 Task: Research Airbnb options in Anyang-si, South Korea from 22th December, 2023 to 26th December, 2023 for 8 adults. Place can be private room with 8 bedrooms having 8 beds and 8 bathrooms. Property type can be house. Amenities needed are: wifi, TV, free parkinig on premises, gym, breakfast.
Action: Mouse moved to (610, 166)
Screenshot: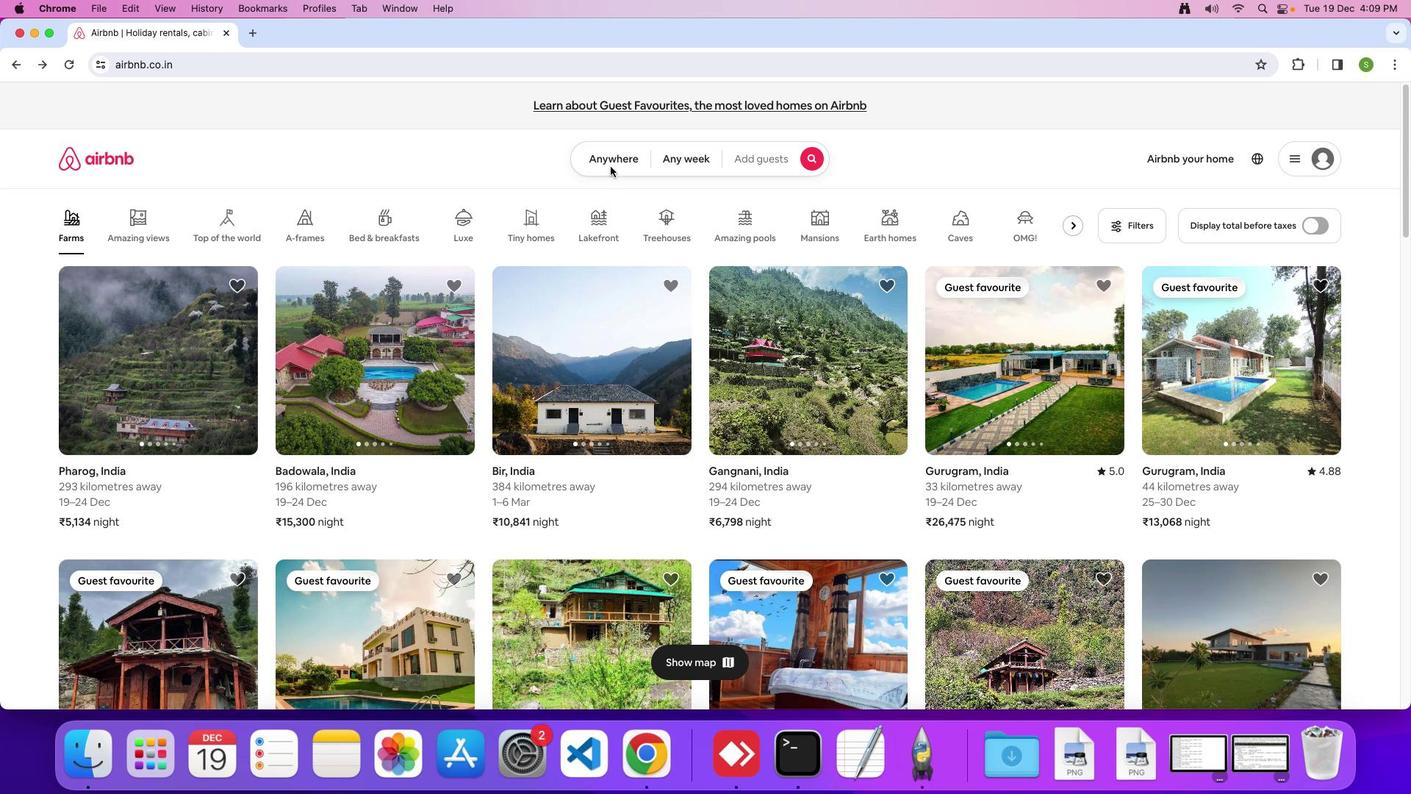 
Action: Mouse pressed left at (610, 166)
Screenshot: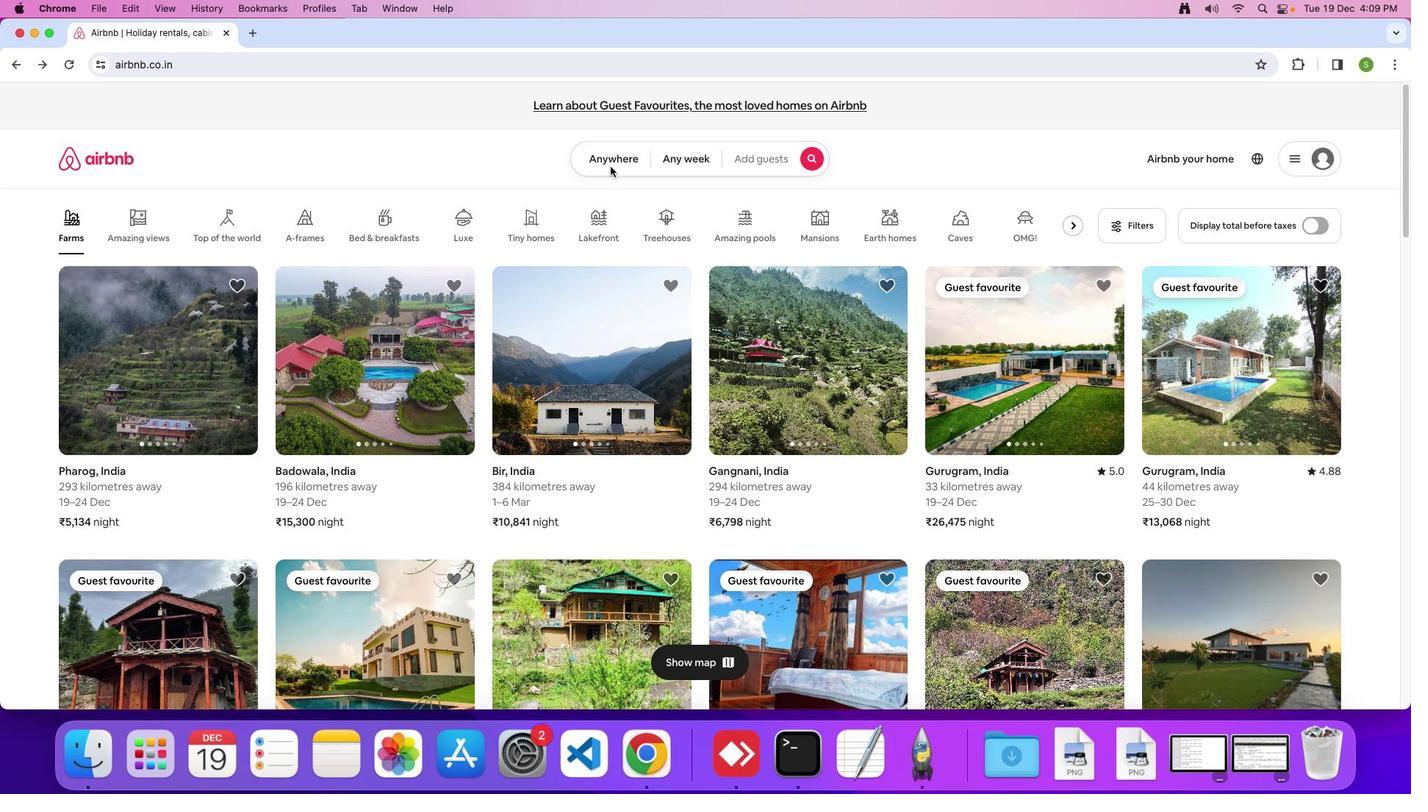 
Action: Mouse moved to (610, 159)
Screenshot: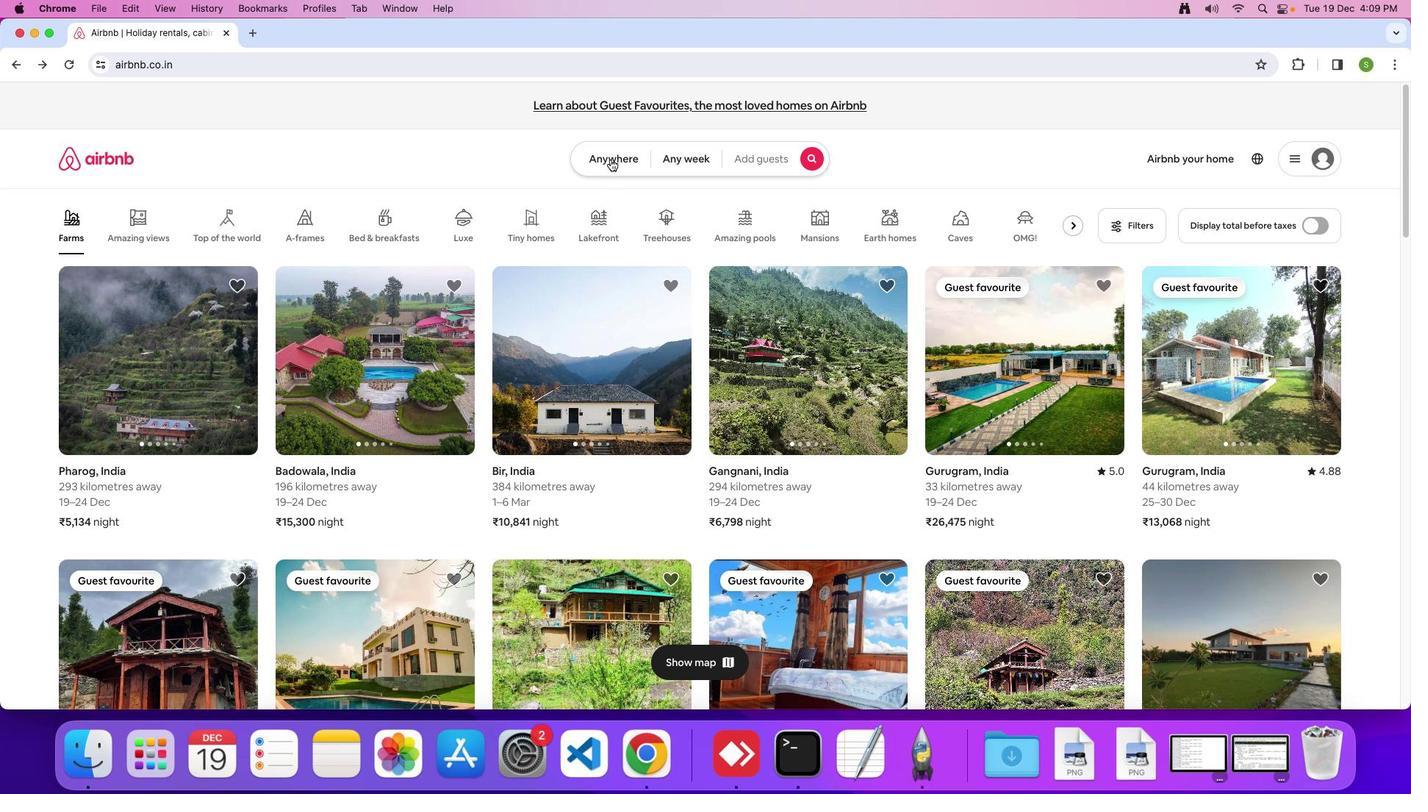 
Action: Mouse pressed left at (610, 159)
Screenshot: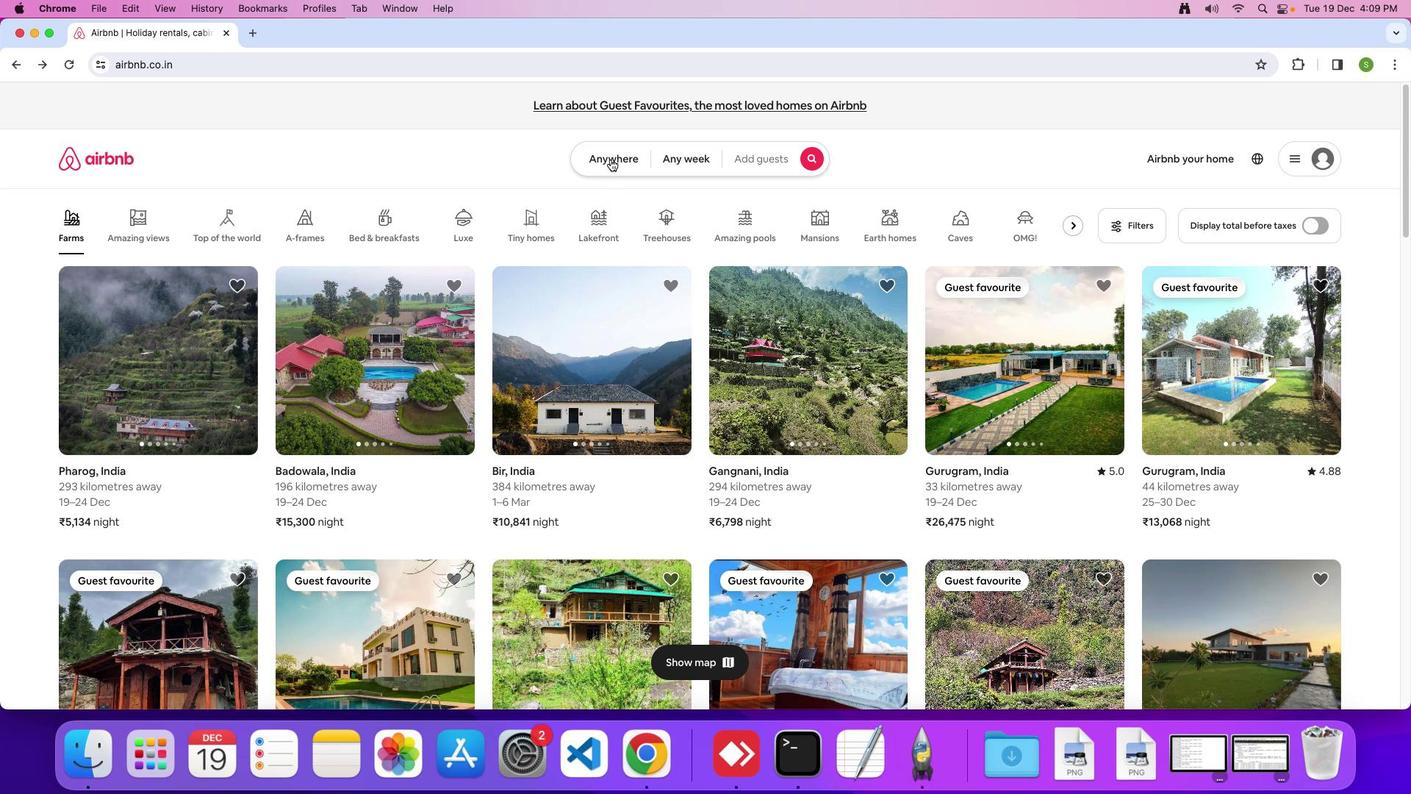 
Action: Mouse moved to (523, 211)
Screenshot: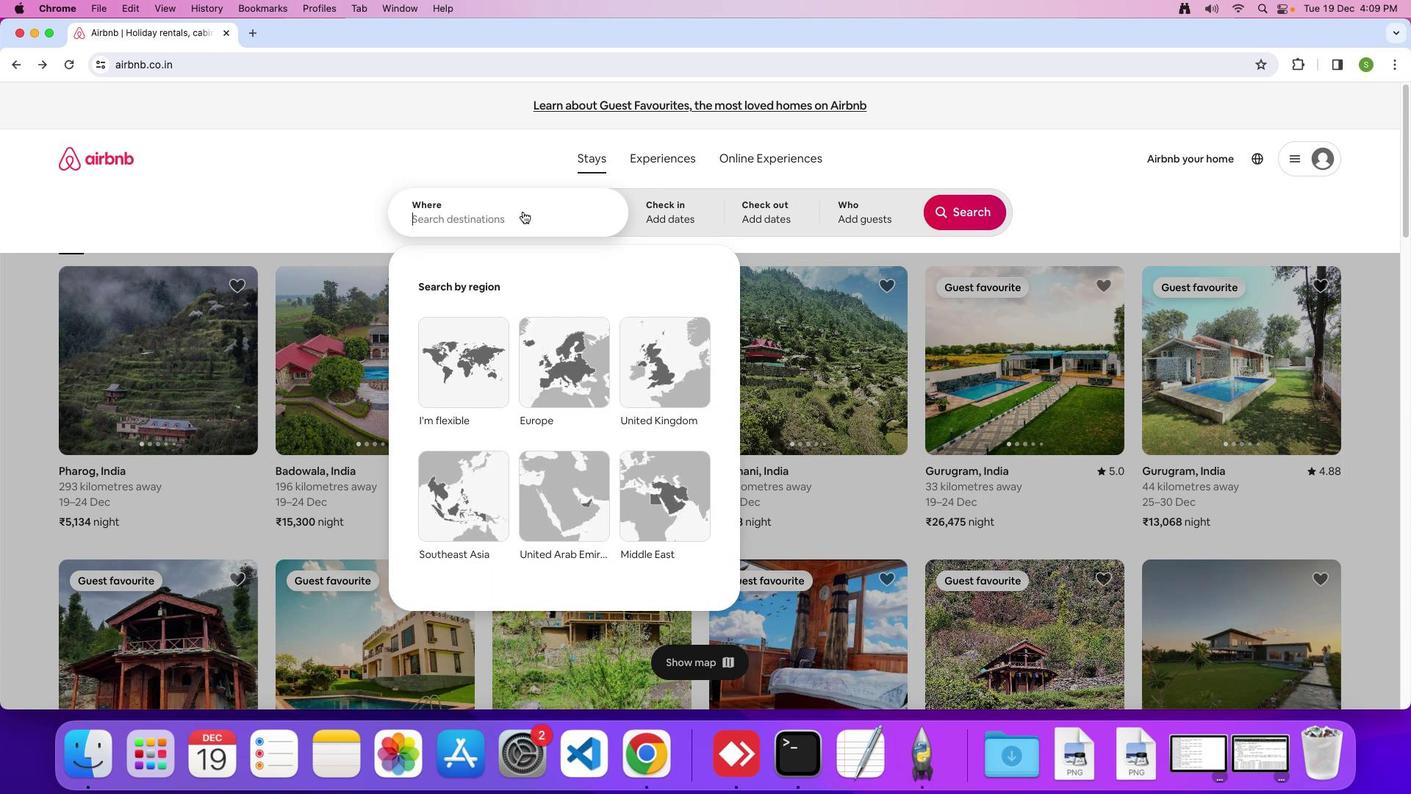 
Action: Mouse pressed left at (523, 211)
Screenshot: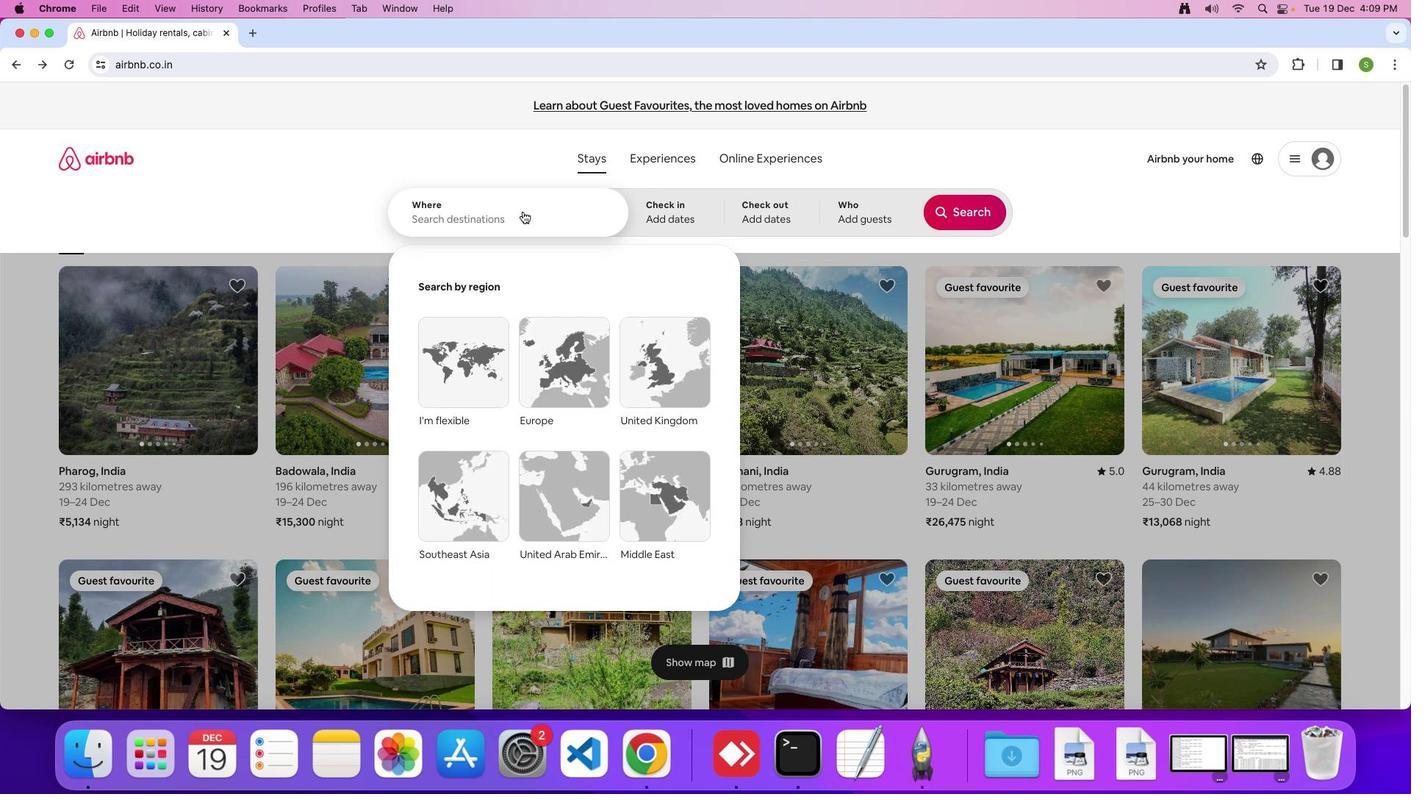 
Action: Key pressed 'A'Key.caps_lock'n''y''a''n''g''-''s''i'Key.spaceKey.shift'S''o''u''t''h'Key.spaceKey.shift'K''o''r''e''a'Key.enter
Screenshot: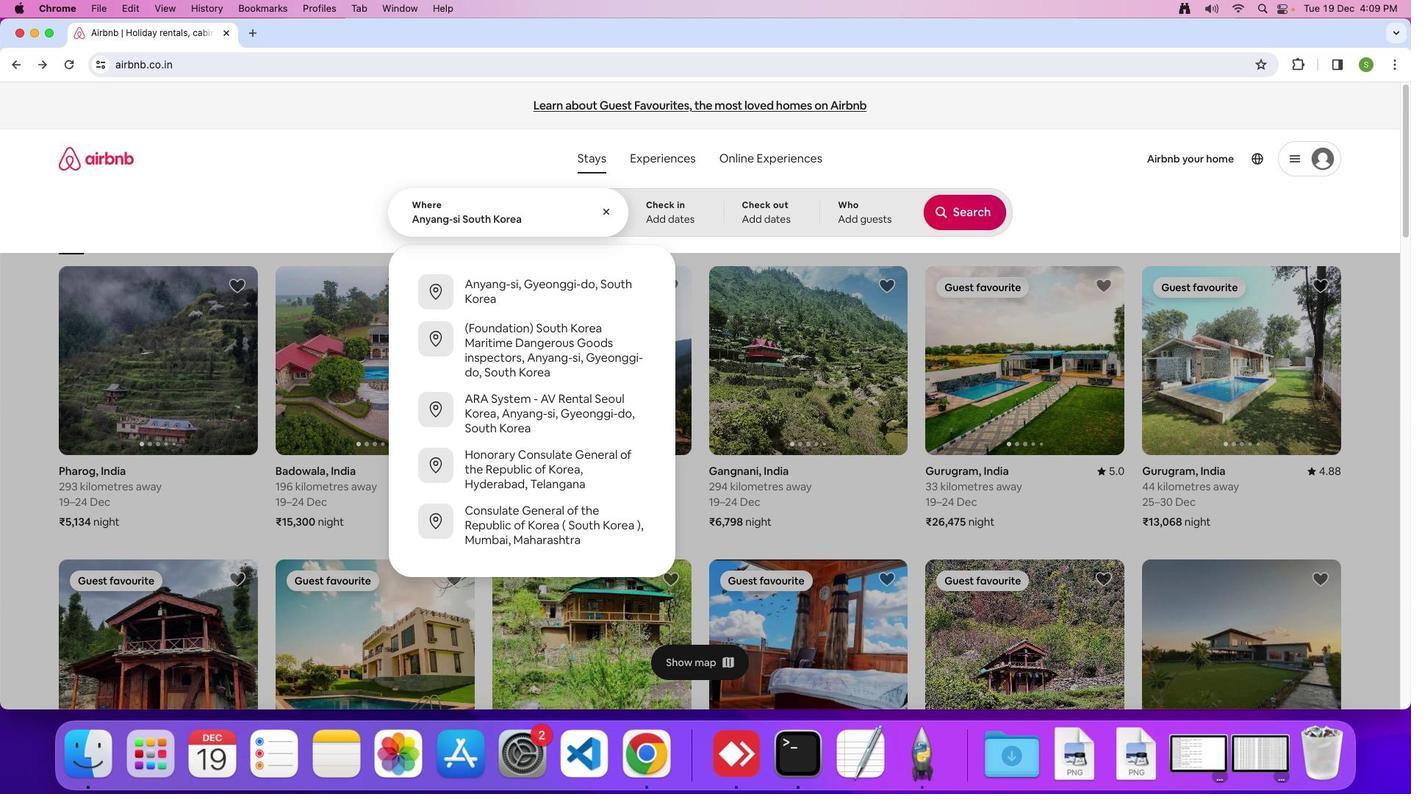 
Action: Mouse moved to (619, 513)
Screenshot: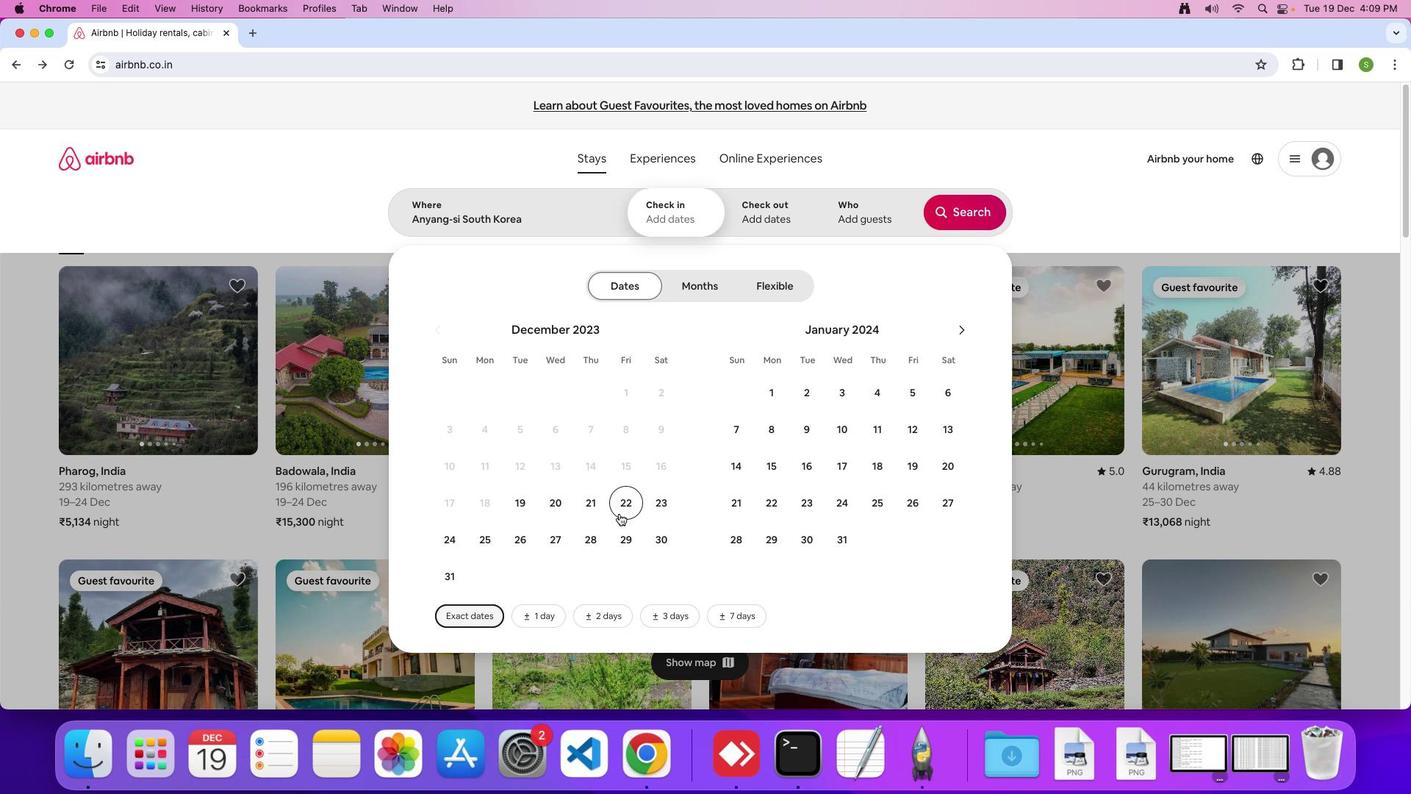 
Action: Mouse pressed left at (619, 513)
Screenshot: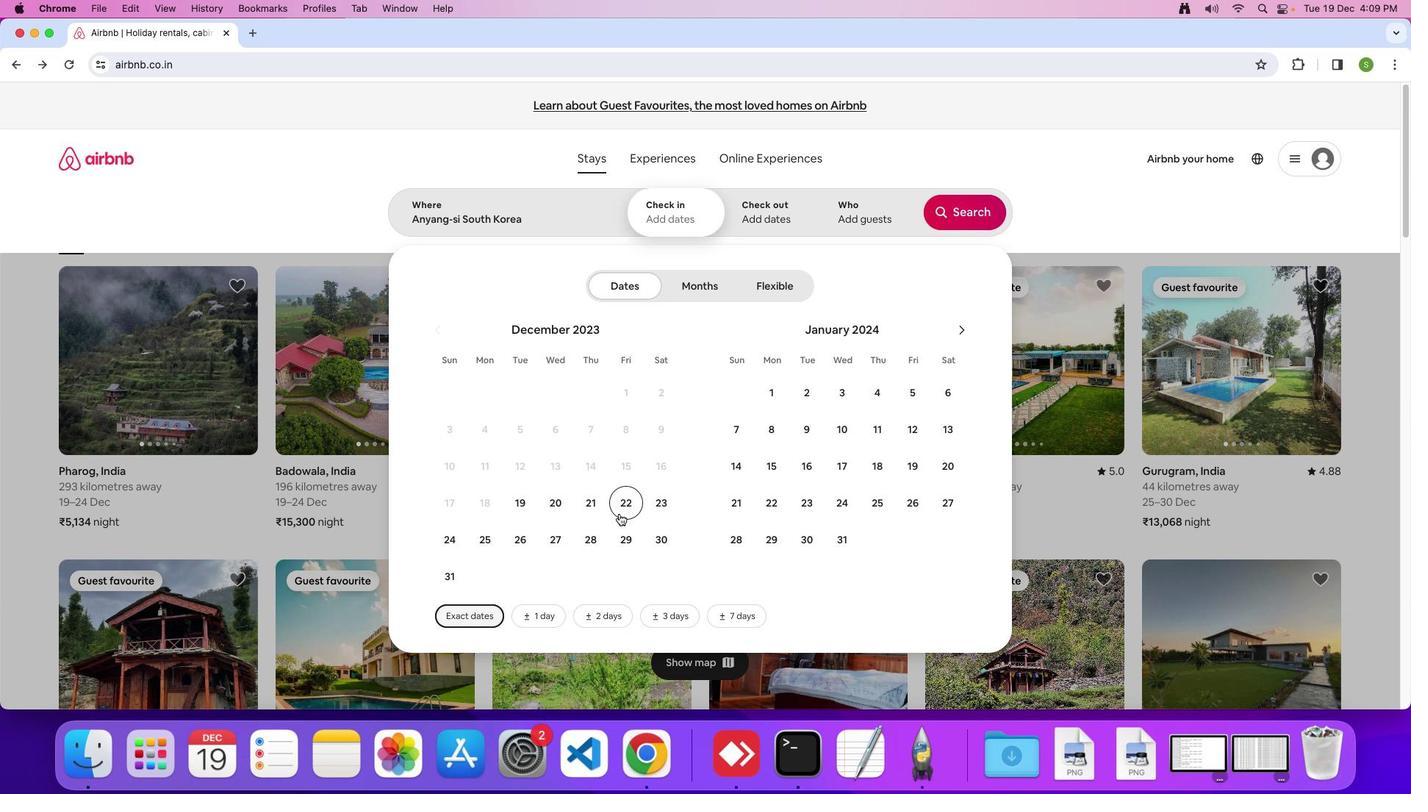 
Action: Mouse moved to (521, 538)
Screenshot: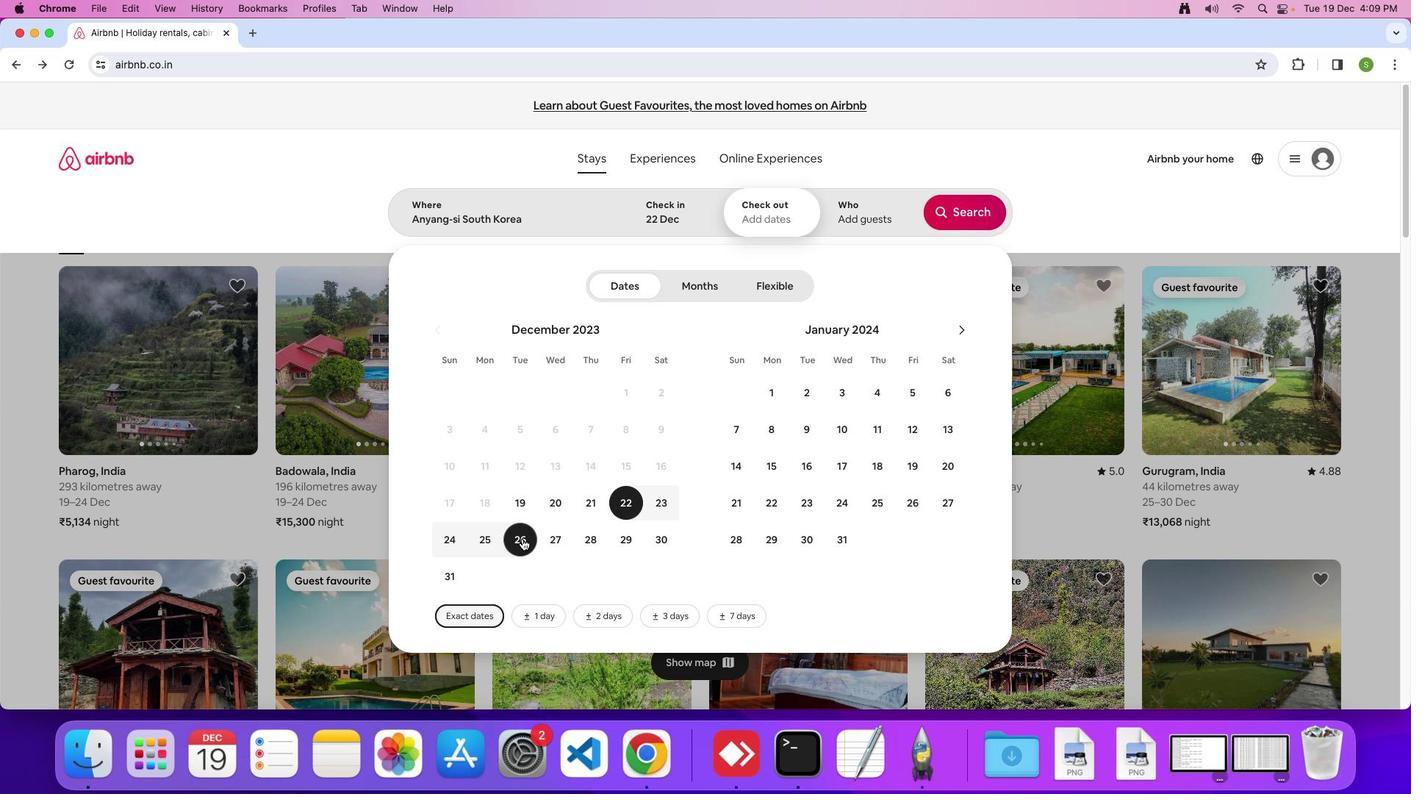 
Action: Mouse pressed left at (521, 538)
Screenshot: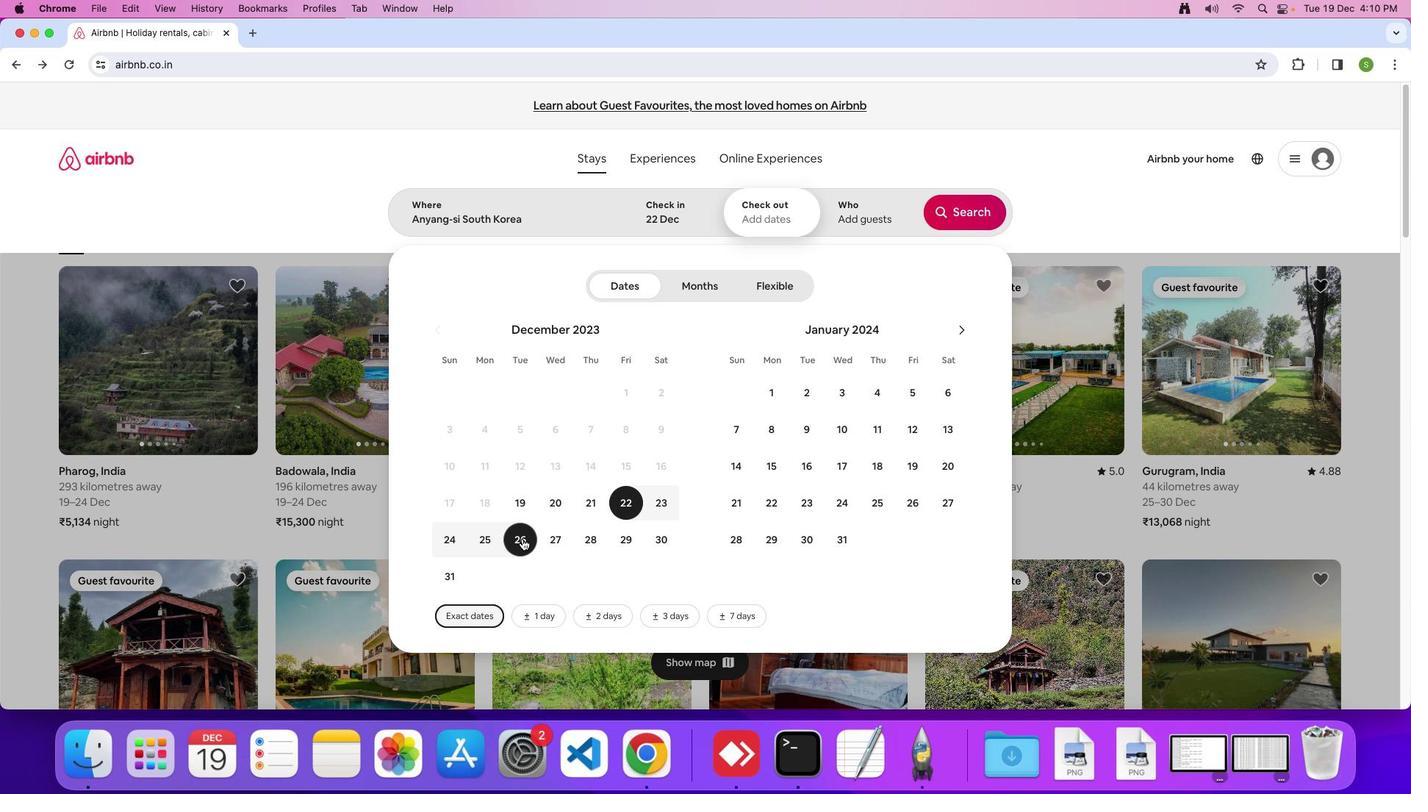 
Action: Mouse moved to (841, 225)
Screenshot: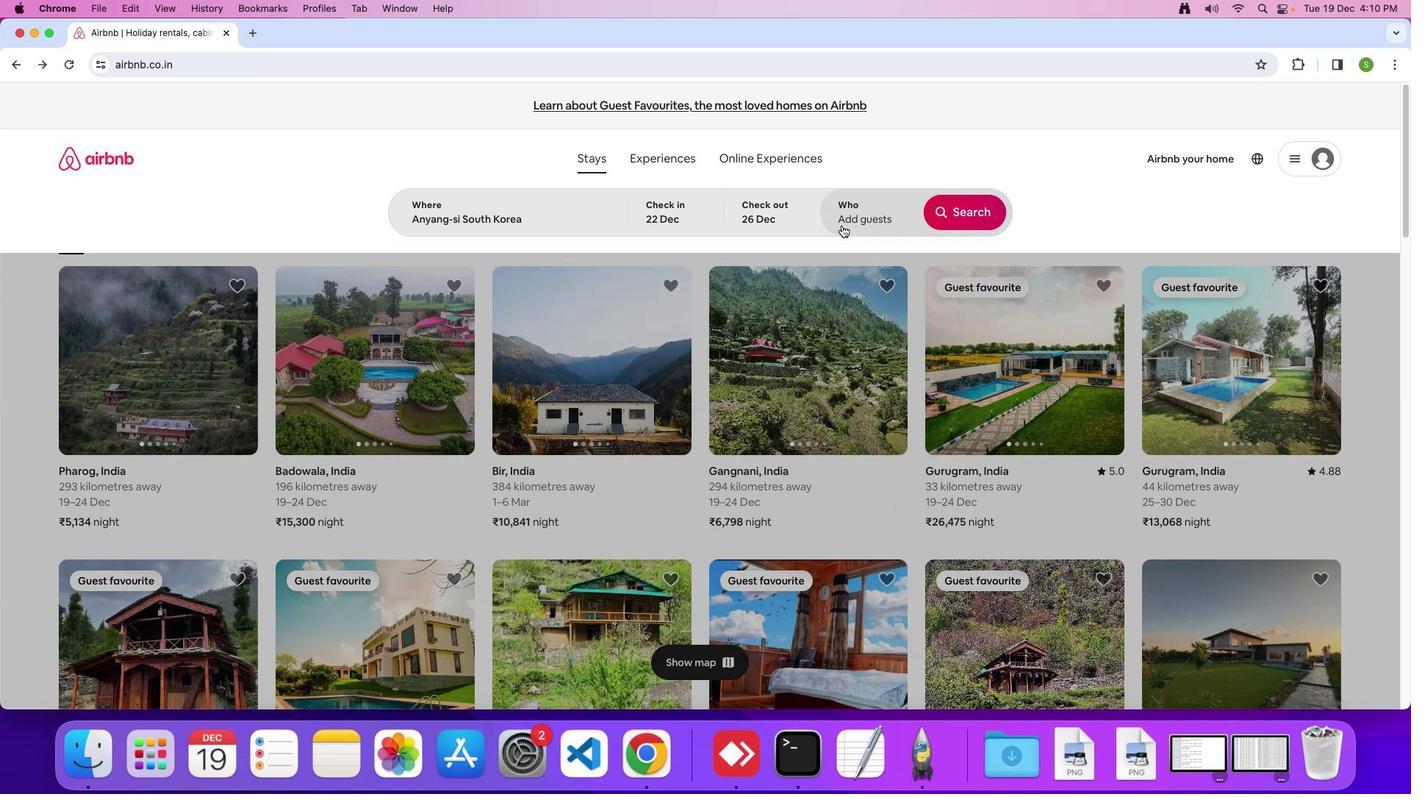 
Action: Mouse pressed left at (841, 225)
Screenshot: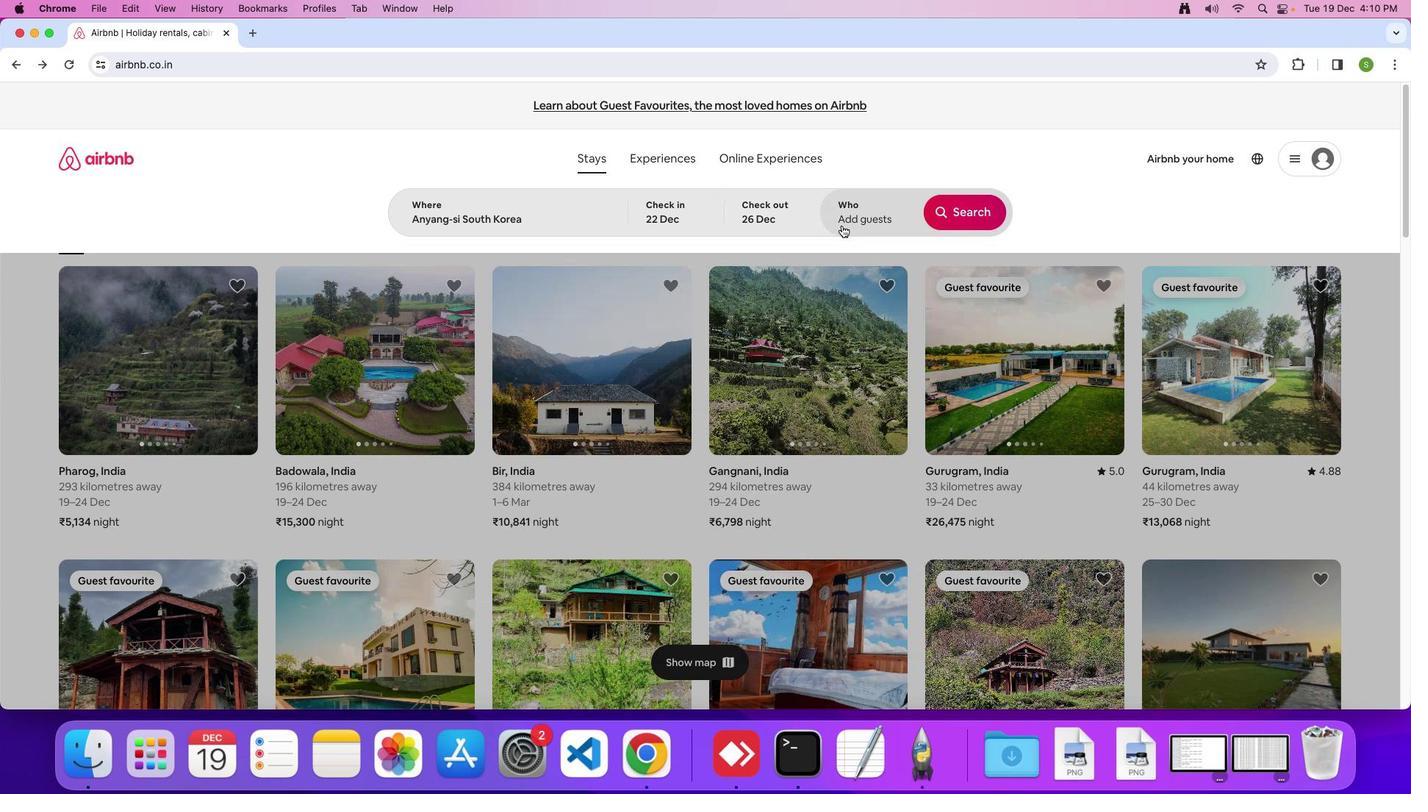 
Action: Mouse moved to (968, 291)
Screenshot: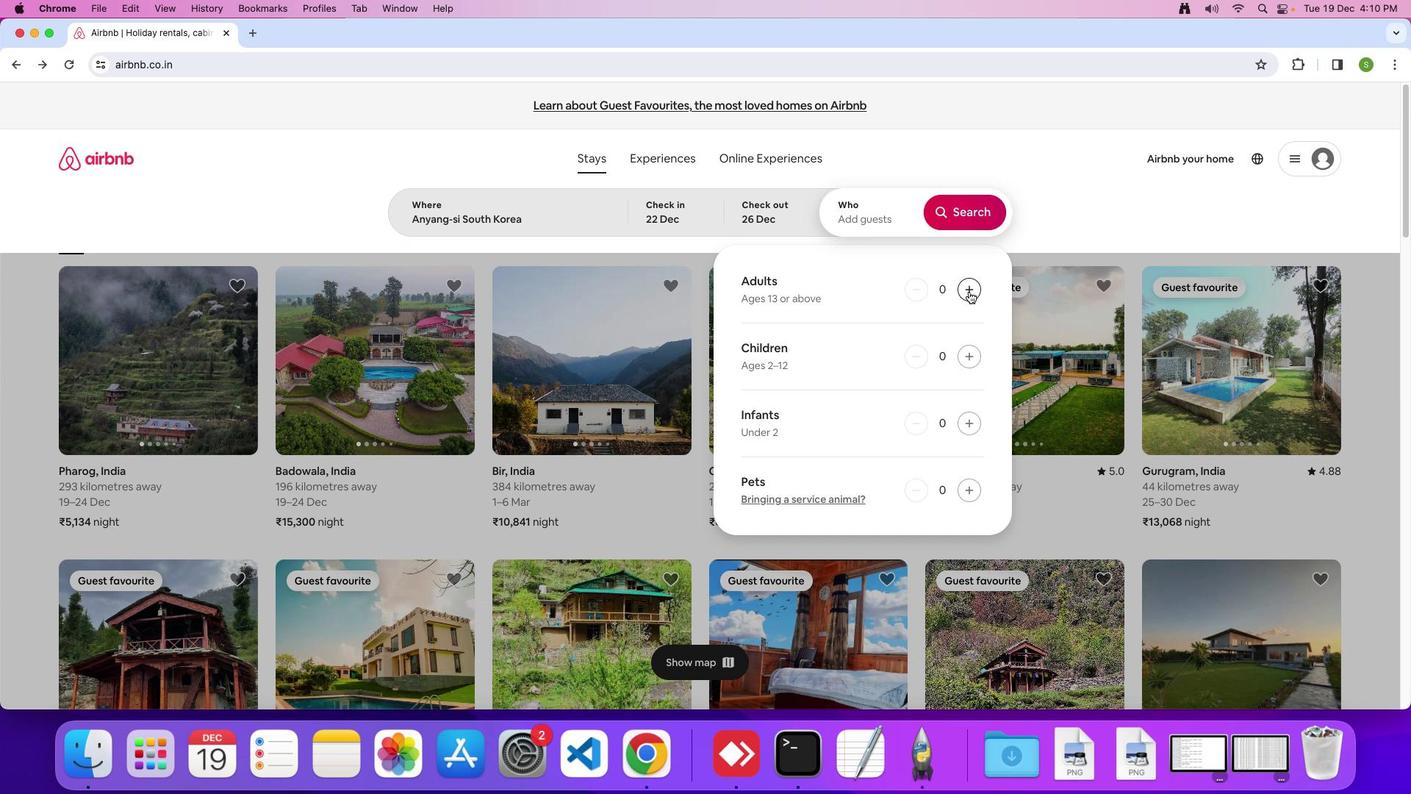 
Action: Mouse pressed left at (968, 291)
Screenshot: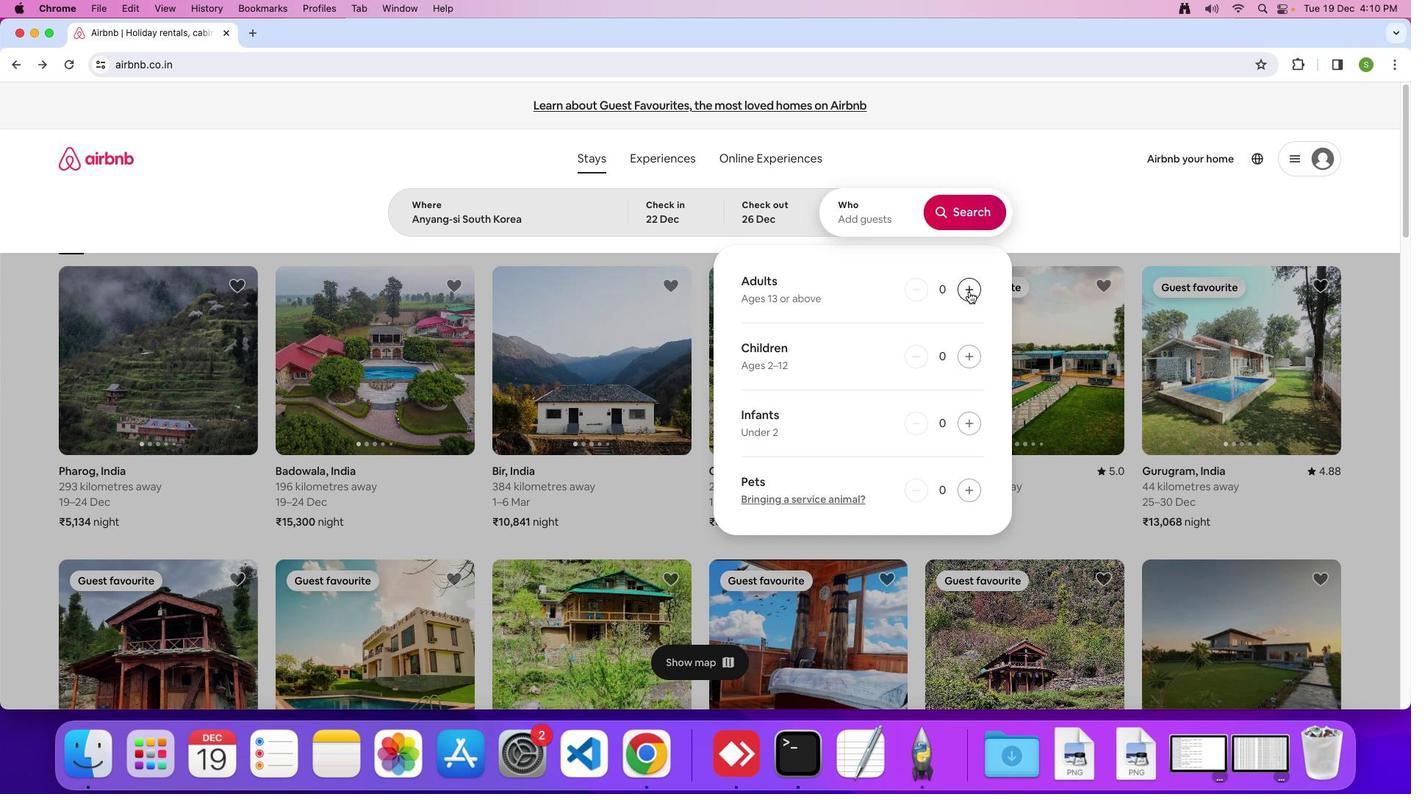 
Action: Mouse pressed left at (968, 291)
Screenshot: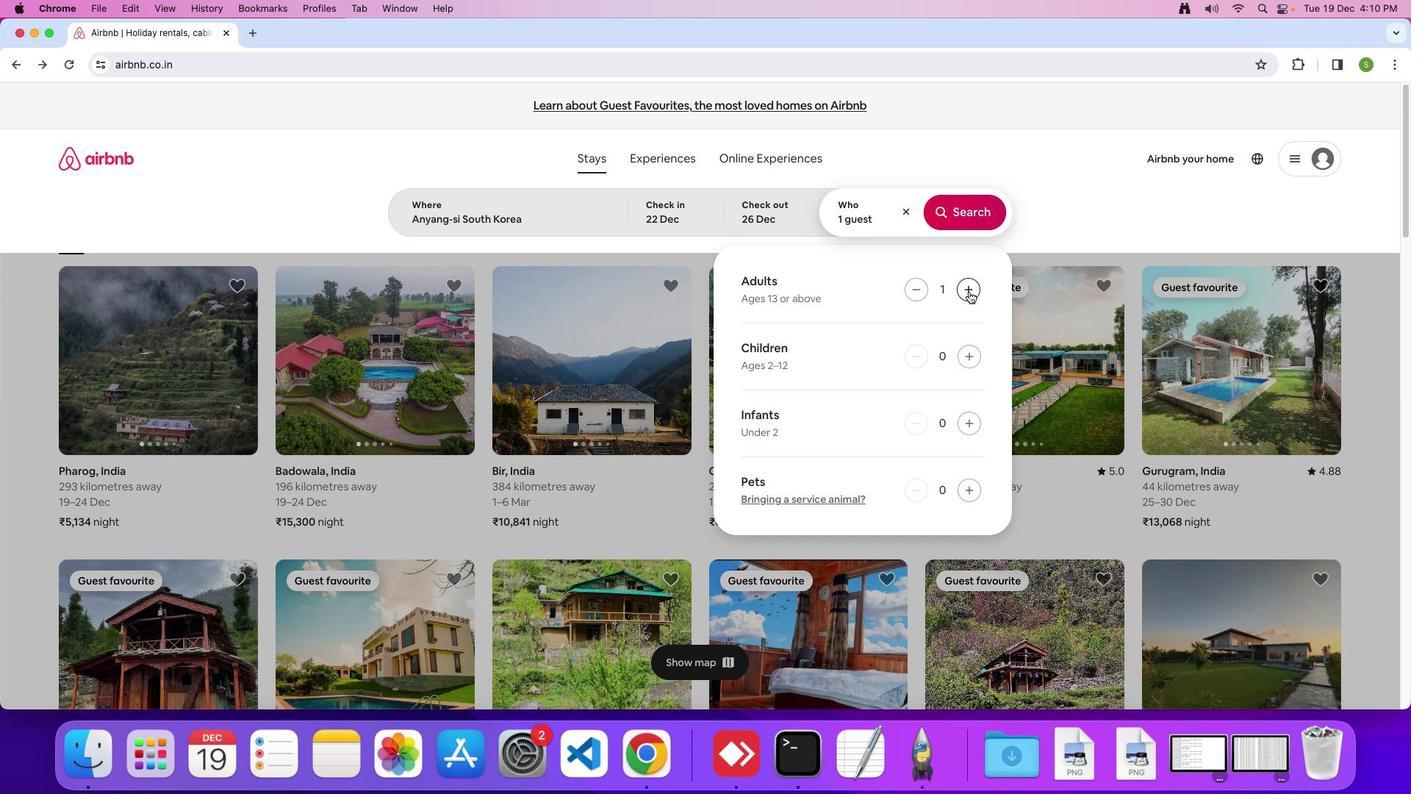 
Action: Mouse pressed left at (968, 291)
Screenshot: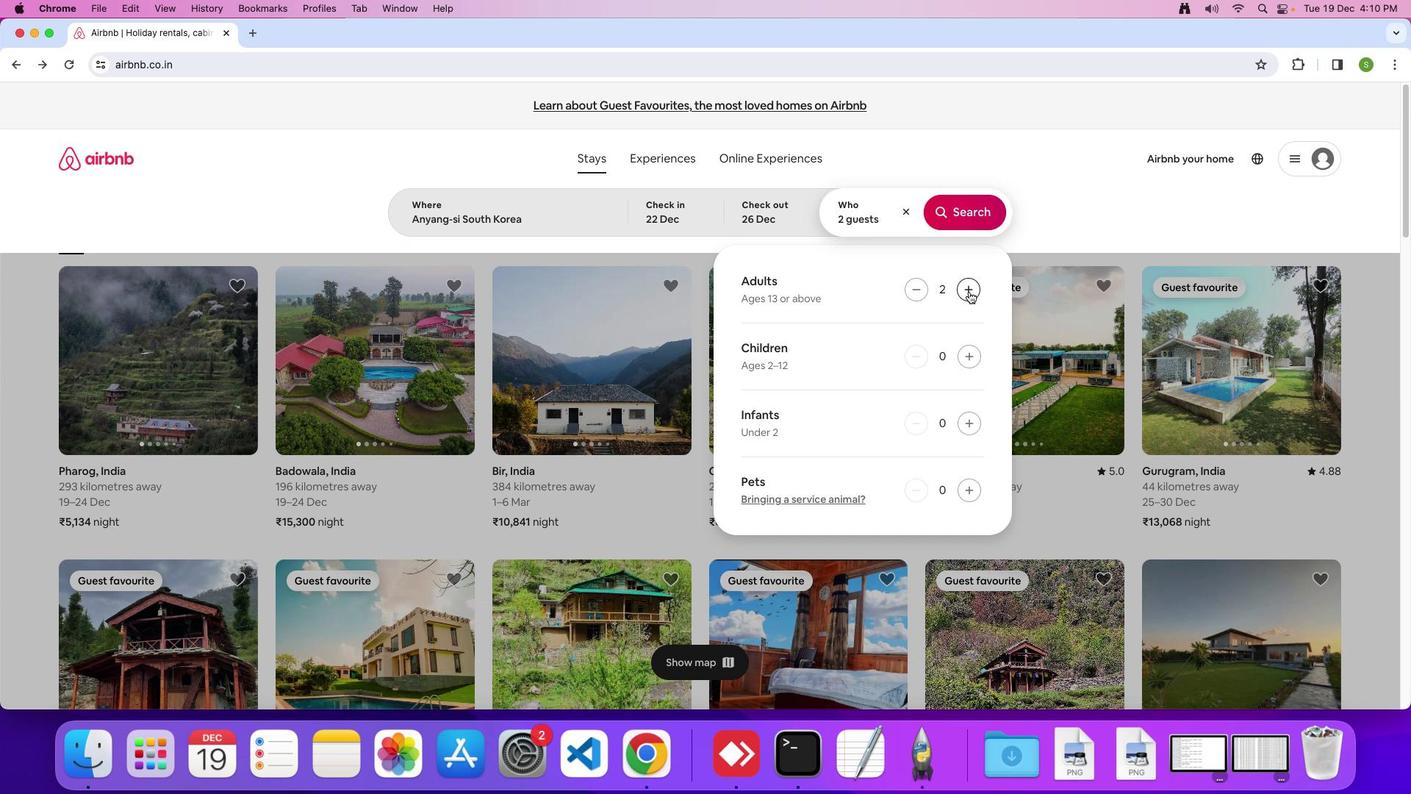 
Action: Mouse pressed left at (968, 291)
Screenshot: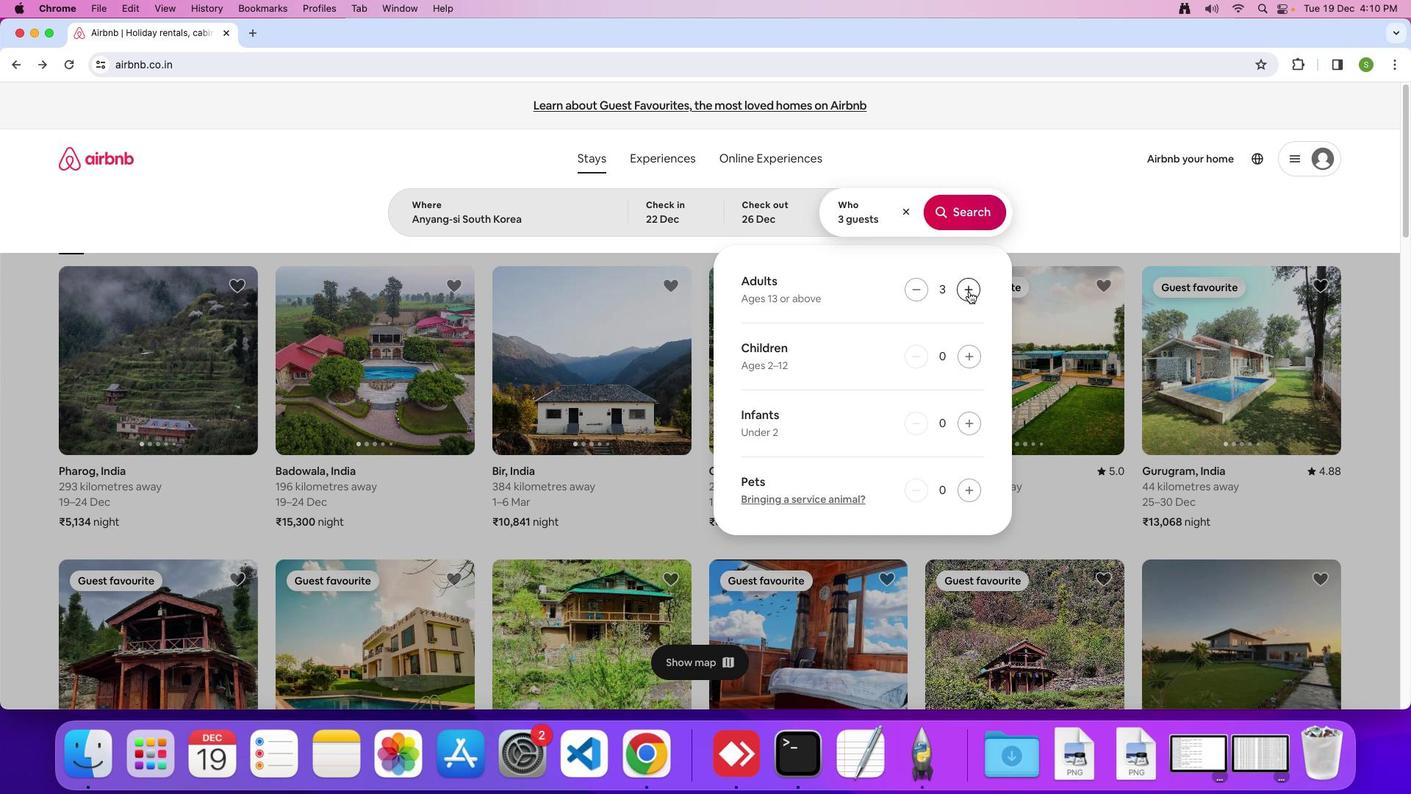 
Action: Mouse pressed left at (968, 291)
Screenshot: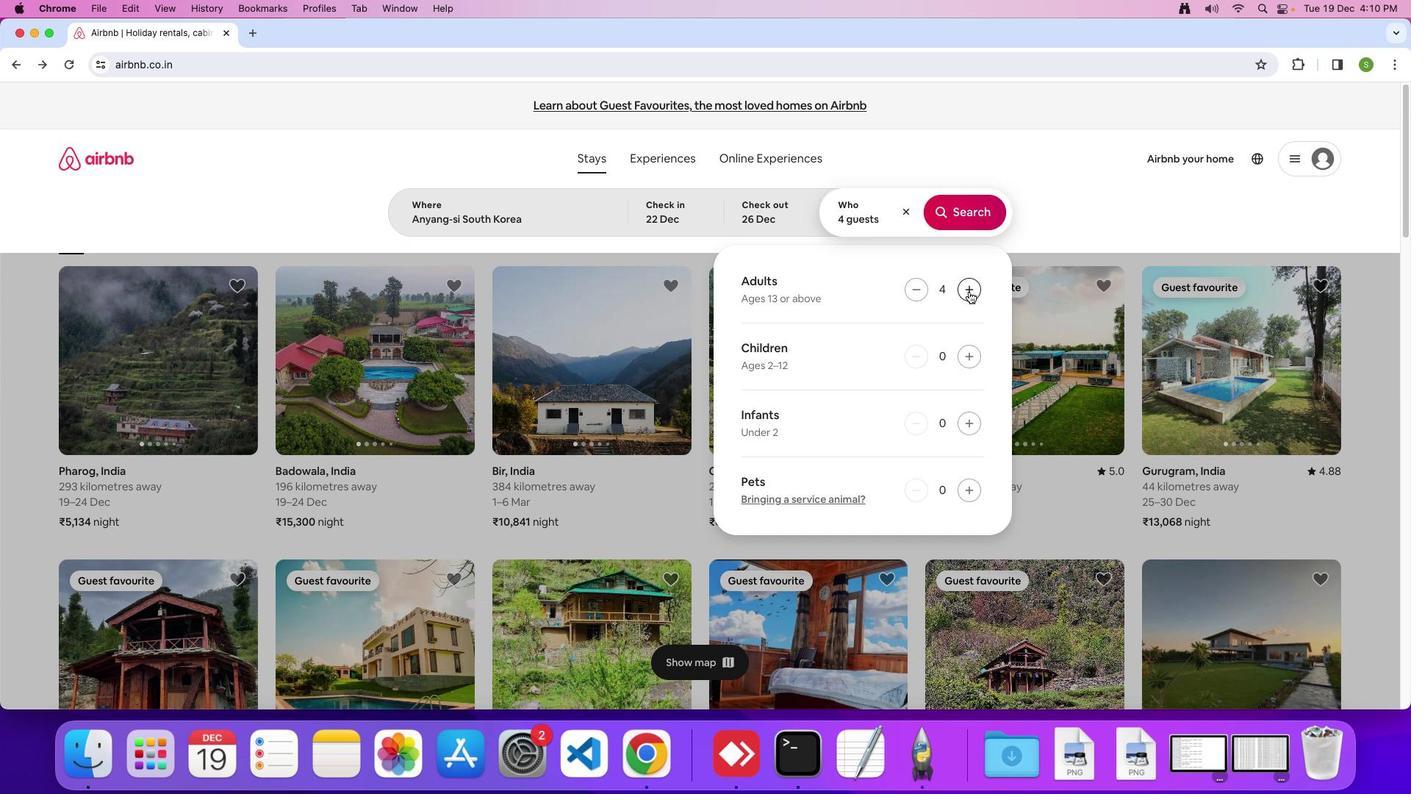 
Action: Mouse pressed left at (968, 291)
Screenshot: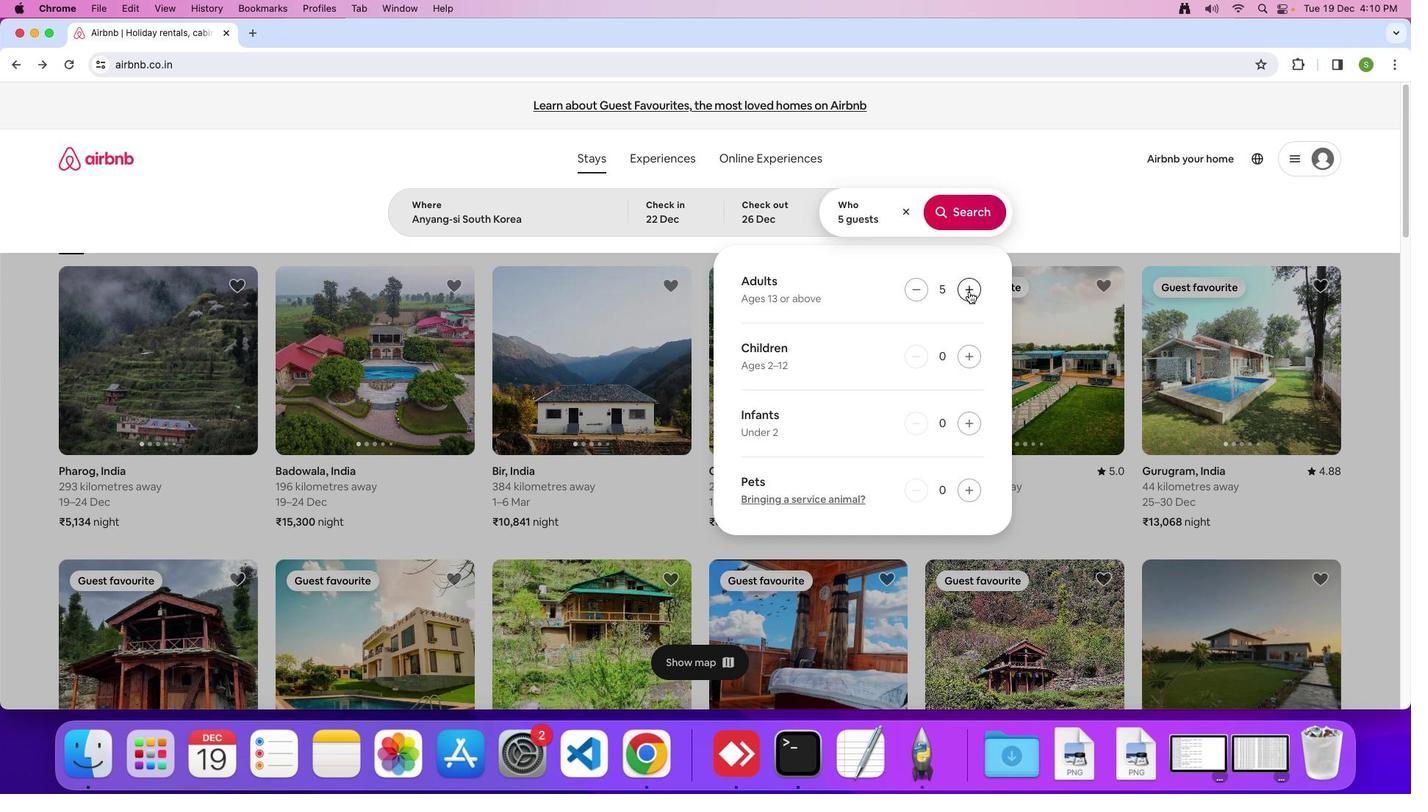 
Action: Mouse pressed left at (968, 291)
Screenshot: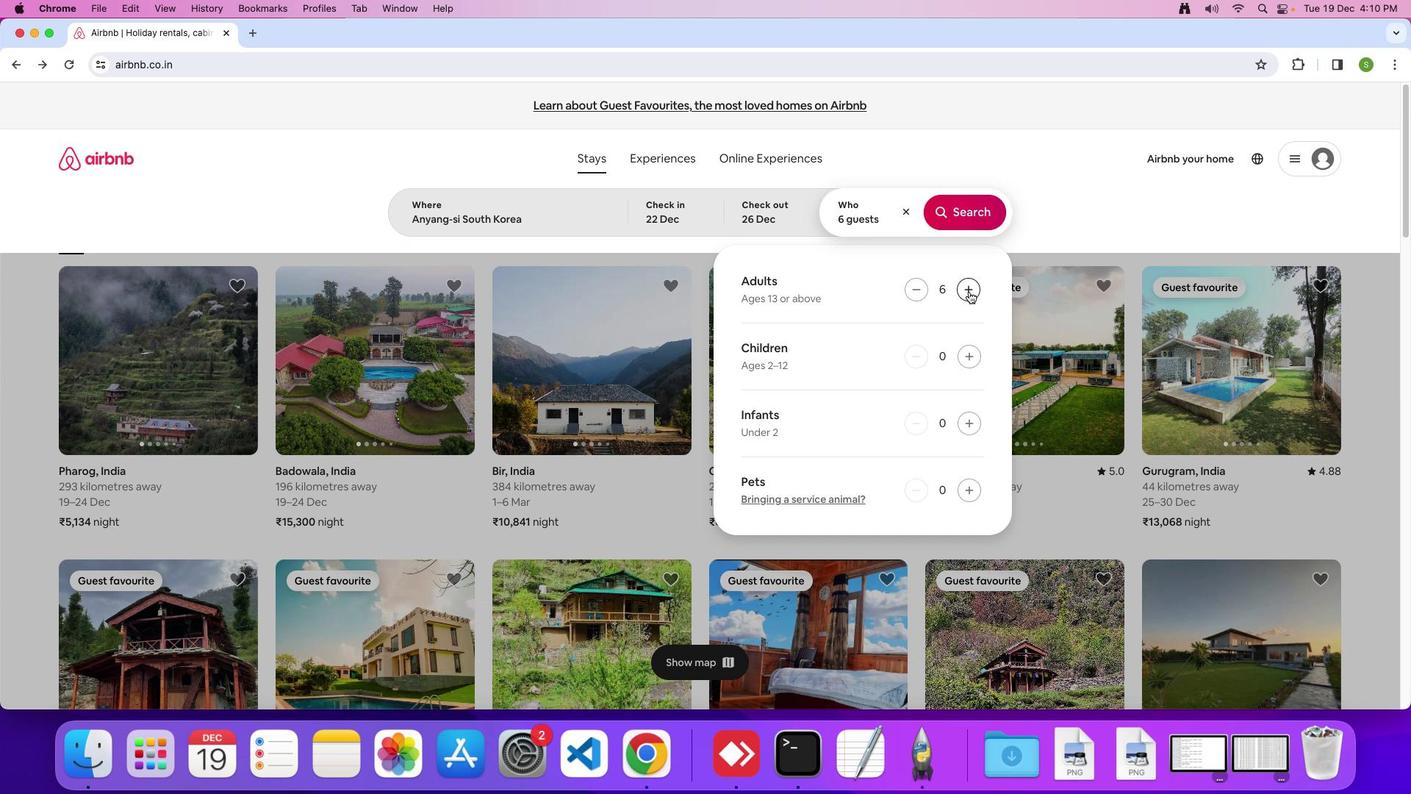 
Action: Mouse pressed left at (968, 291)
Screenshot: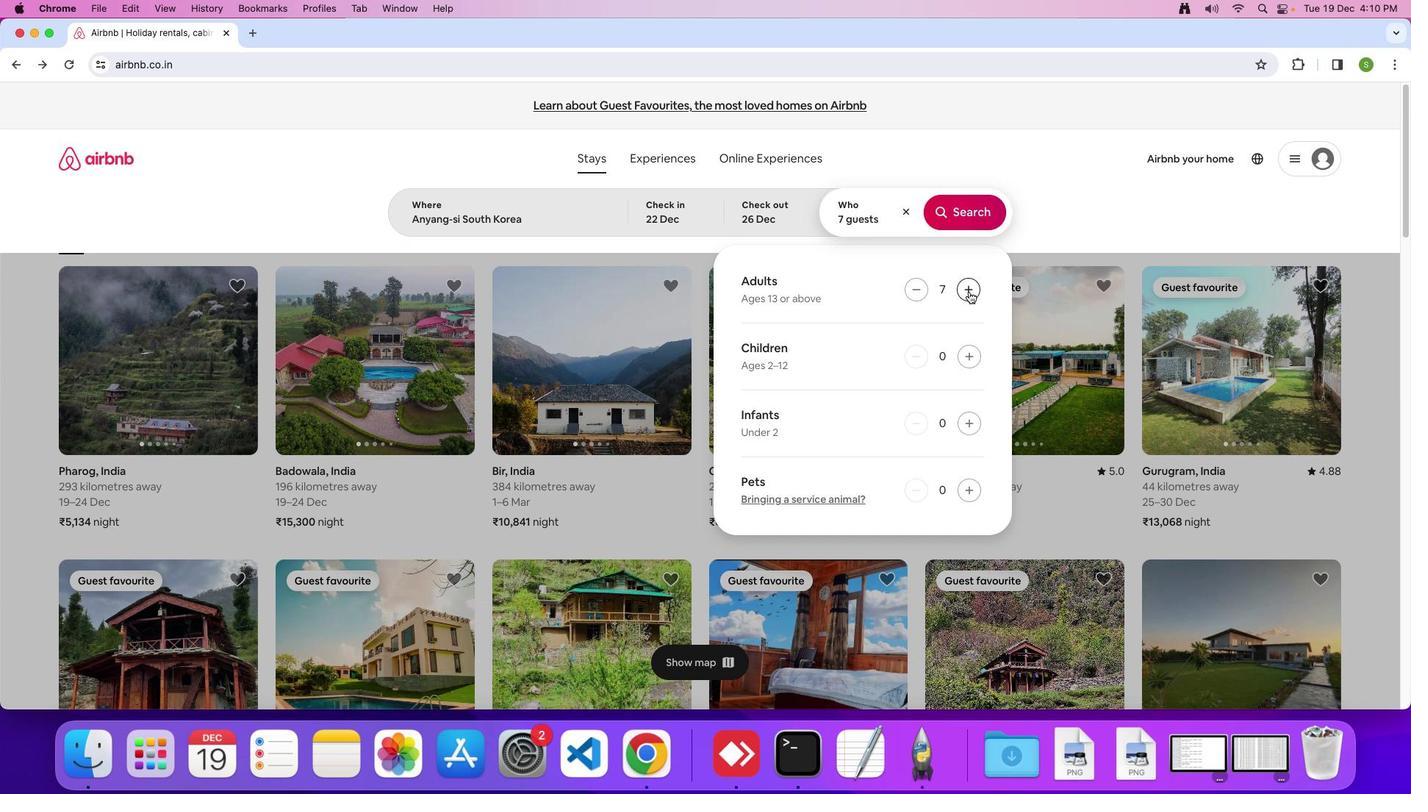 
Action: Mouse moved to (967, 222)
Screenshot: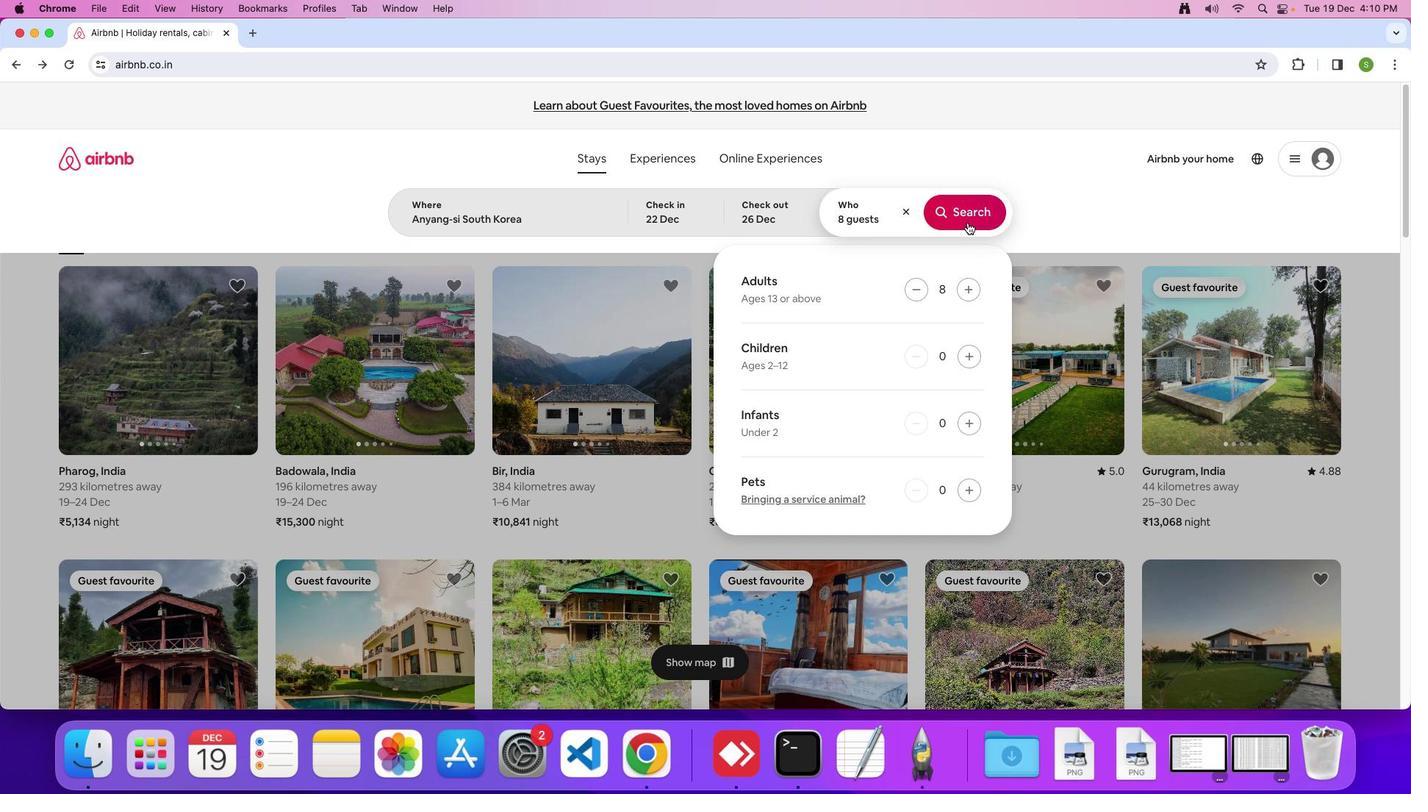 
Action: Mouse pressed left at (967, 222)
Screenshot: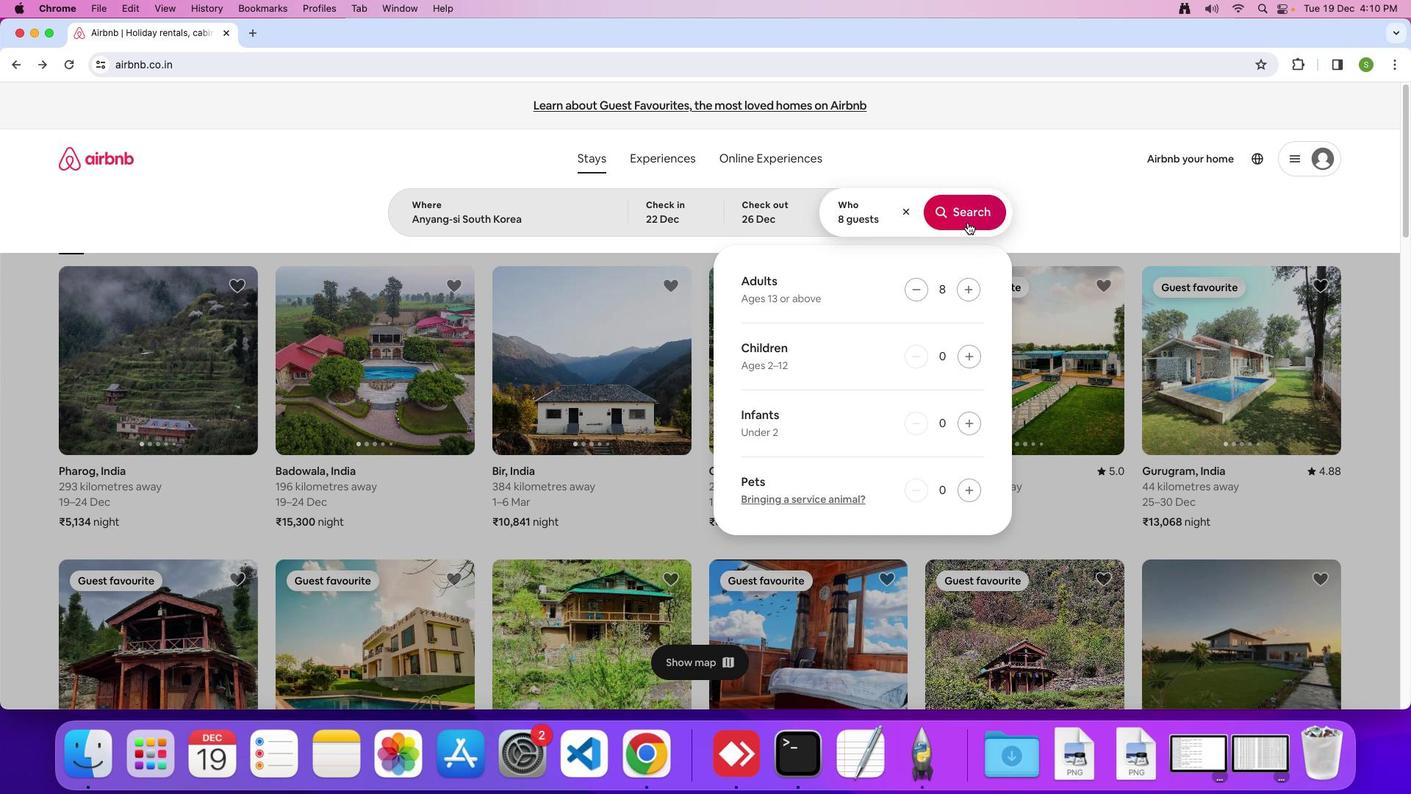 
Action: Mouse moved to (1169, 170)
Screenshot: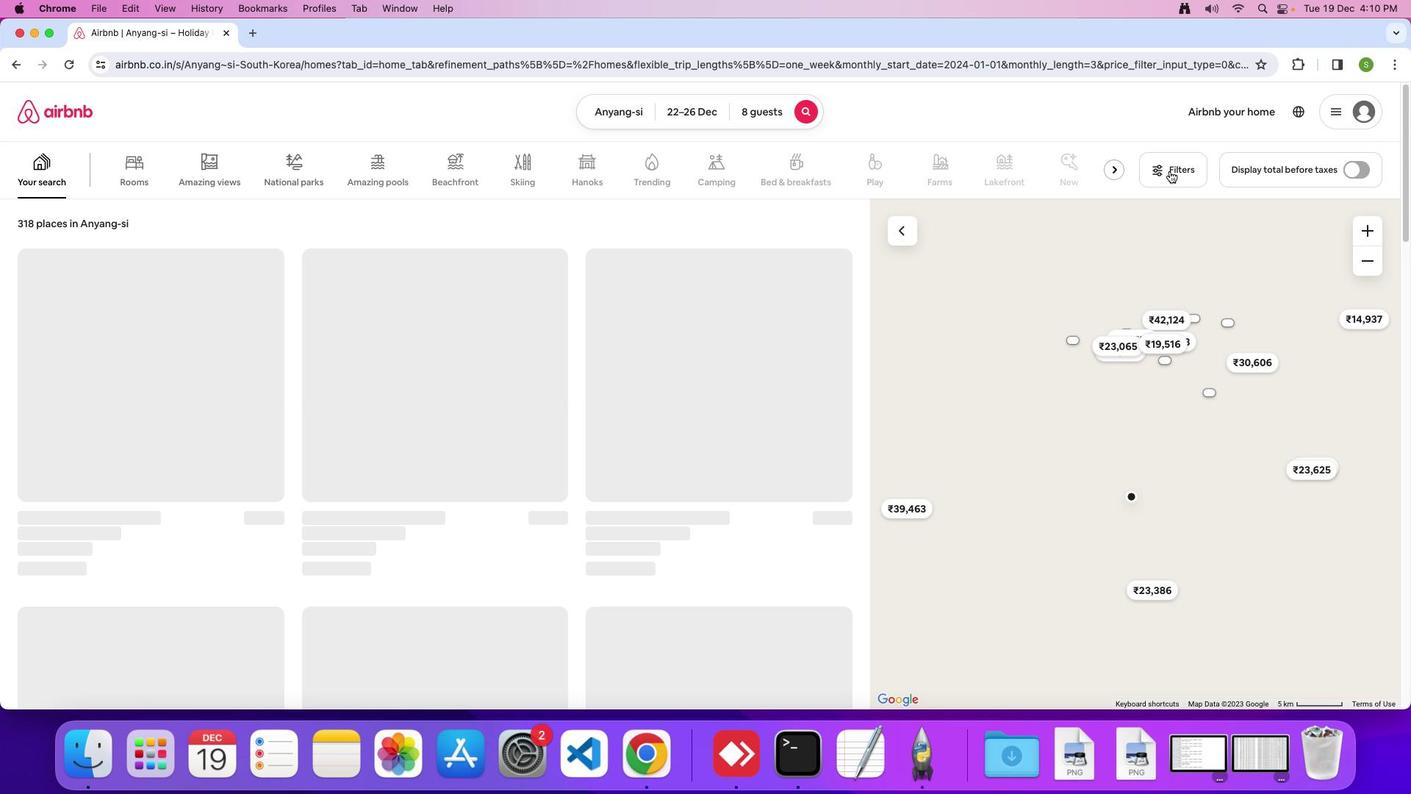 
Action: Mouse pressed left at (1169, 170)
Screenshot: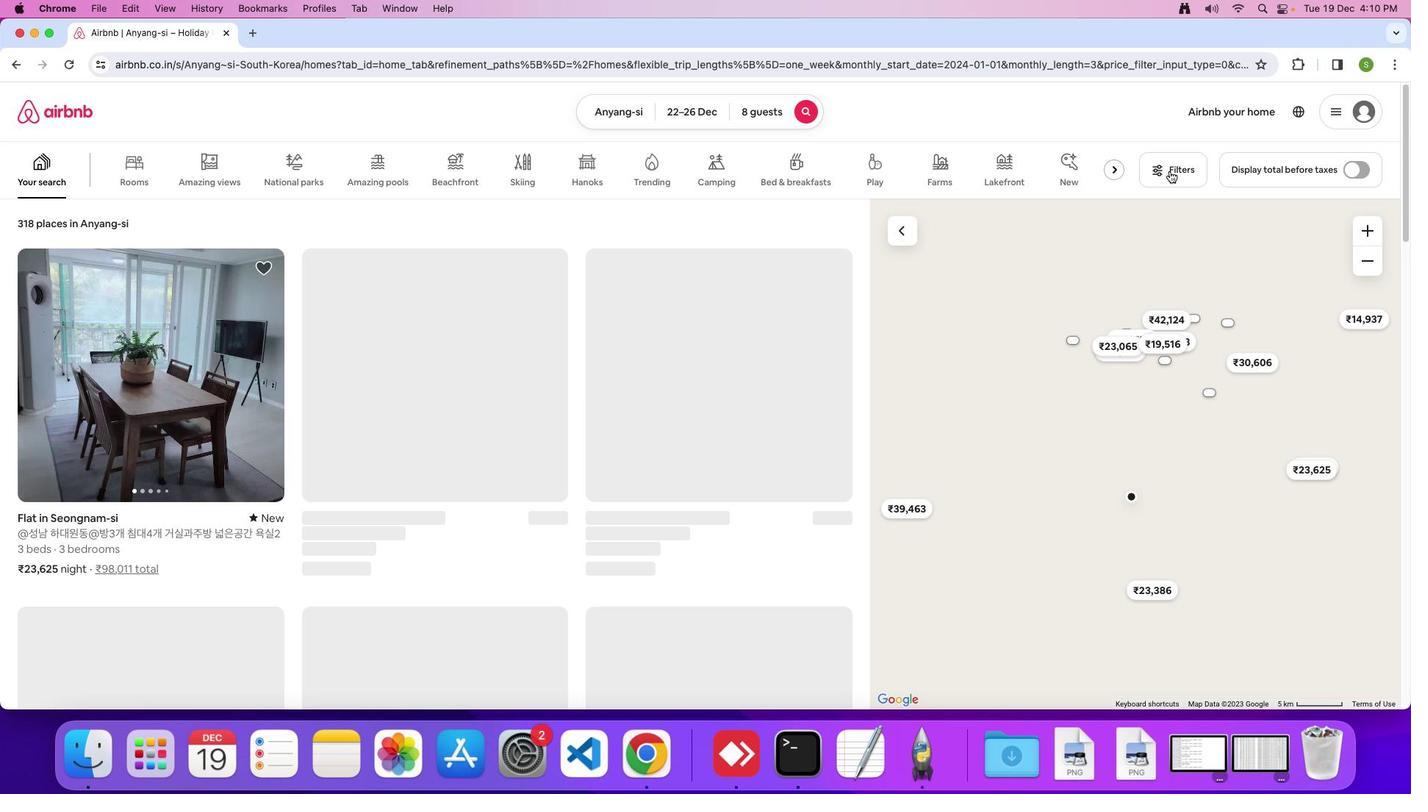 
Action: Mouse moved to (744, 395)
Screenshot: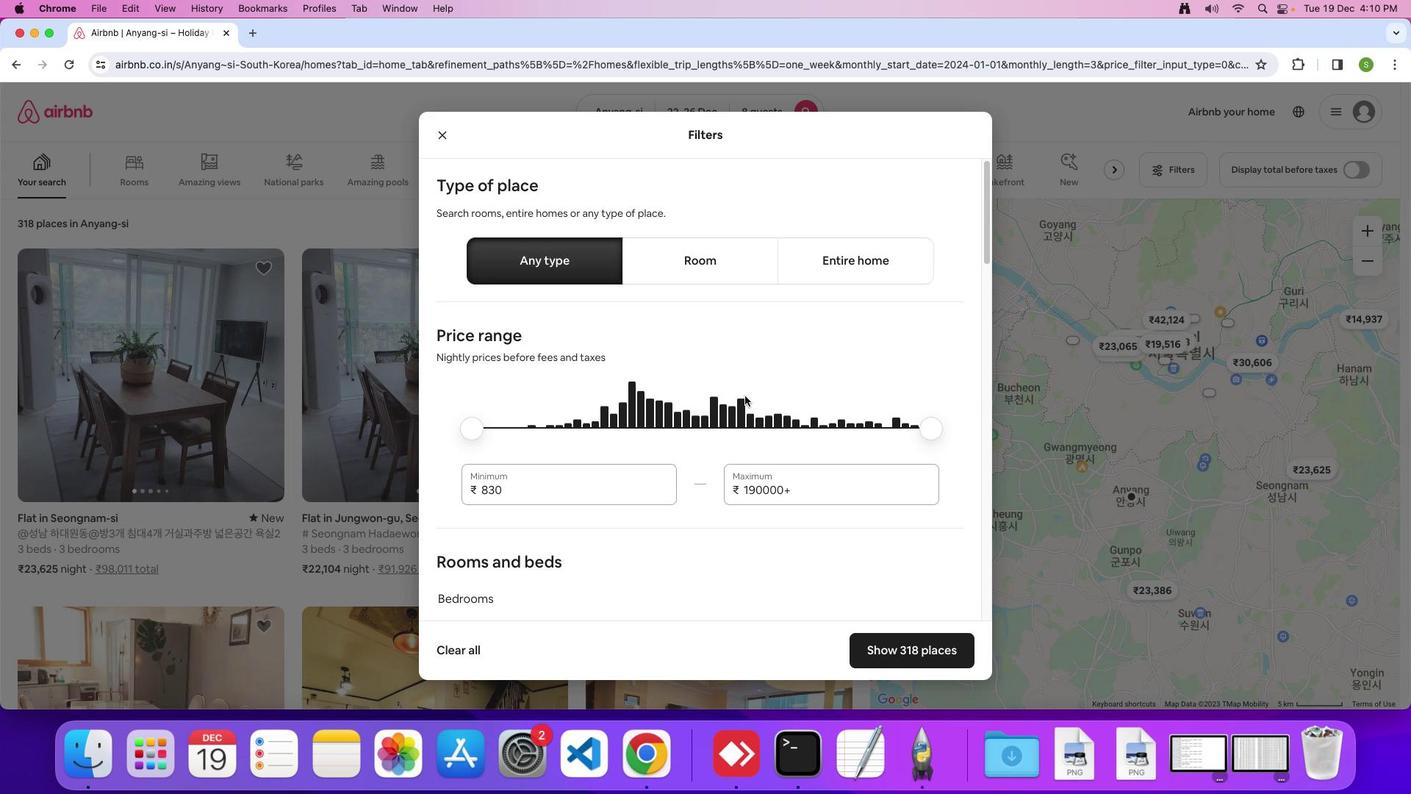 
Action: Mouse scrolled (744, 395) with delta (0, 0)
Screenshot: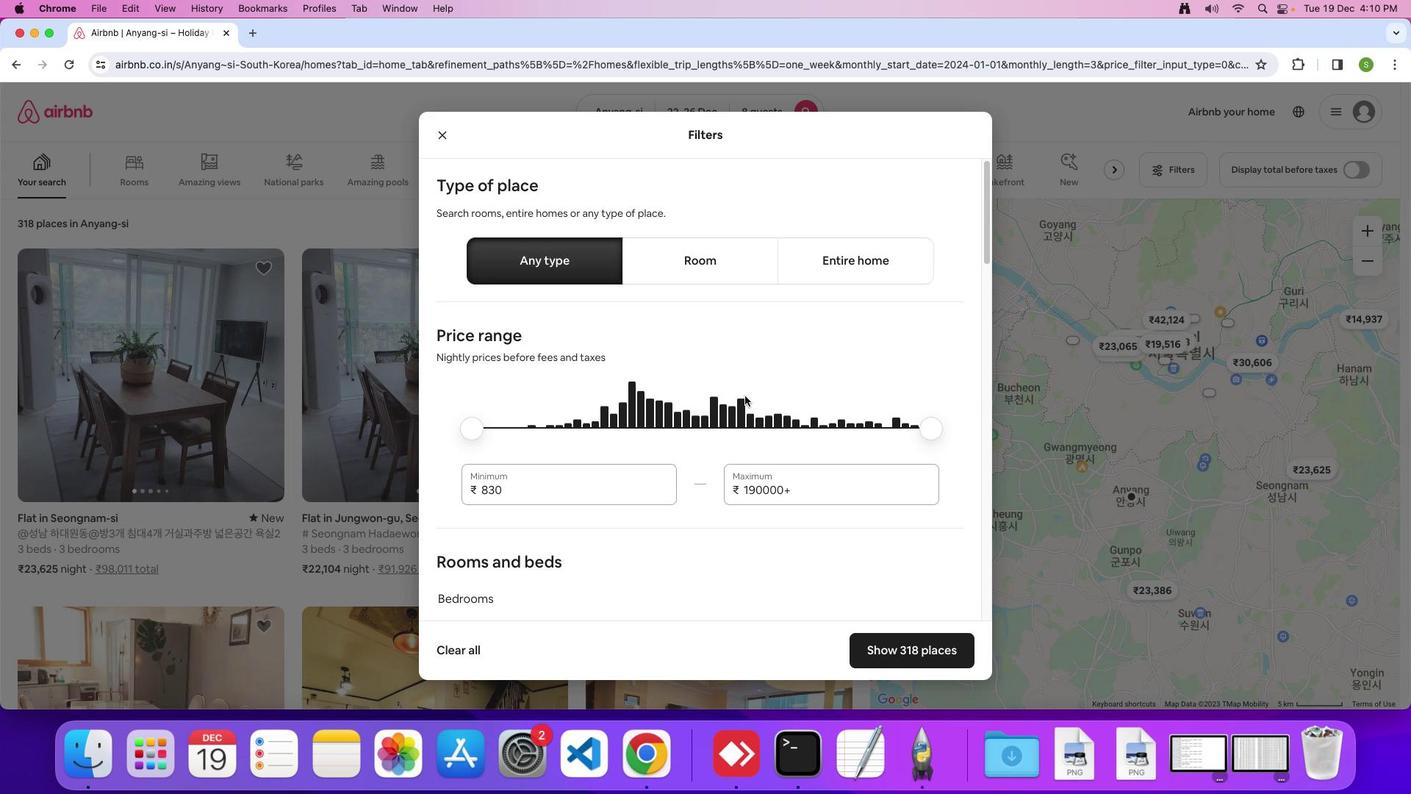 
Action: Mouse moved to (744, 395)
Screenshot: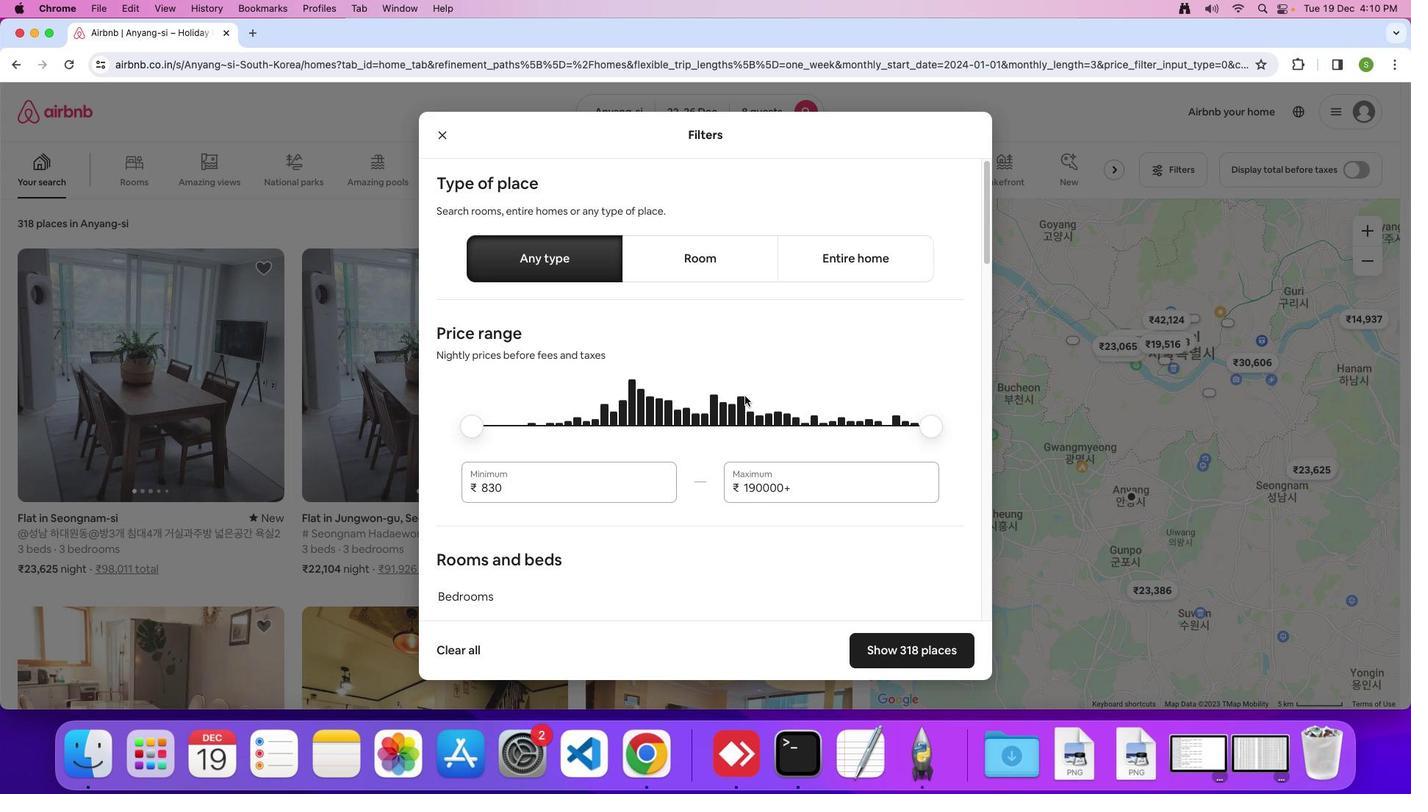
Action: Mouse scrolled (744, 395) with delta (0, 0)
Screenshot: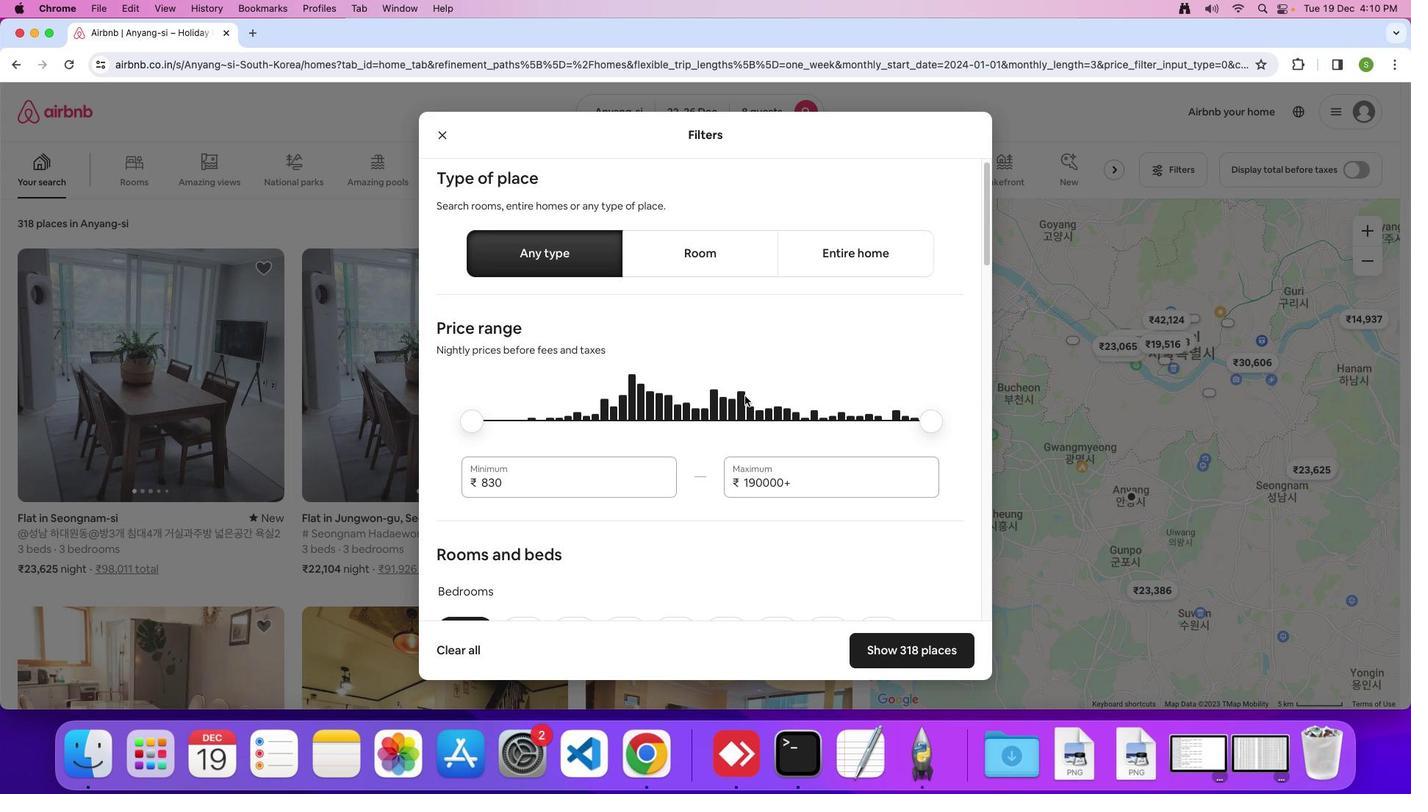 
Action: Mouse scrolled (744, 395) with delta (0, 0)
Screenshot: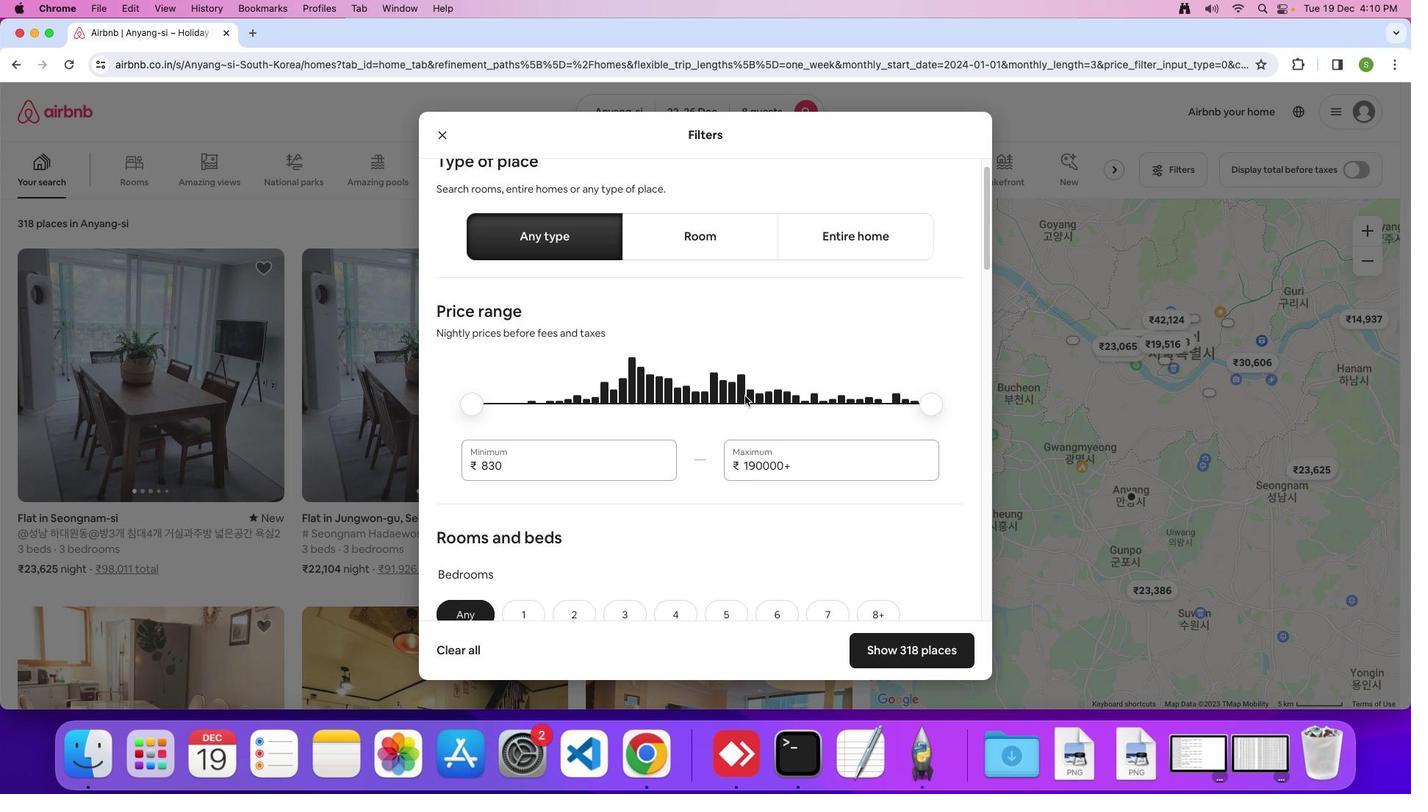 
Action: Mouse scrolled (744, 395) with delta (0, 0)
Screenshot: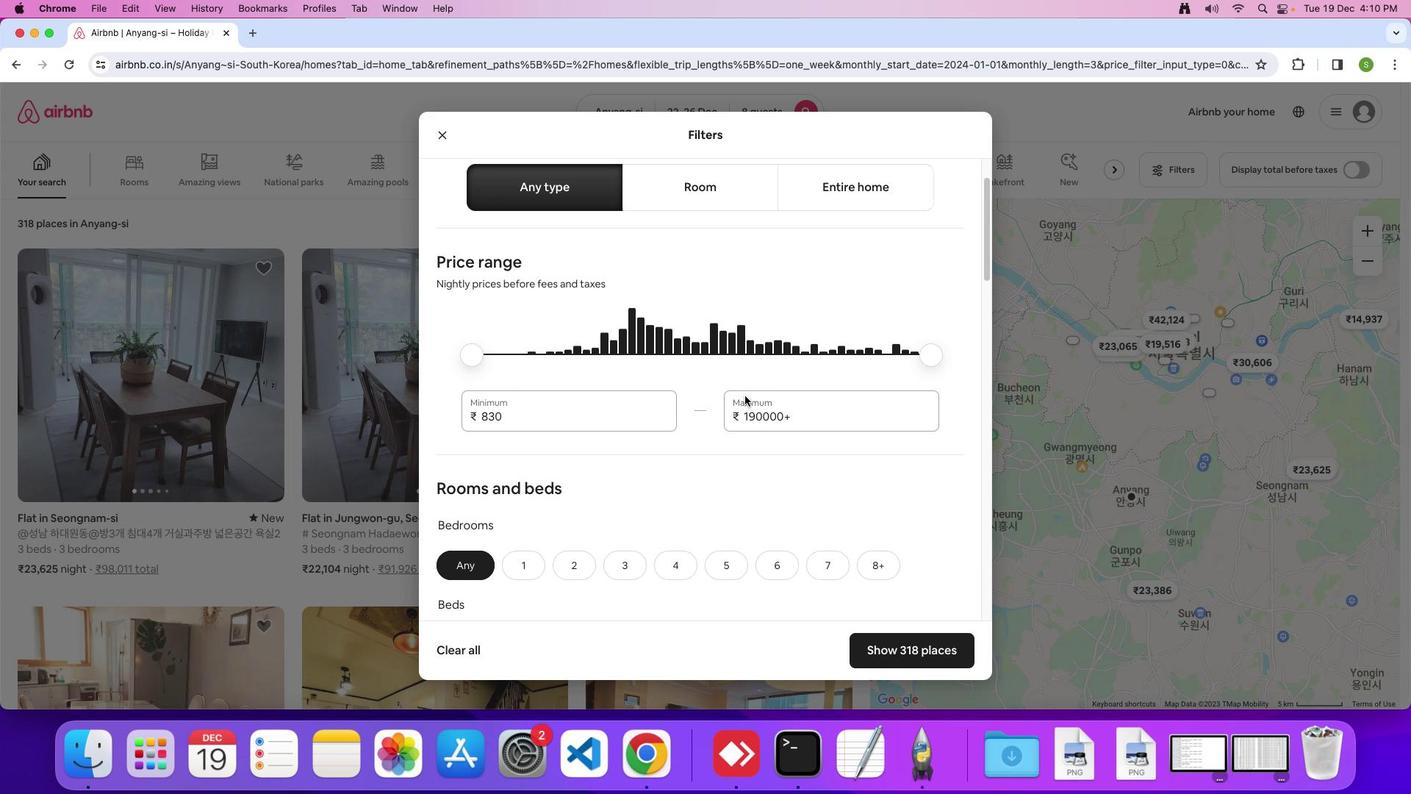 
Action: Mouse scrolled (744, 395) with delta (0, 0)
Screenshot: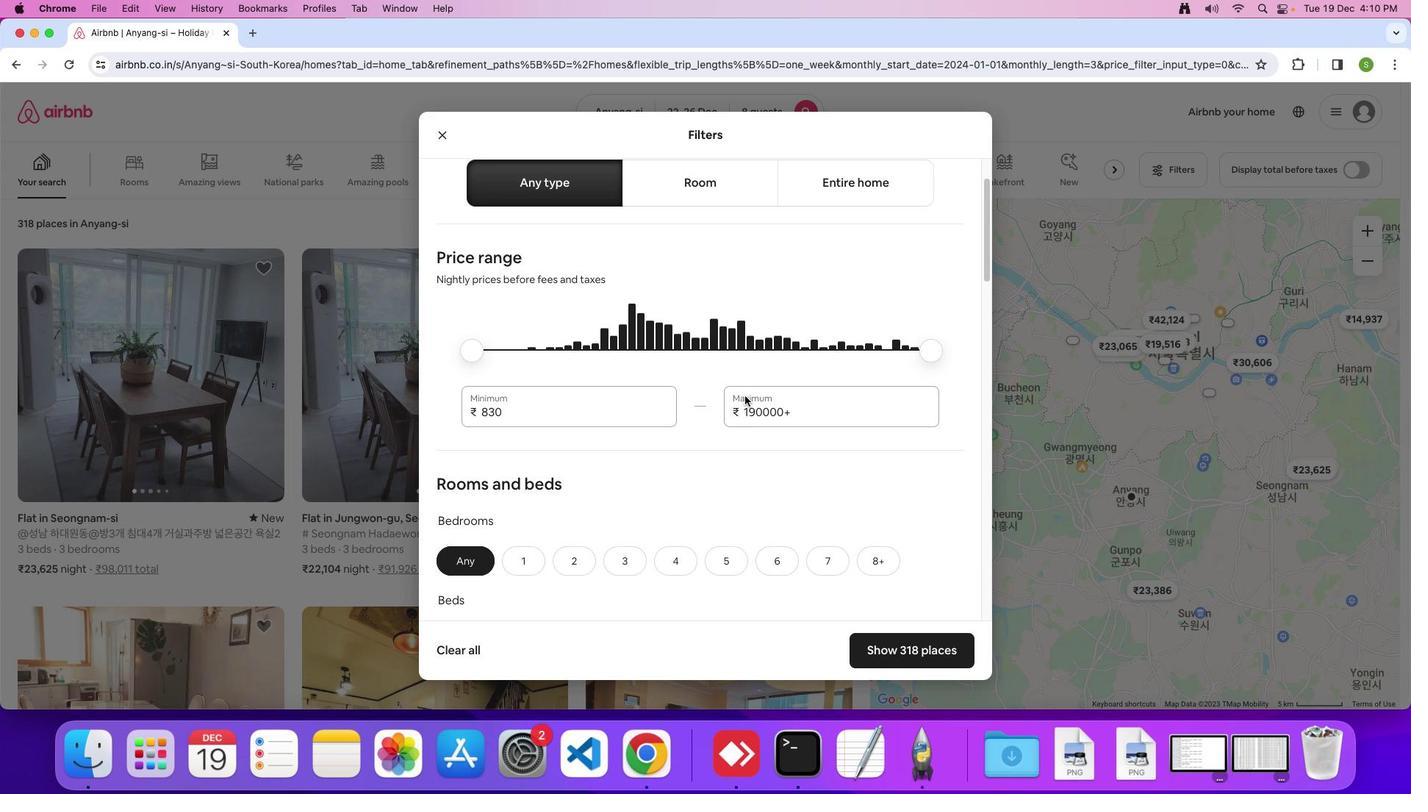 
Action: Mouse scrolled (744, 395) with delta (0, 0)
Screenshot: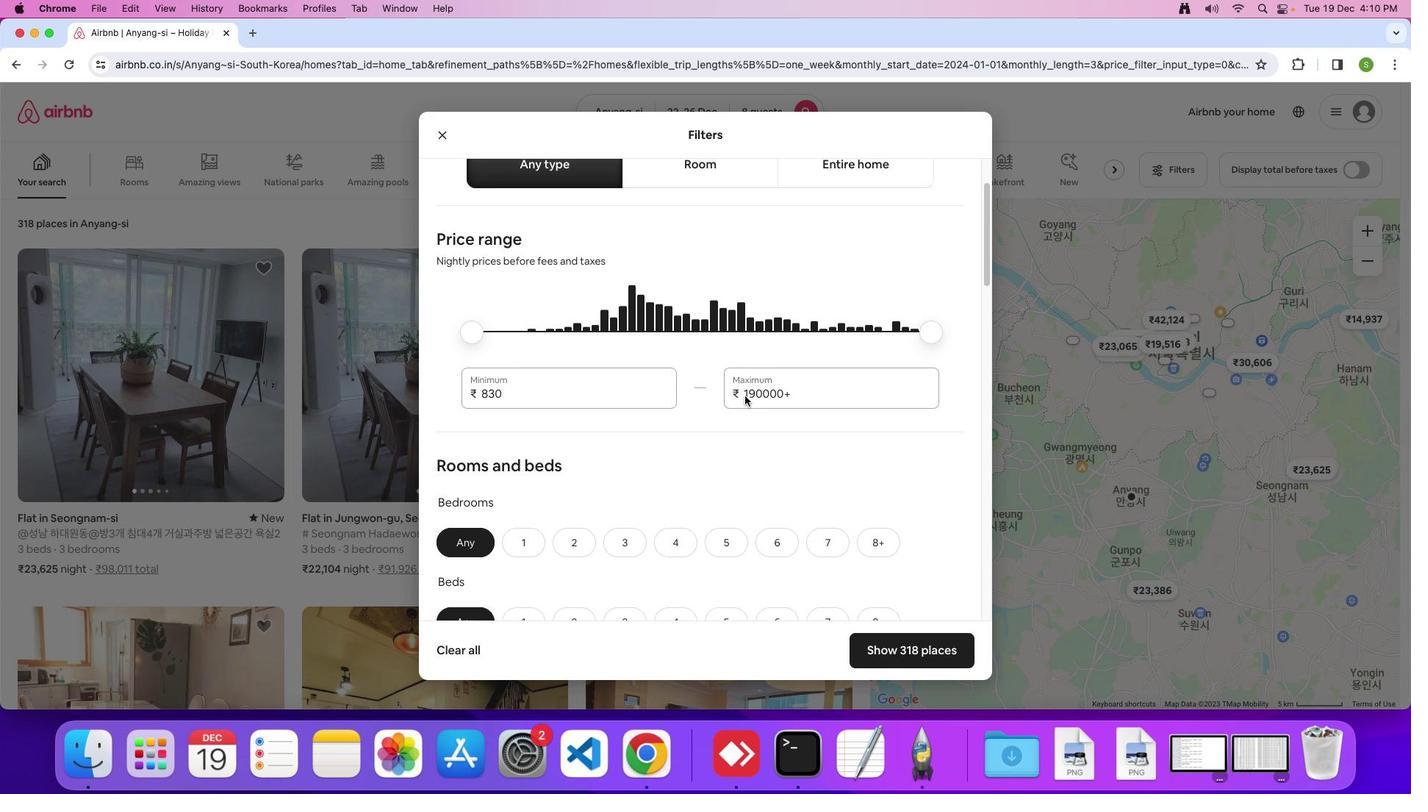 
Action: Mouse scrolled (744, 395) with delta (0, 0)
Screenshot: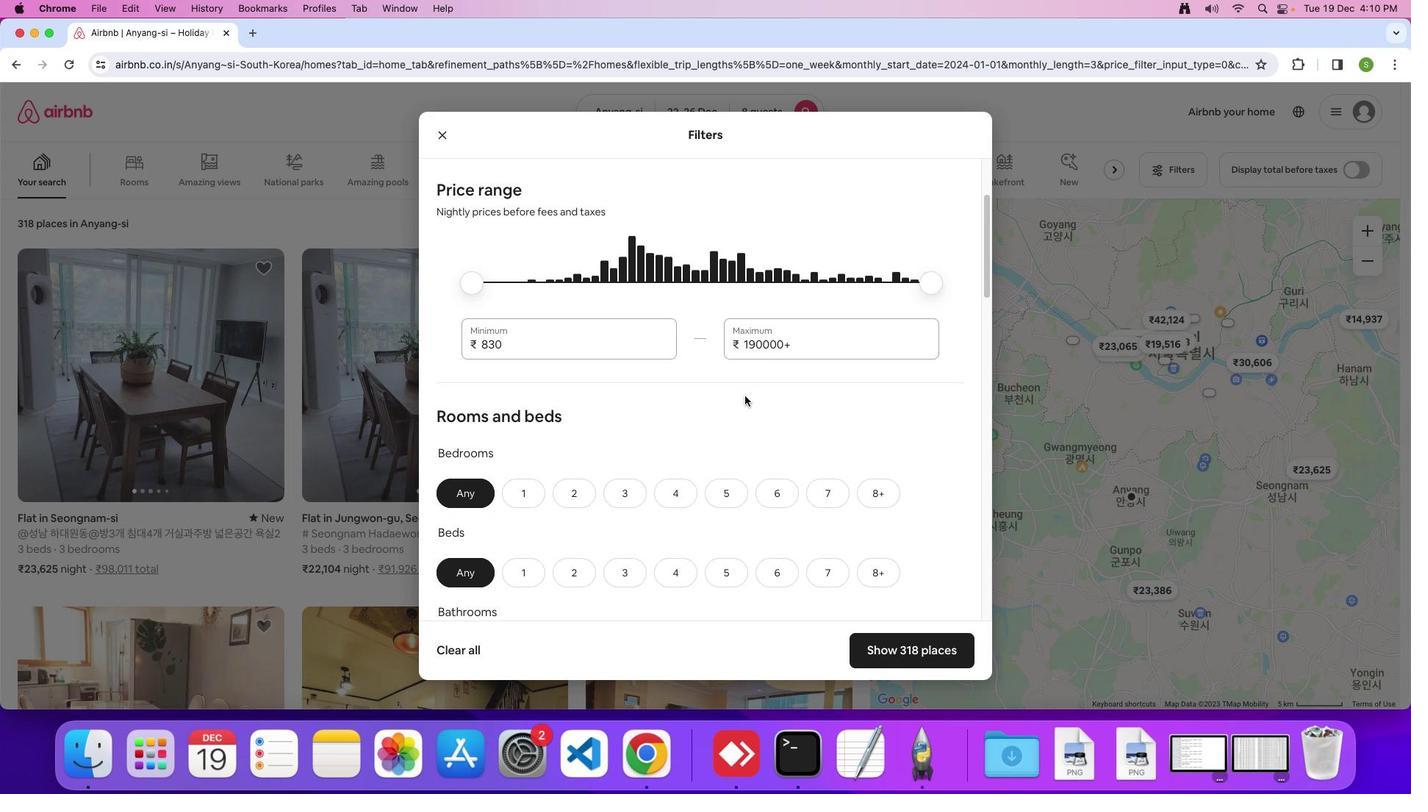 
Action: Mouse scrolled (744, 395) with delta (0, 0)
Screenshot: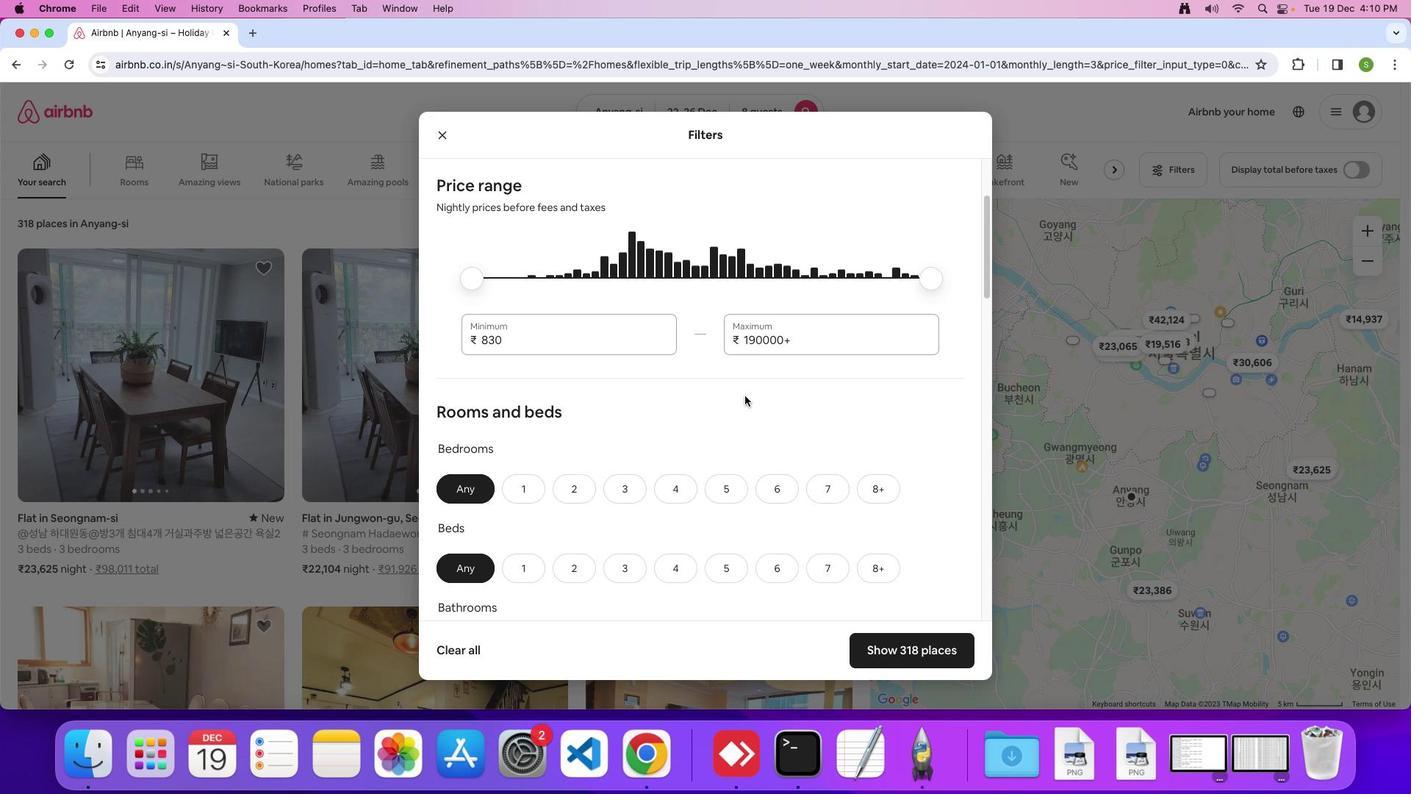 
Action: Mouse moved to (744, 395)
Screenshot: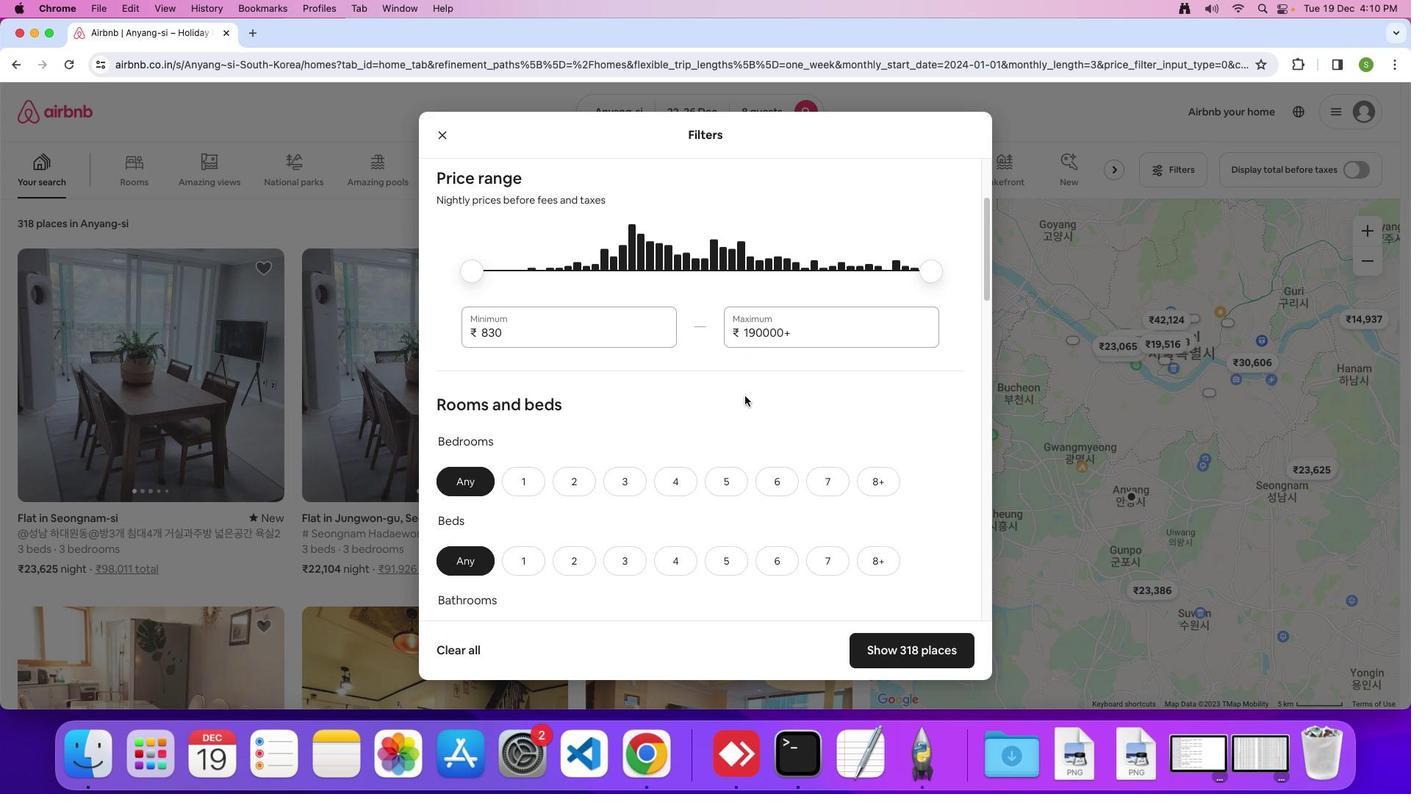 
Action: Mouse scrolled (744, 395) with delta (0, -1)
Screenshot: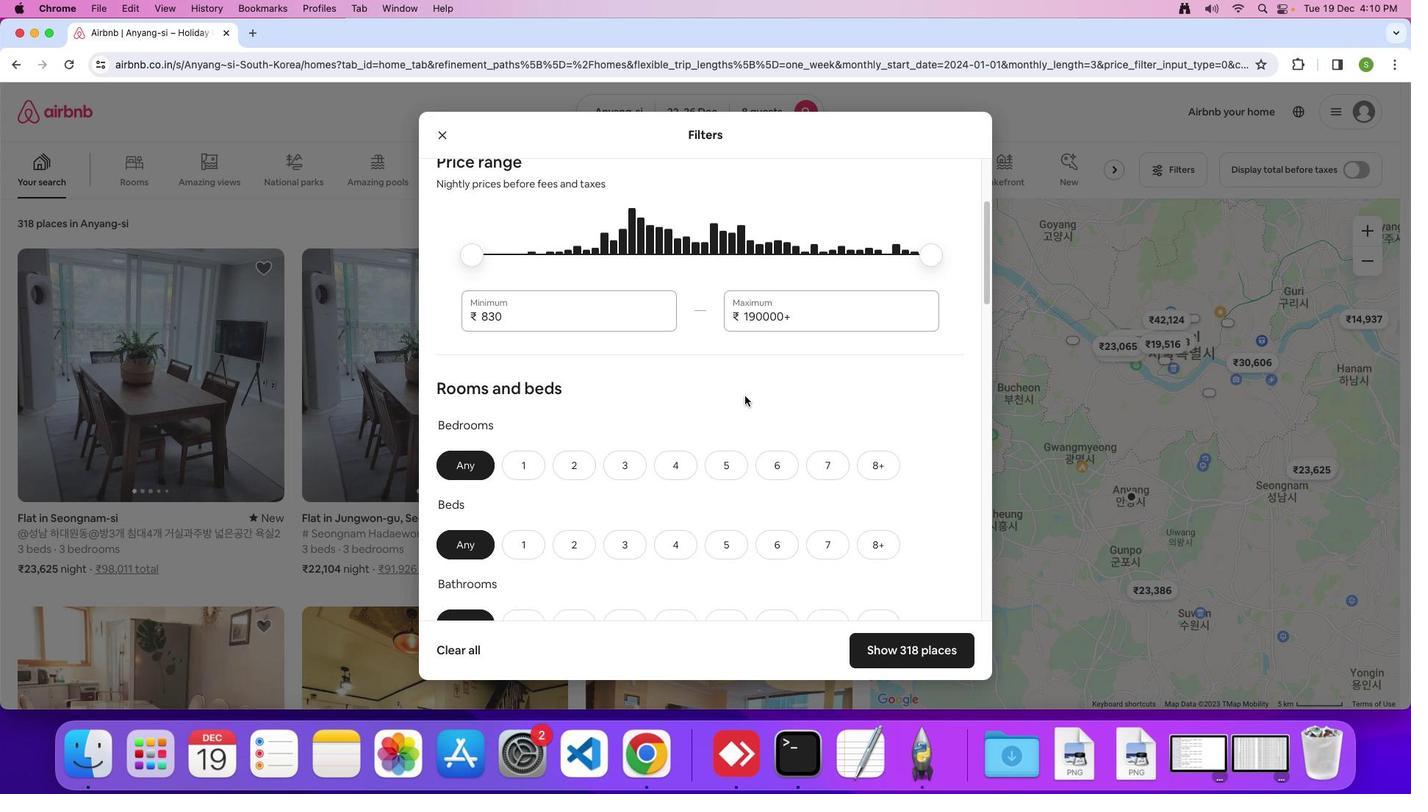 
Action: Mouse scrolled (744, 395) with delta (0, 0)
Screenshot: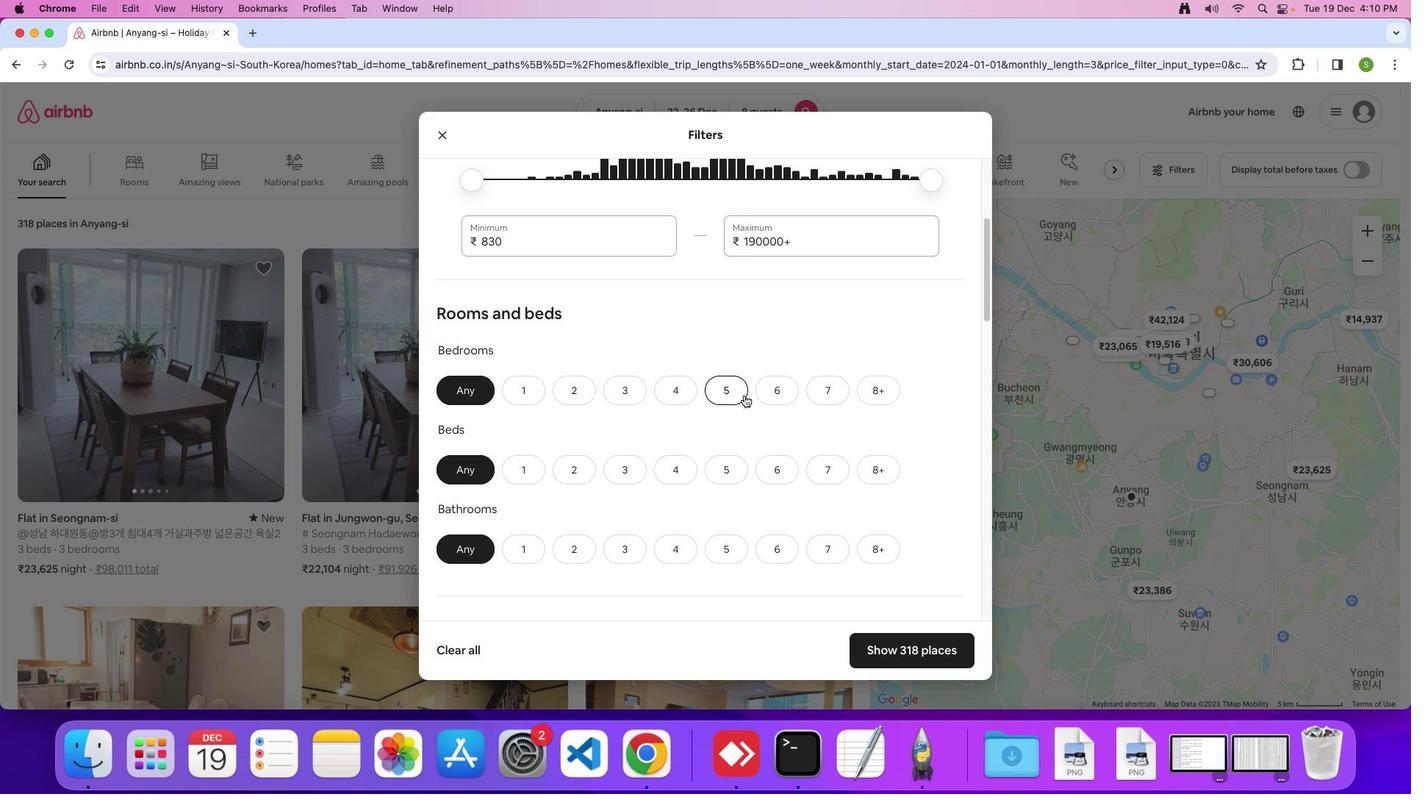 
Action: Mouse scrolled (744, 395) with delta (0, 0)
Screenshot: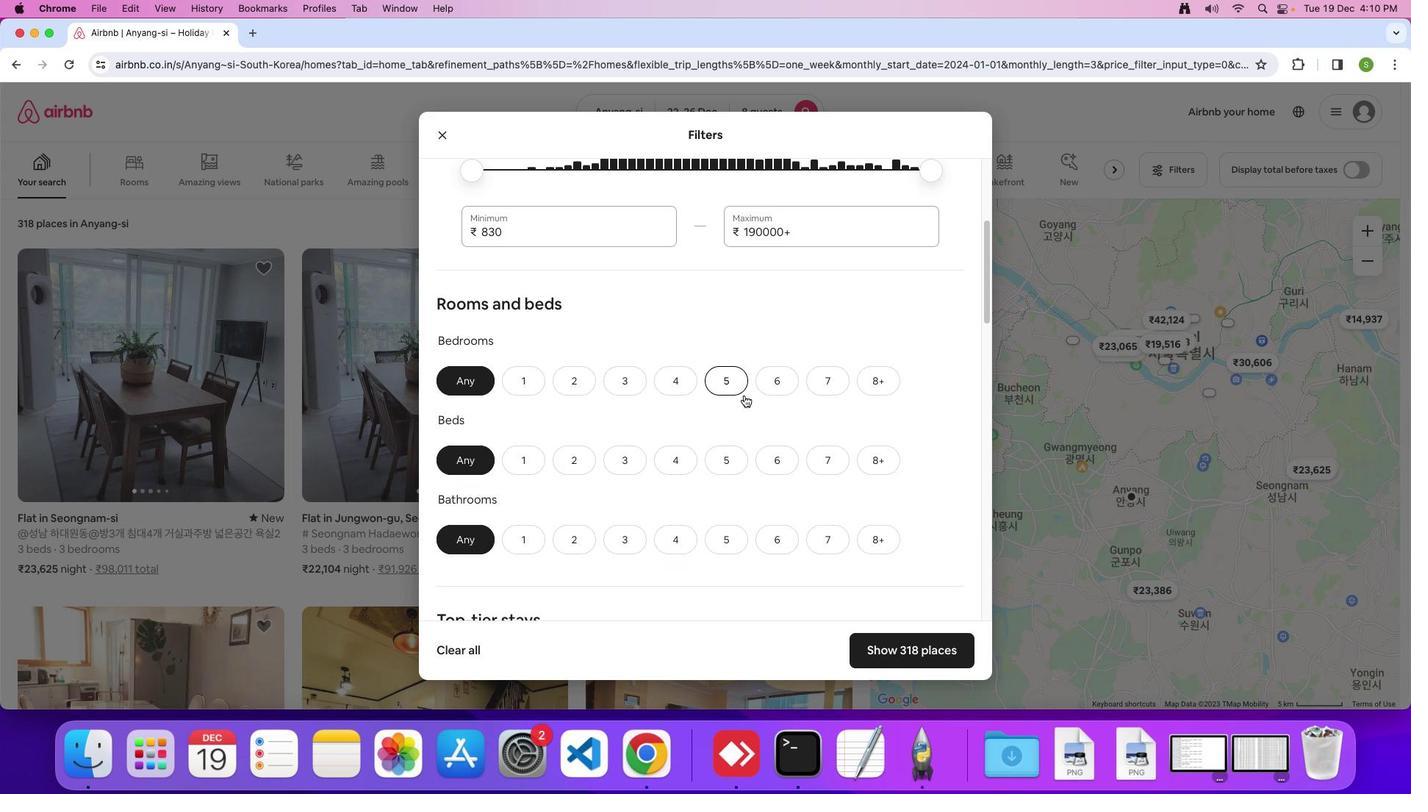 
Action: Mouse moved to (744, 395)
Screenshot: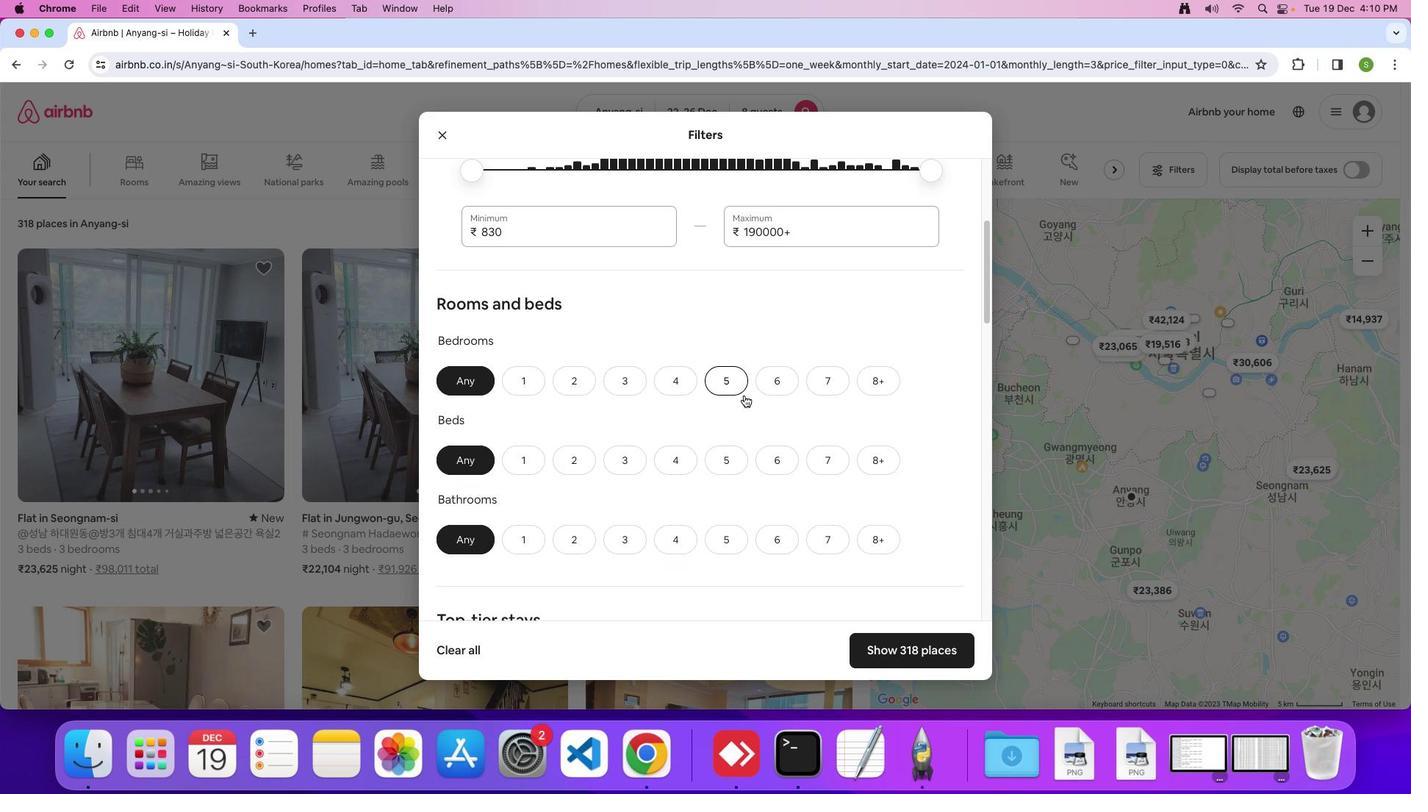 
Action: Mouse scrolled (744, 395) with delta (0, -2)
Screenshot: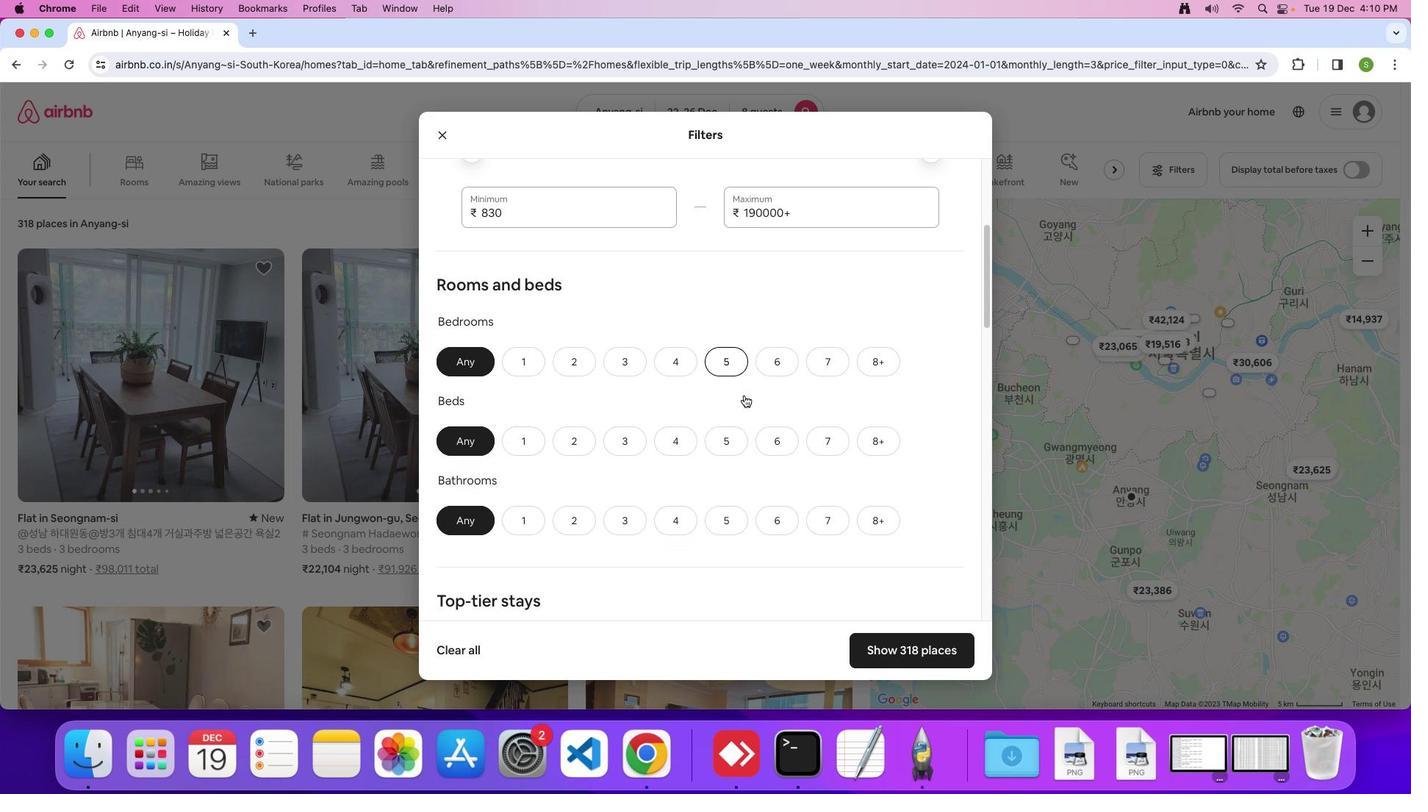 
Action: Mouse moved to (871, 274)
Screenshot: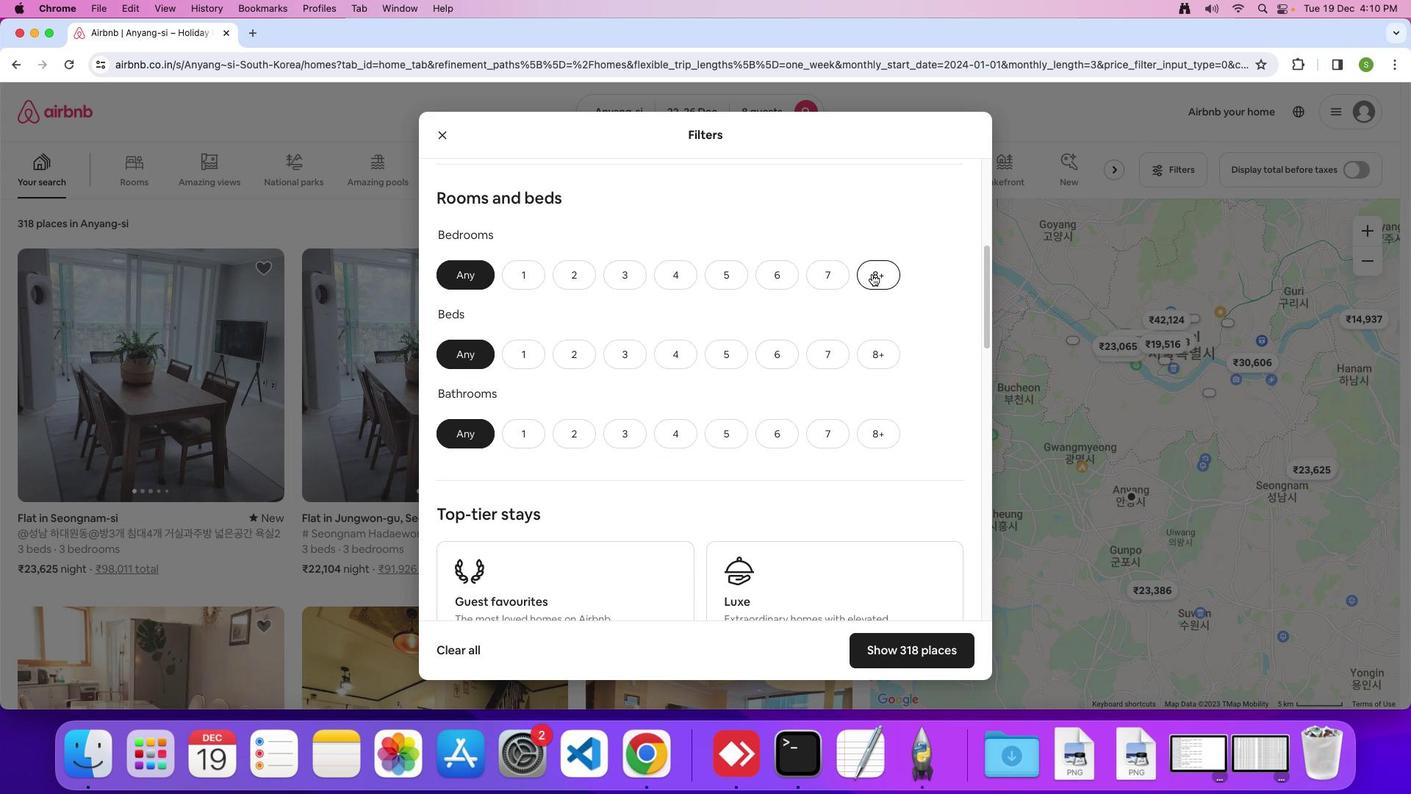 
Action: Mouse pressed left at (871, 274)
Screenshot: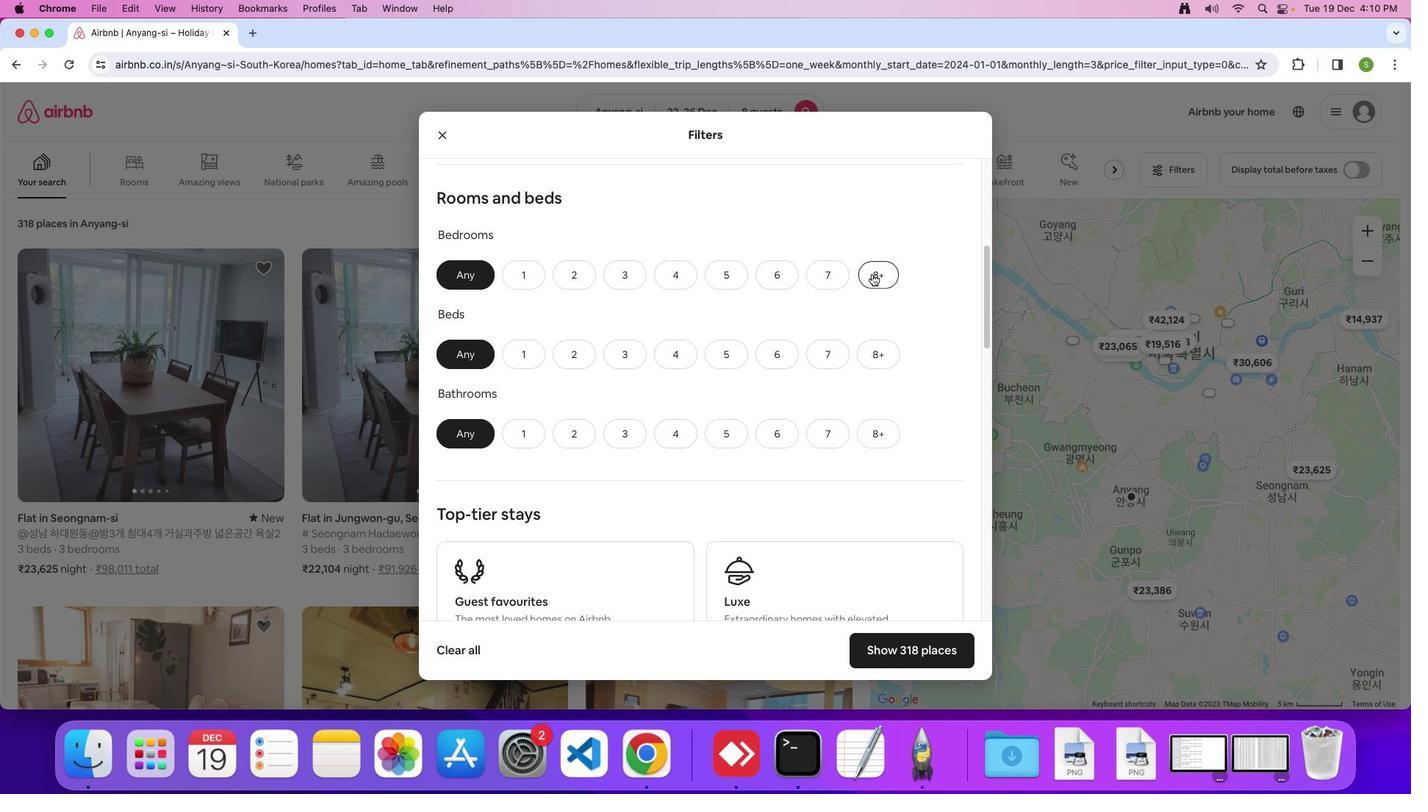 
Action: Mouse moved to (878, 358)
Screenshot: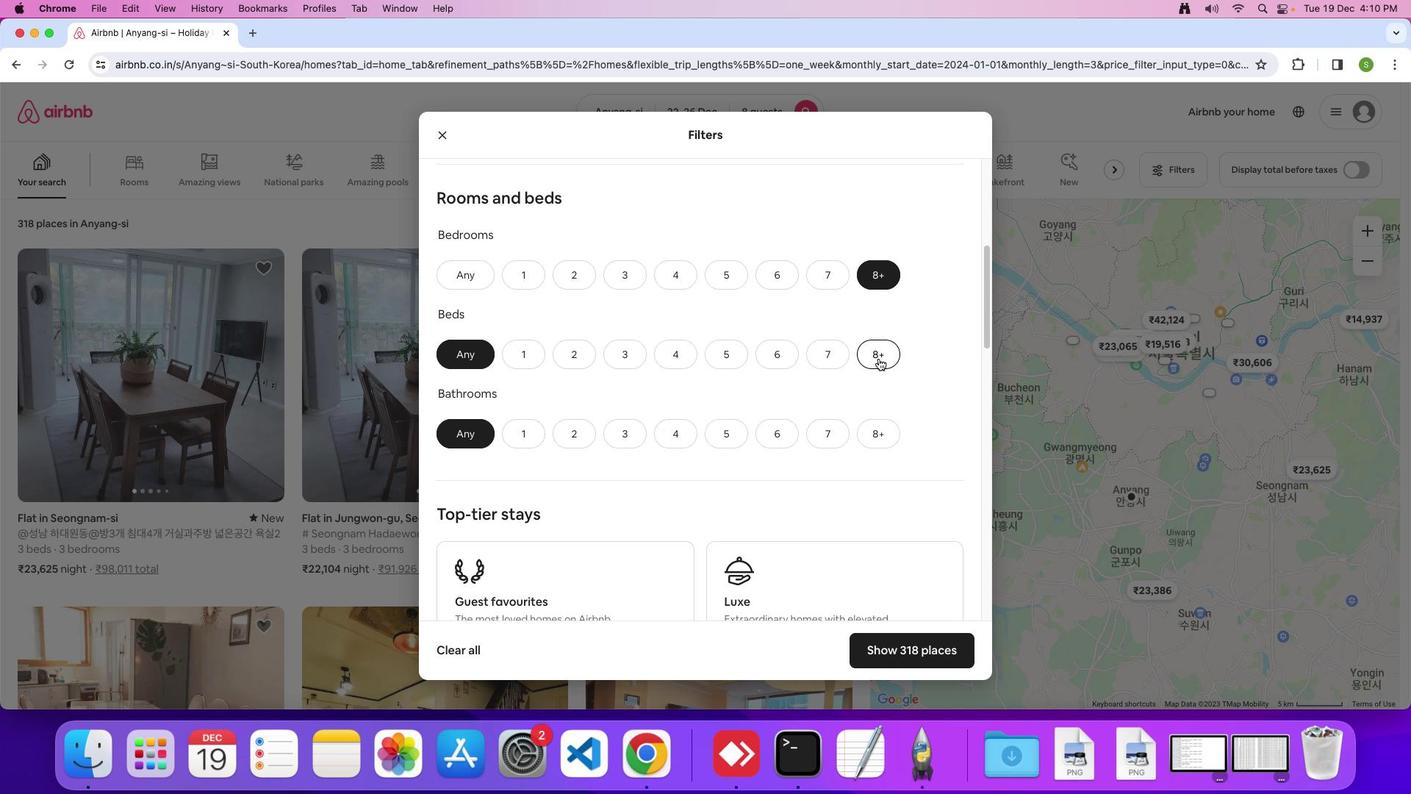 
Action: Mouse pressed left at (878, 358)
Screenshot: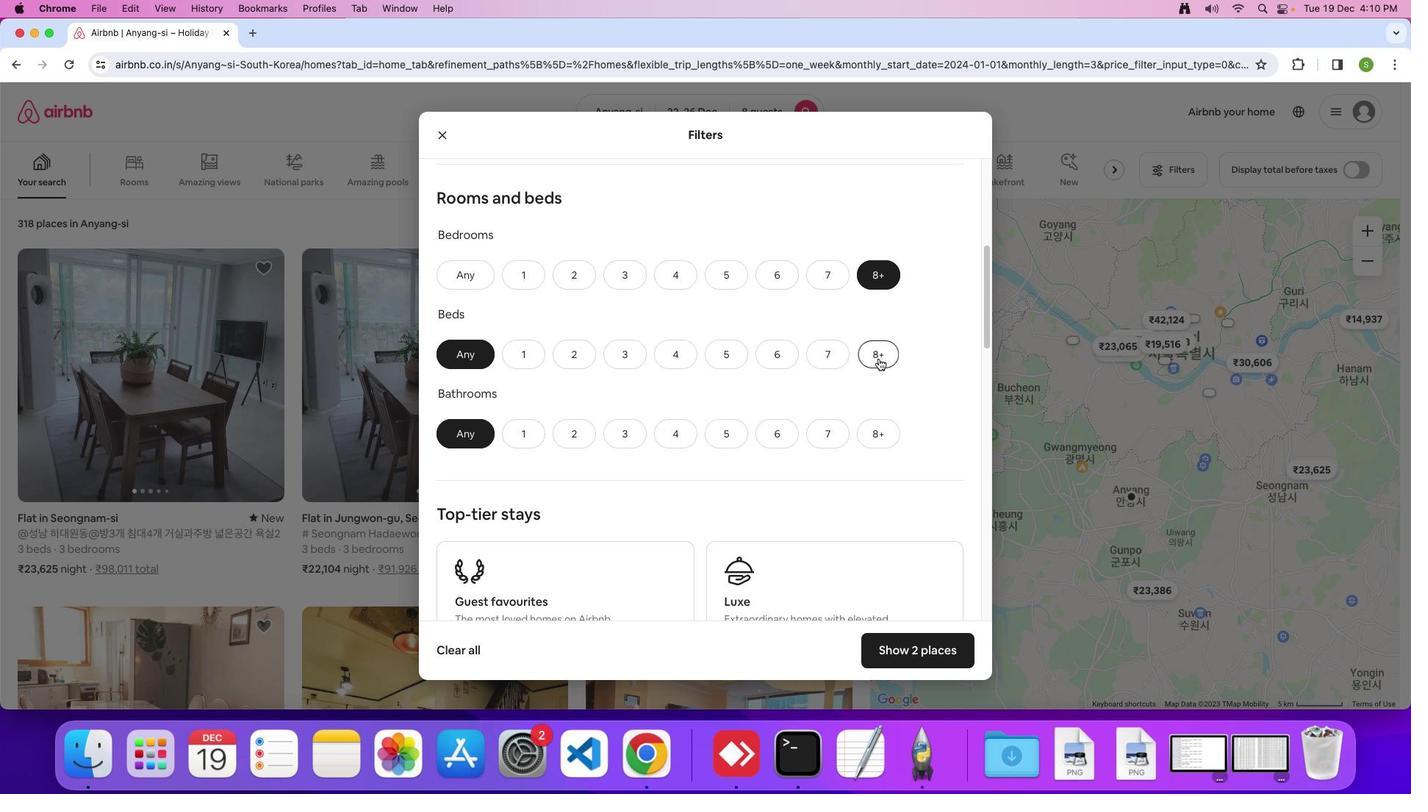 
Action: Mouse moved to (884, 437)
Screenshot: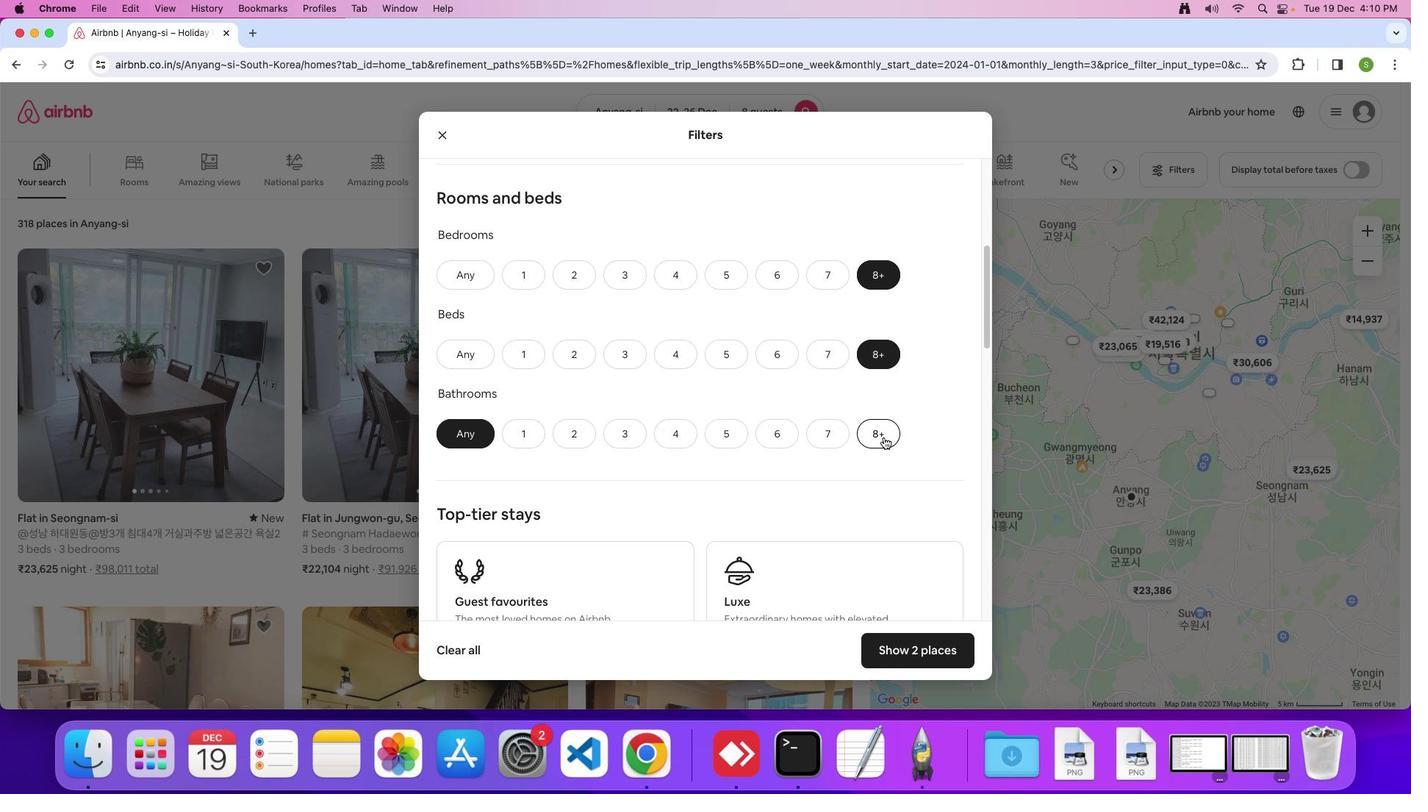 
Action: Mouse pressed left at (884, 437)
Screenshot: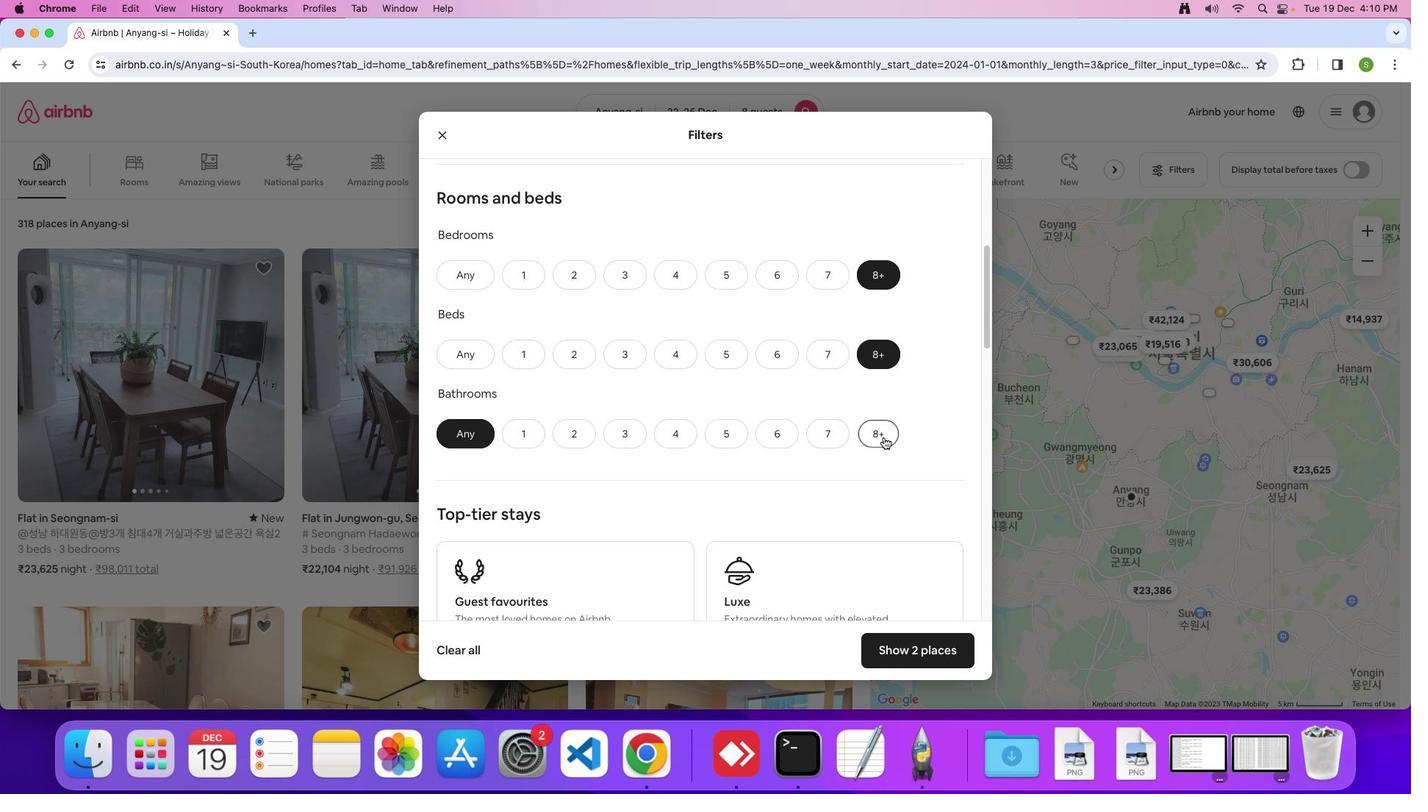 
Action: Mouse moved to (708, 493)
Screenshot: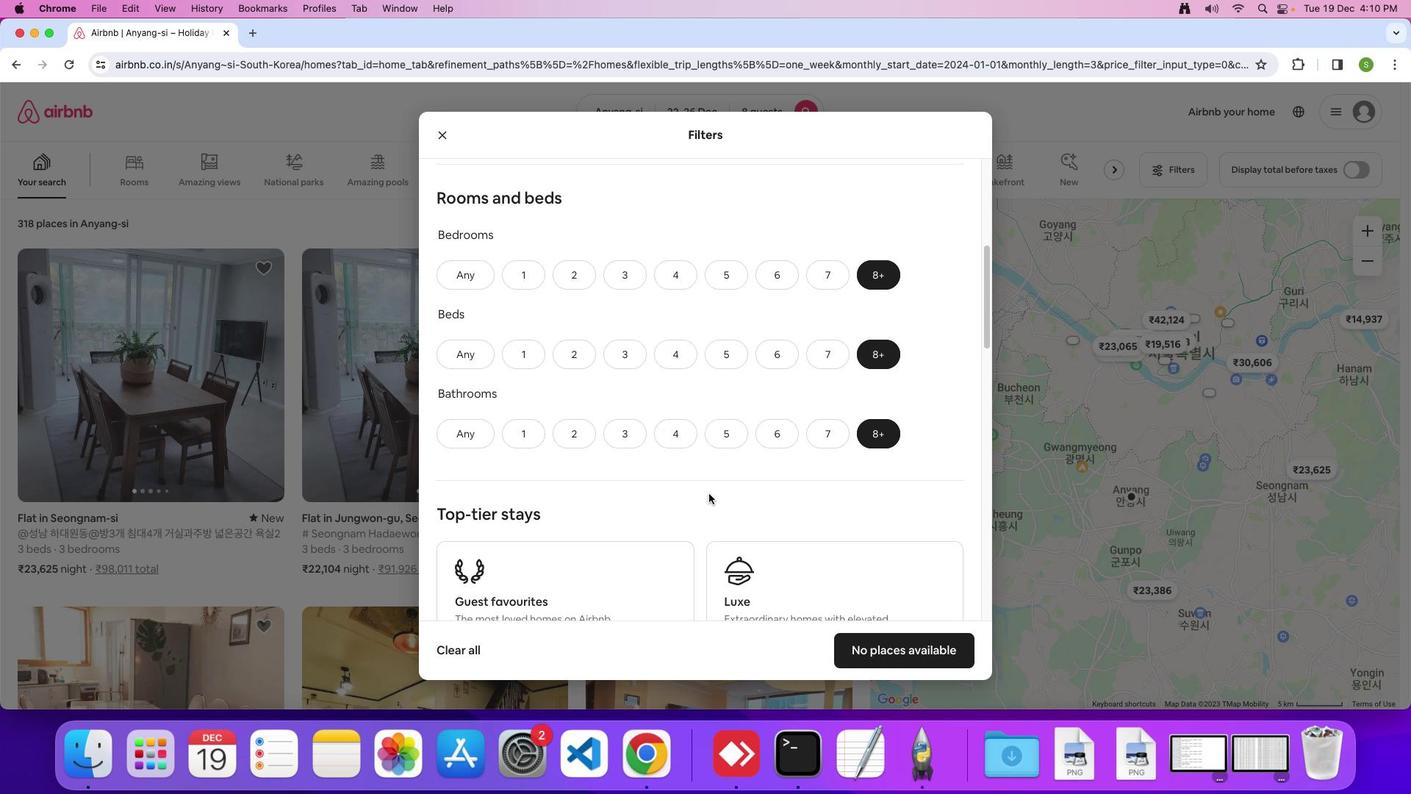 
Action: Mouse scrolled (708, 493) with delta (0, 0)
Screenshot: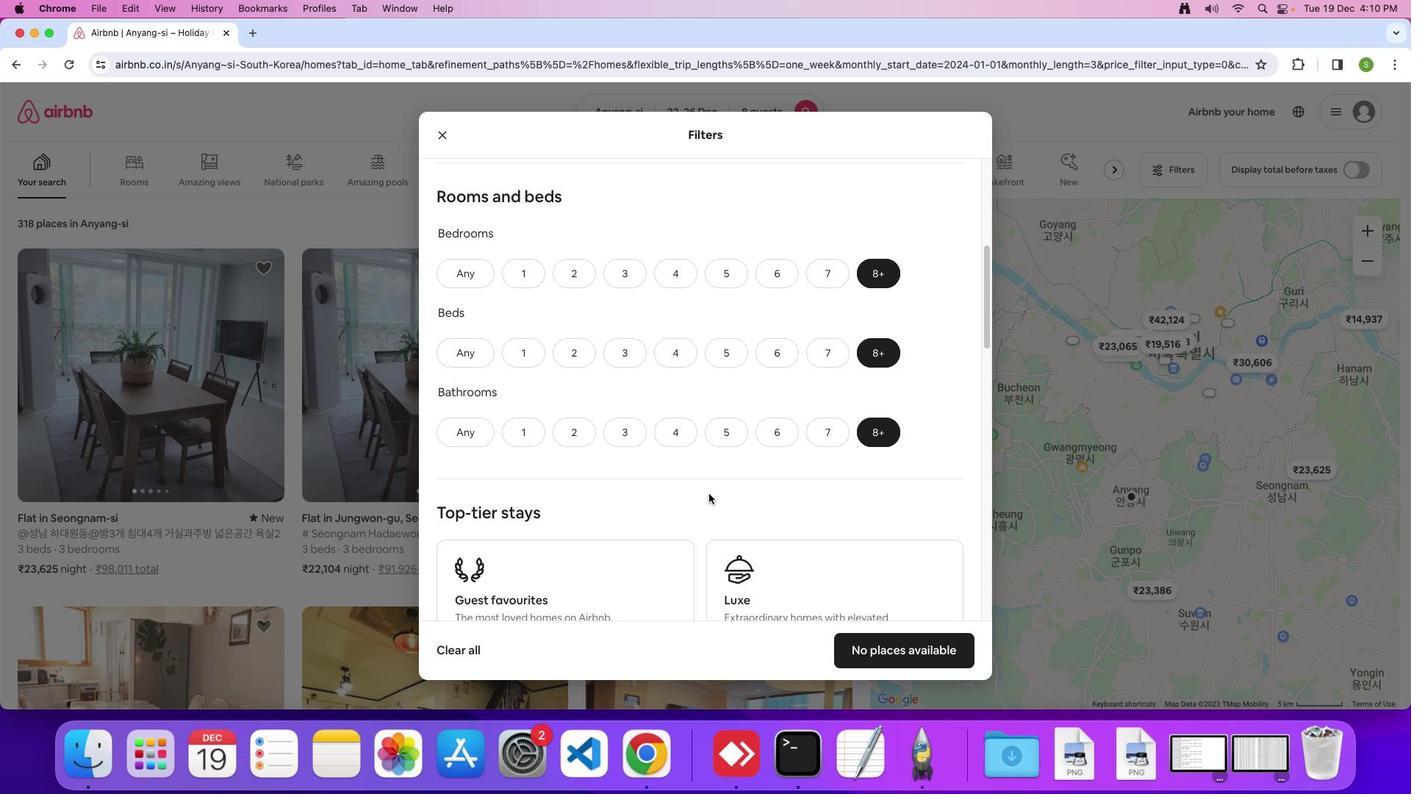 
Action: Mouse scrolled (708, 493) with delta (0, 0)
Screenshot: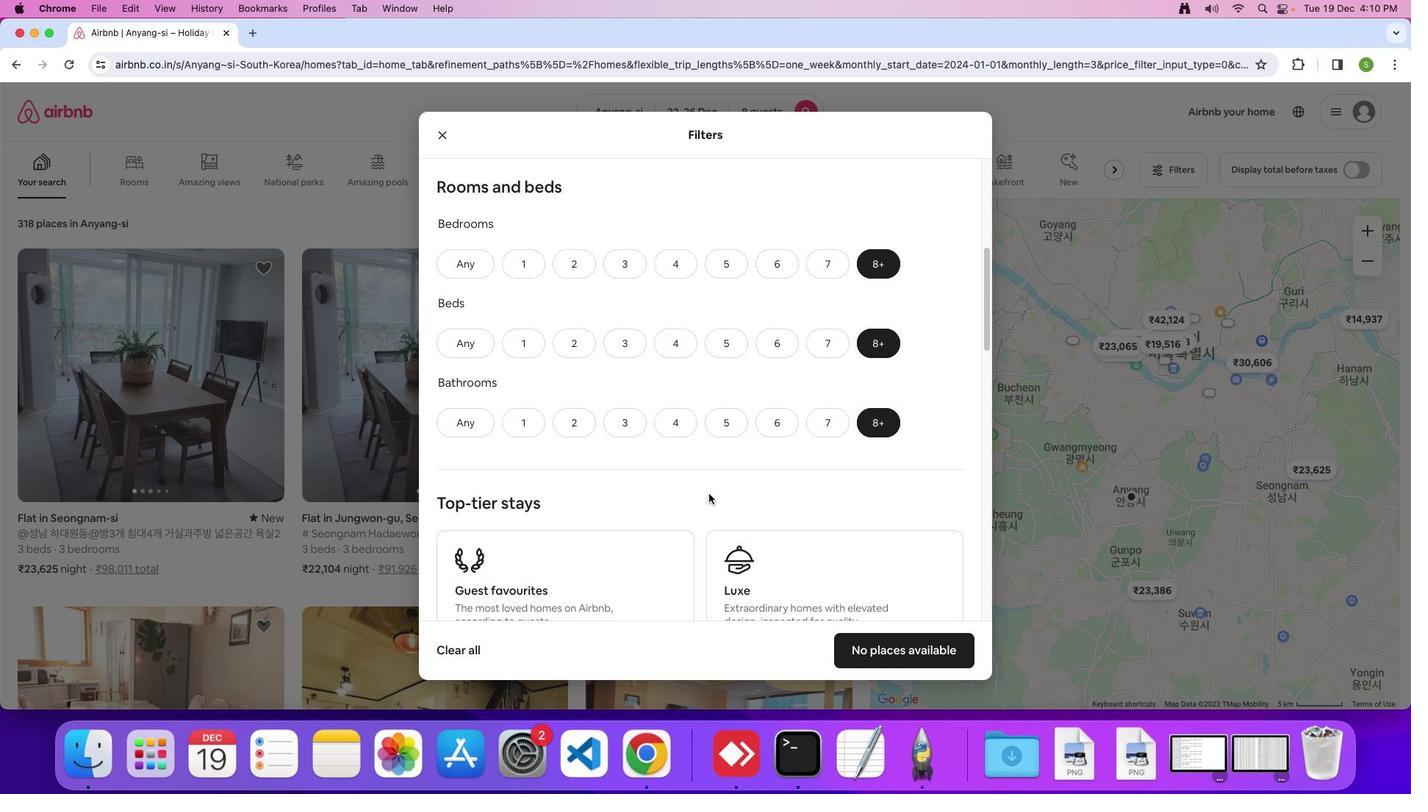 
Action: Mouse scrolled (708, 493) with delta (0, -1)
Screenshot: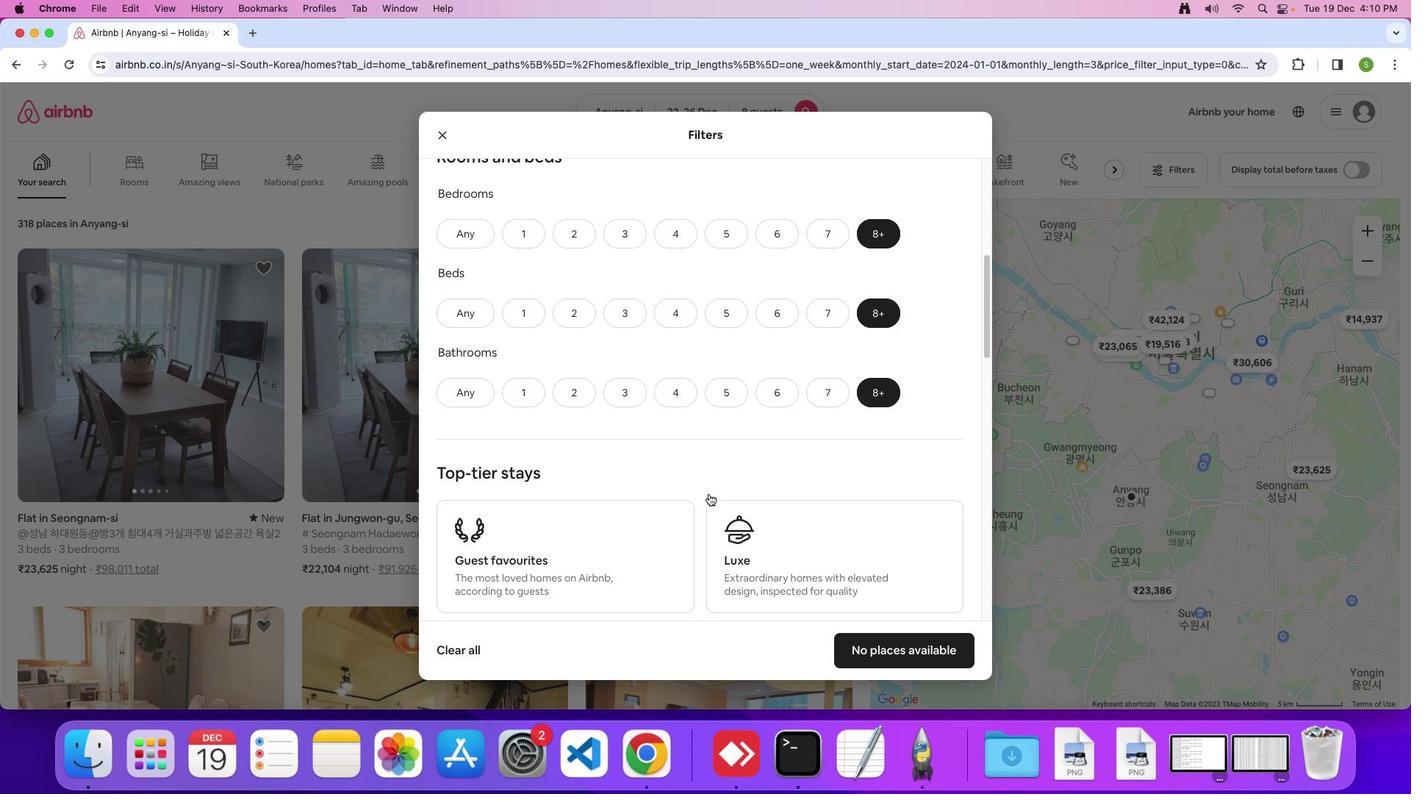 
Action: Mouse scrolled (708, 493) with delta (0, 0)
Screenshot: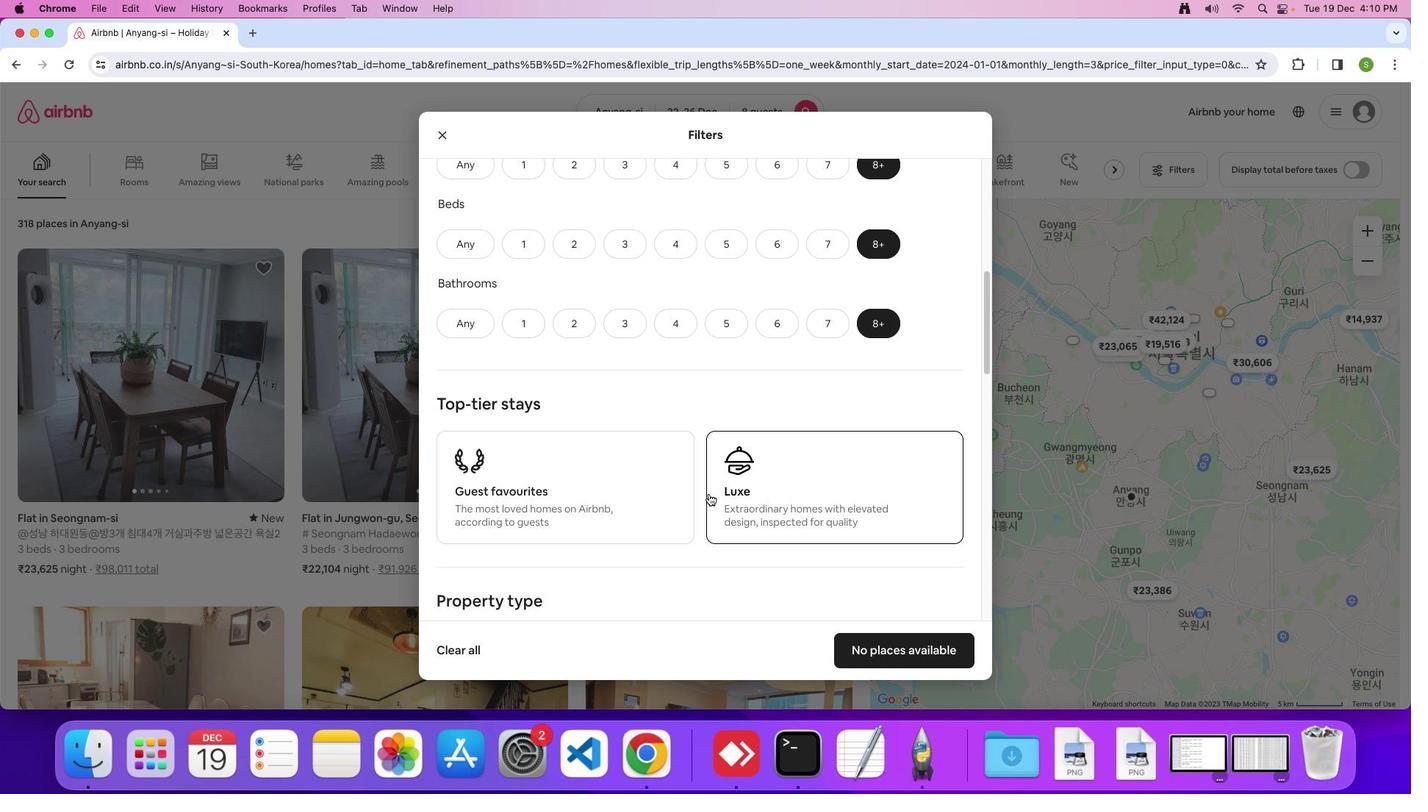 
Action: Mouse scrolled (708, 493) with delta (0, 0)
Screenshot: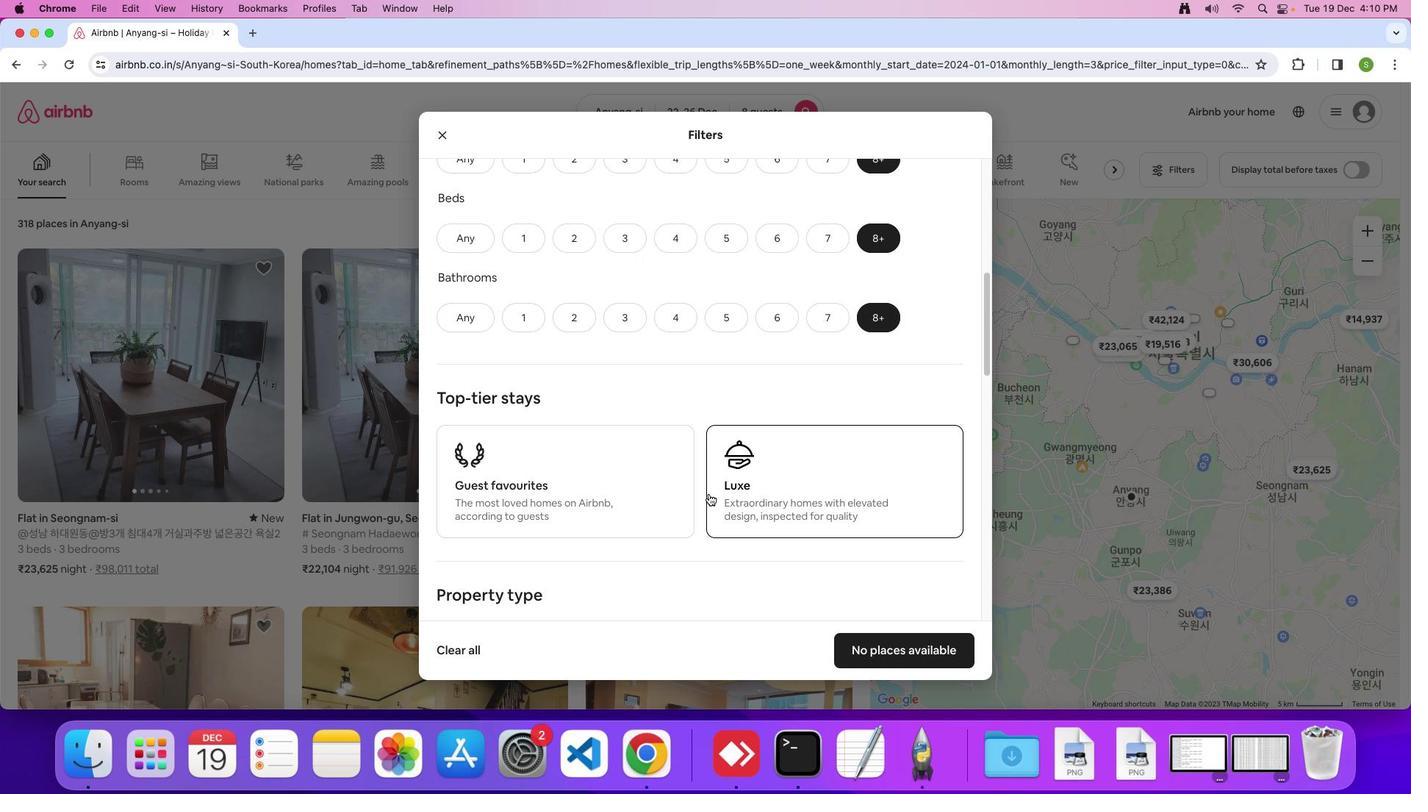 
Action: Mouse scrolled (708, 493) with delta (0, 0)
Screenshot: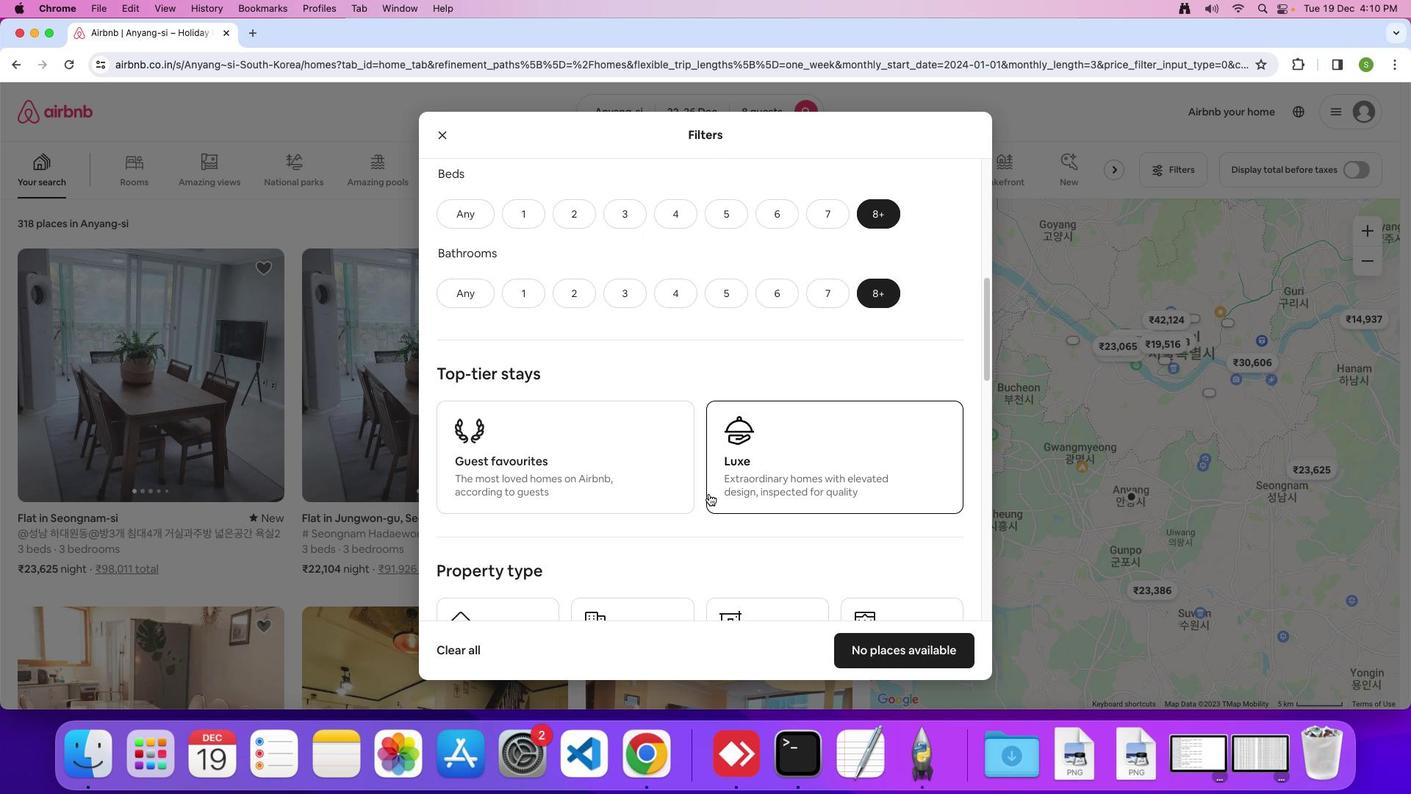 
Action: Mouse scrolled (708, 493) with delta (0, 0)
Screenshot: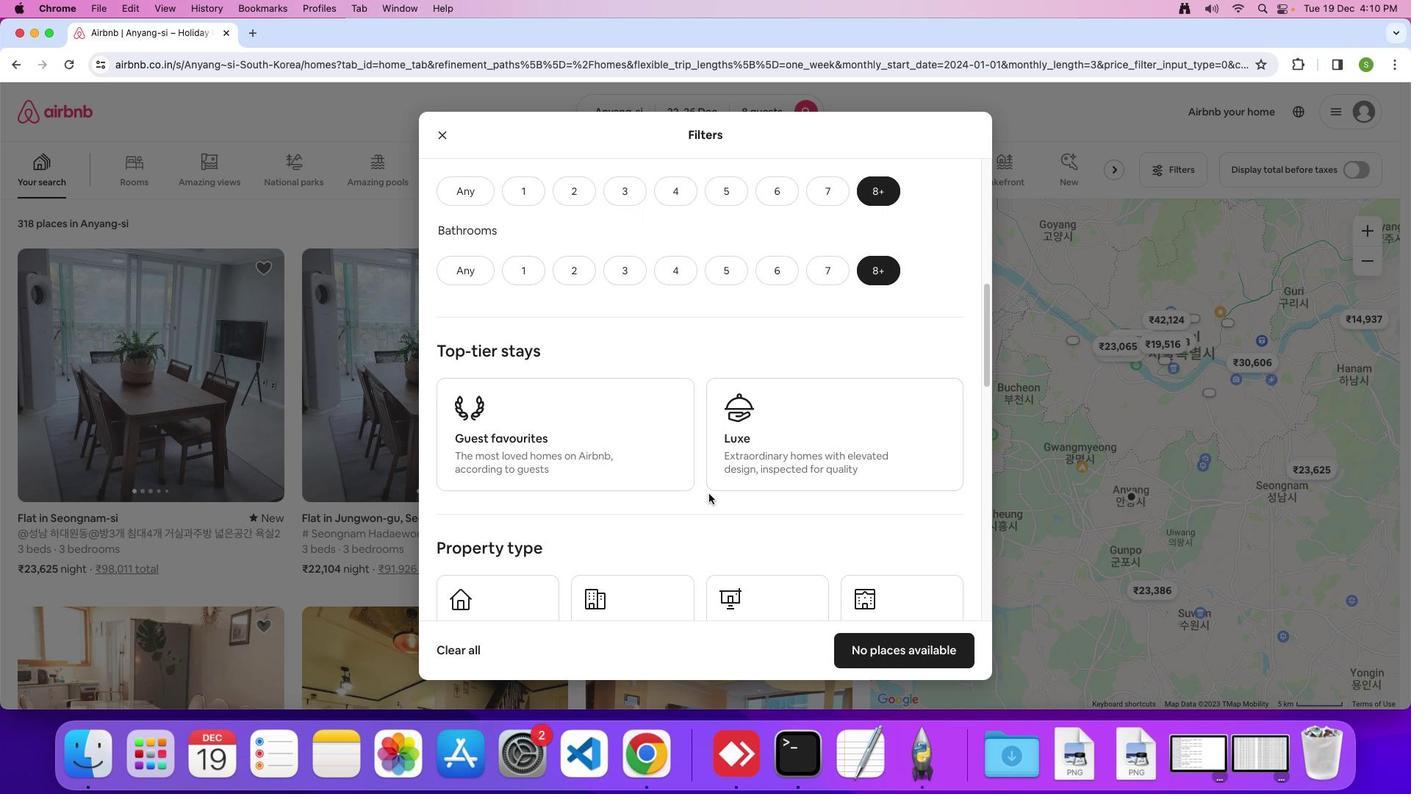 
Action: Mouse scrolled (708, 493) with delta (0, 0)
Screenshot: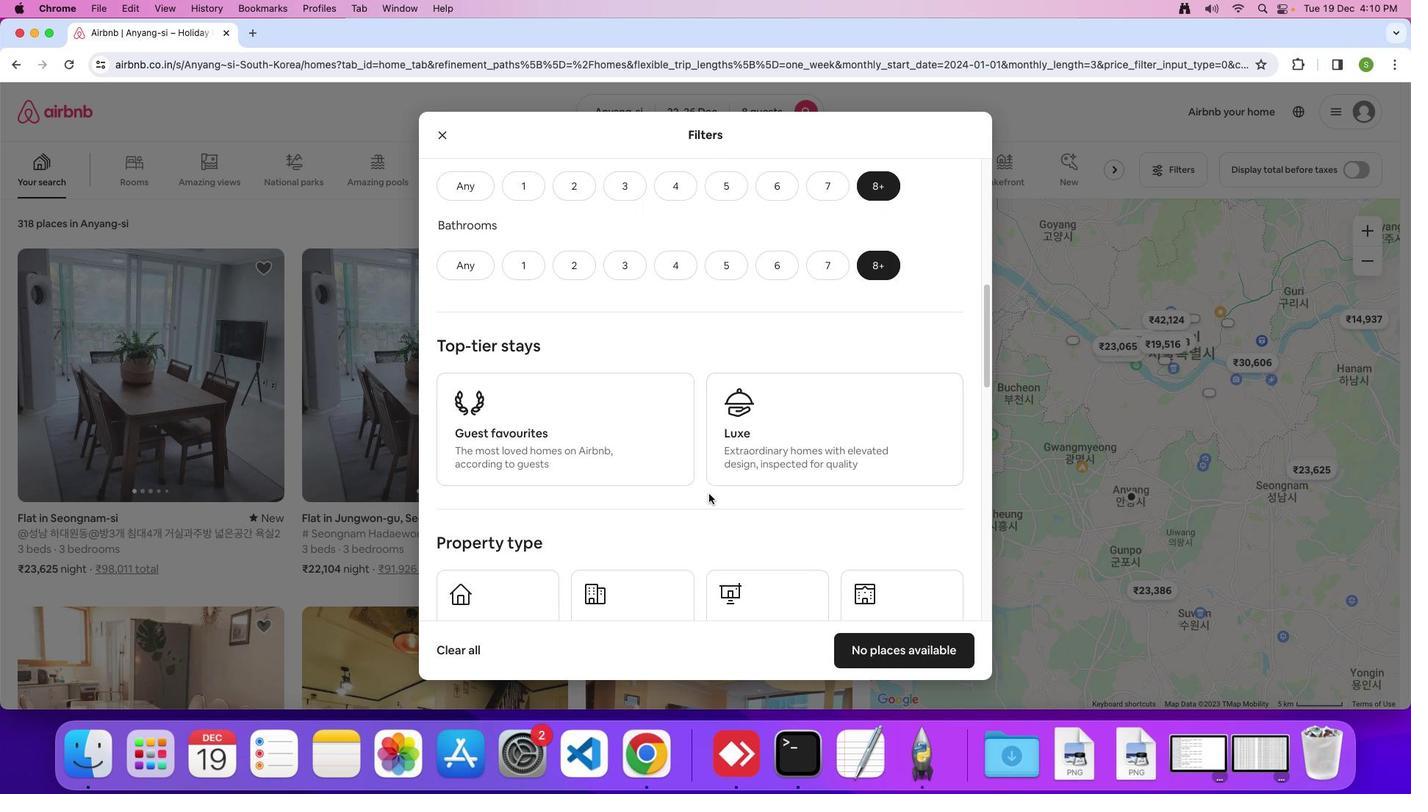 
Action: Mouse scrolled (708, 493) with delta (0, 0)
Screenshot: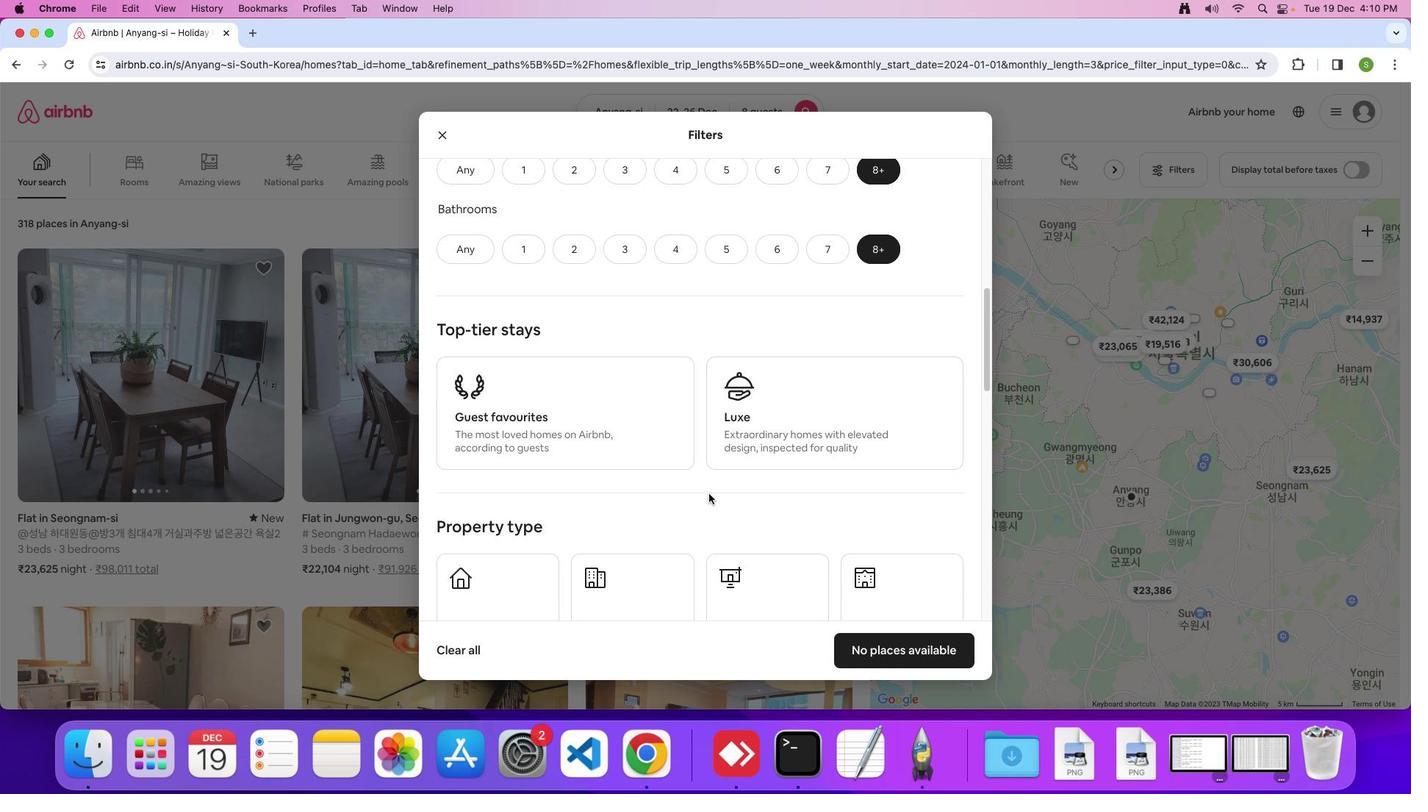 
Action: Mouse scrolled (708, 493) with delta (0, 0)
Screenshot: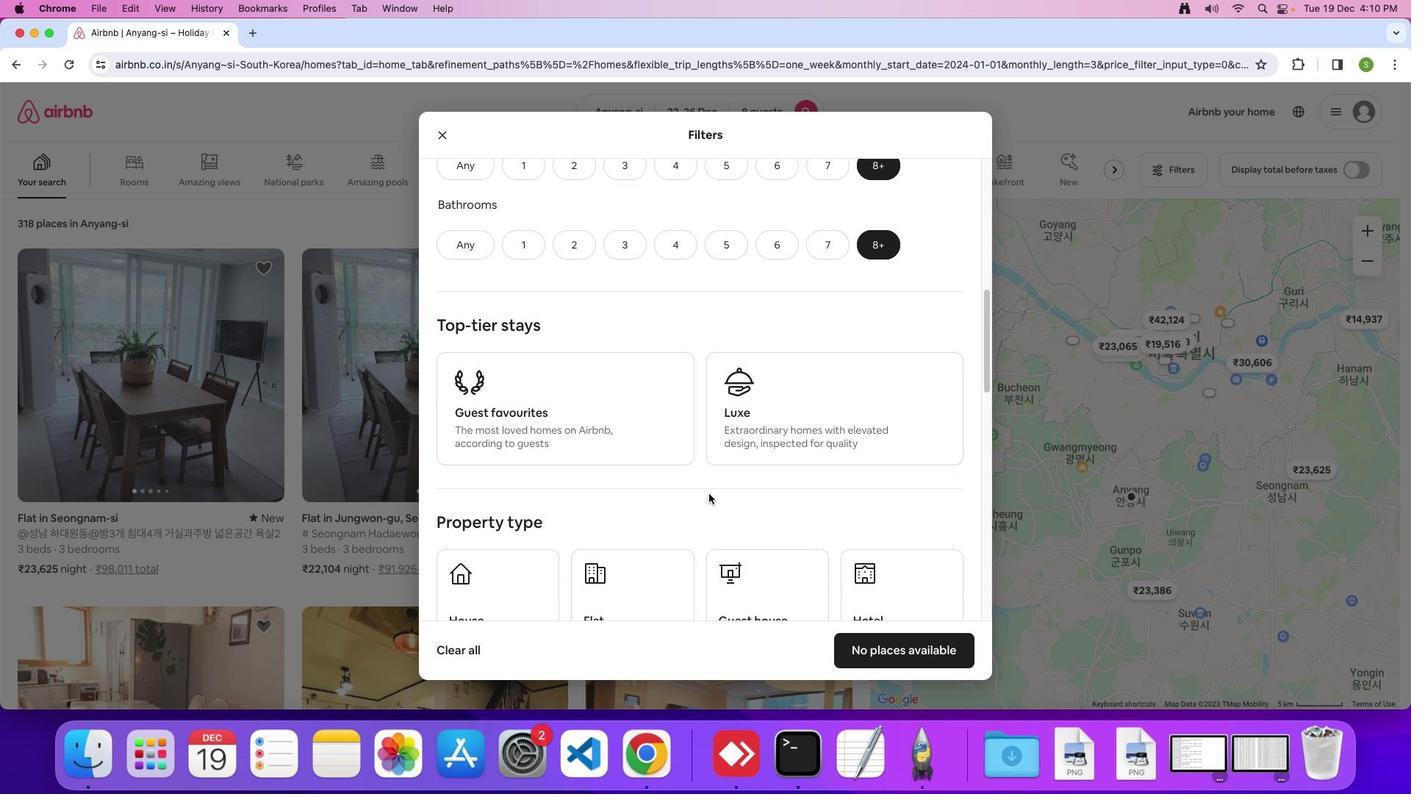 
Action: Mouse scrolled (708, 493) with delta (0, 0)
Screenshot: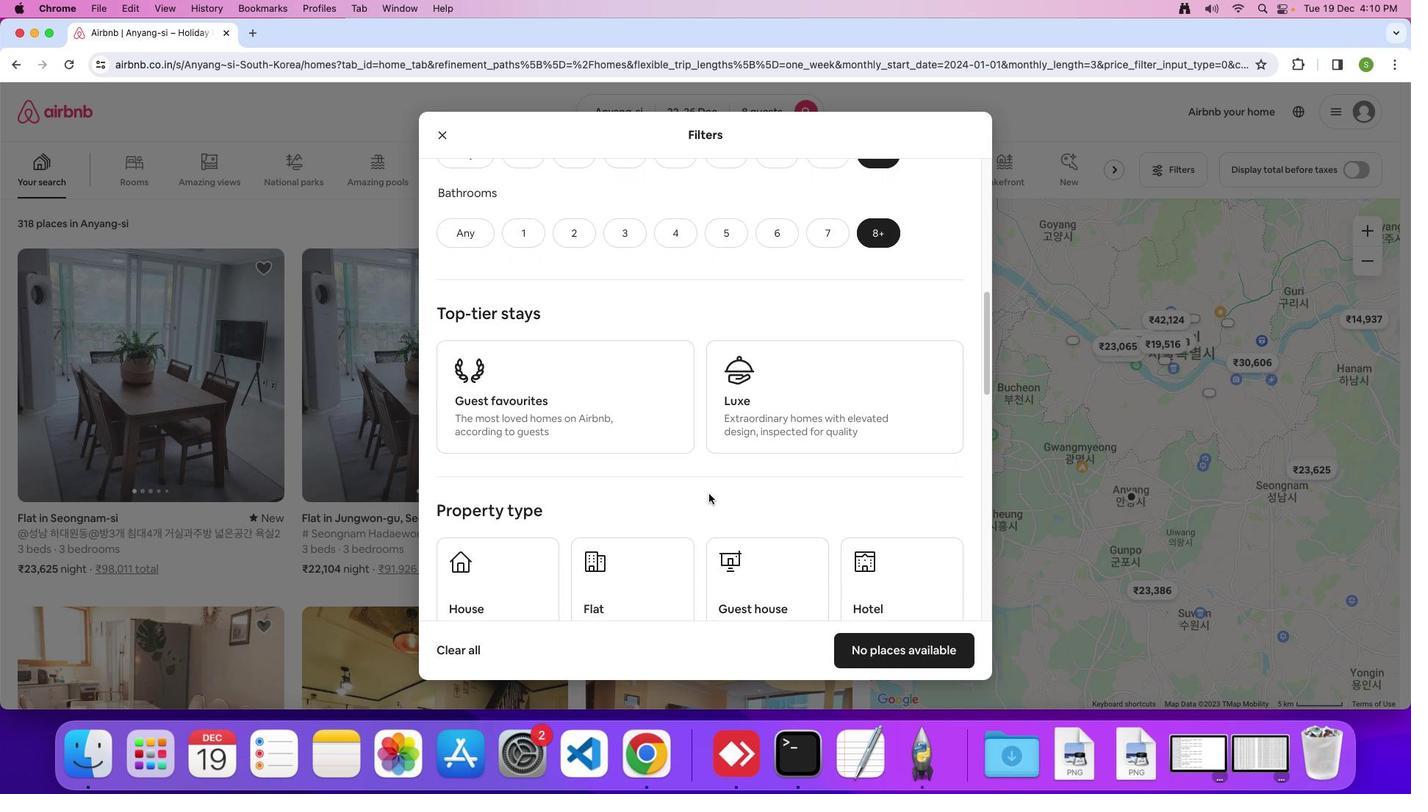 
Action: Mouse scrolled (708, 493) with delta (0, 0)
Screenshot: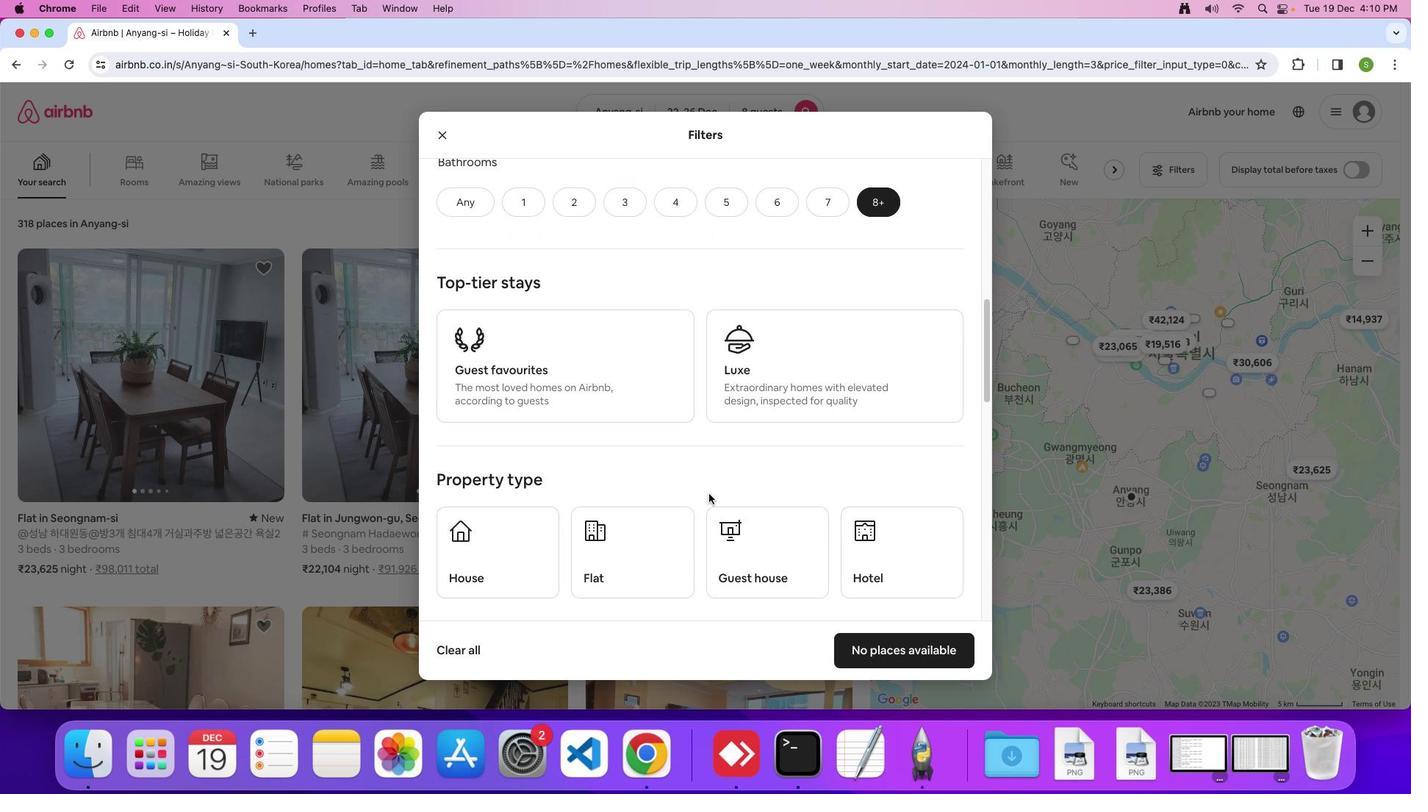 
Action: Mouse scrolled (708, 493) with delta (0, 0)
Screenshot: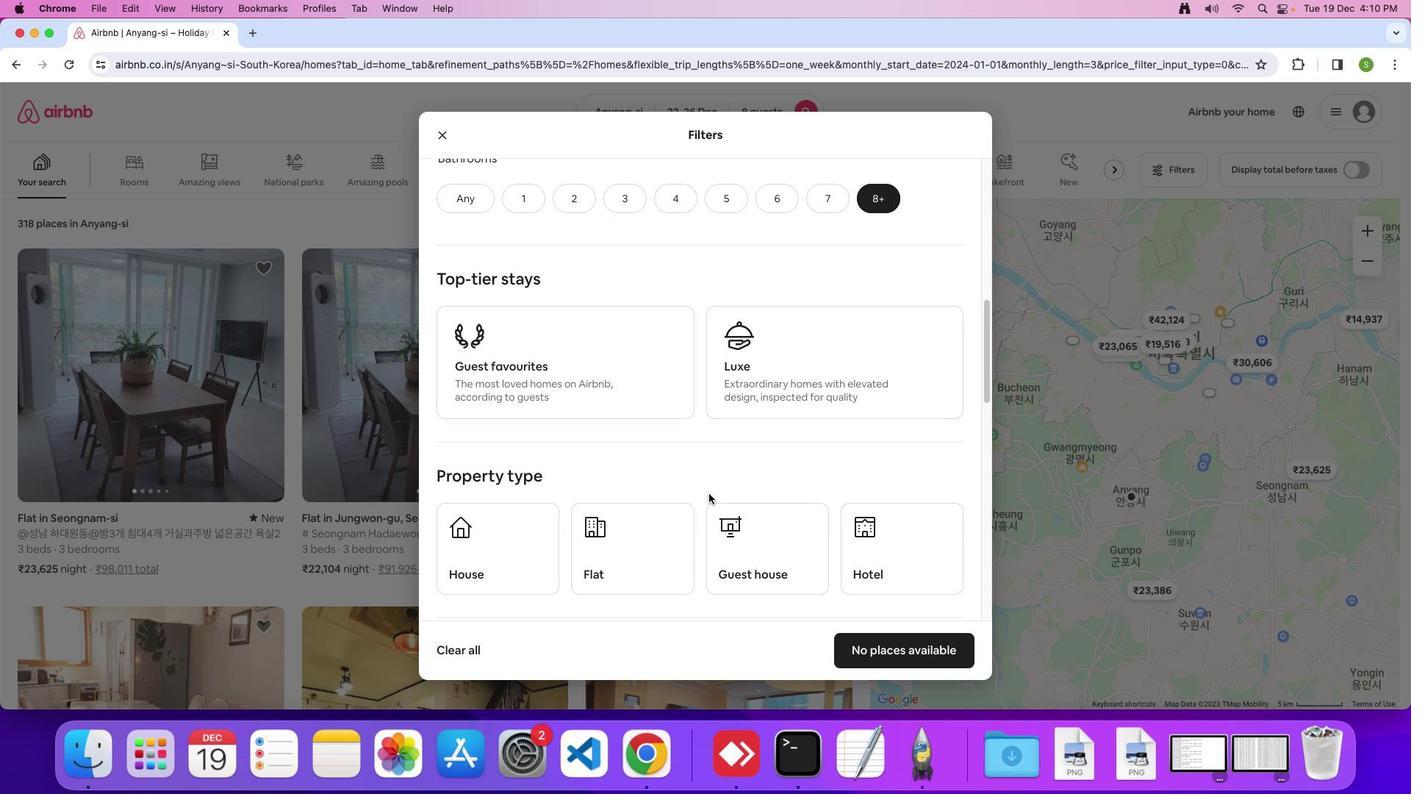 
Action: Mouse scrolled (708, 493) with delta (0, 0)
Screenshot: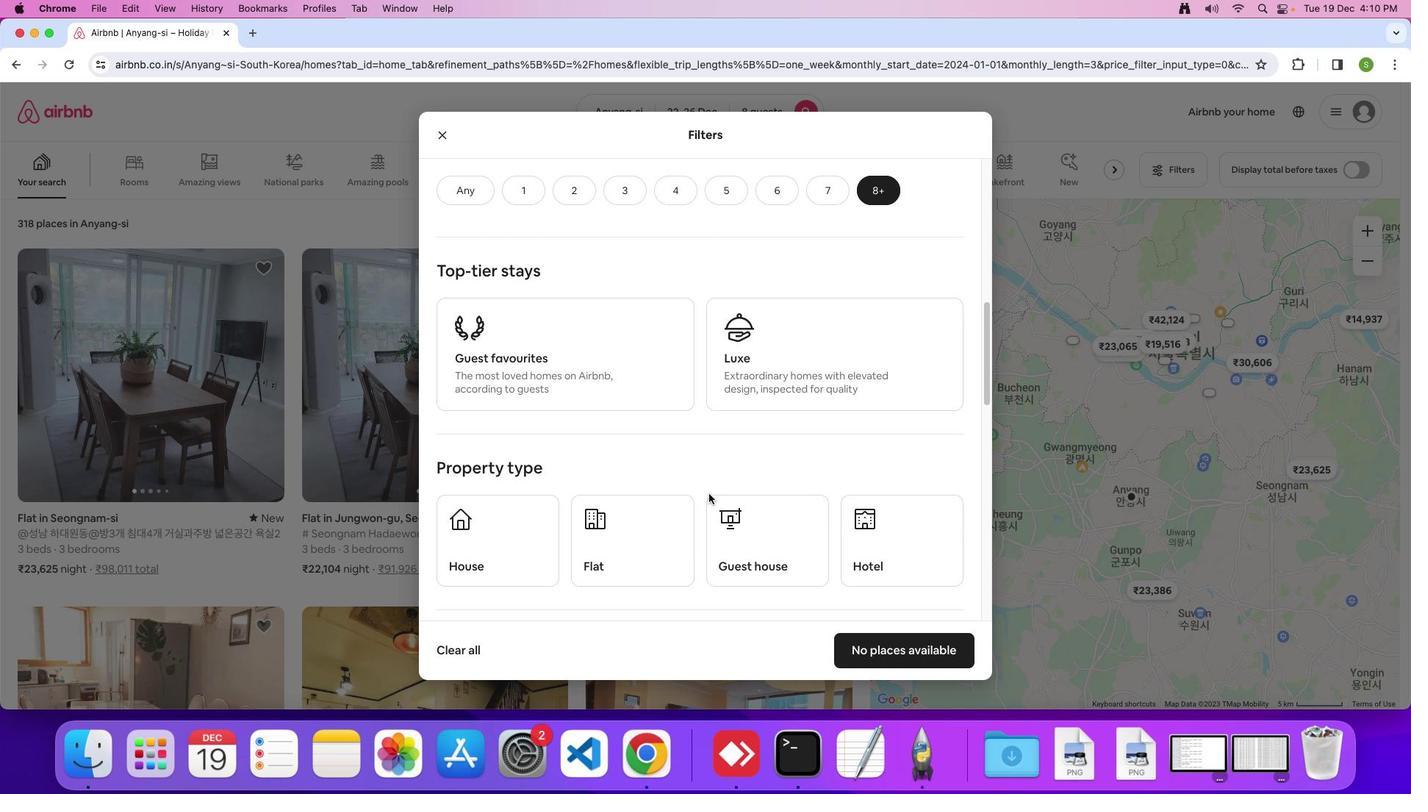 
Action: Mouse moved to (710, 491)
Screenshot: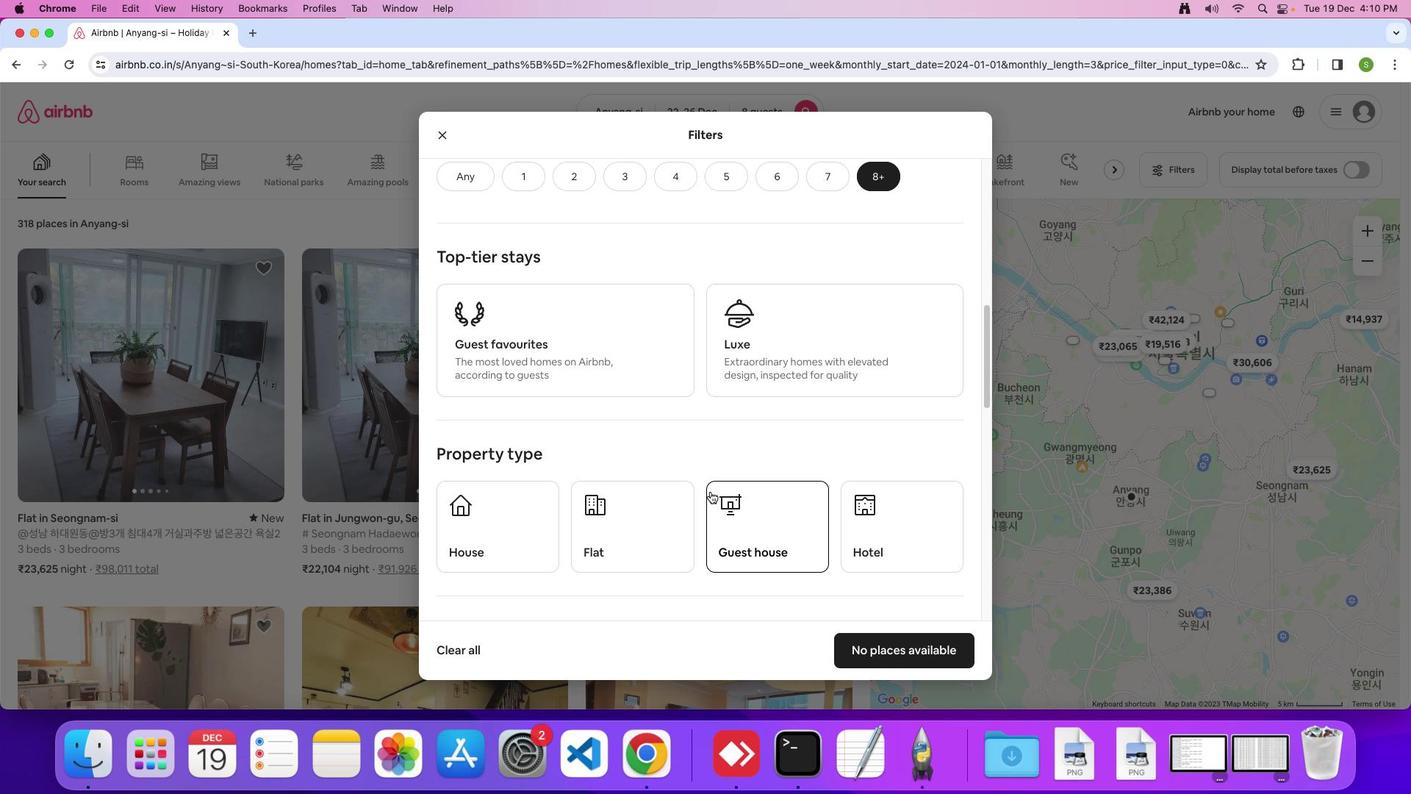 
Action: Mouse scrolled (710, 491) with delta (0, 0)
Screenshot: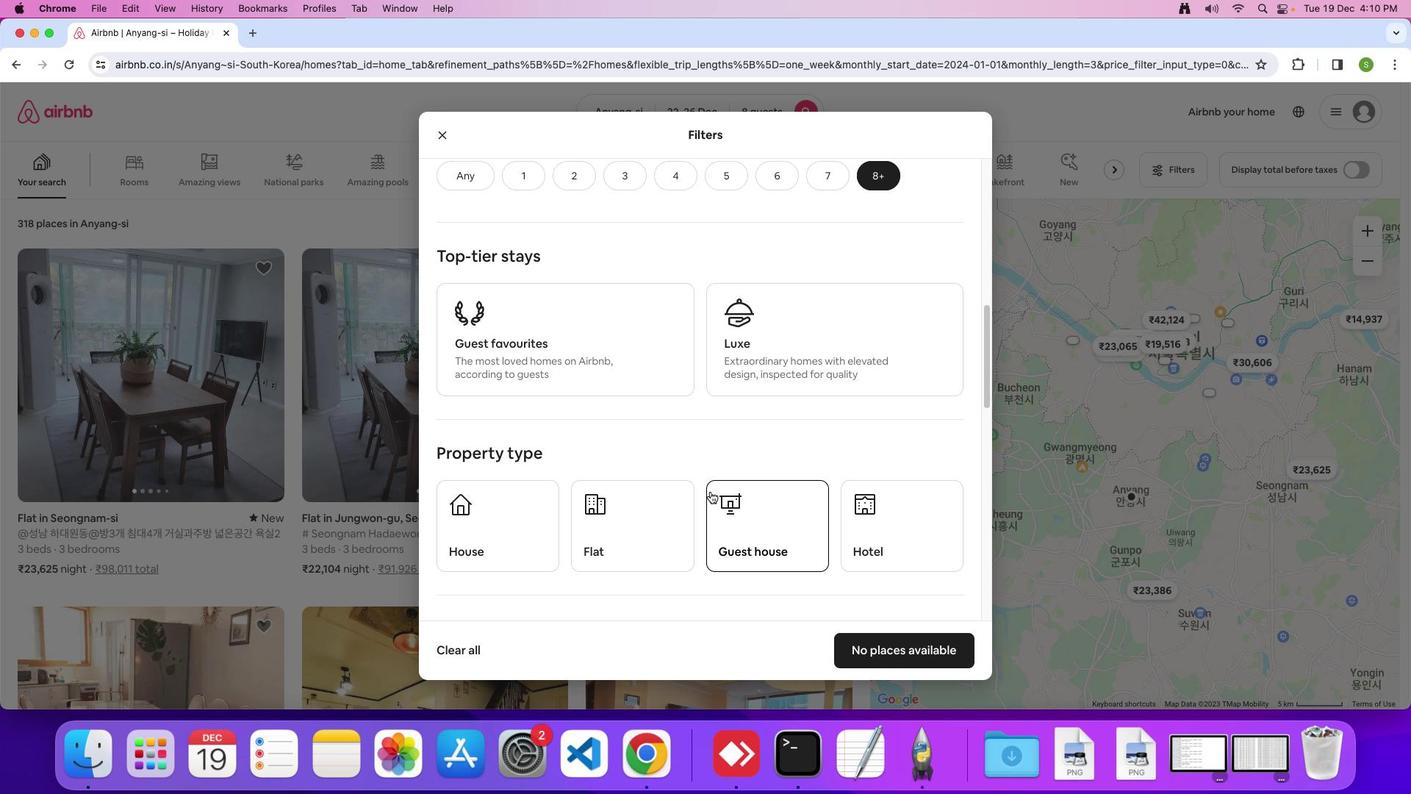 
Action: Mouse scrolled (710, 491) with delta (0, 0)
Screenshot: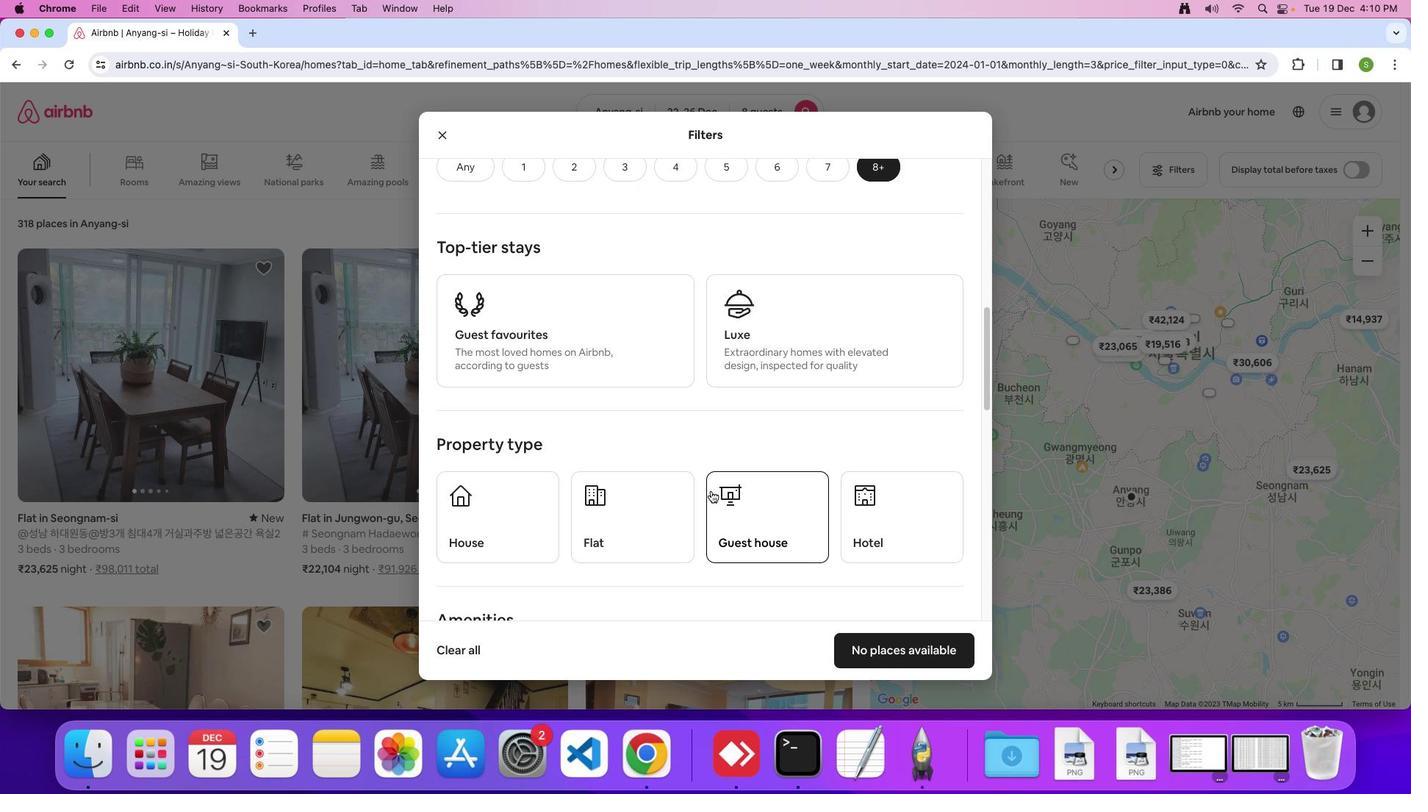 
Action: Mouse moved to (710, 490)
Screenshot: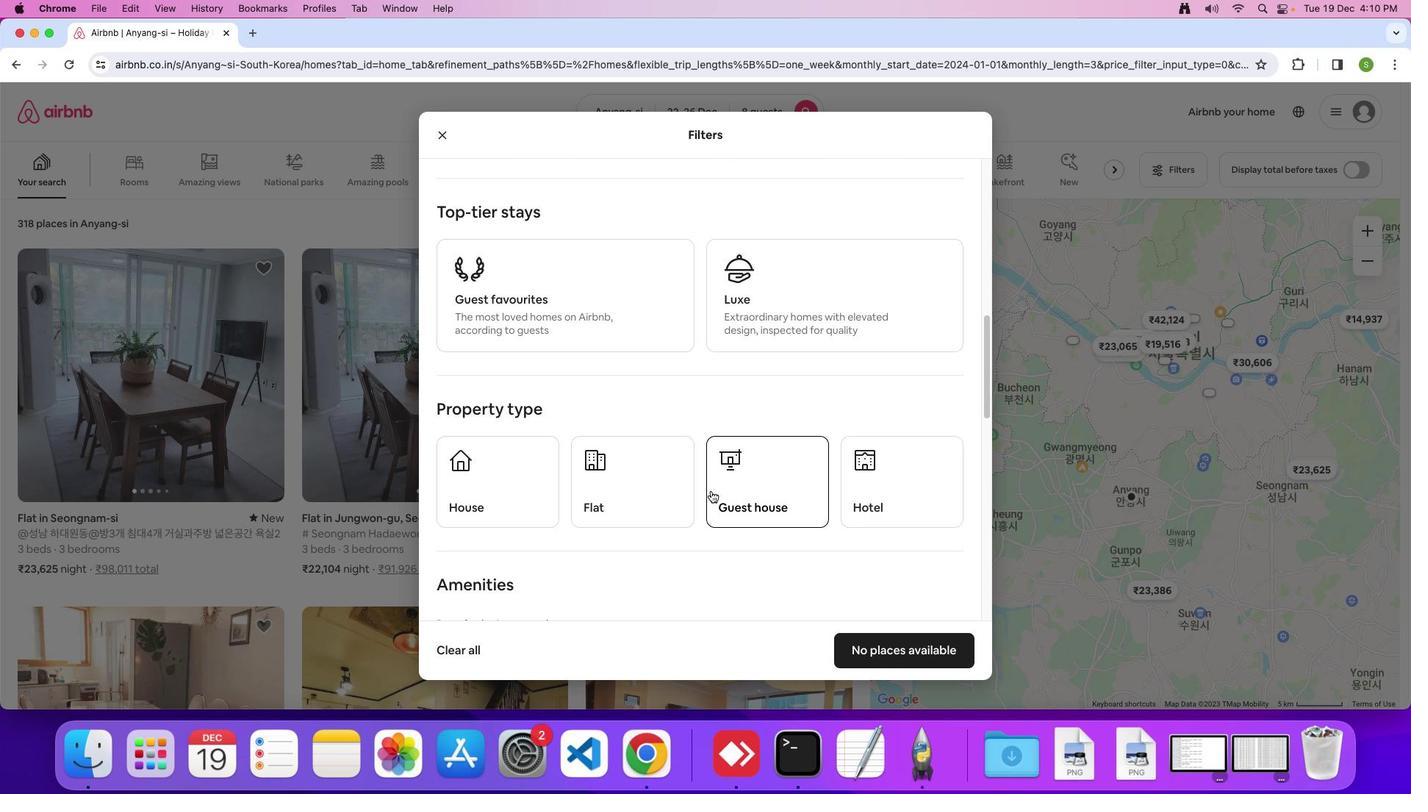 
Action: Mouse scrolled (710, 490) with delta (0, -1)
Screenshot: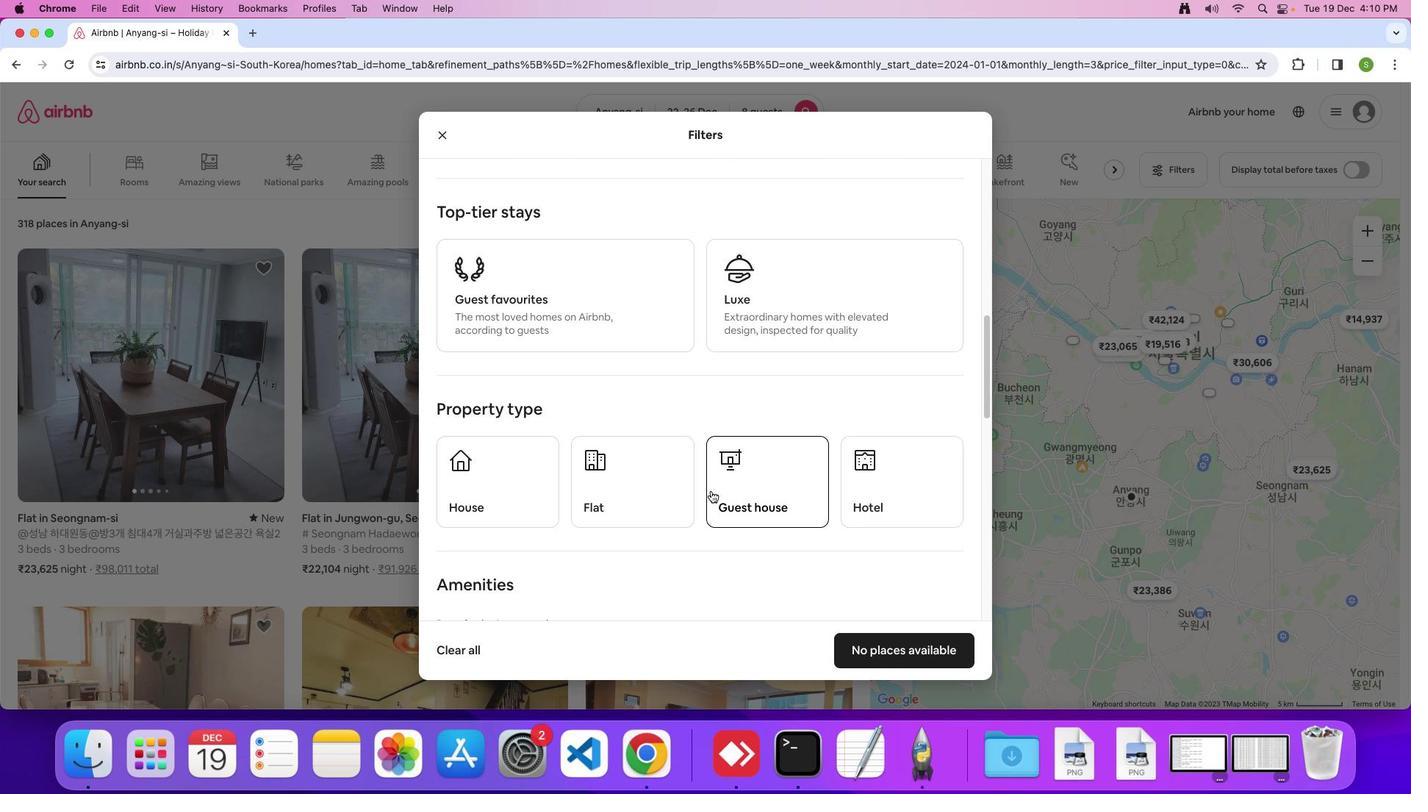 
Action: Mouse moved to (504, 452)
Screenshot: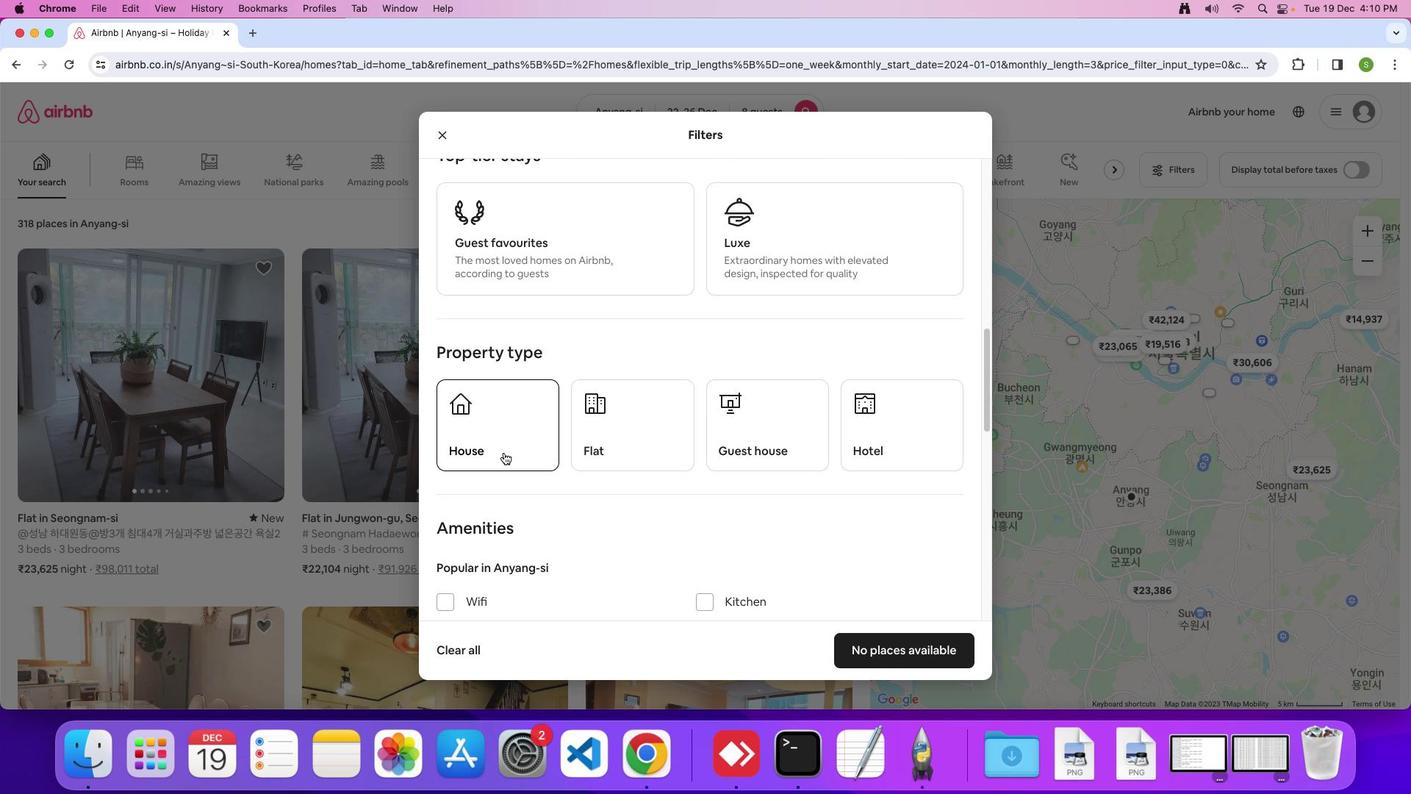 
Action: Mouse pressed left at (504, 452)
Screenshot: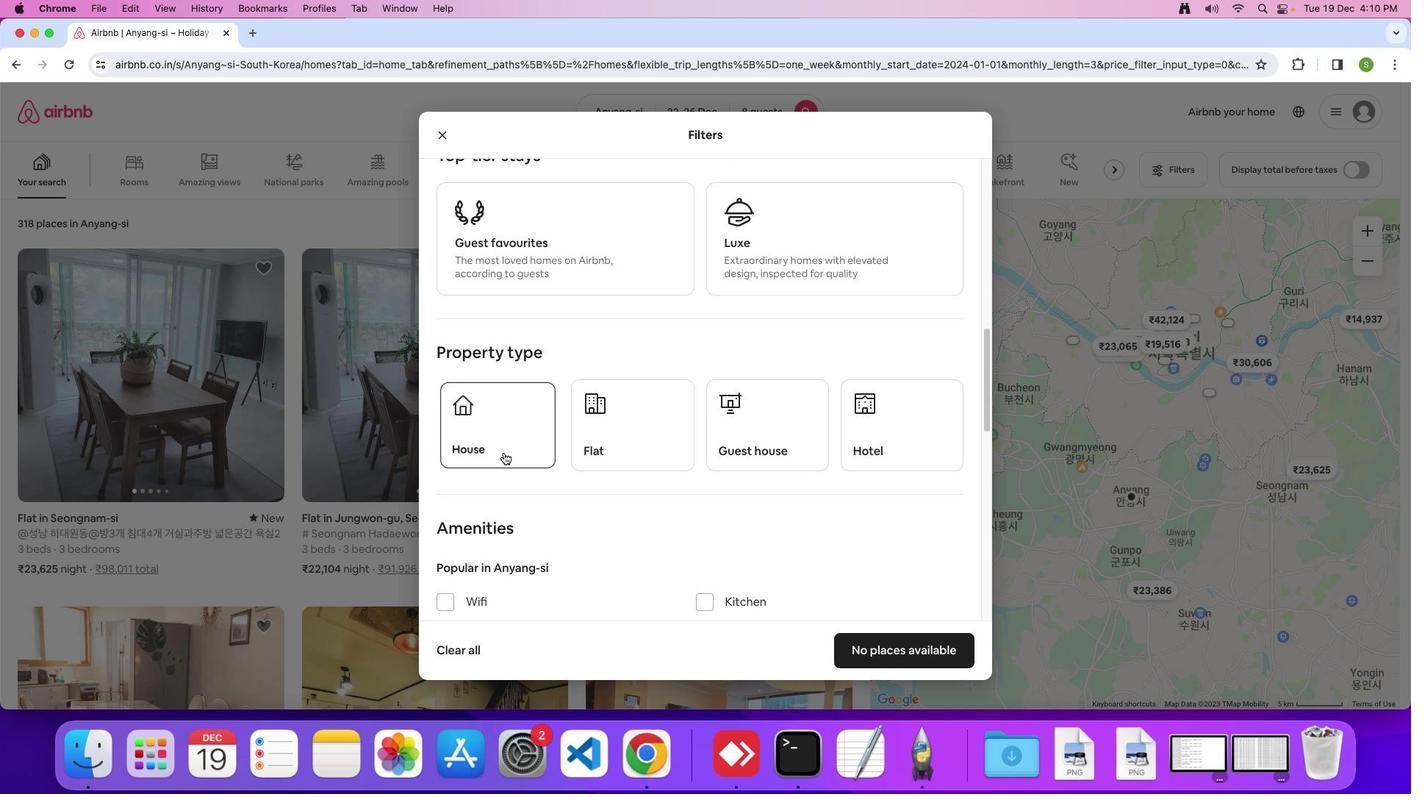 
Action: Mouse moved to (734, 483)
Screenshot: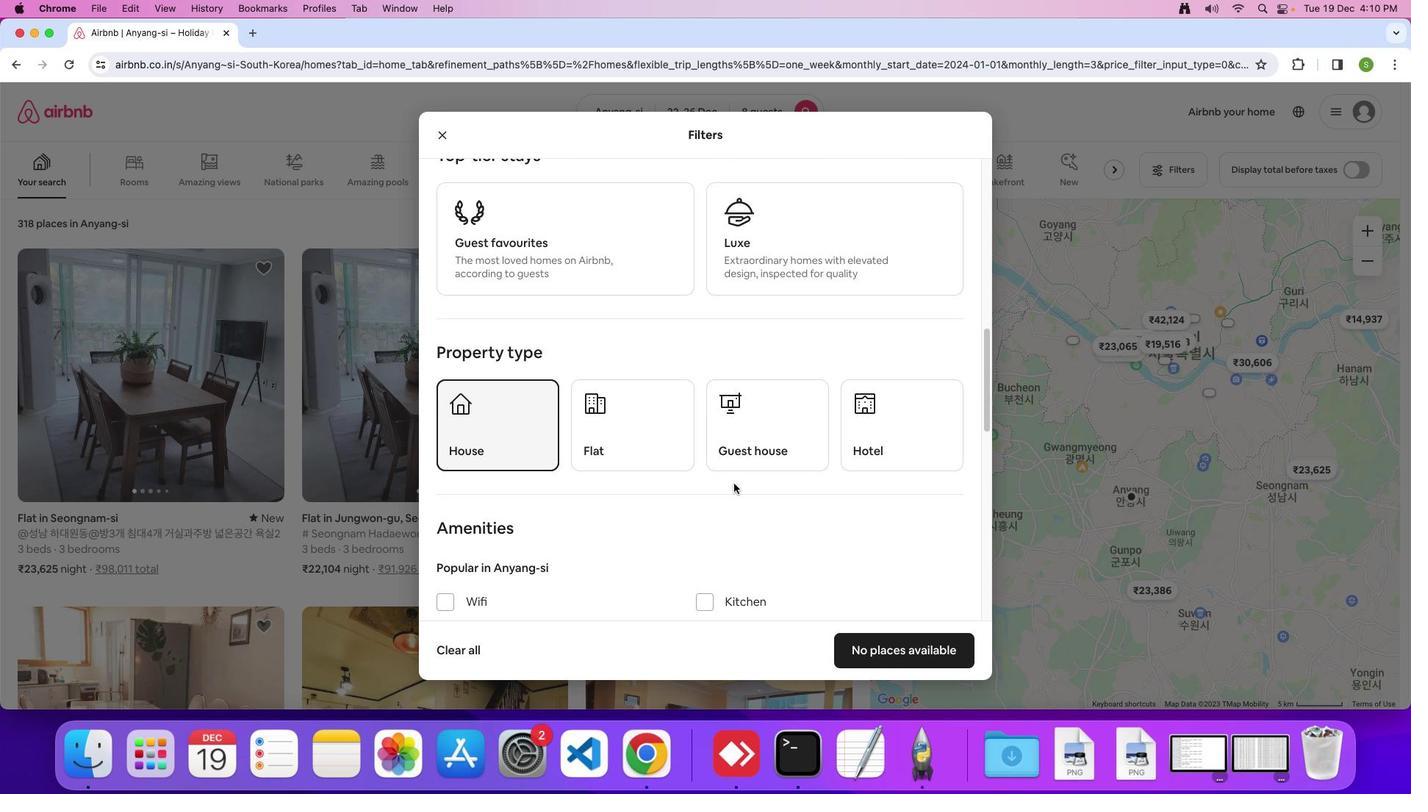 
Action: Mouse scrolled (734, 483) with delta (0, 0)
Screenshot: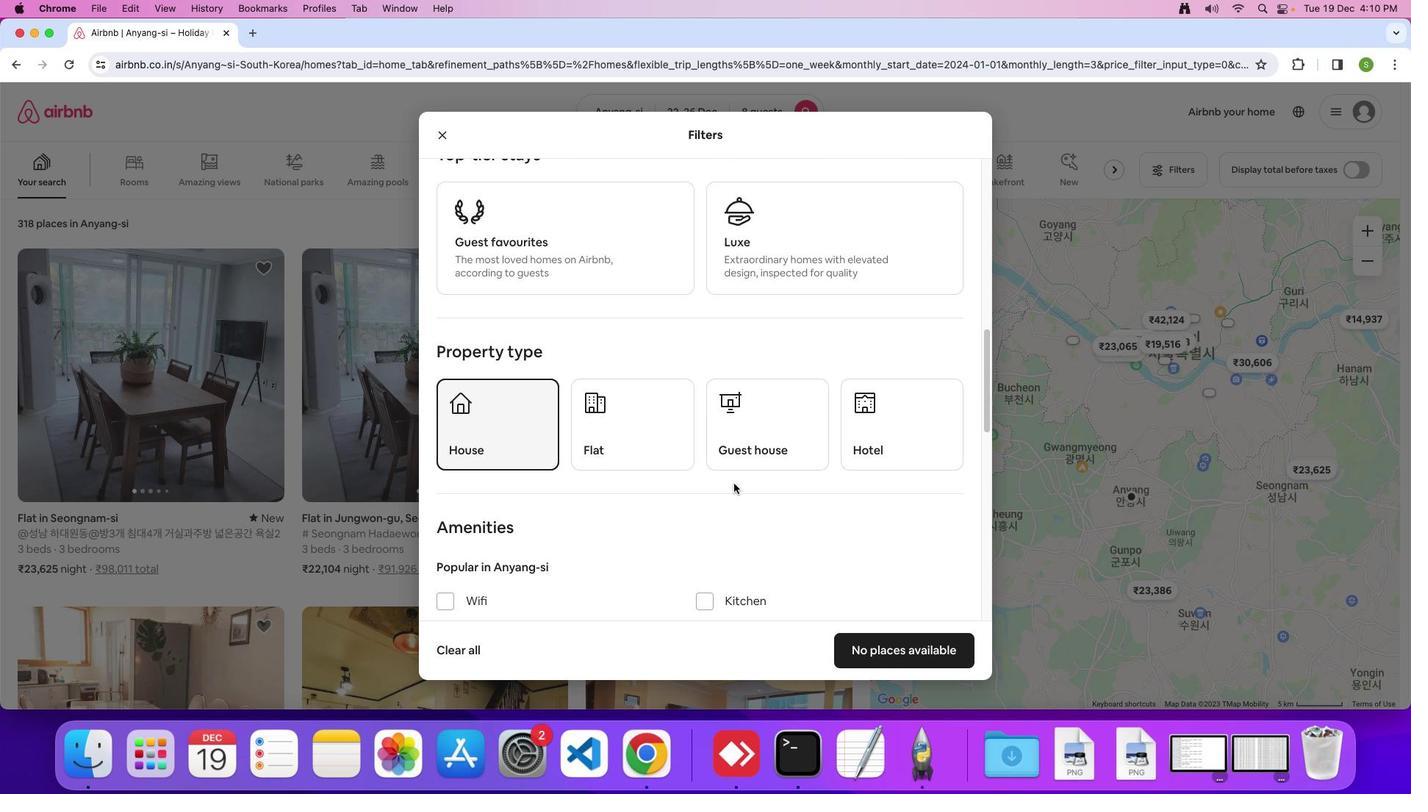 
Action: Mouse scrolled (734, 483) with delta (0, 0)
Screenshot: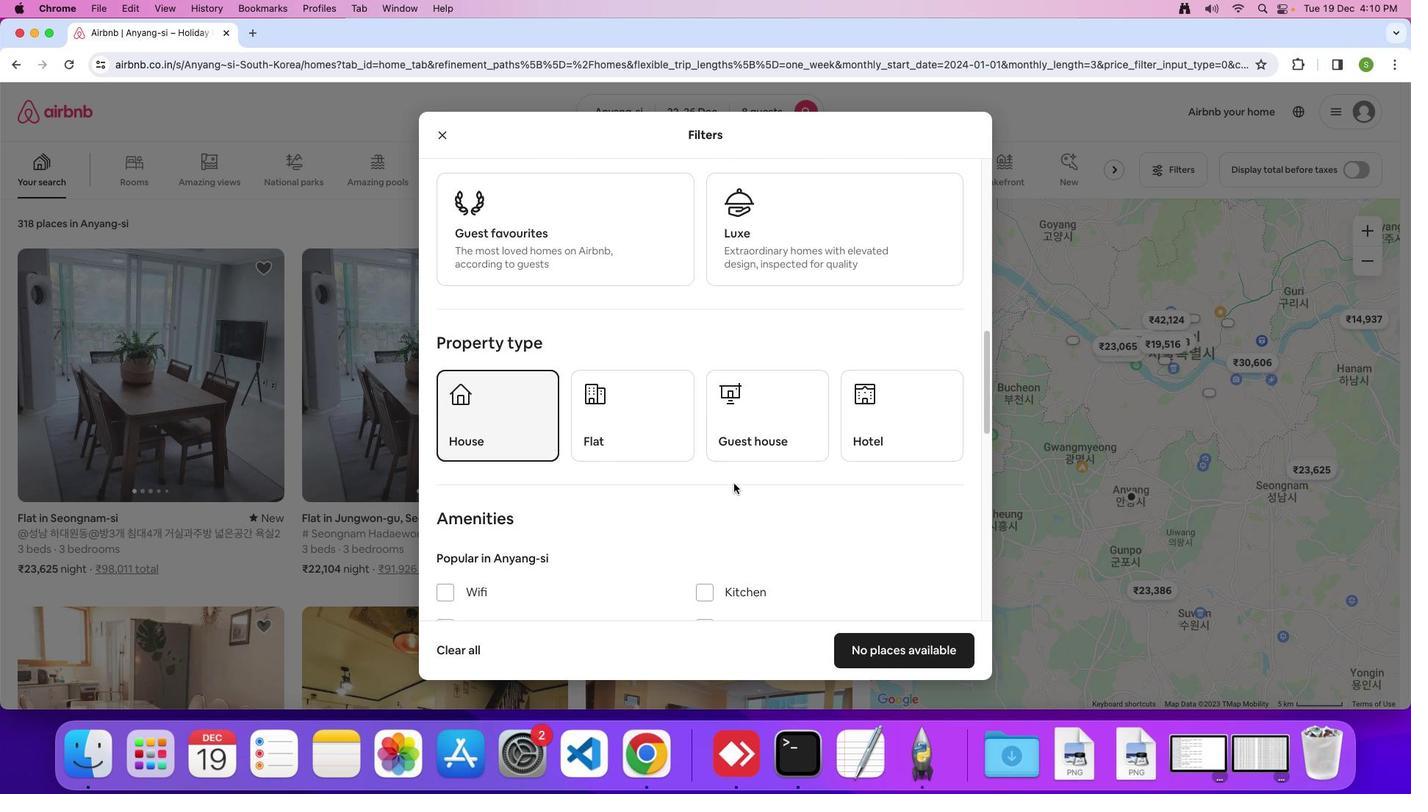 
Action: Mouse moved to (733, 483)
Screenshot: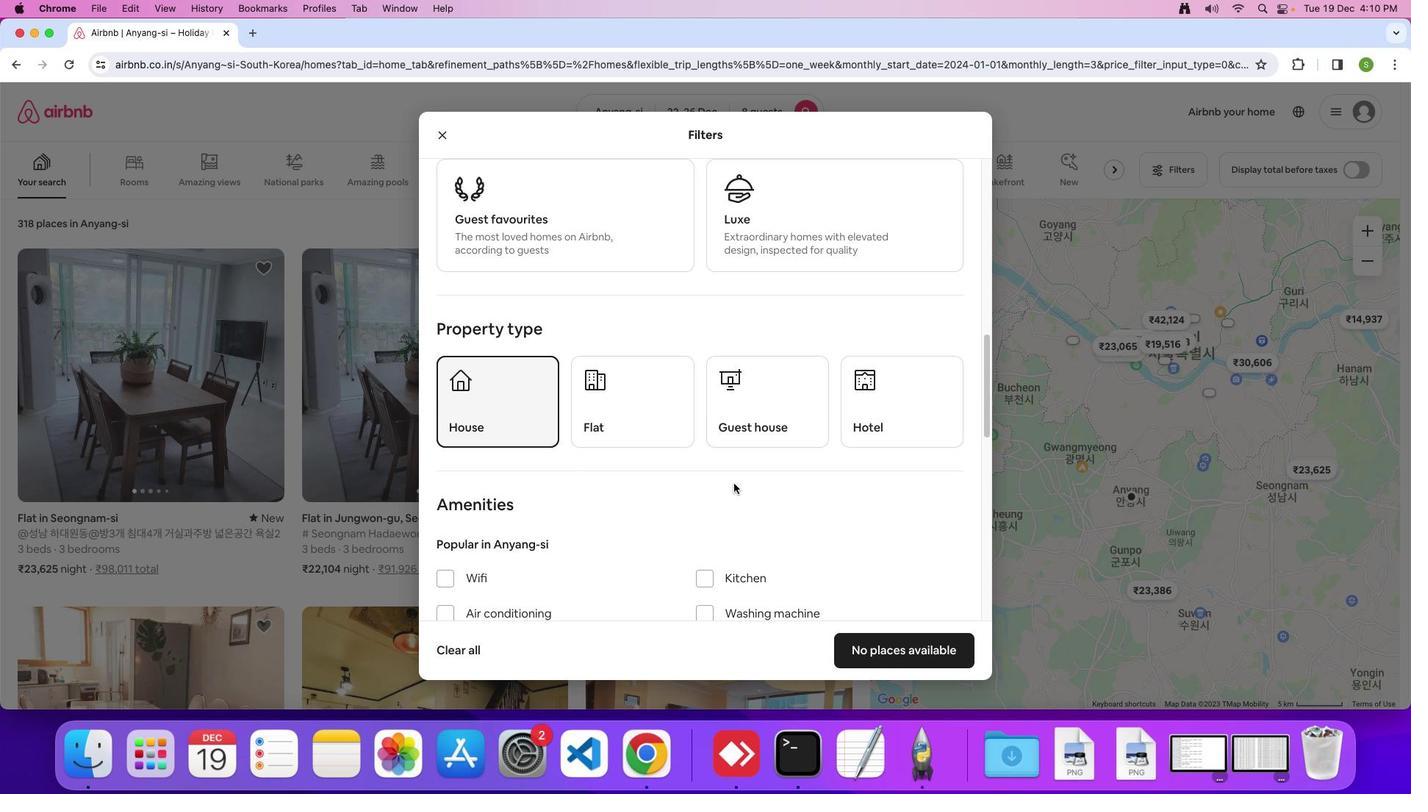
Action: Mouse scrolled (733, 483) with delta (0, 0)
Screenshot: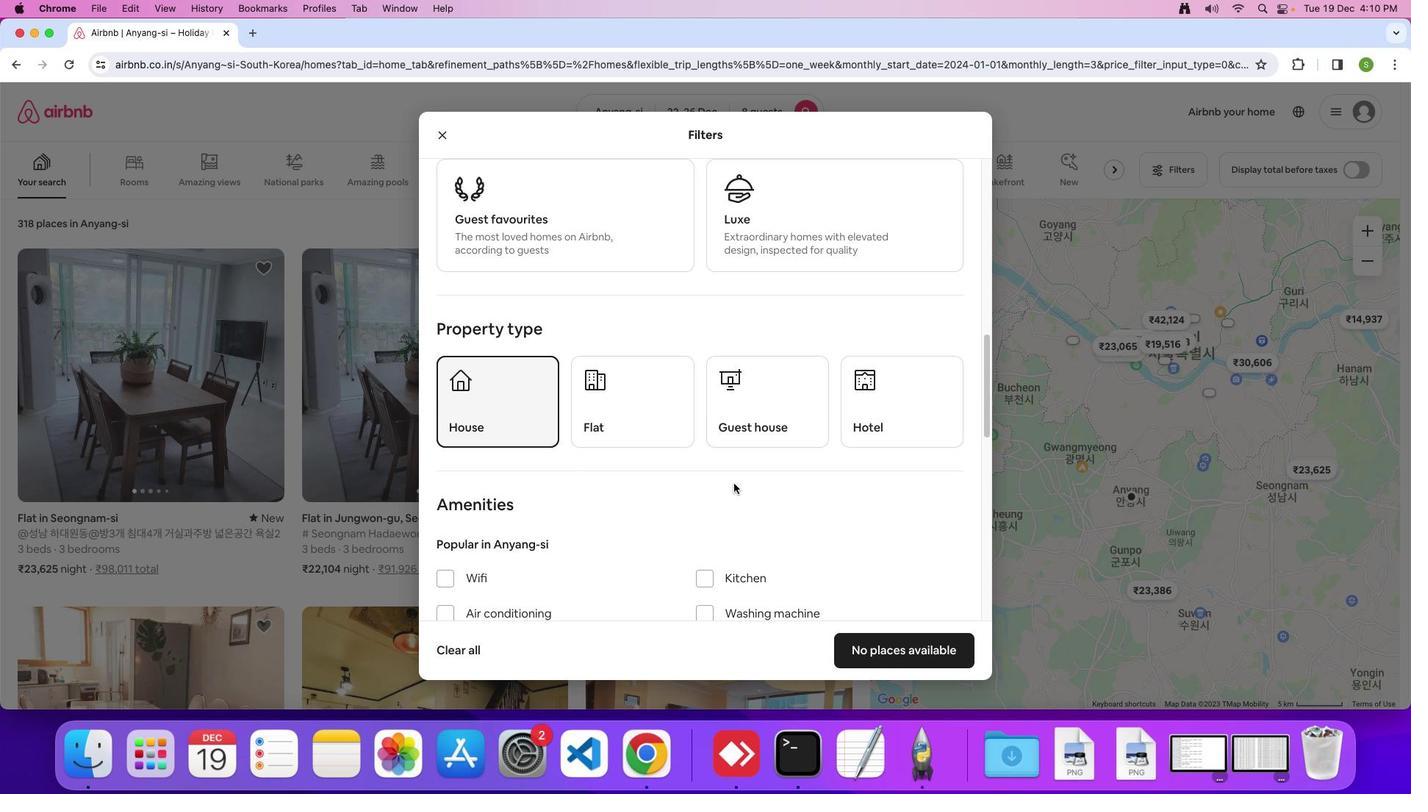 
Action: Mouse moved to (733, 483)
Screenshot: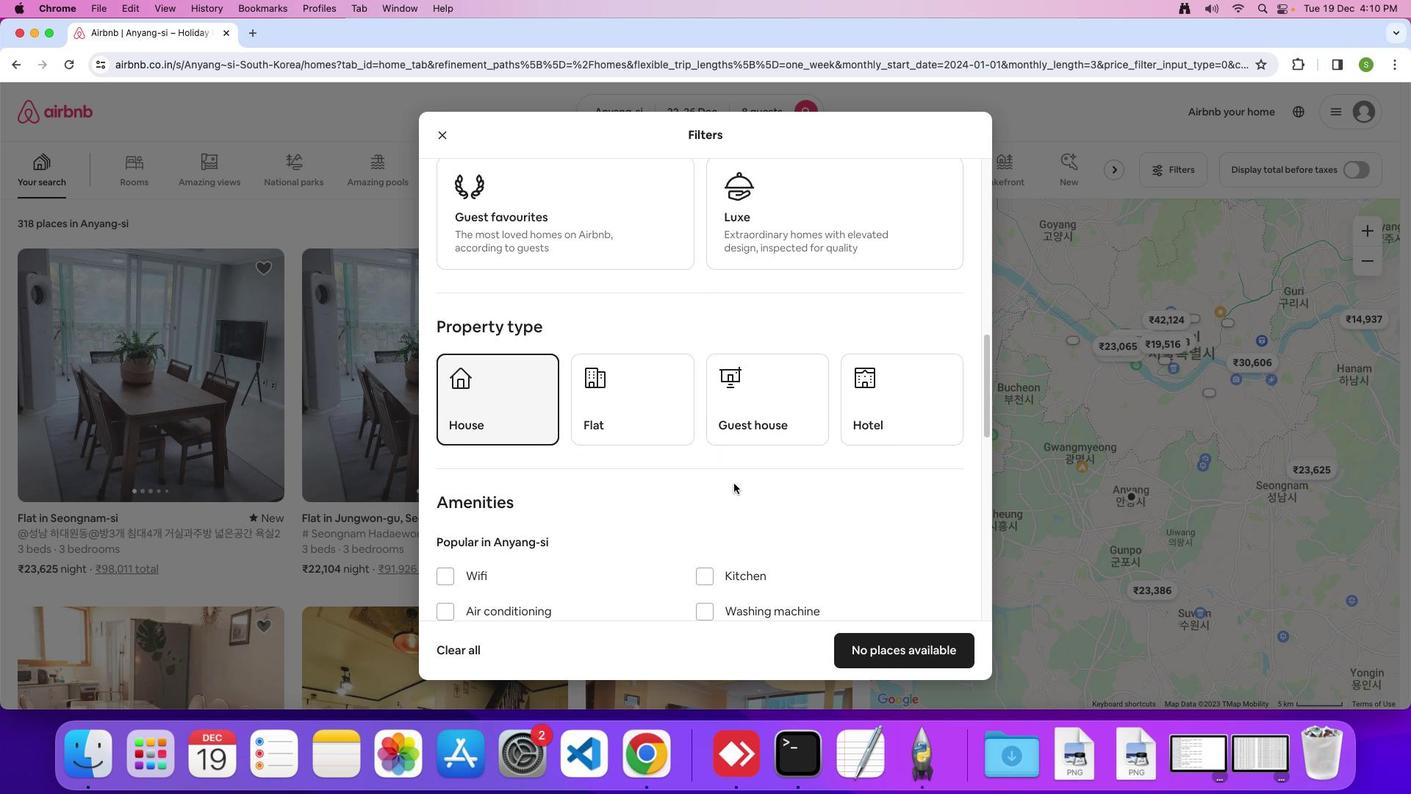 
Action: Mouse scrolled (733, 483) with delta (0, 0)
Screenshot: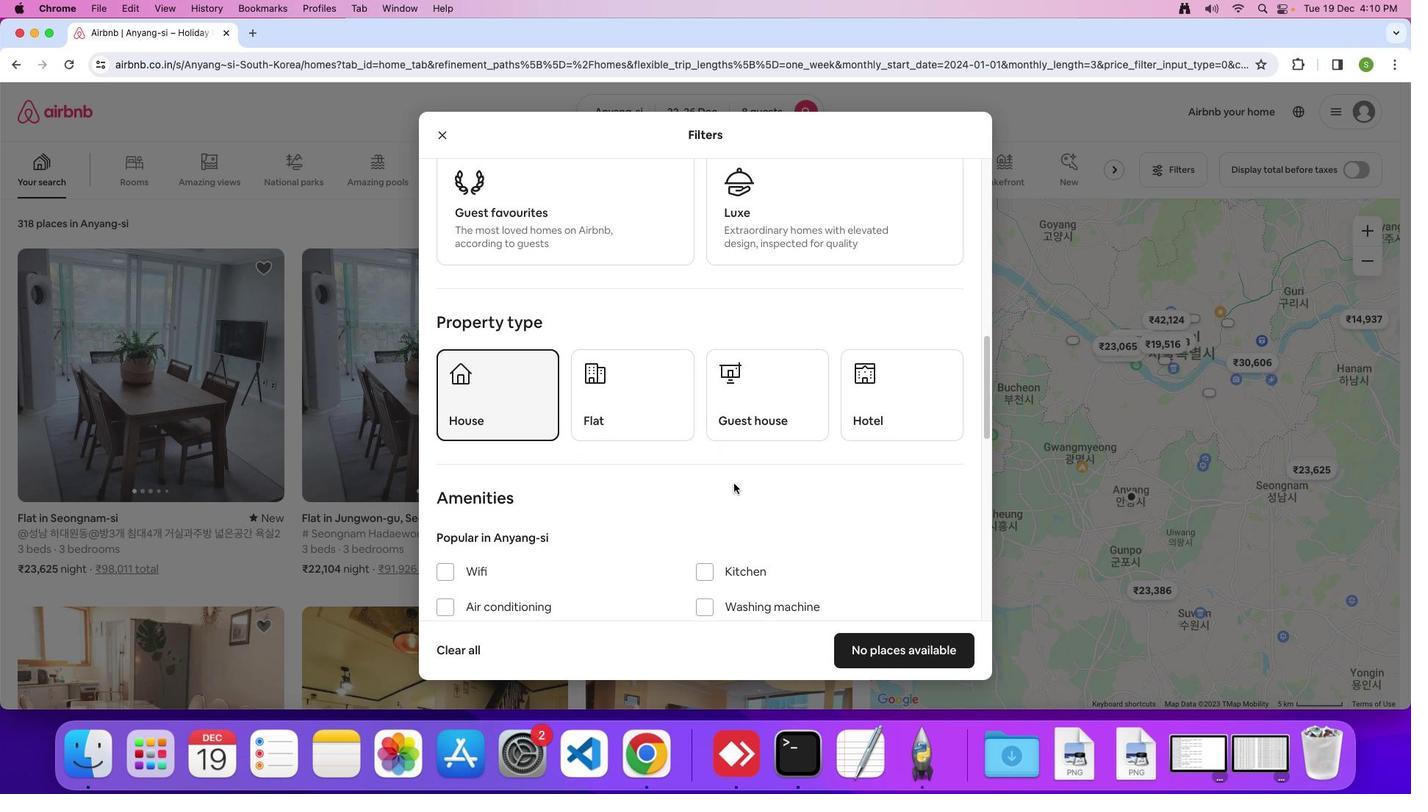 
Action: Mouse moved to (733, 483)
Screenshot: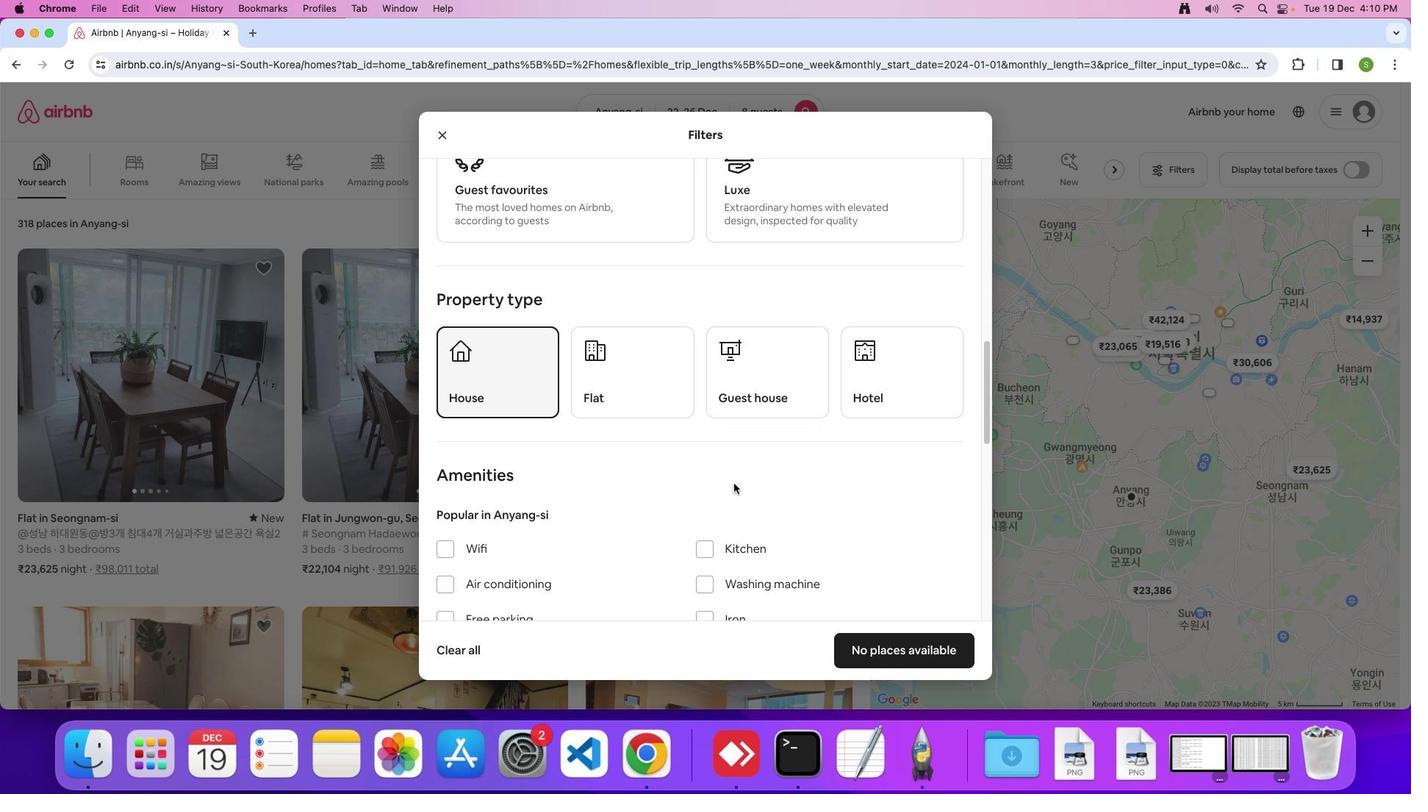 
Action: Mouse scrolled (733, 483) with delta (0, 0)
Screenshot: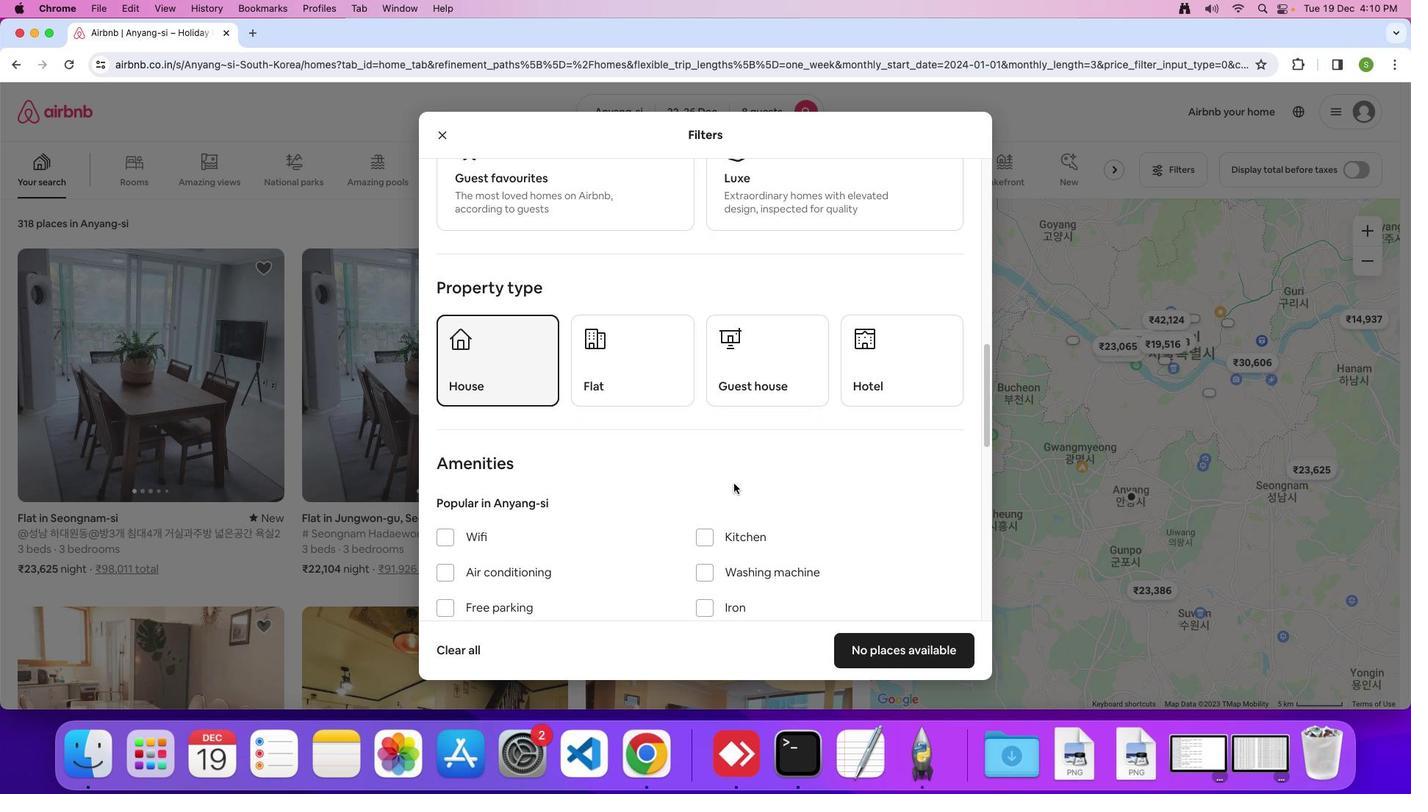 
Action: Mouse moved to (732, 483)
Screenshot: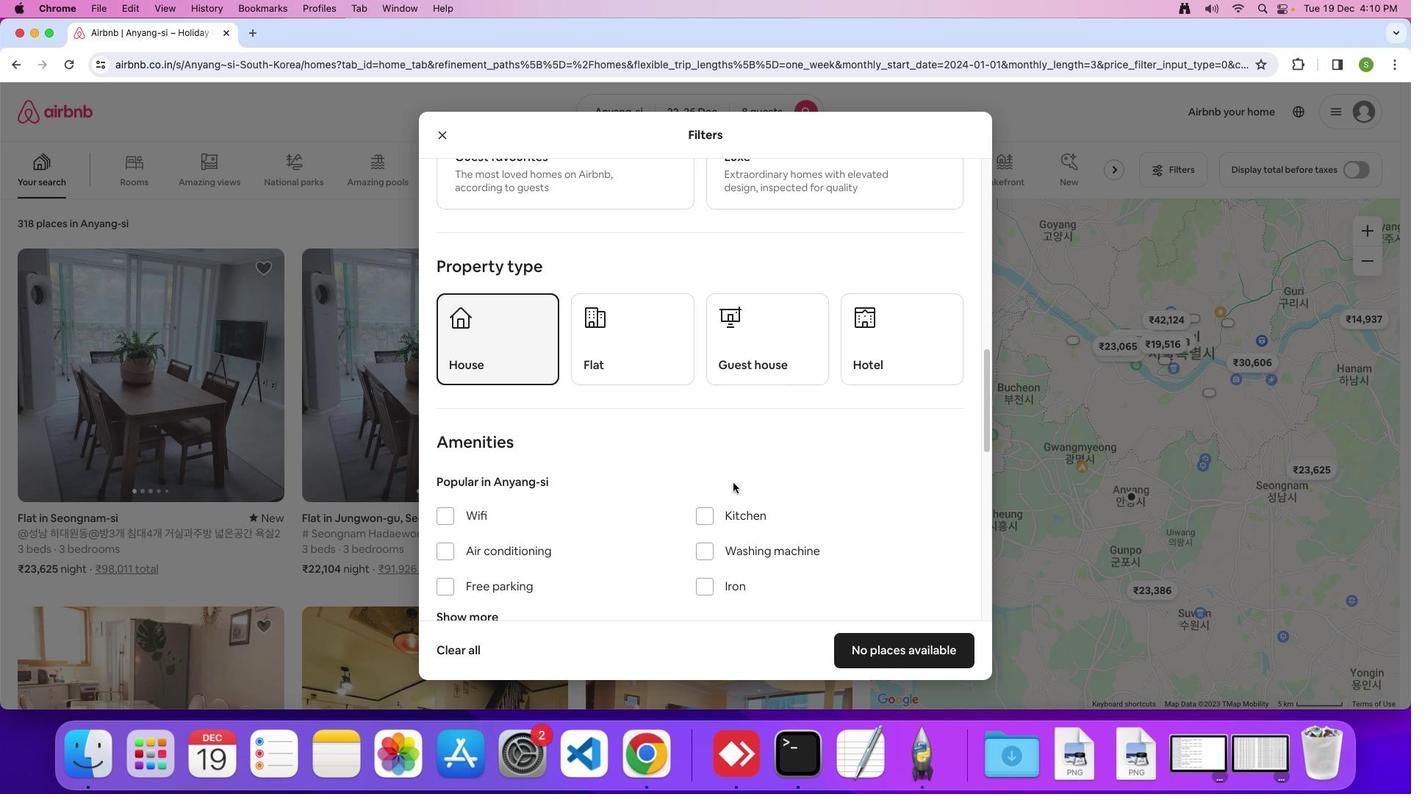 
Action: Mouse scrolled (732, 483) with delta (0, 0)
Screenshot: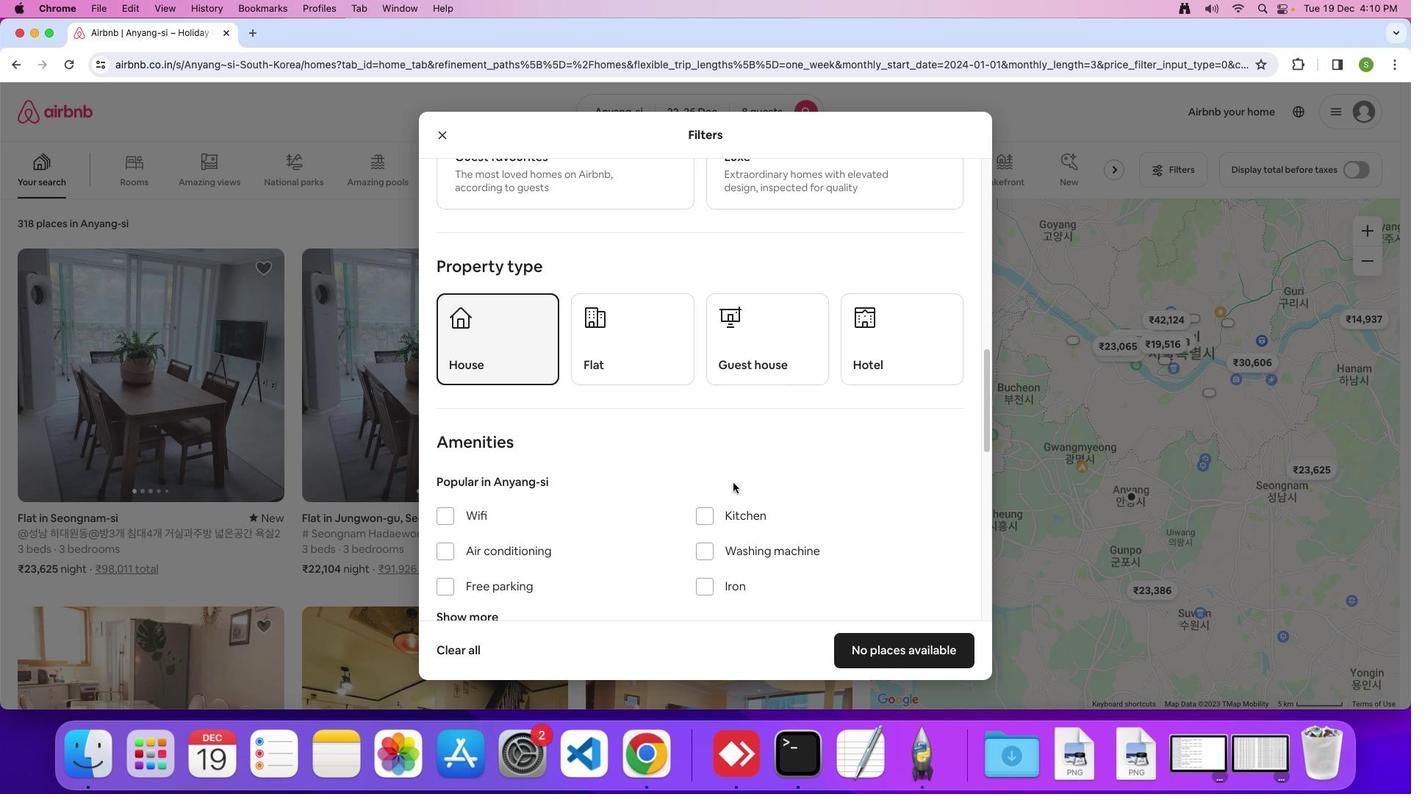 
Action: Mouse scrolled (732, 483) with delta (0, 0)
Screenshot: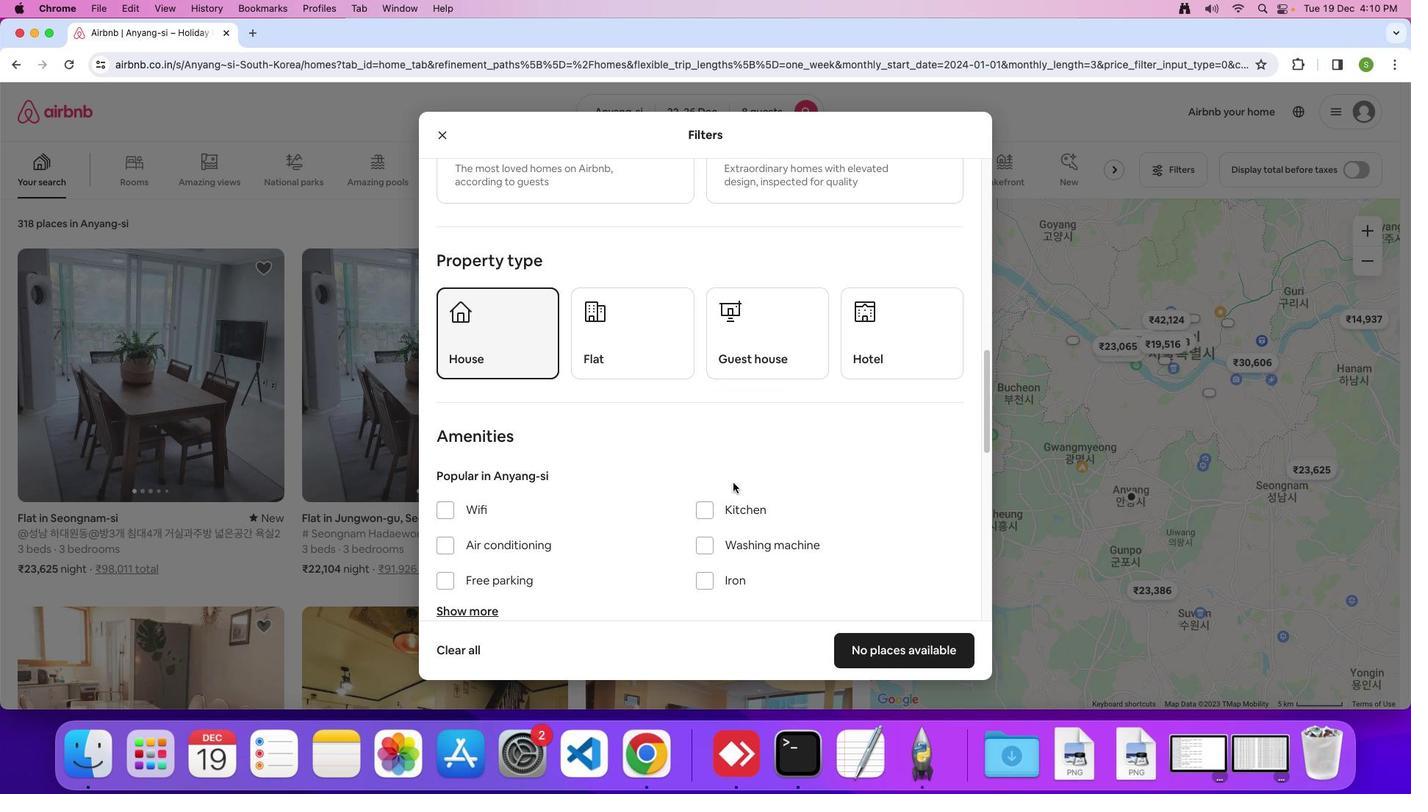 
Action: Mouse moved to (732, 483)
Screenshot: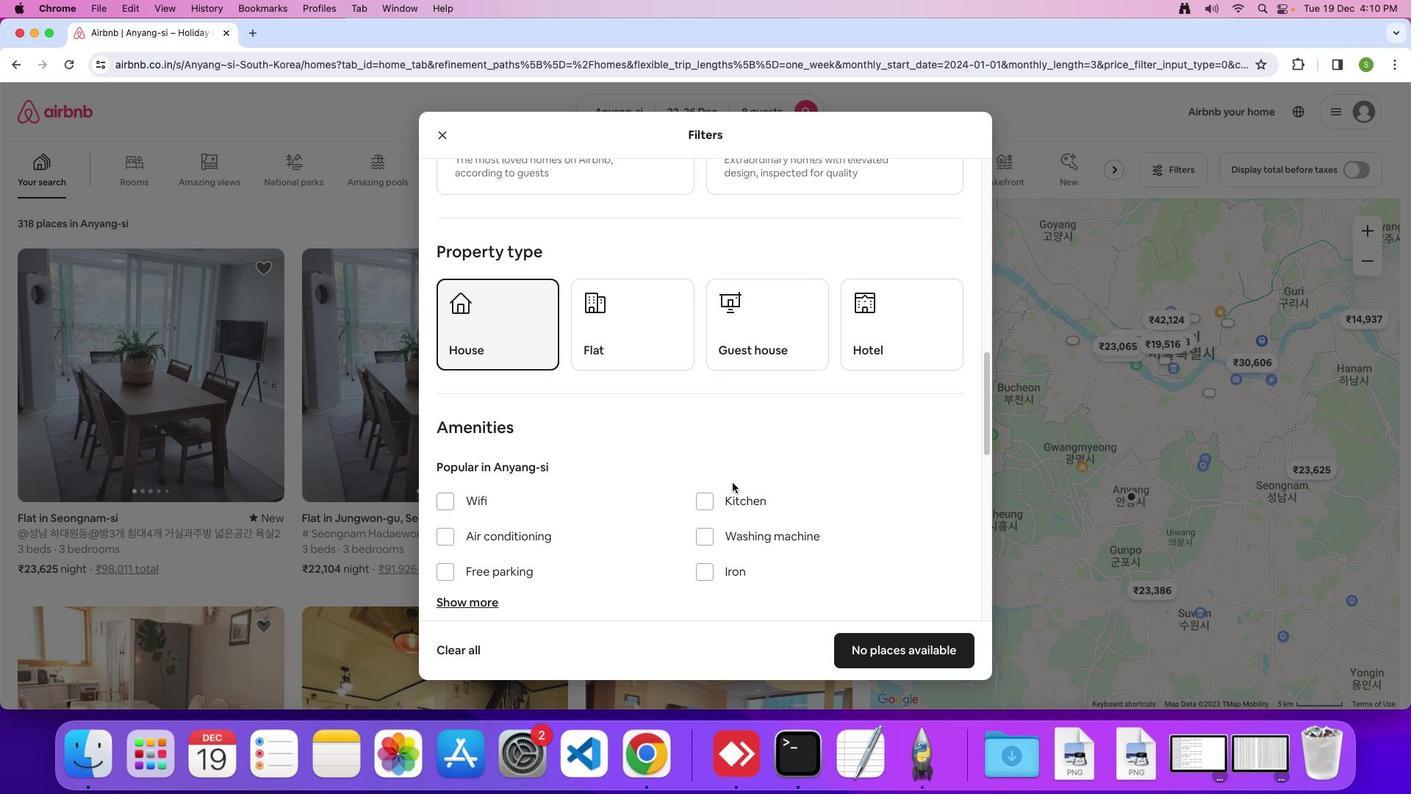 
Action: Mouse scrolled (732, 483) with delta (0, 0)
Screenshot: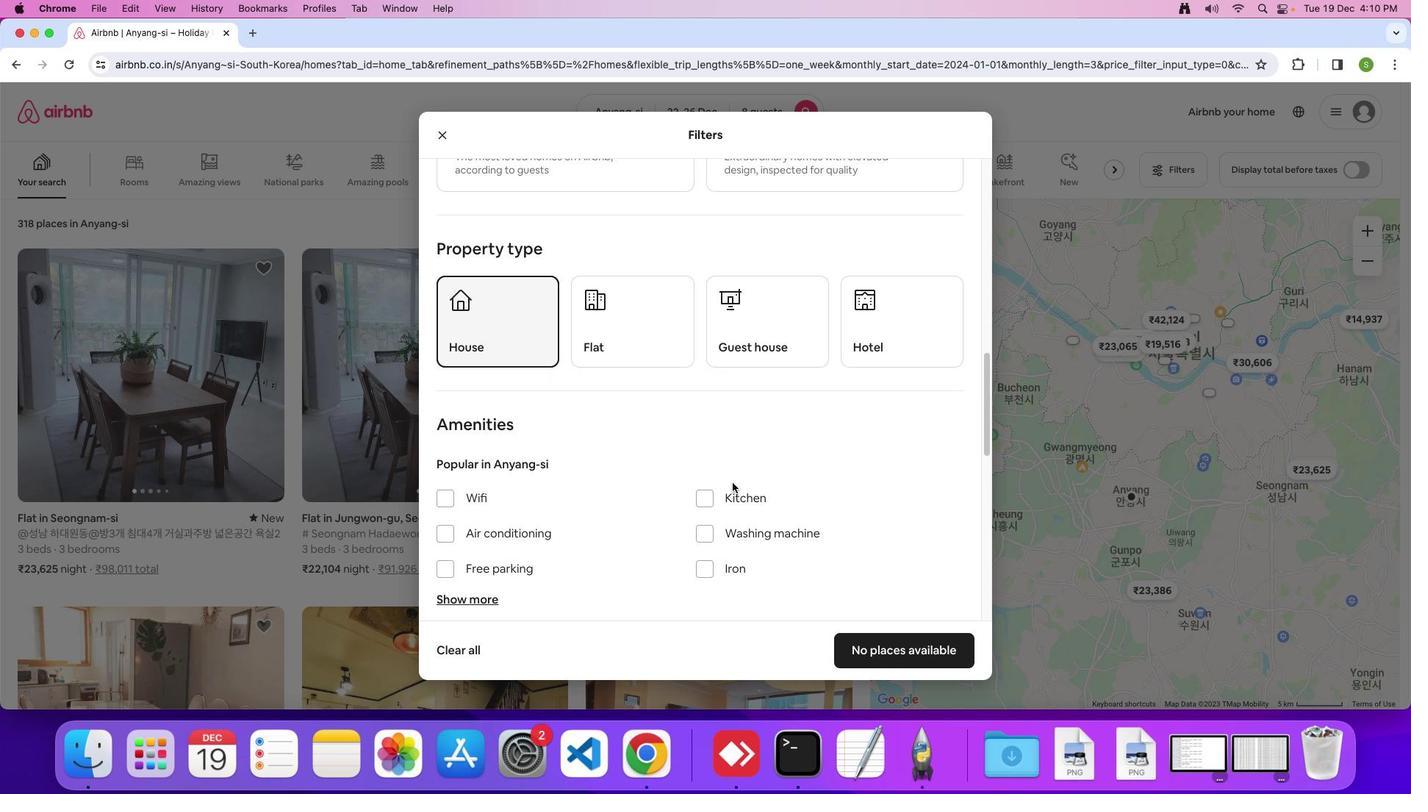 
Action: Mouse scrolled (732, 483) with delta (0, 0)
Screenshot: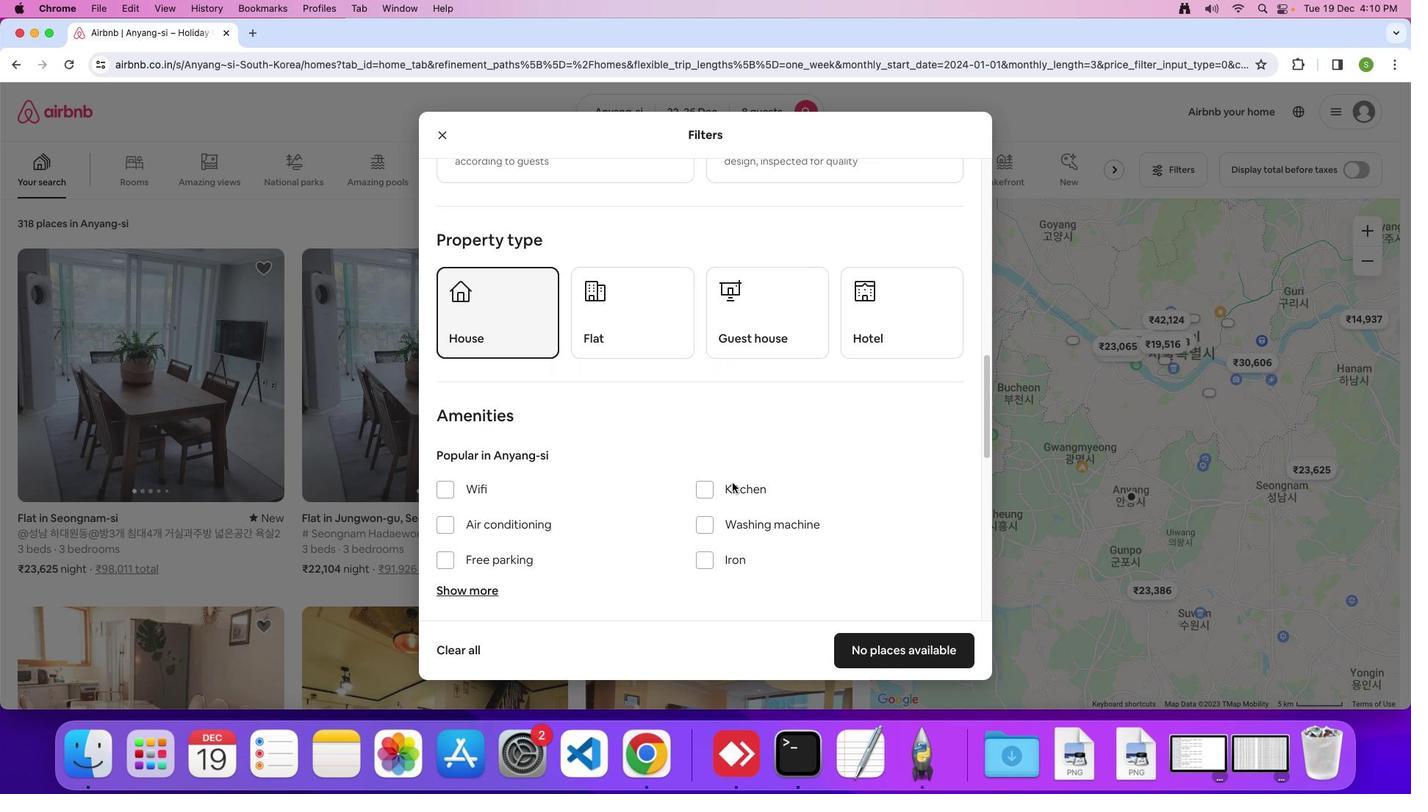 
Action: Mouse scrolled (732, 483) with delta (0, 0)
Screenshot: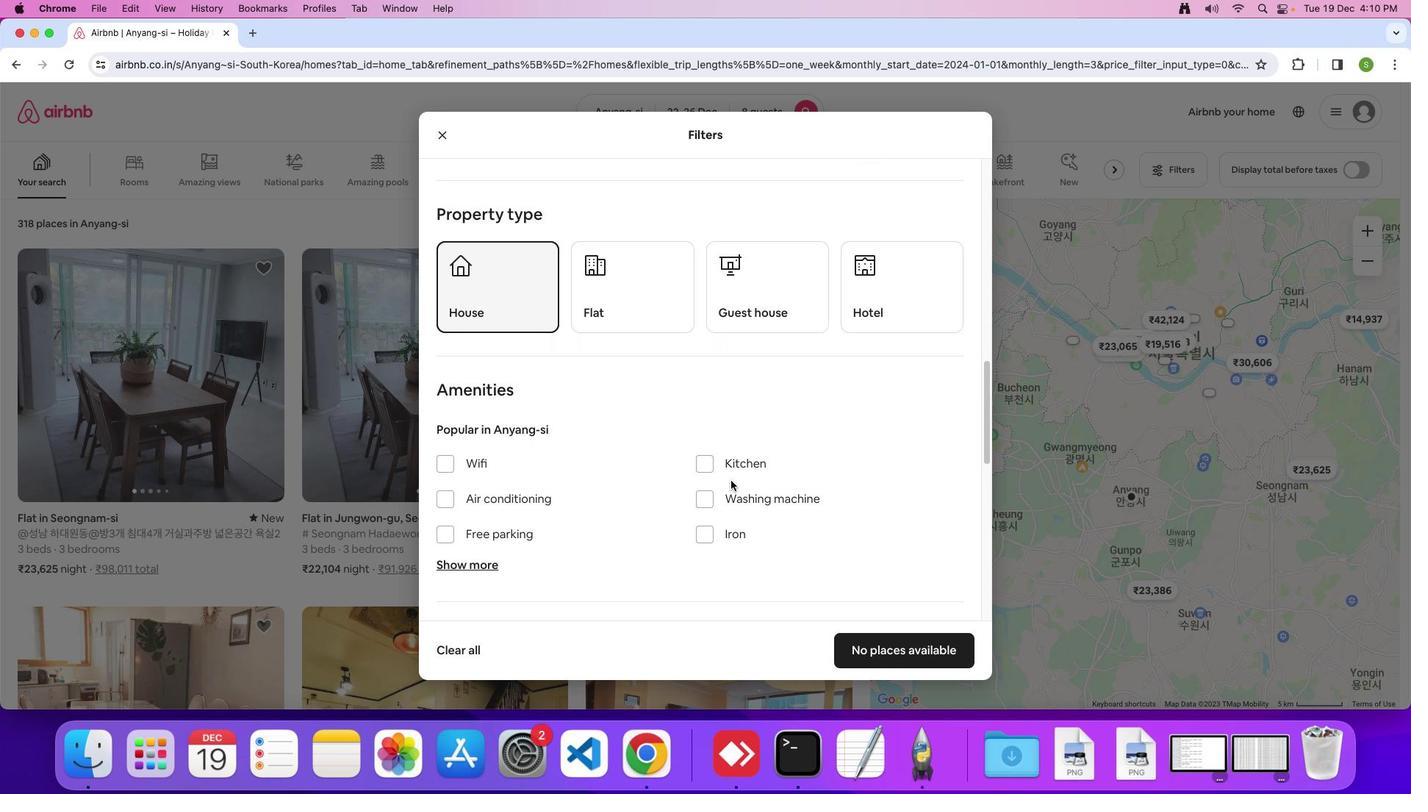 
Action: Mouse moved to (449, 453)
Screenshot: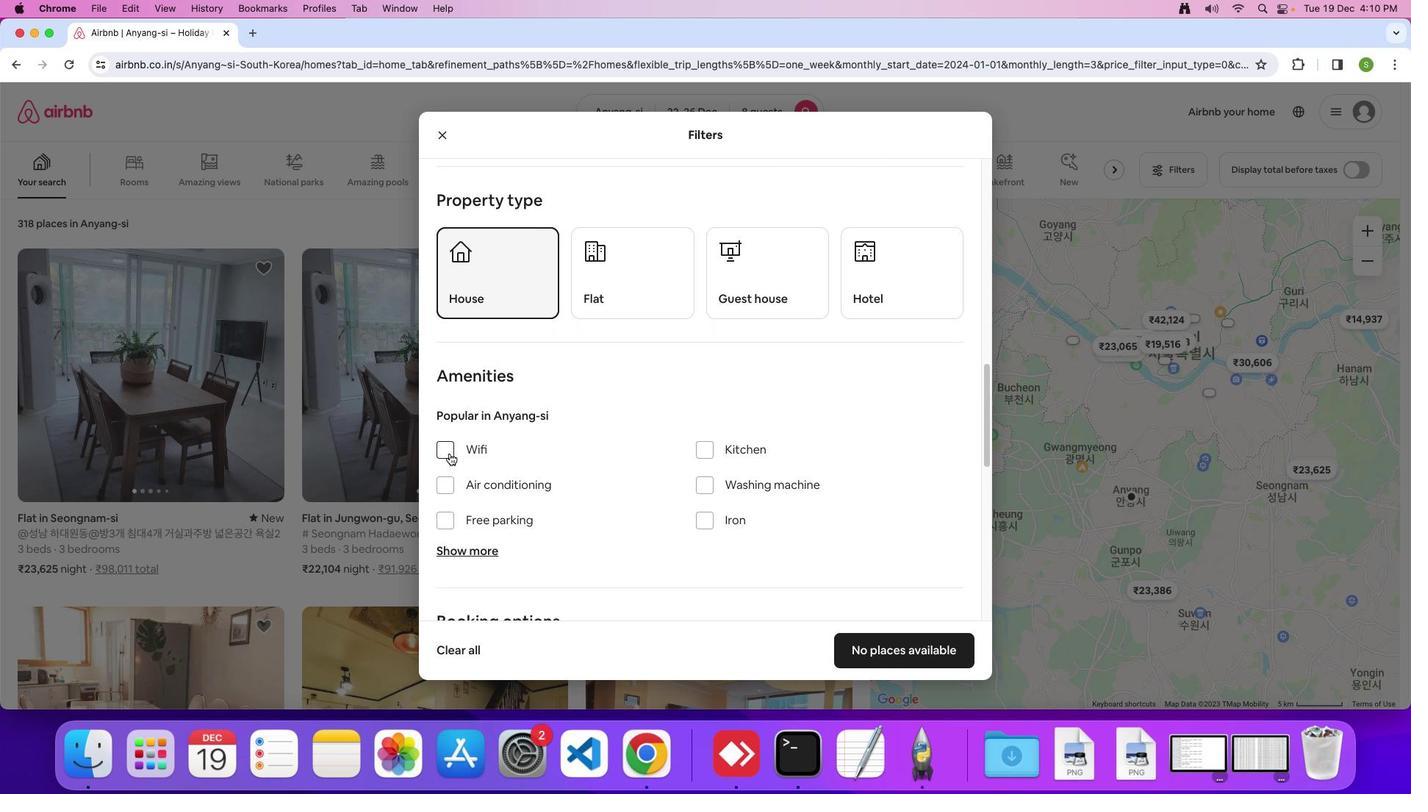 
Action: Mouse pressed left at (449, 453)
Screenshot: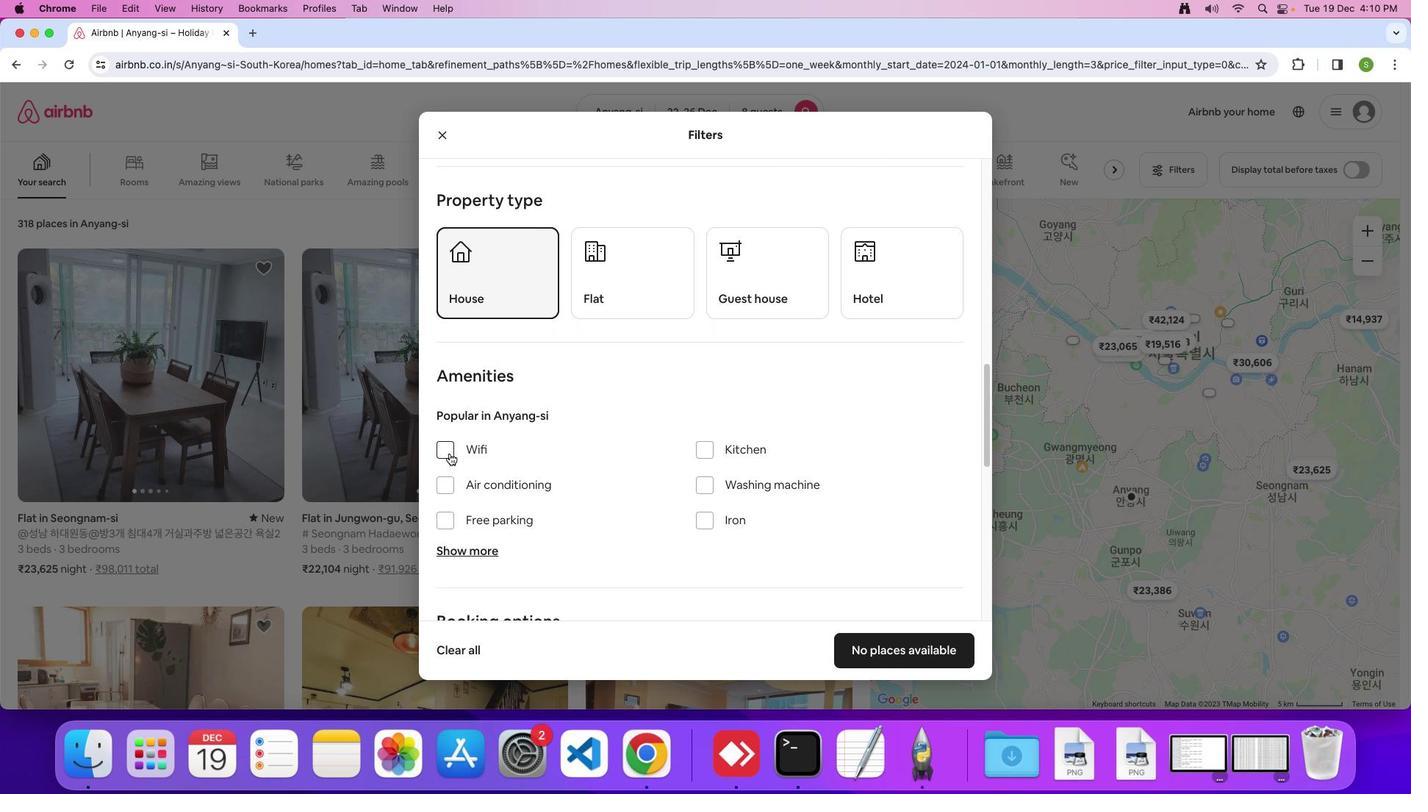 
Action: Mouse moved to (474, 551)
Screenshot: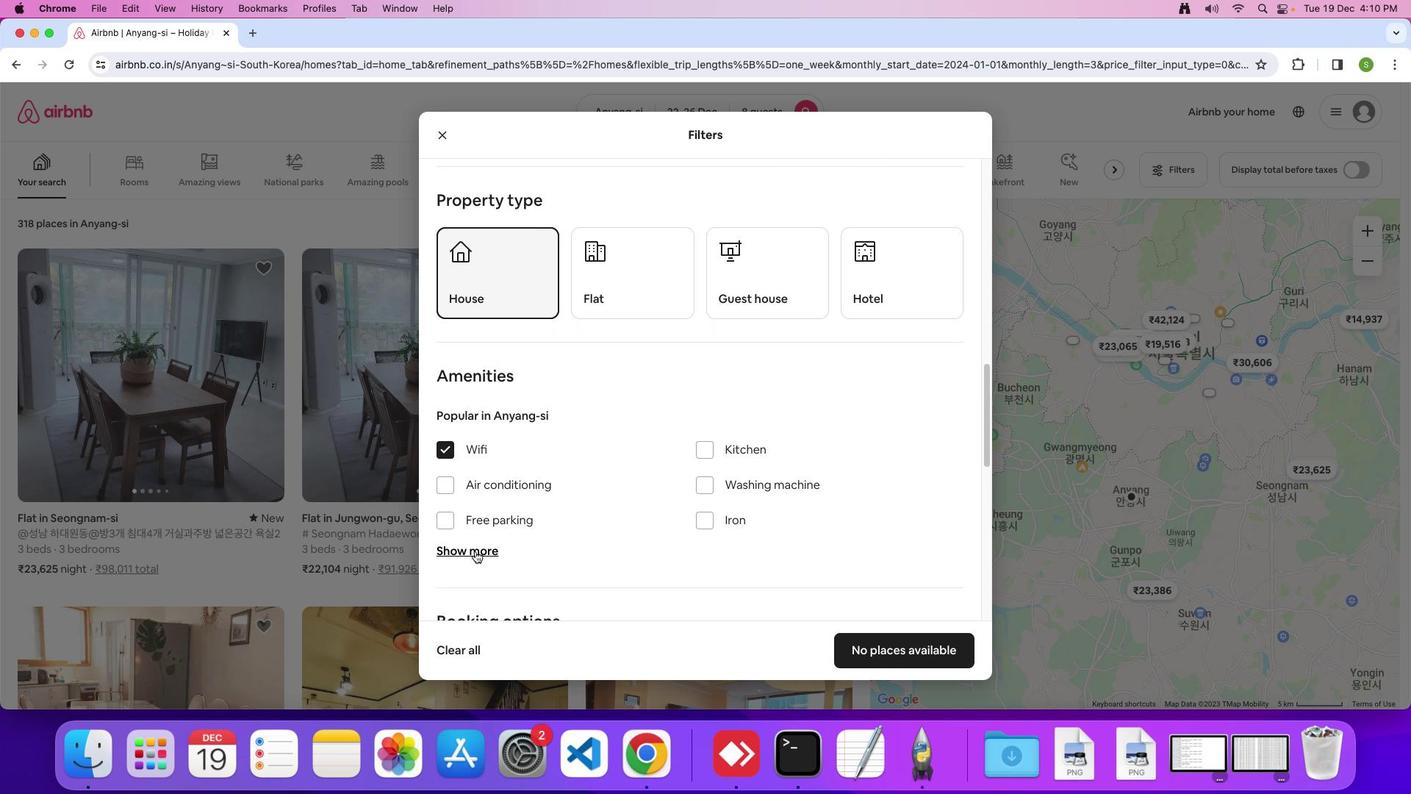 
Action: Mouse pressed left at (474, 551)
Screenshot: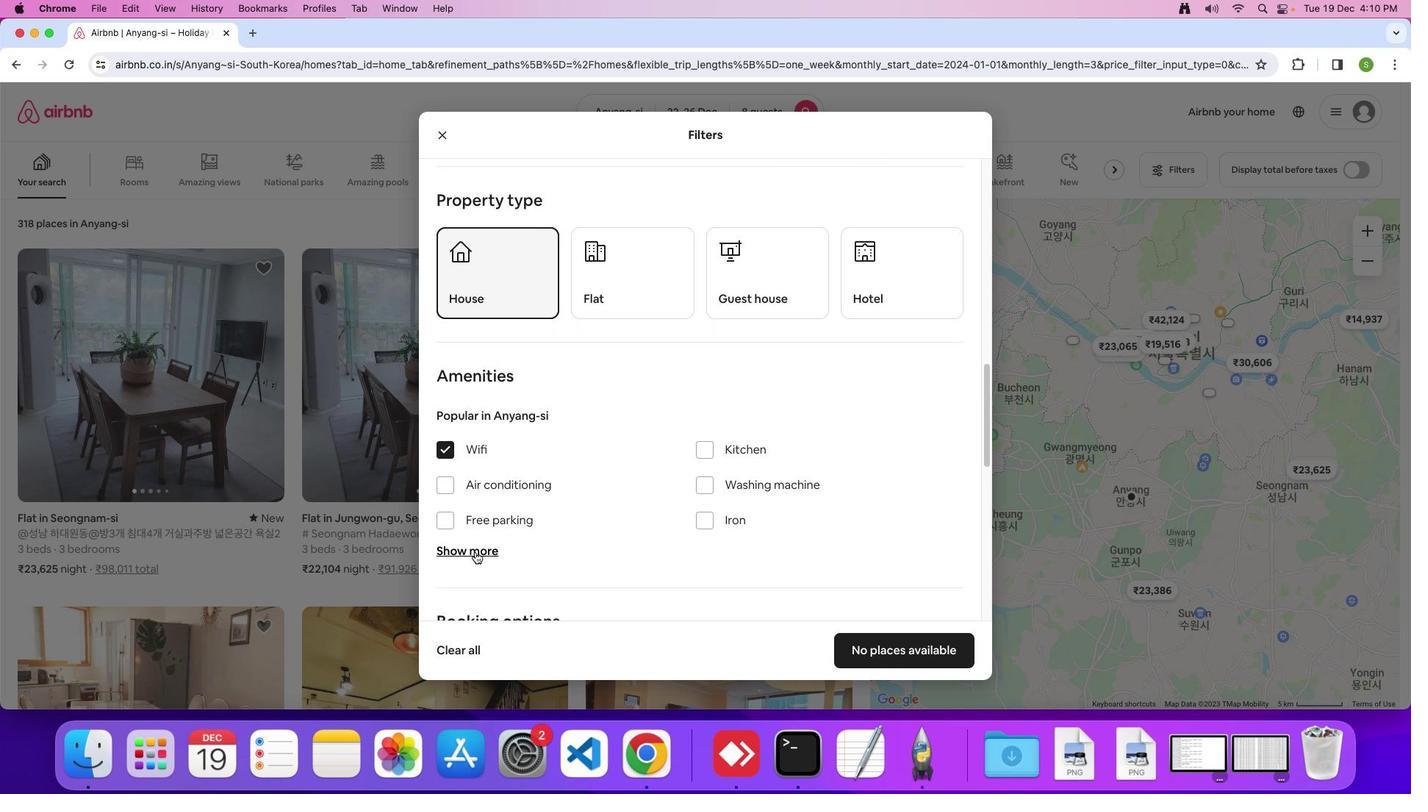
Action: Mouse moved to (631, 476)
Screenshot: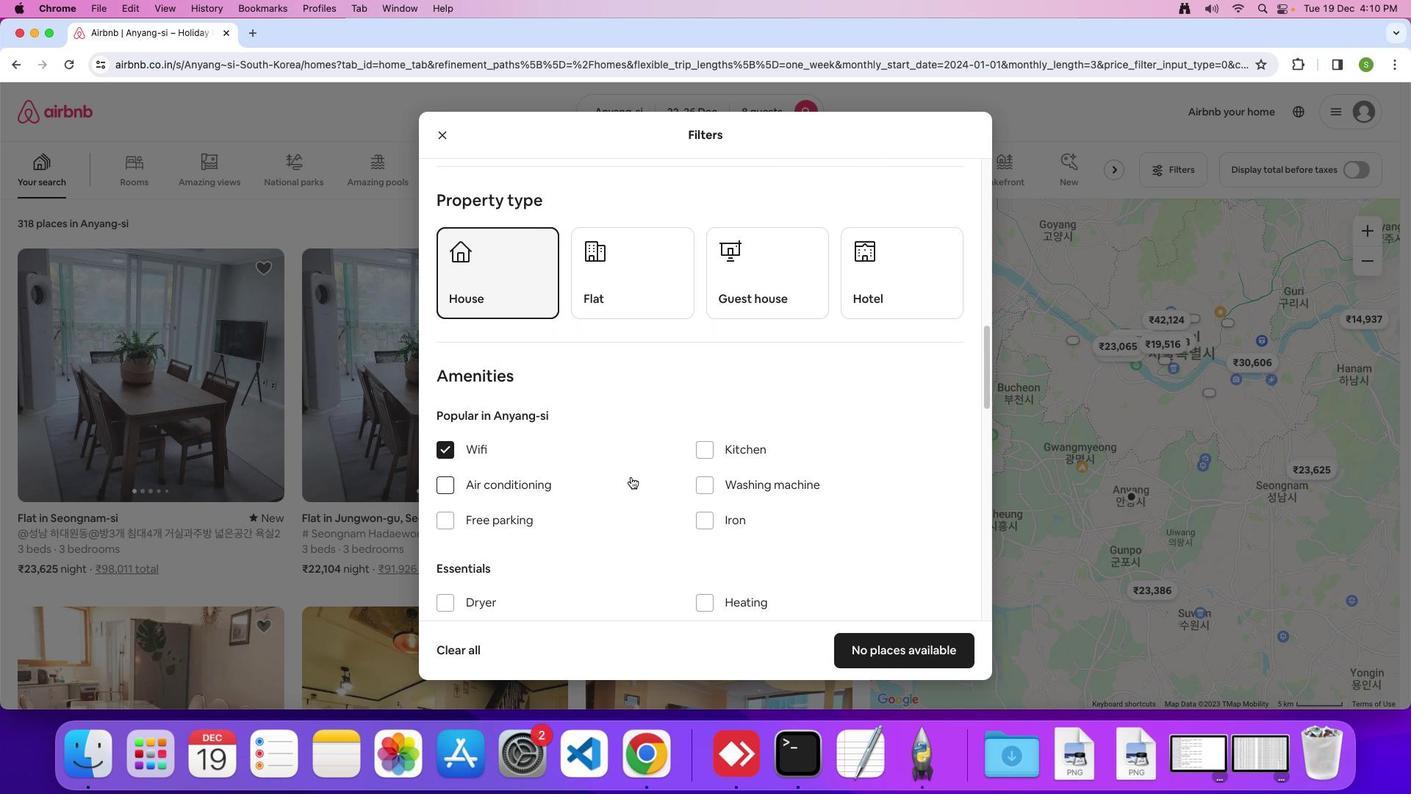 
Action: Mouse scrolled (631, 476) with delta (0, 0)
Screenshot: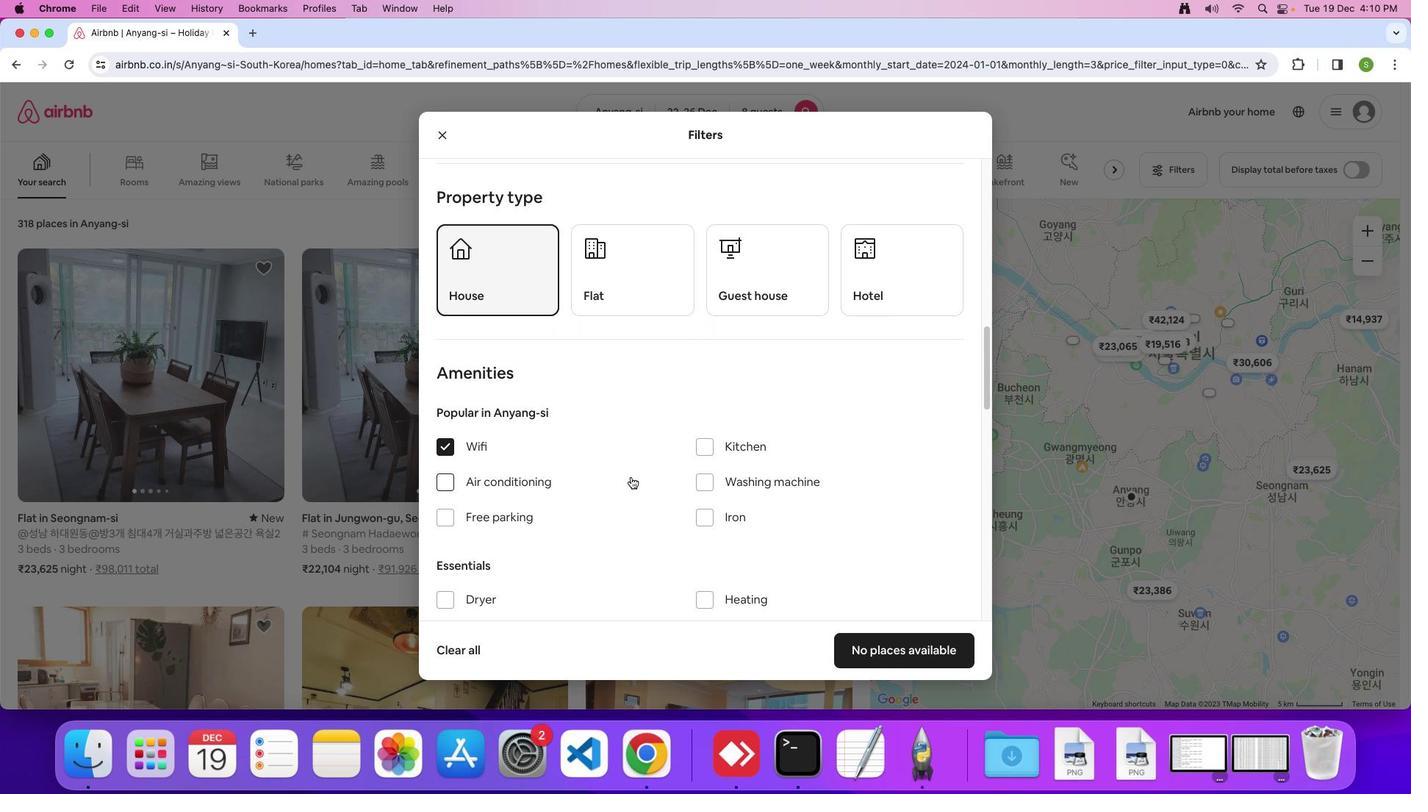 
Action: Mouse scrolled (631, 476) with delta (0, 0)
Screenshot: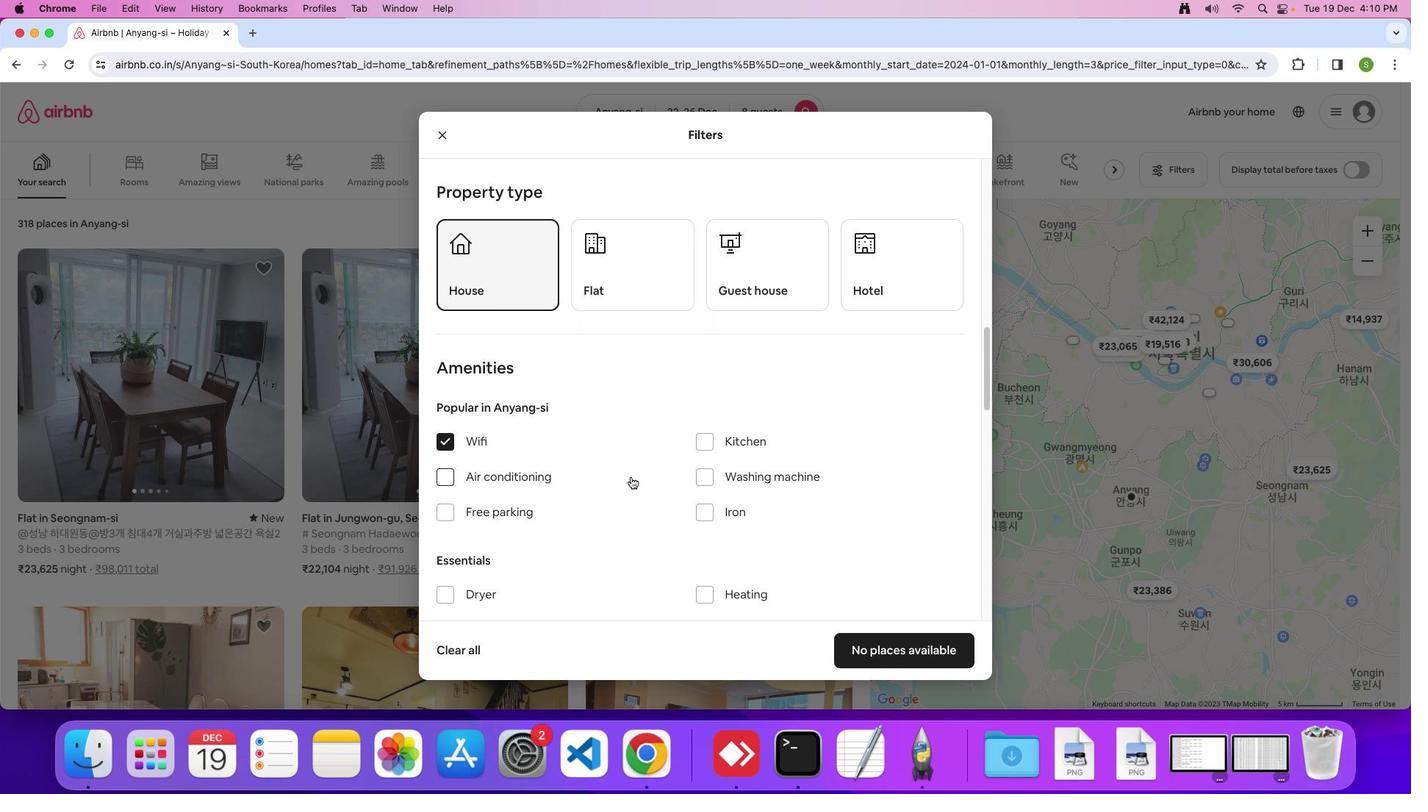 
Action: Mouse moved to (631, 469)
Screenshot: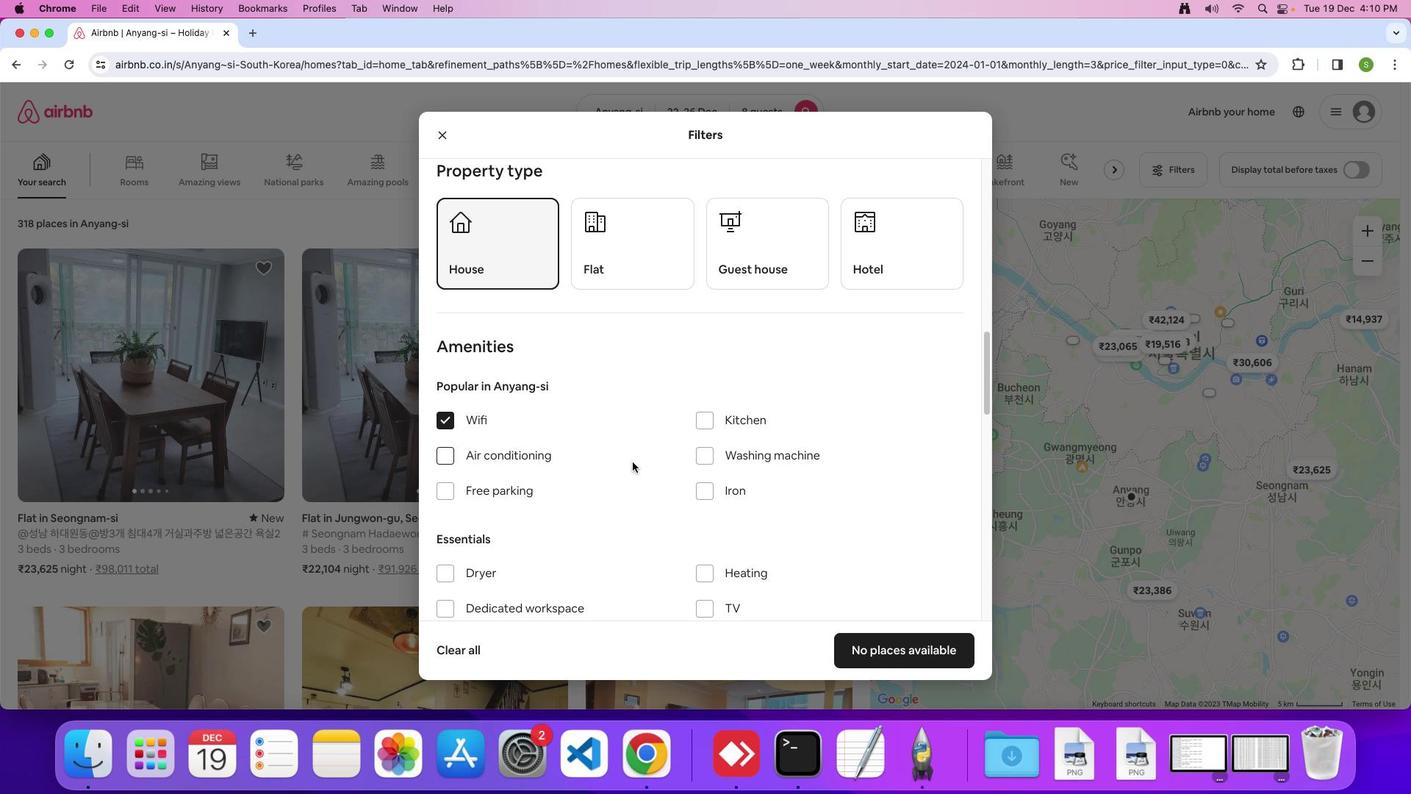 
Action: Mouse scrolled (631, 469) with delta (0, 0)
Screenshot: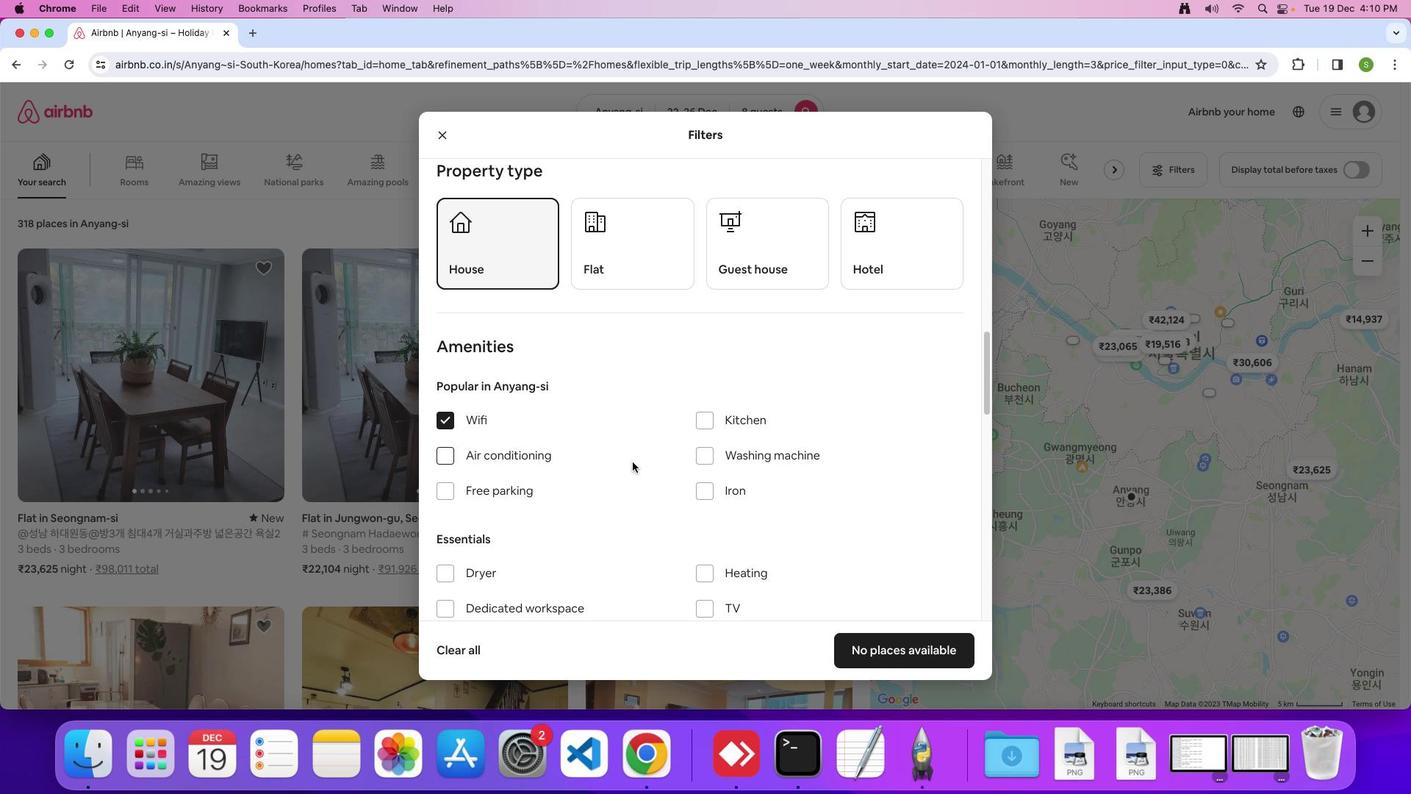 
Action: Mouse moved to (632, 464)
Screenshot: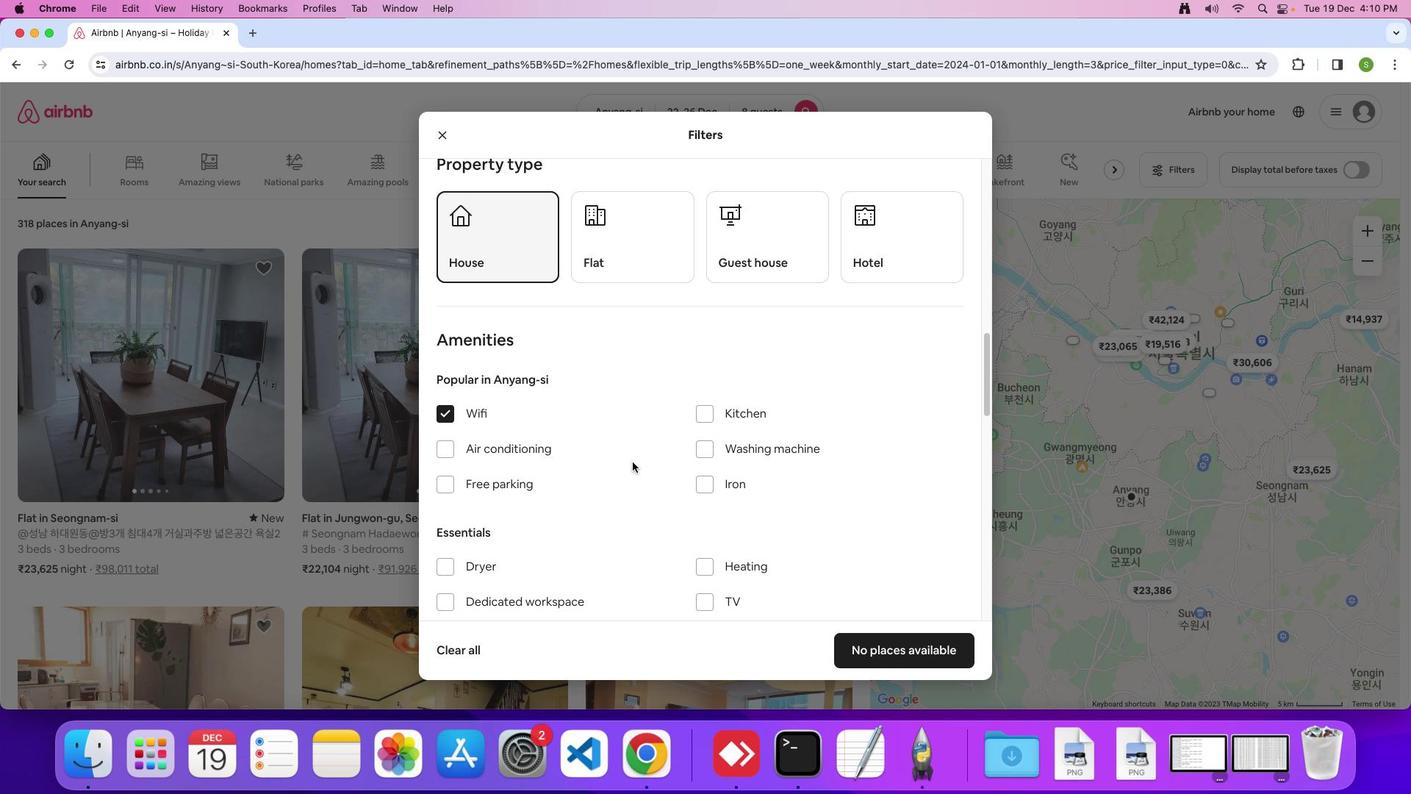
Action: Mouse scrolled (632, 464) with delta (0, 0)
Screenshot: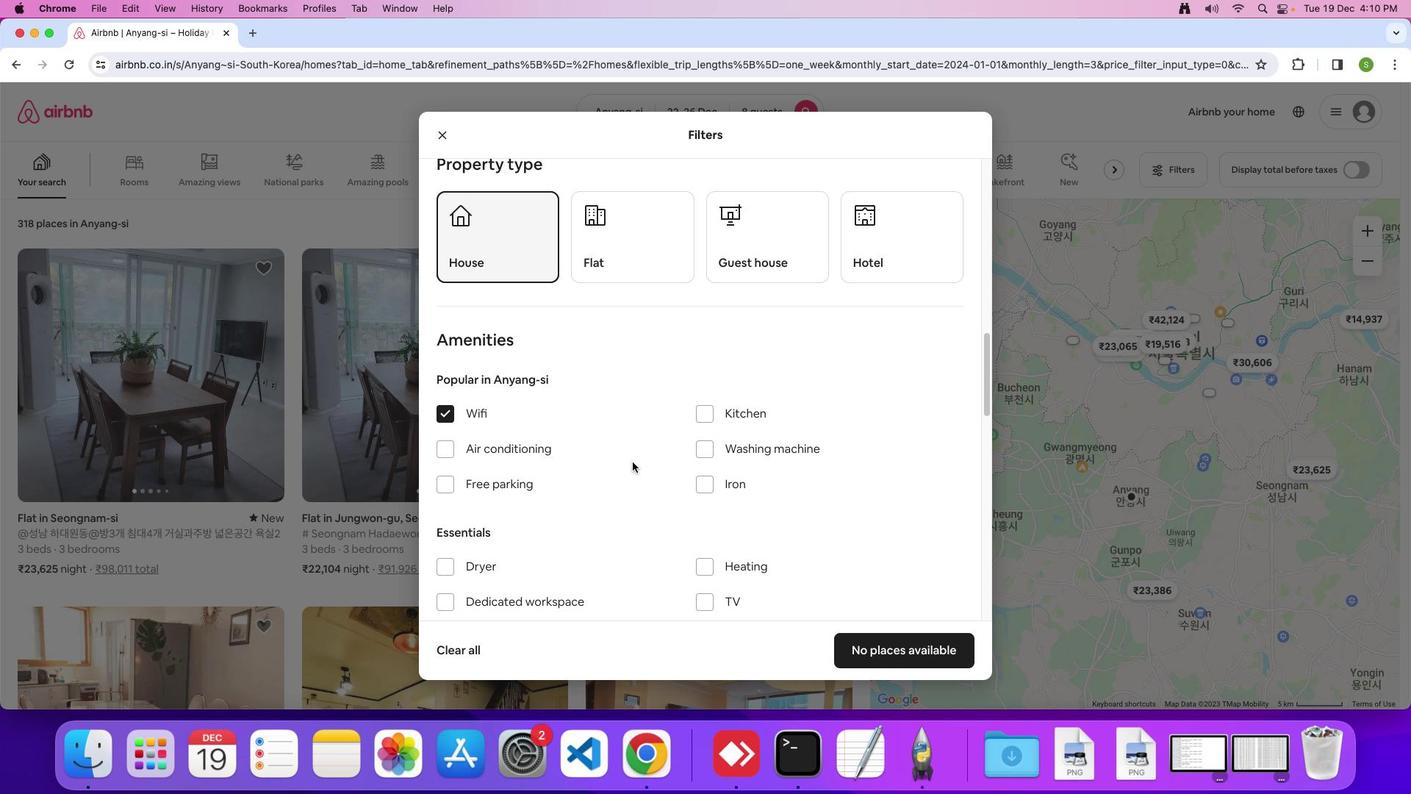 
Action: Mouse moved to (632, 462)
Screenshot: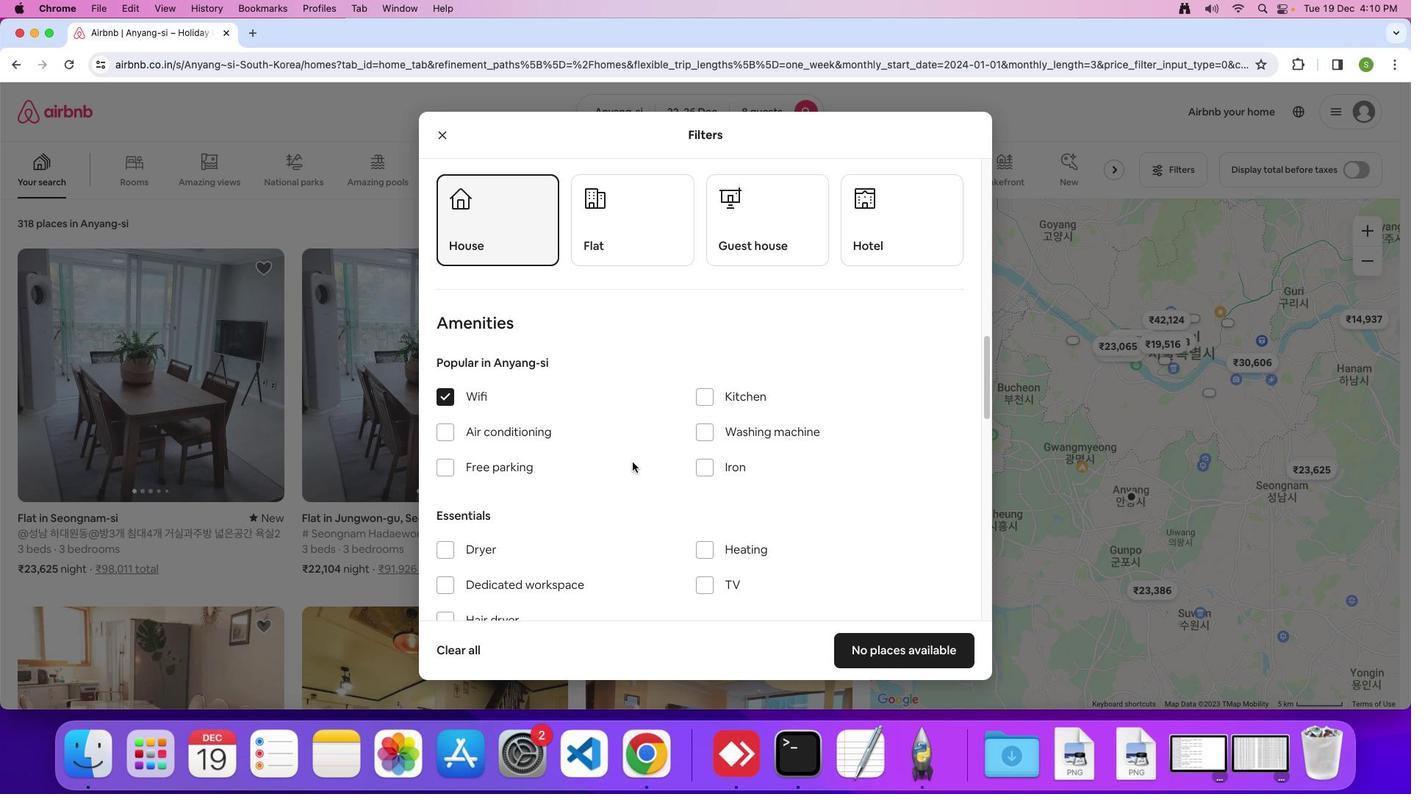 
Action: Mouse scrolled (632, 462) with delta (0, 0)
Screenshot: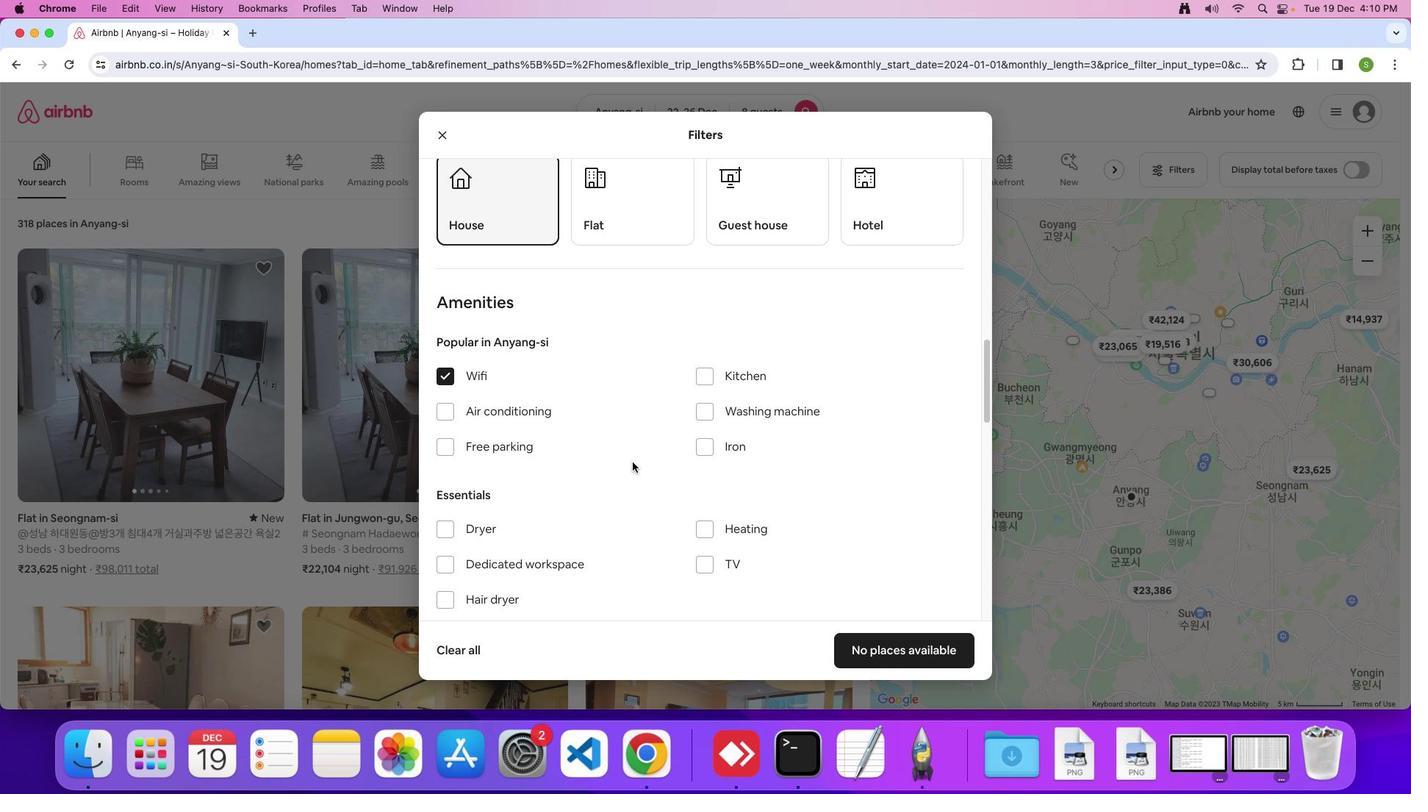 
Action: Mouse moved to (441, 419)
Screenshot: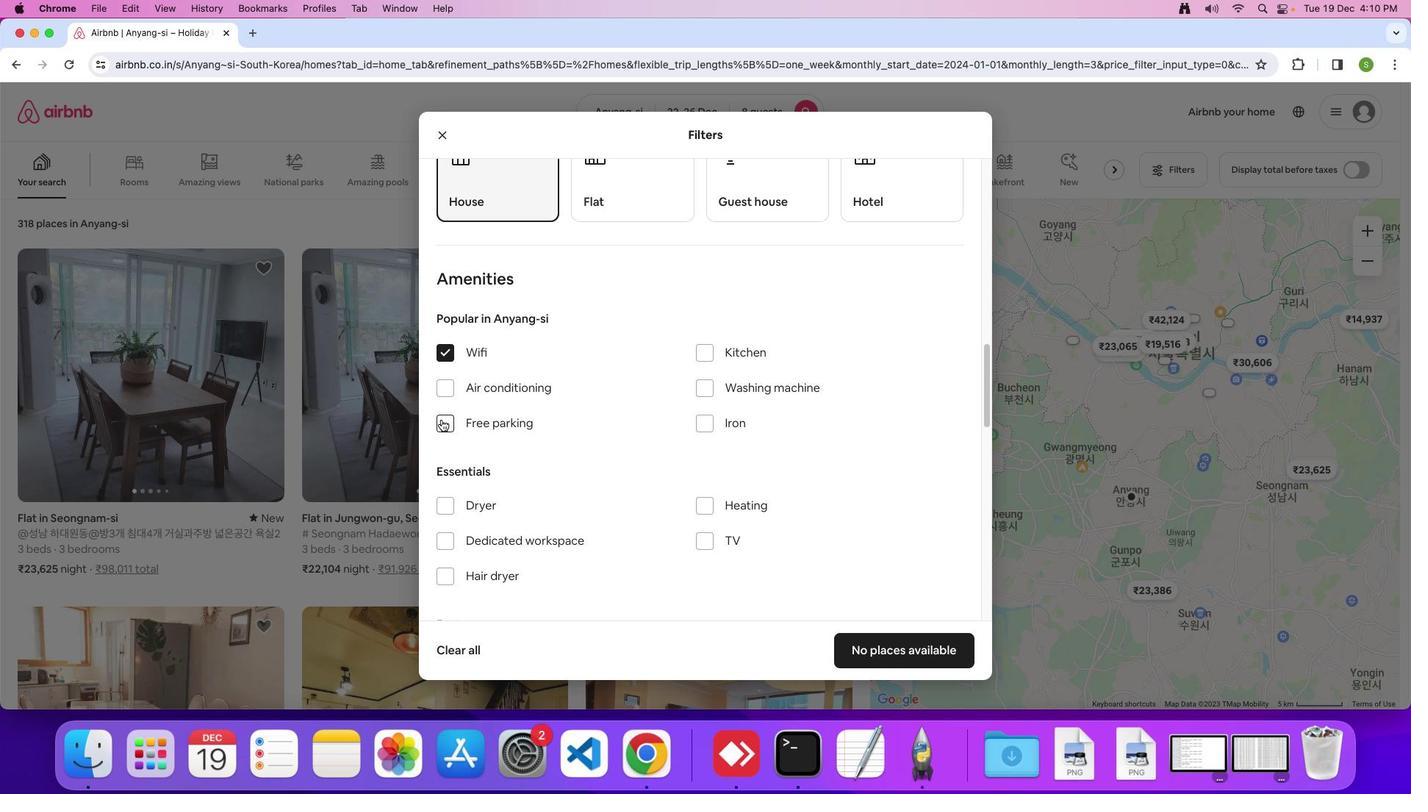 
Action: Mouse pressed left at (441, 419)
Screenshot: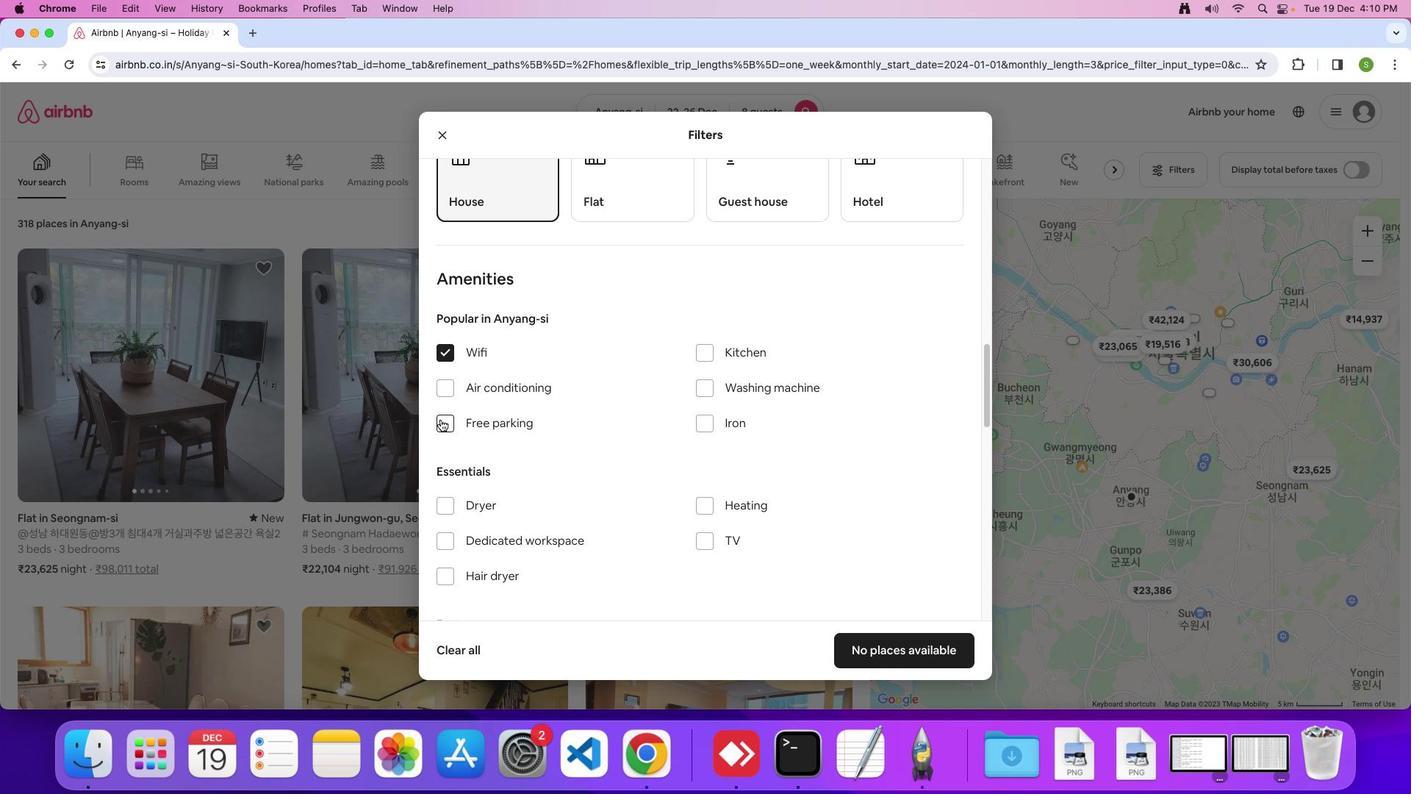 
Action: Mouse moved to (697, 536)
Screenshot: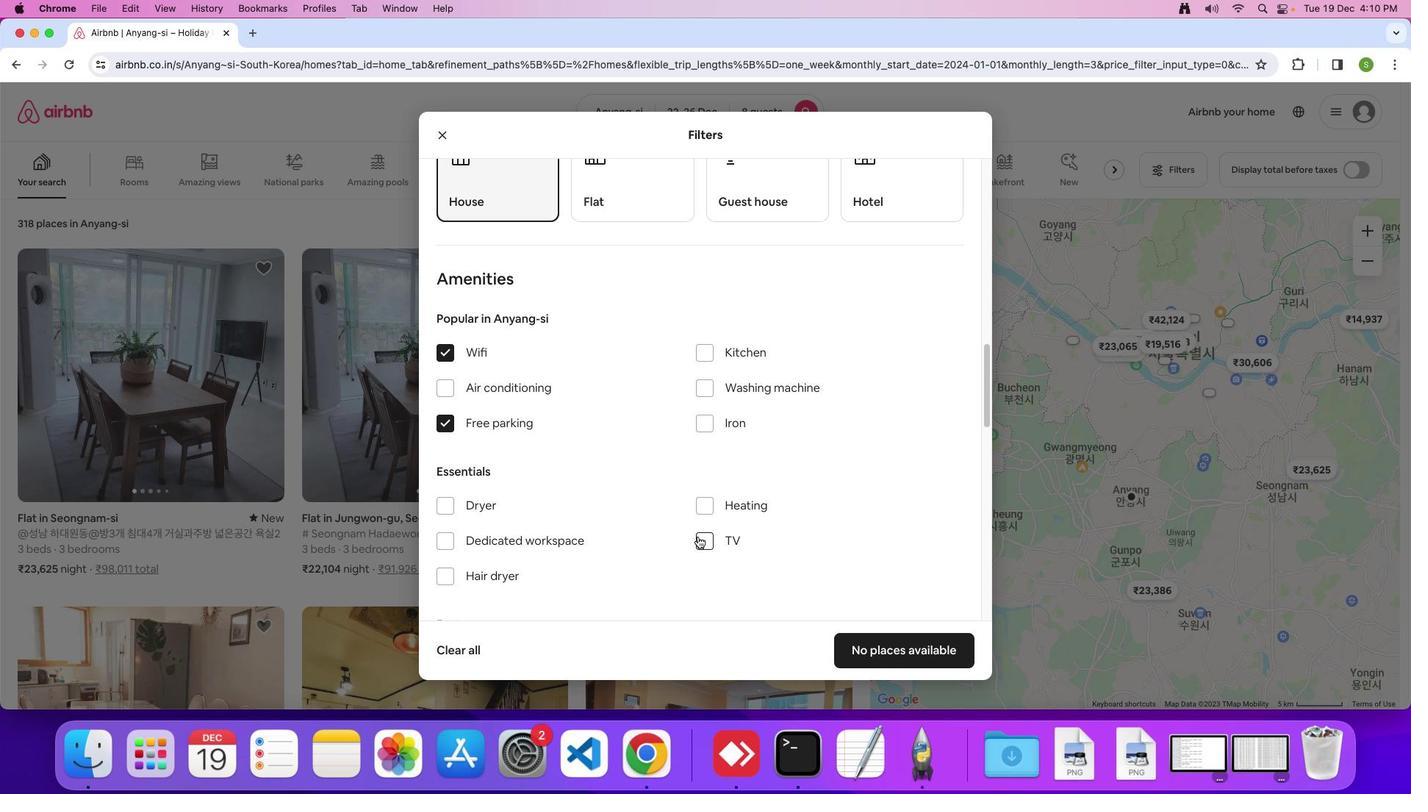 
Action: Mouse pressed left at (697, 536)
Screenshot: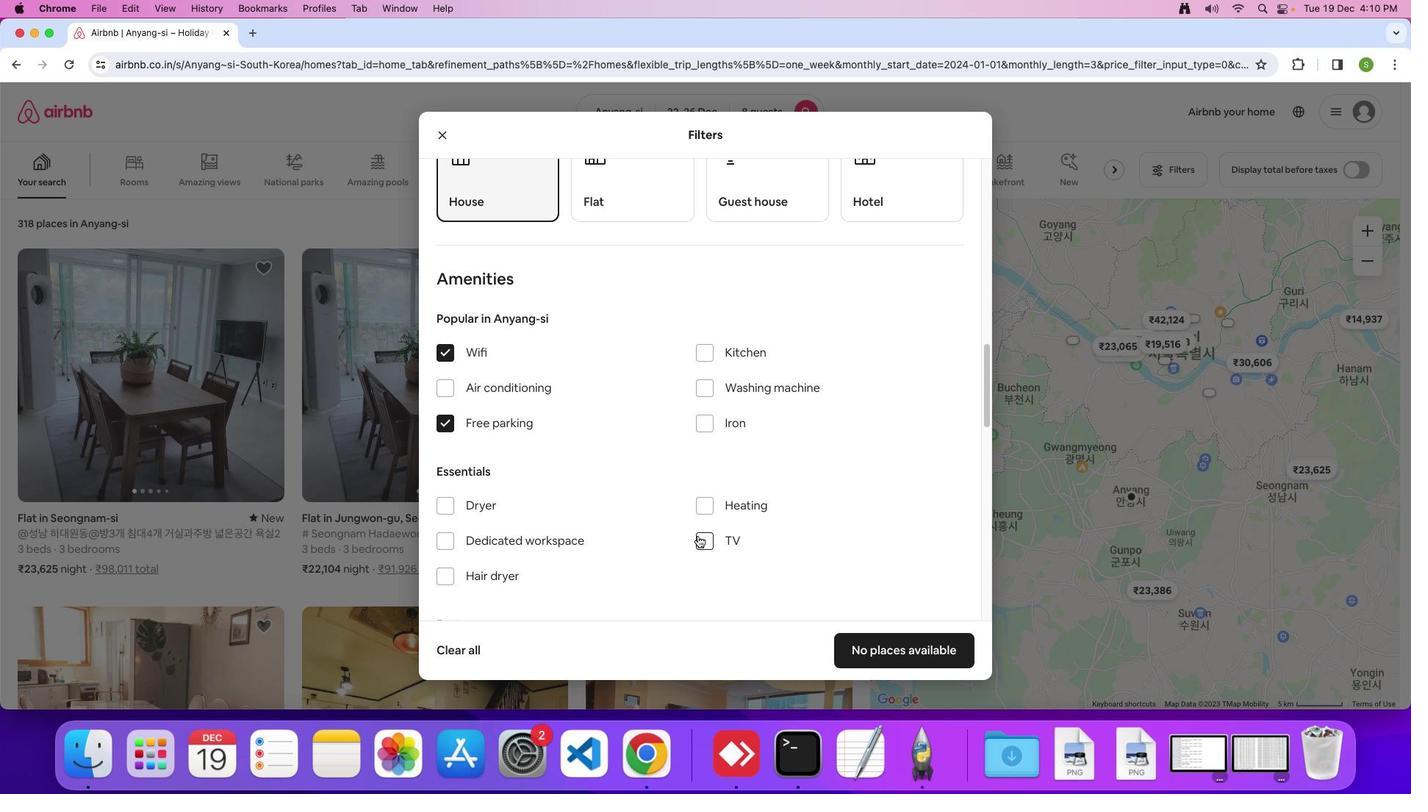 
Action: Mouse moved to (583, 462)
Screenshot: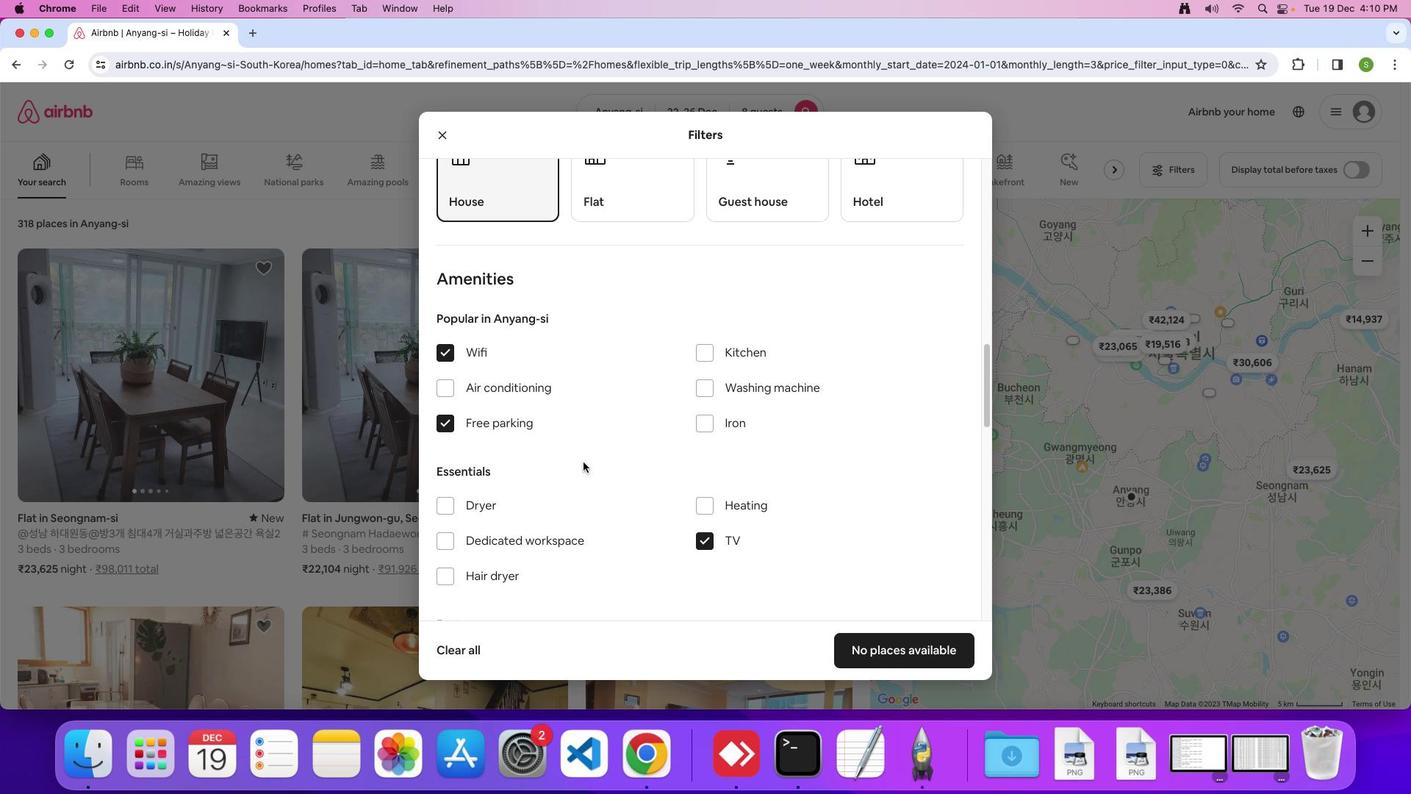 
Action: Mouse scrolled (583, 462) with delta (0, 0)
Screenshot: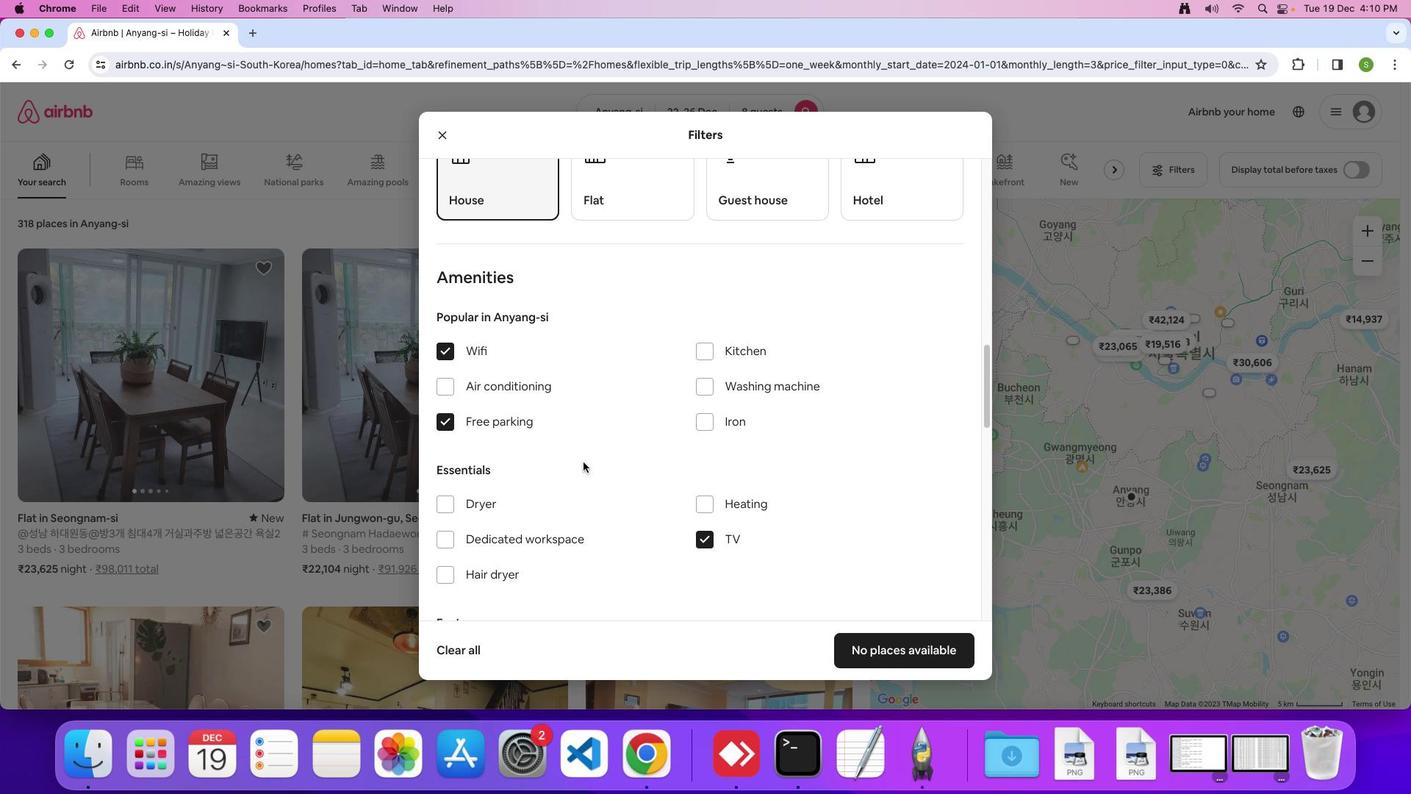 
Action: Mouse scrolled (583, 462) with delta (0, 0)
Screenshot: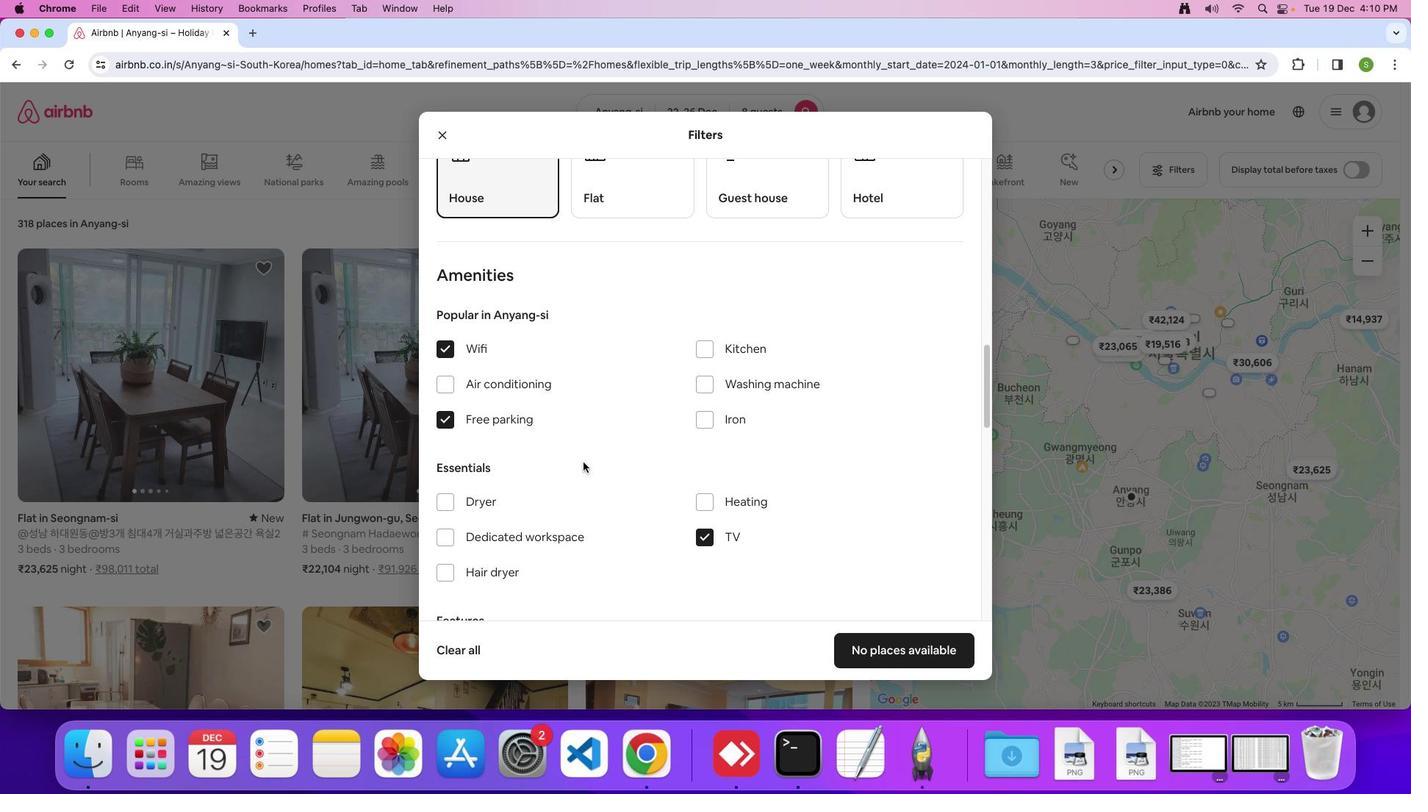 
Action: Mouse scrolled (583, 462) with delta (0, 0)
Screenshot: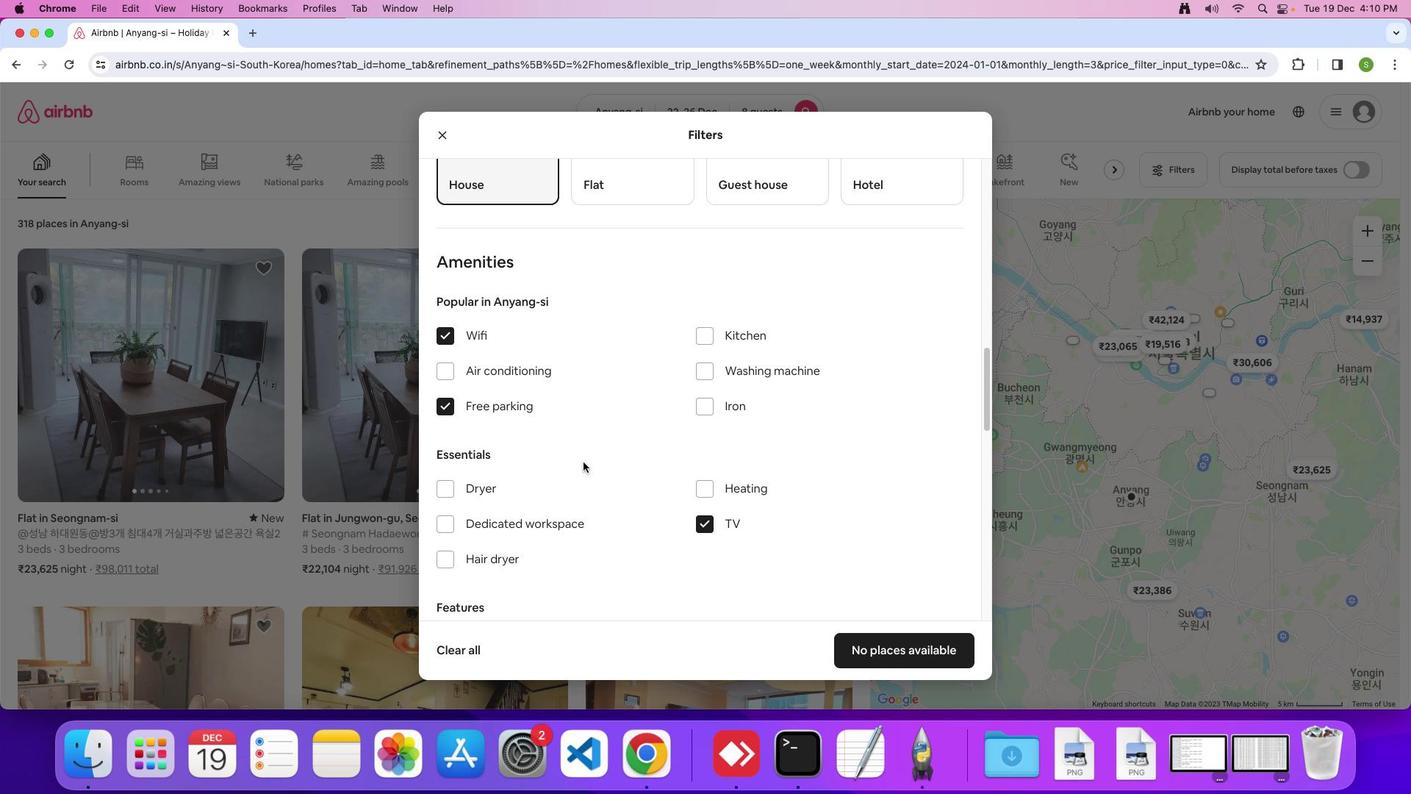 
Action: Mouse scrolled (583, 462) with delta (0, 0)
Screenshot: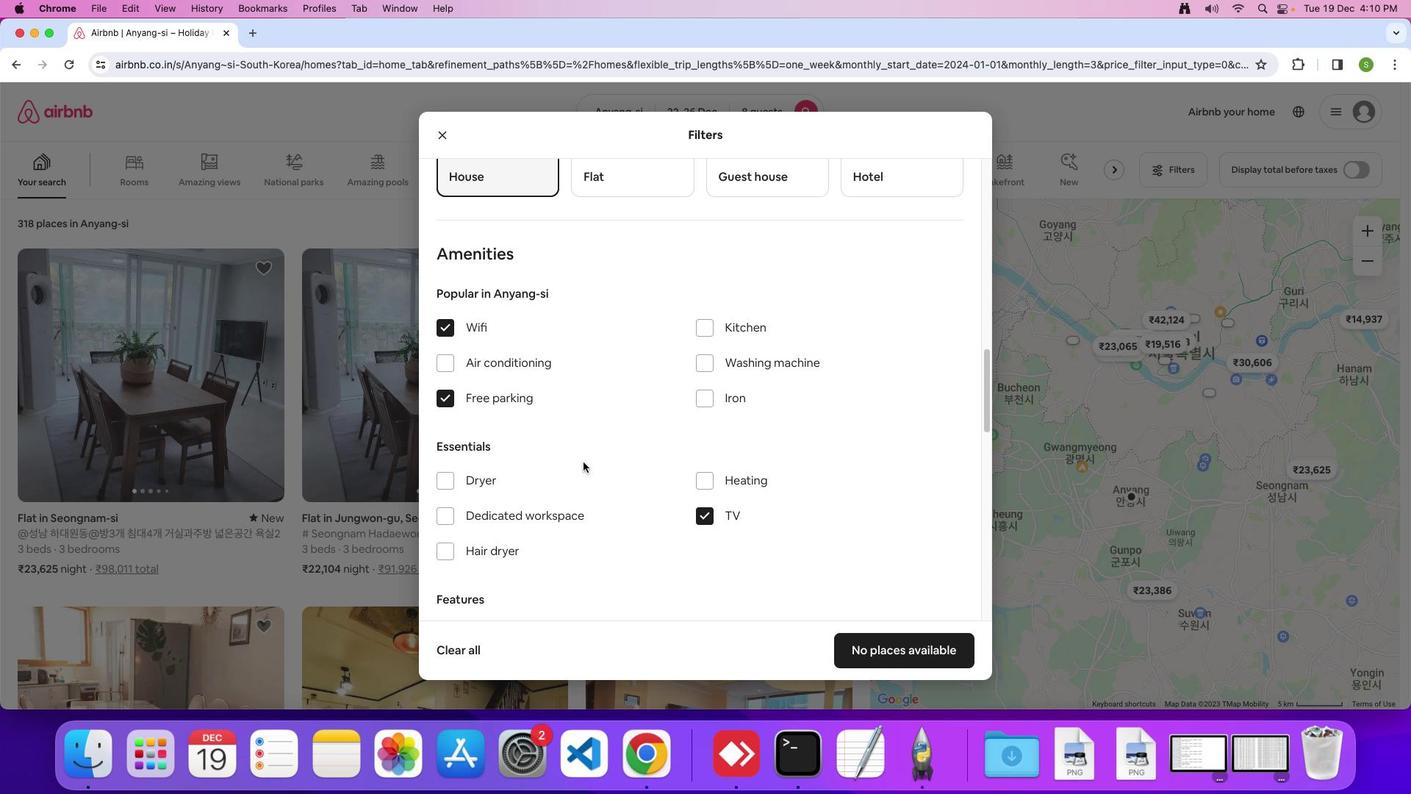 
Action: Mouse scrolled (583, 462) with delta (0, -1)
Screenshot: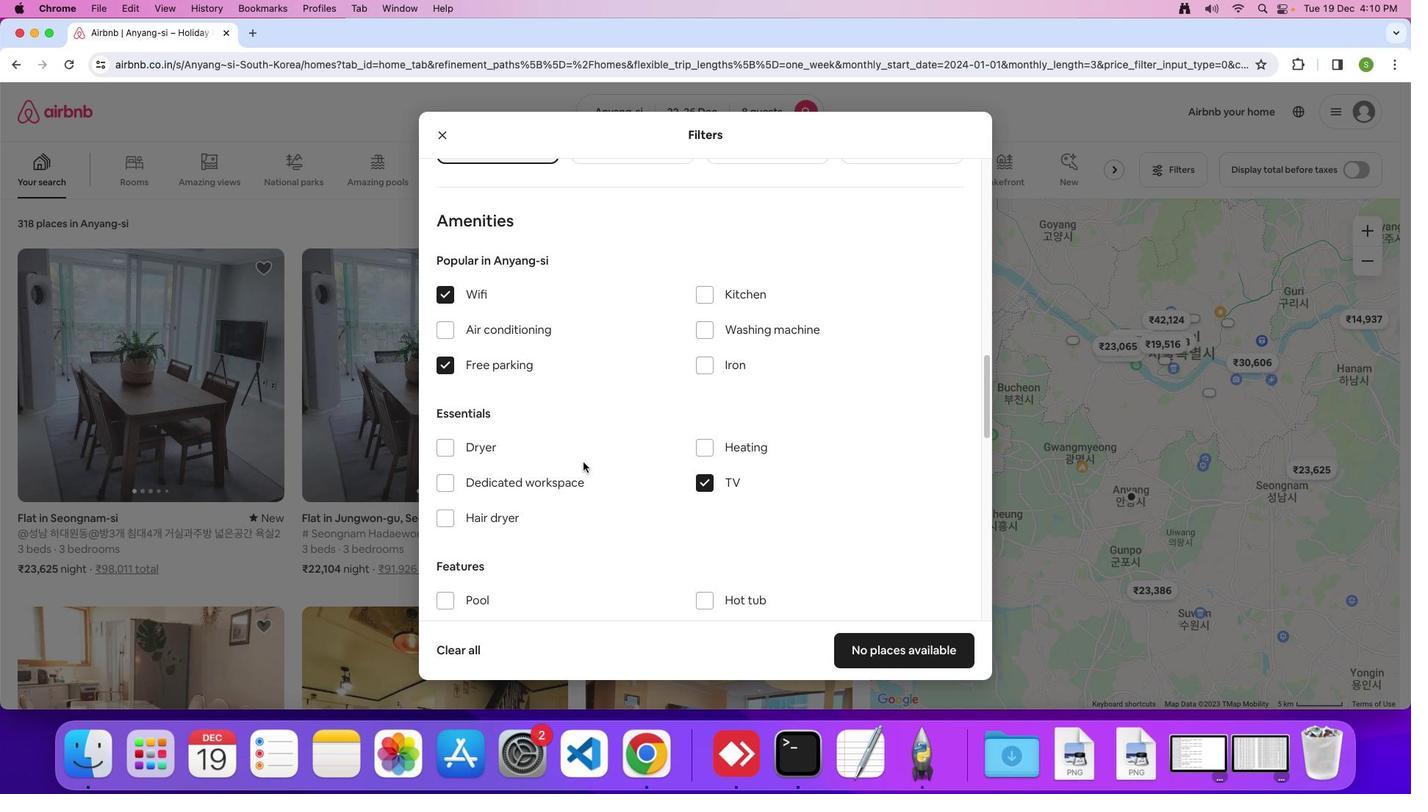 
Action: Mouse scrolled (583, 462) with delta (0, 0)
Screenshot: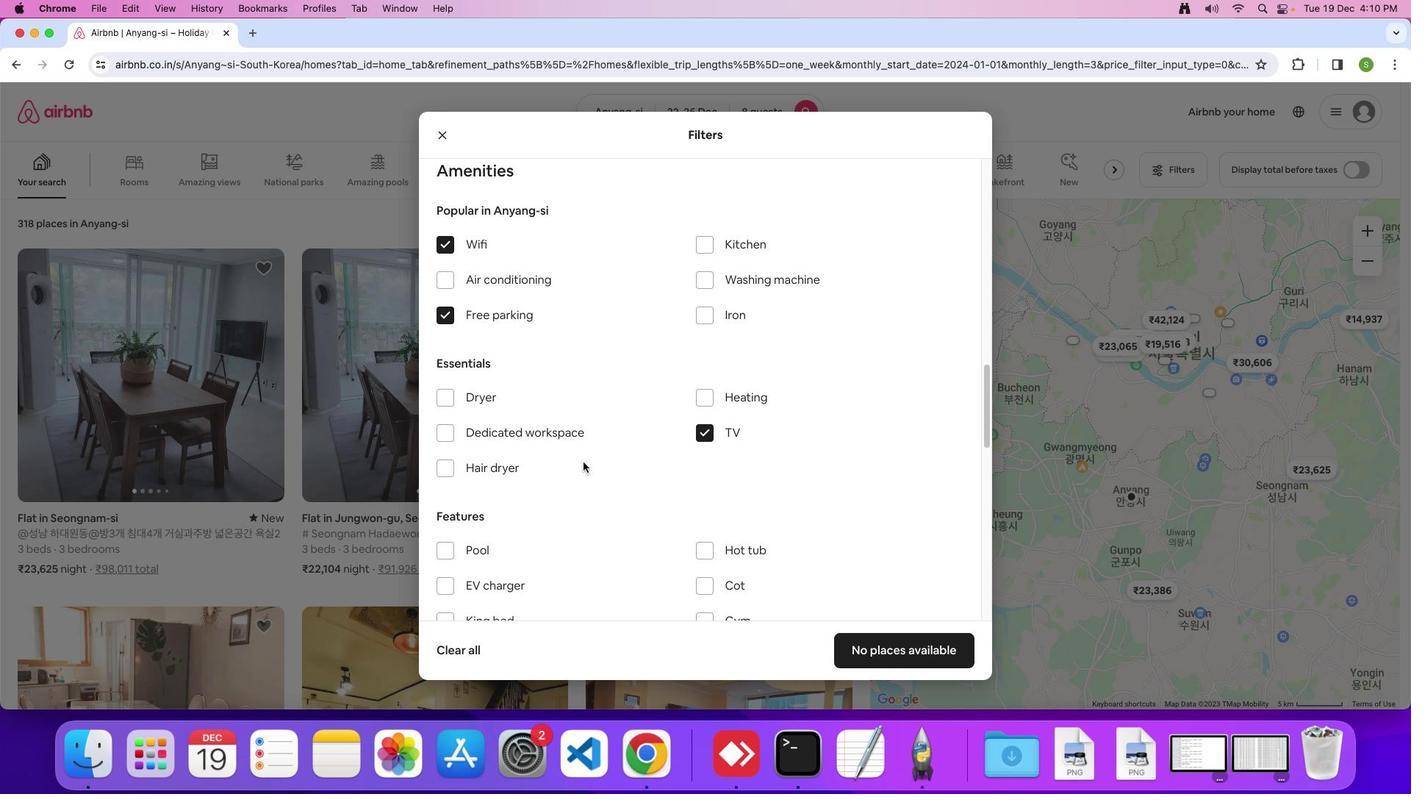 
Action: Mouse scrolled (583, 462) with delta (0, 0)
Screenshot: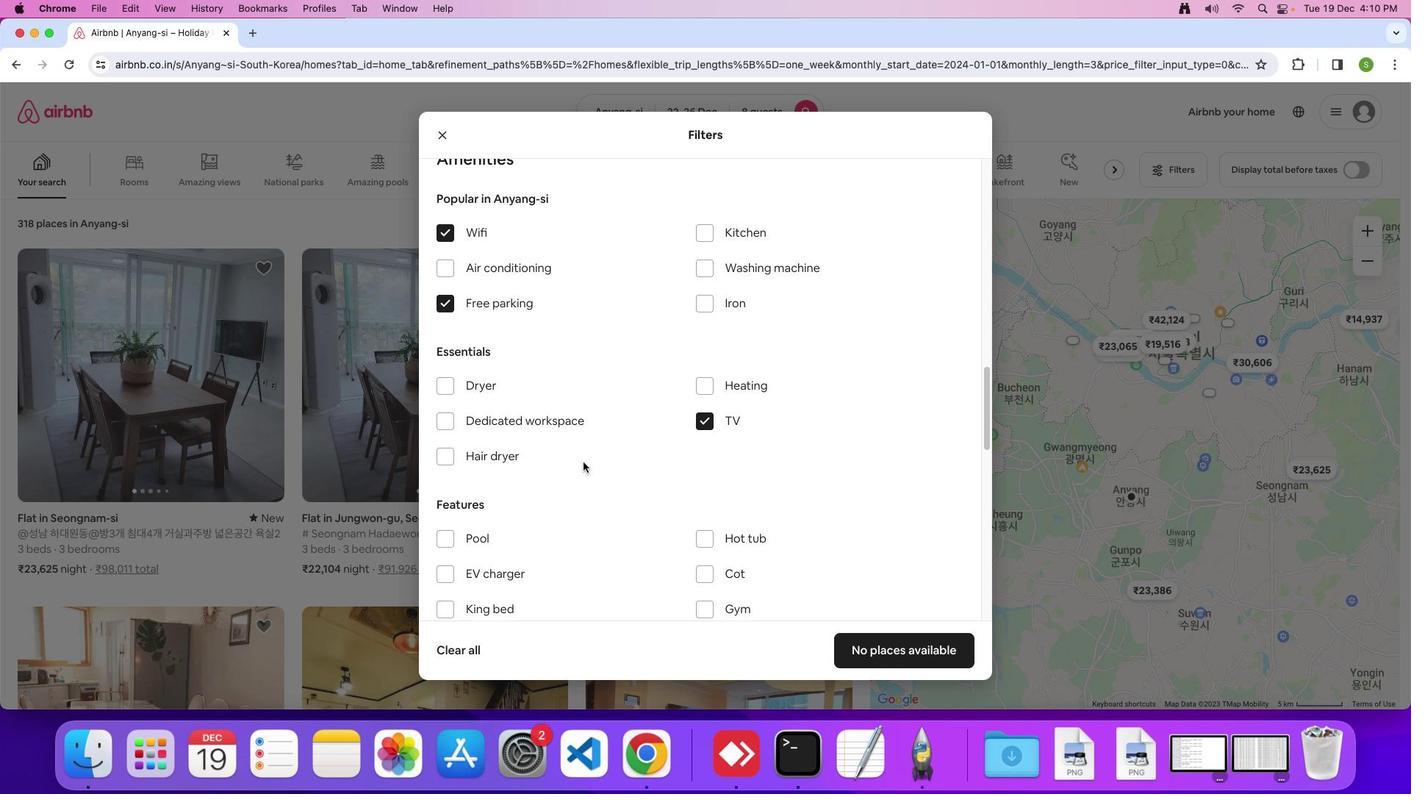 
Action: Mouse scrolled (583, 462) with delta (0, 0)
Screenshot: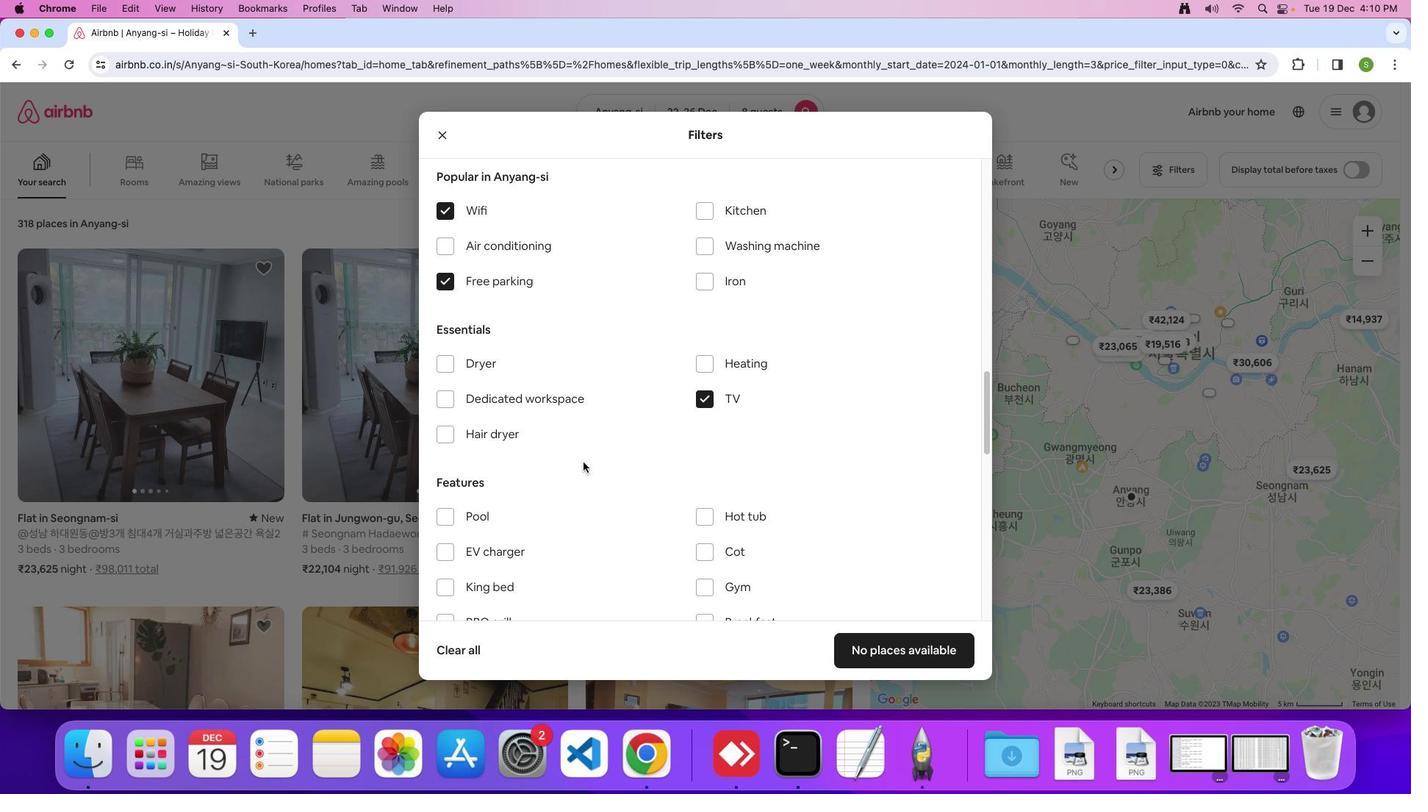 
Action: Mouse moved to (583, 461)
Screenshot: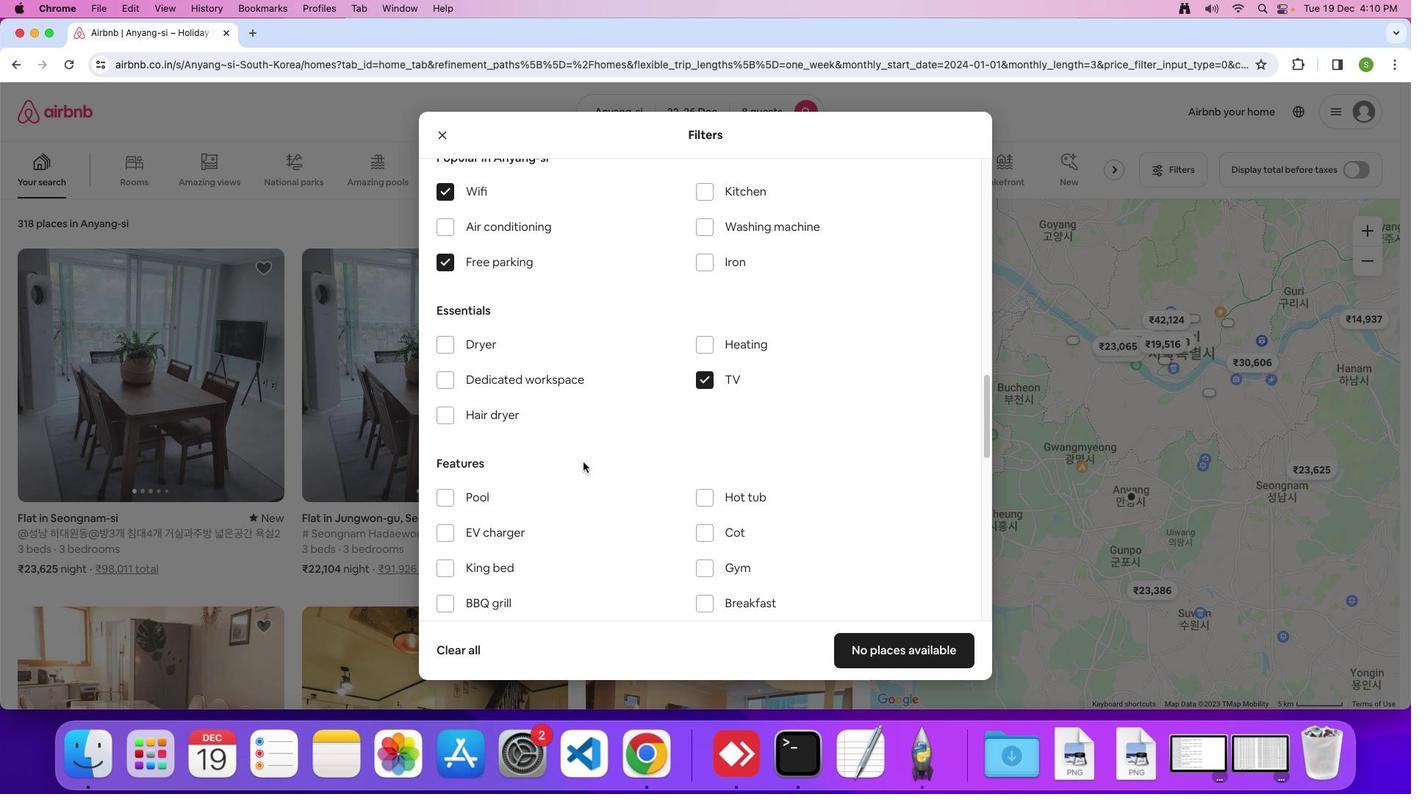 
Action: Mouse scrolled (583, 461) with delta (0, 0)
Screenshot: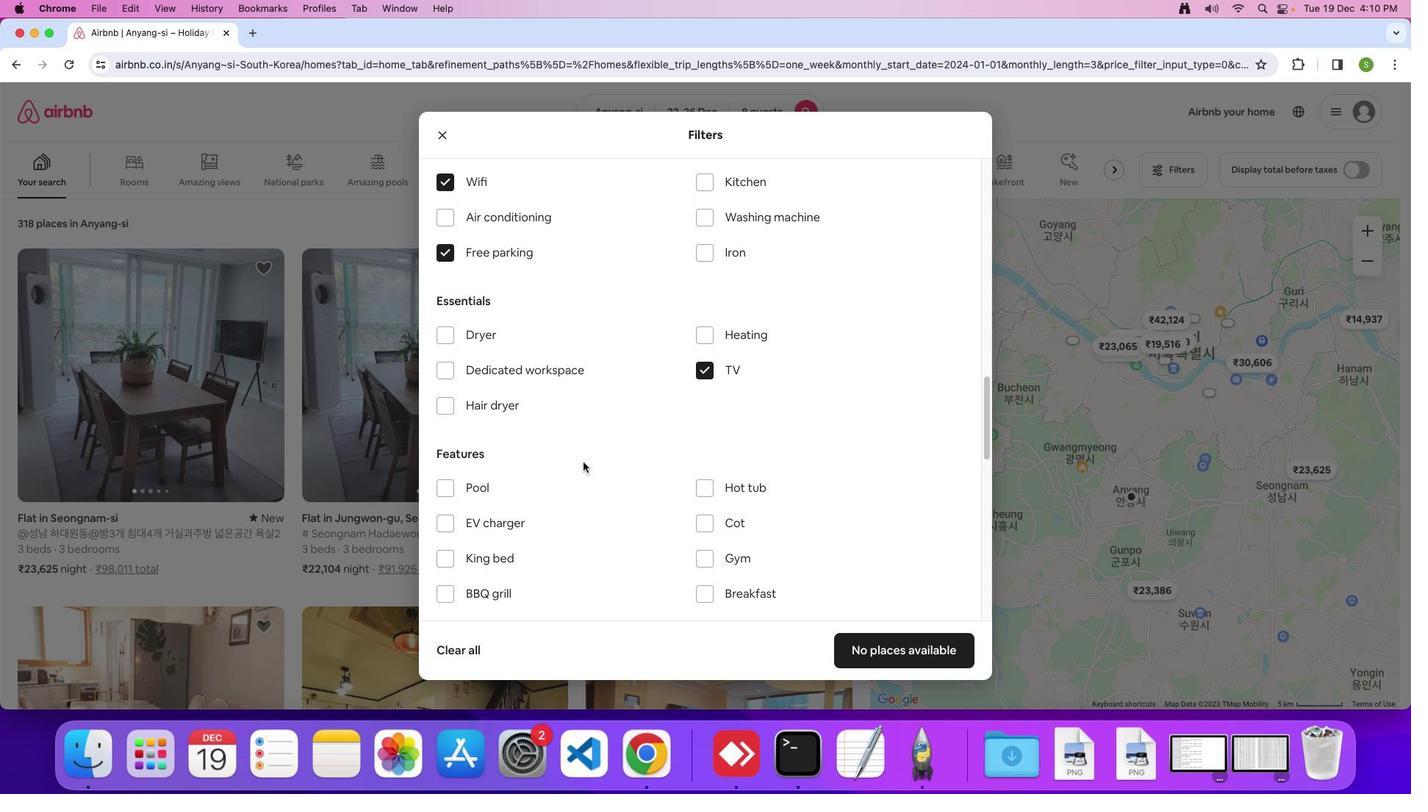 
Action: Mouse scrolled (583, 461) with delta (0, 0)
Screenshot: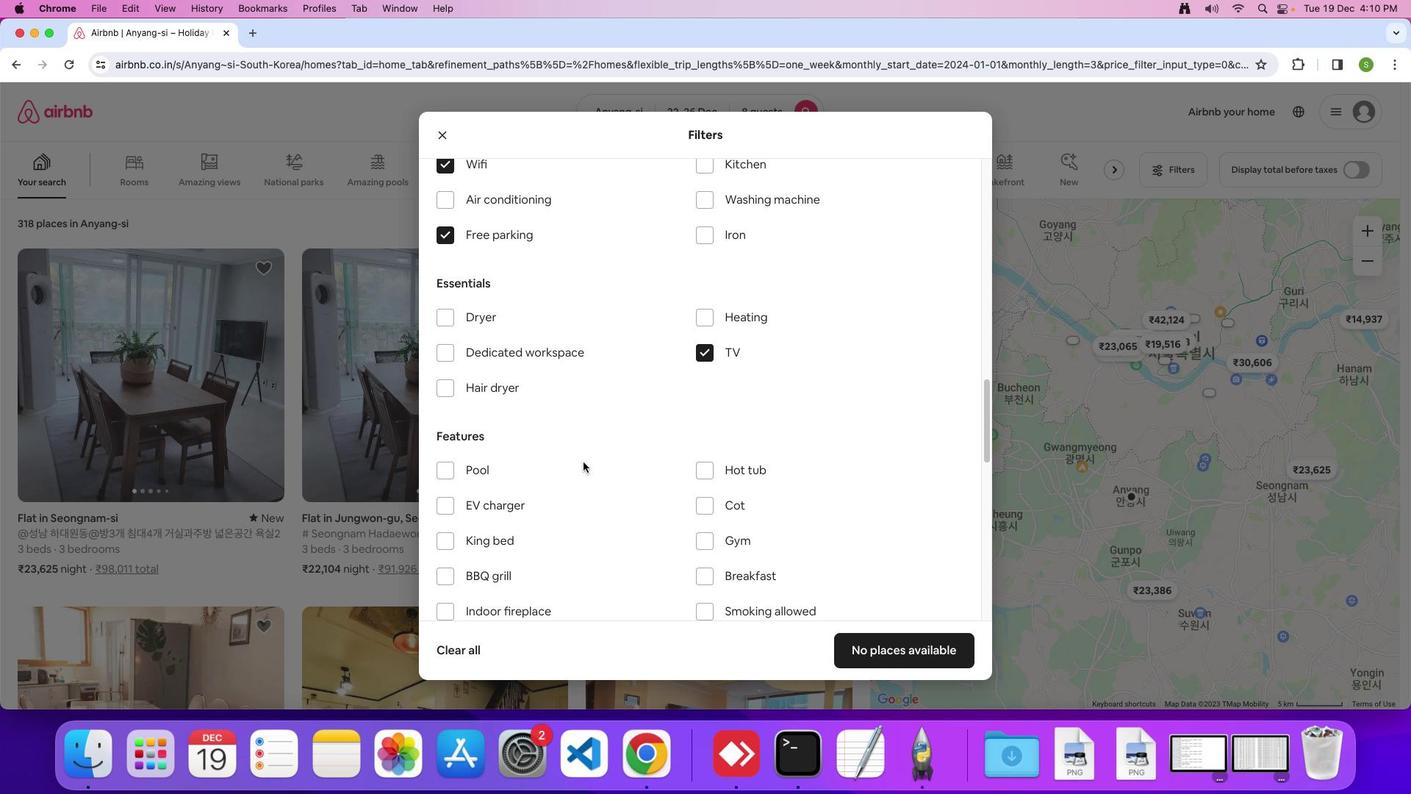 
Action: Mouse scrolled (583, 461) with delta (0, -2)
Screenshot: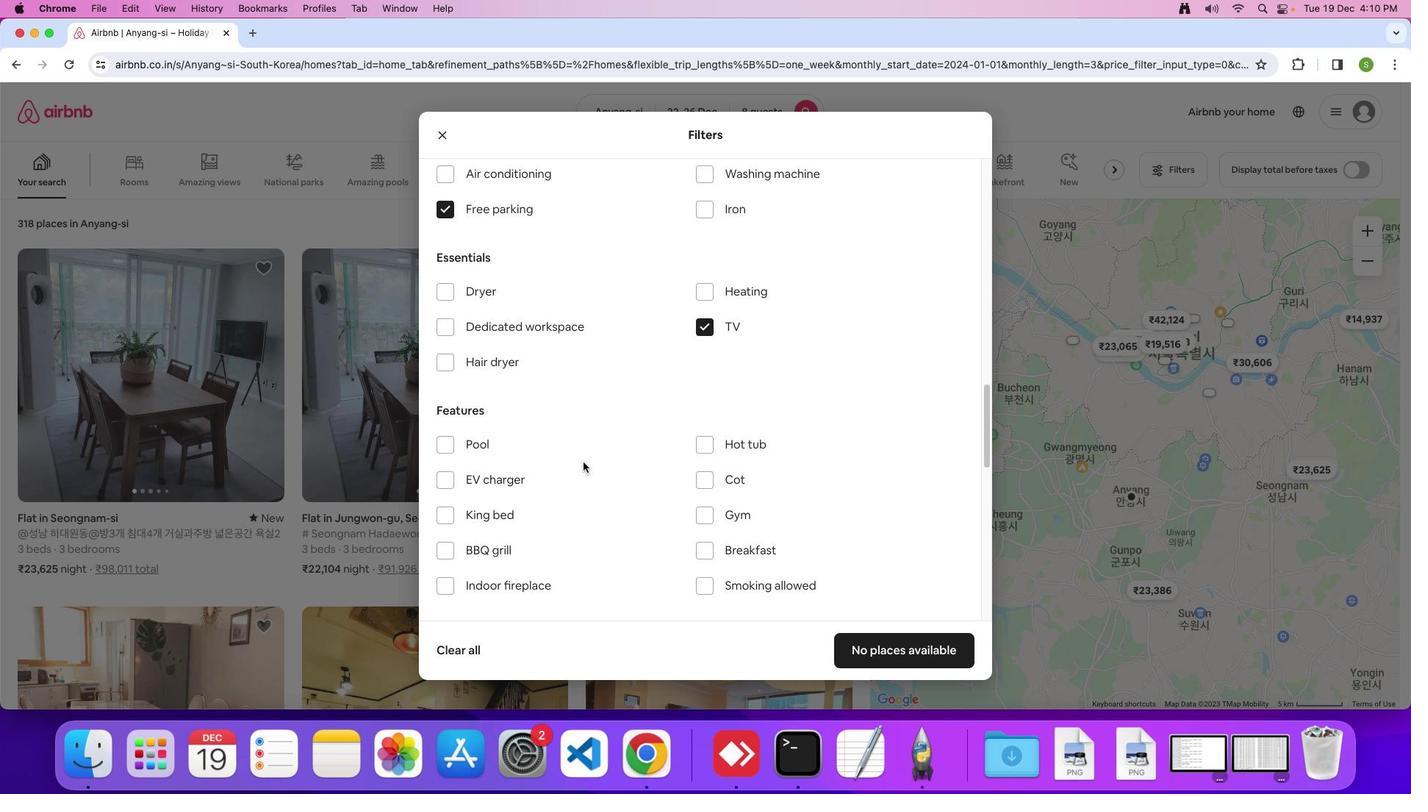 
Action: Mouse moved to (704, 444)
Screenshot: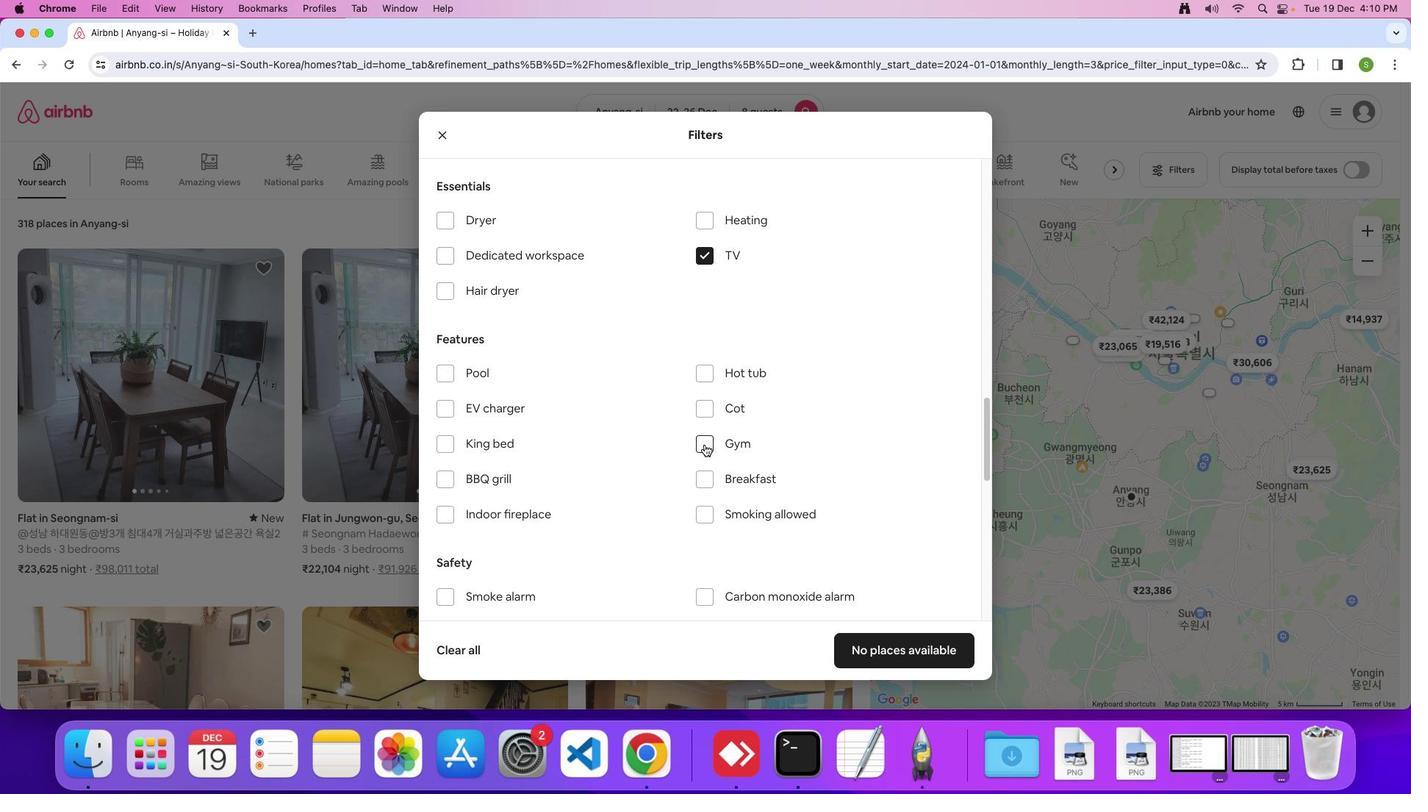 
Action: Mouse pressed left at (704, 444)
Screenshot: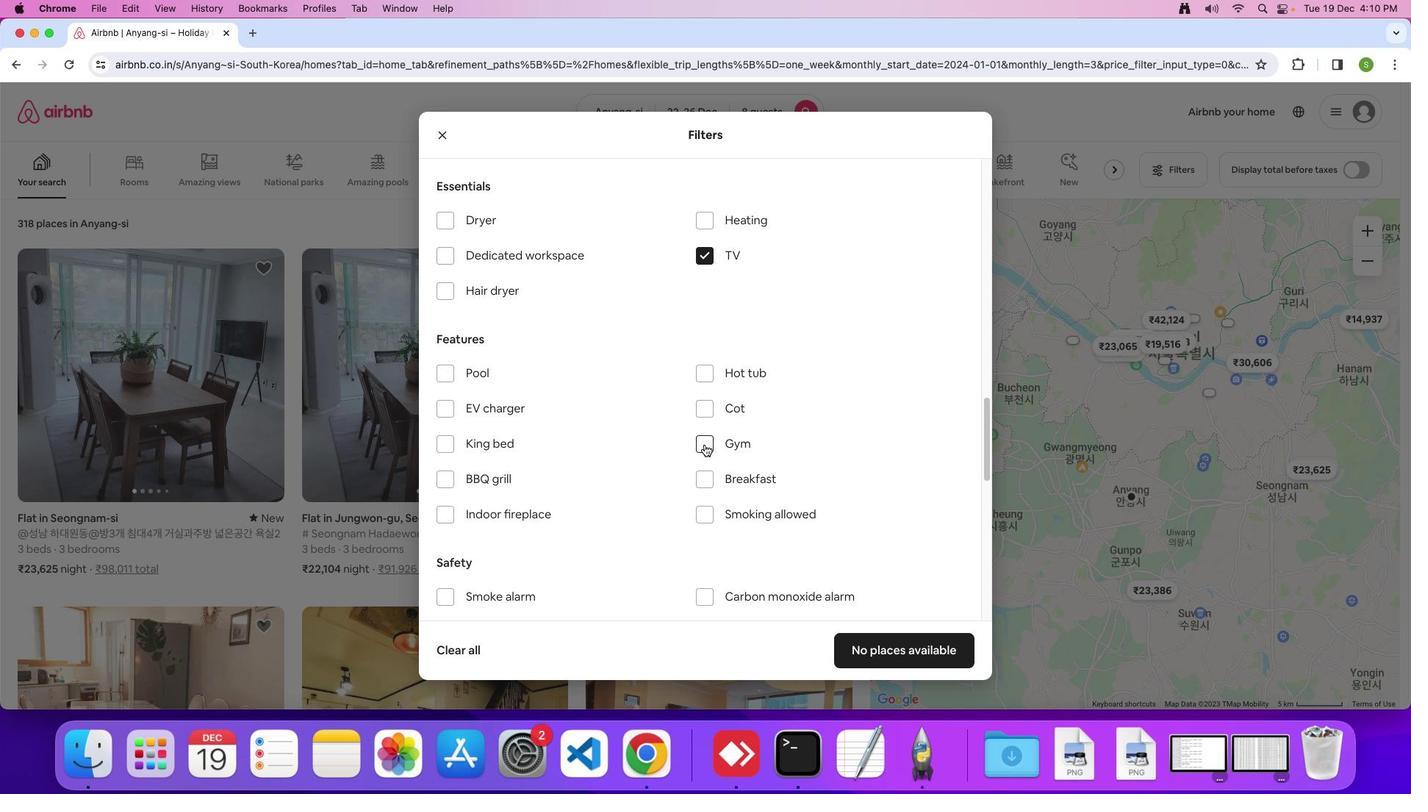 
Action: Mouse moved to (708, 480)
Screenshot: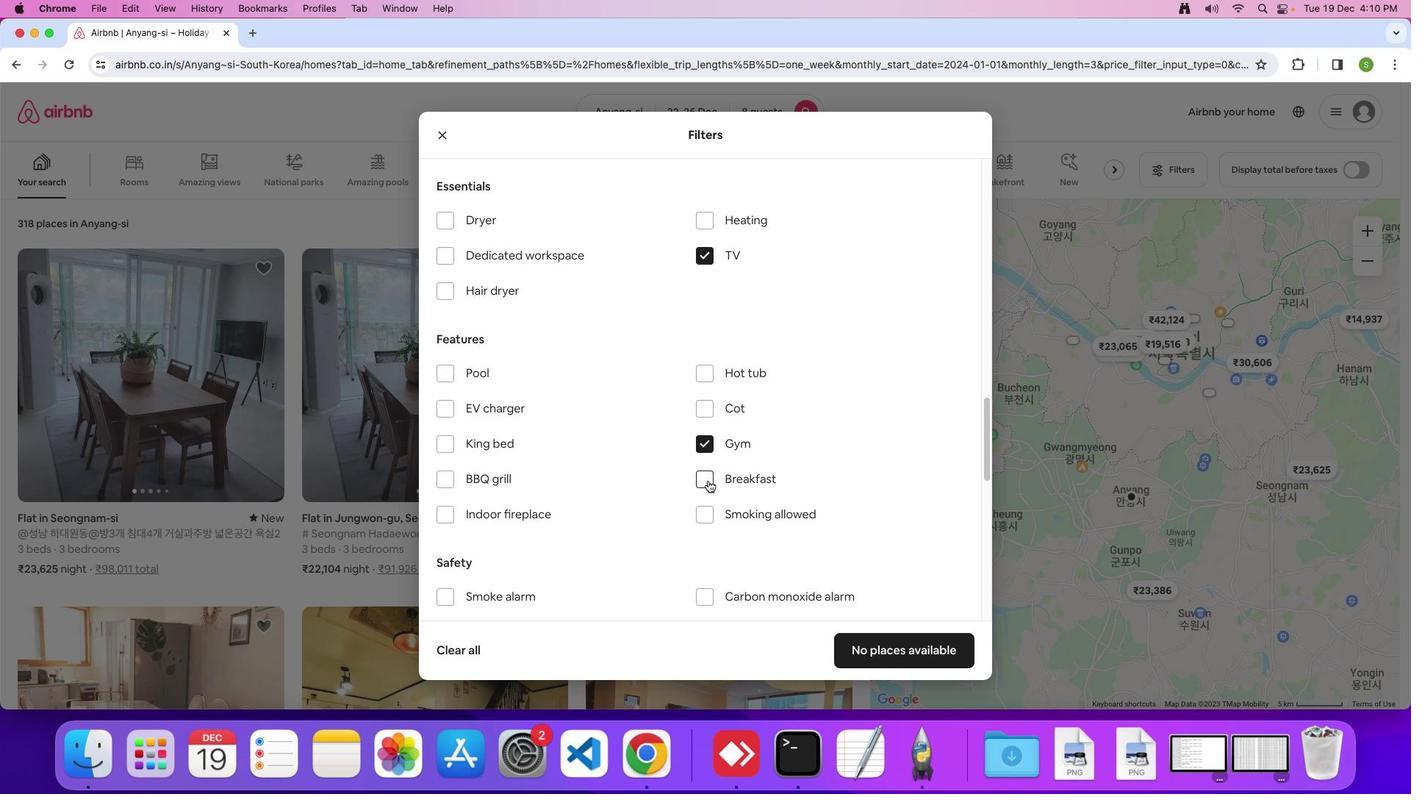
Action: Mouse pressed left at (708, 480)
Screenshot: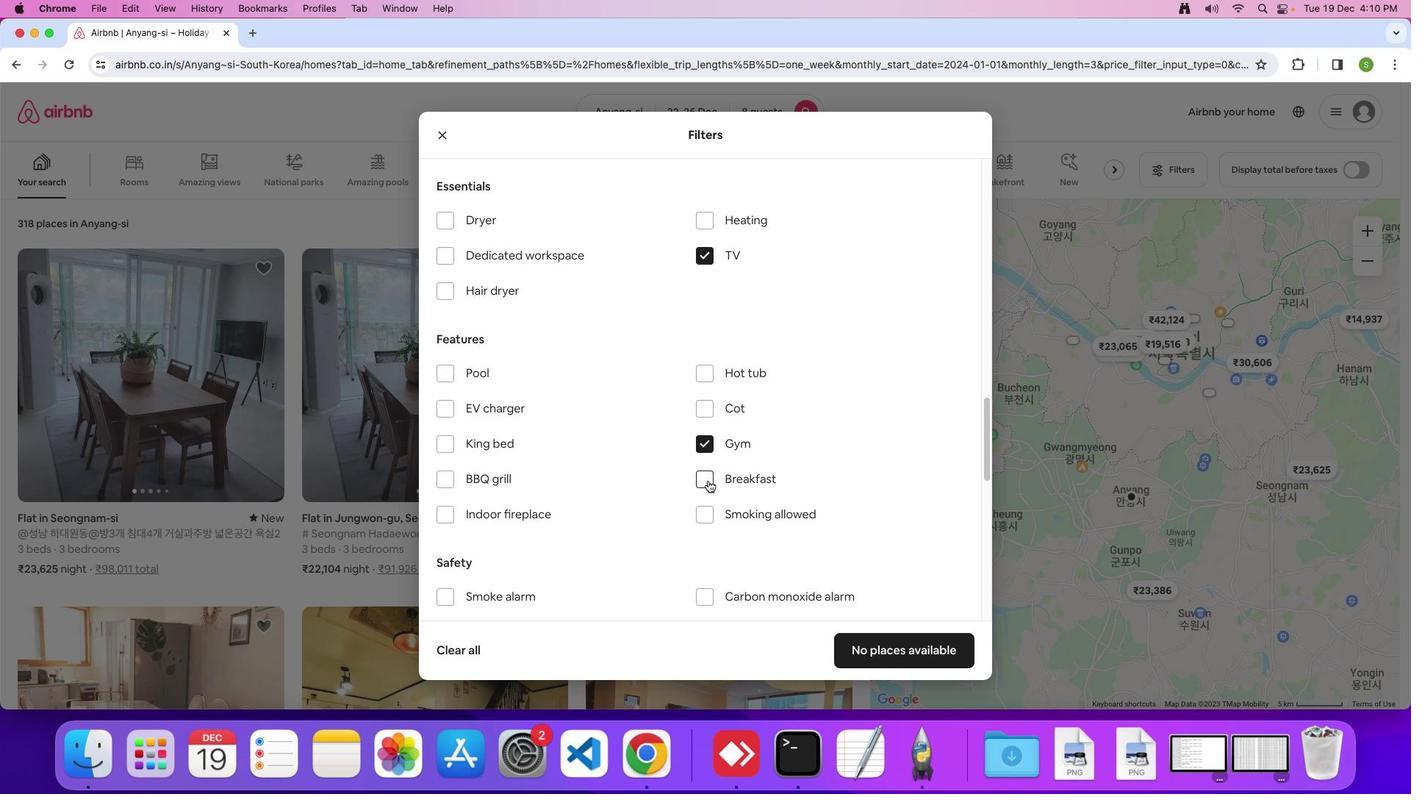 
Action: Mouse moved to (611, 481)
Screenshot: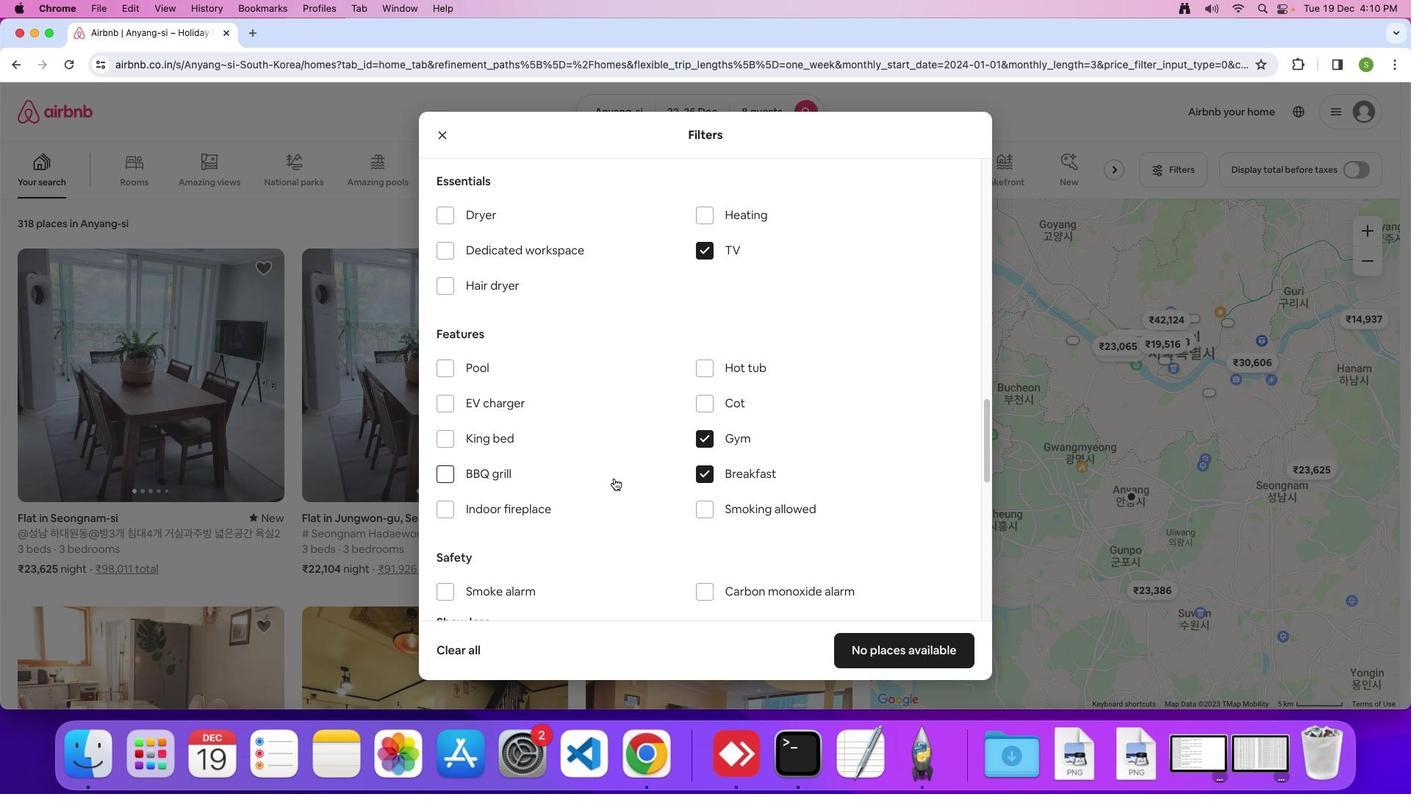 
Action: Mouse scrolled (611, 481) with delta (0, 0)
Screenshot: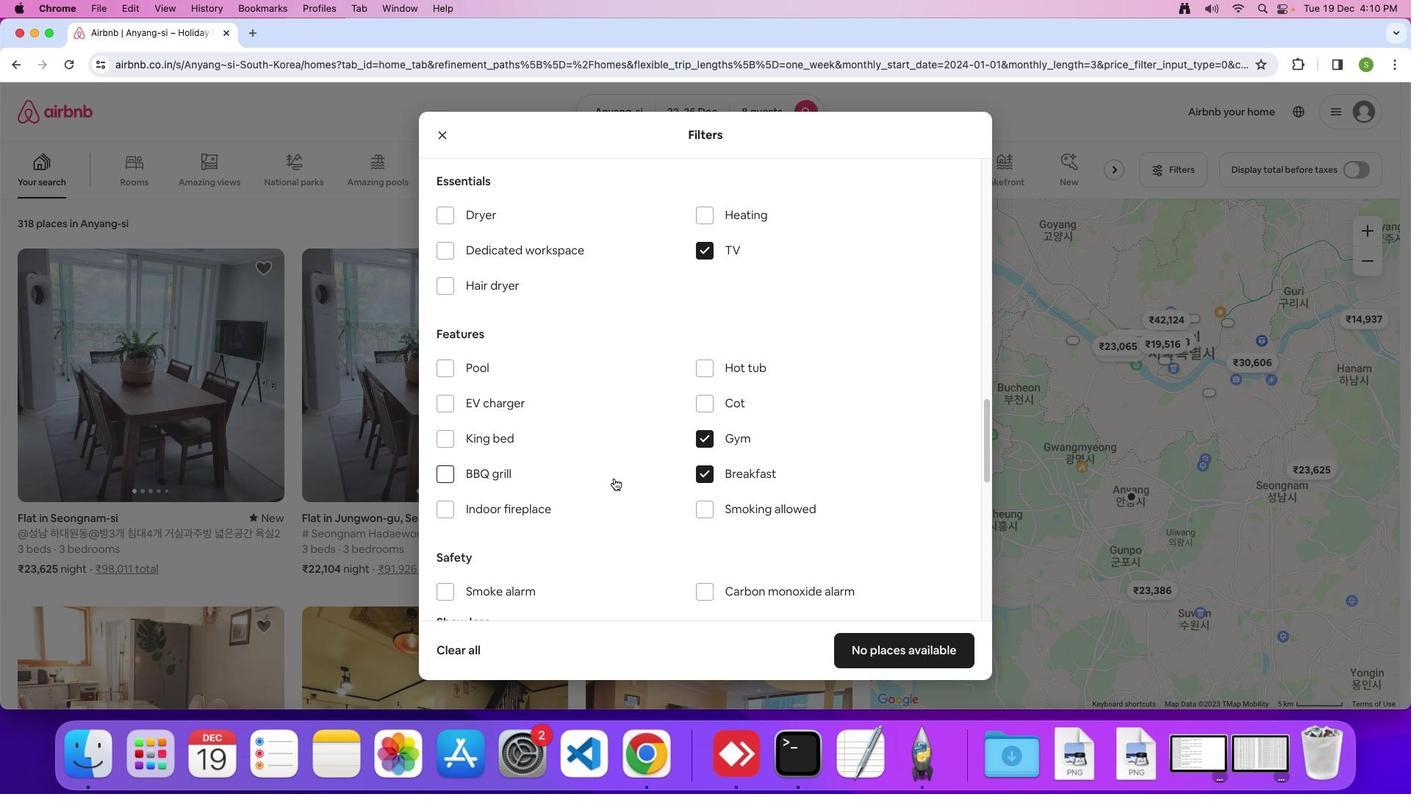 
Action: Mouse moved to (613, 480)
Screenshot: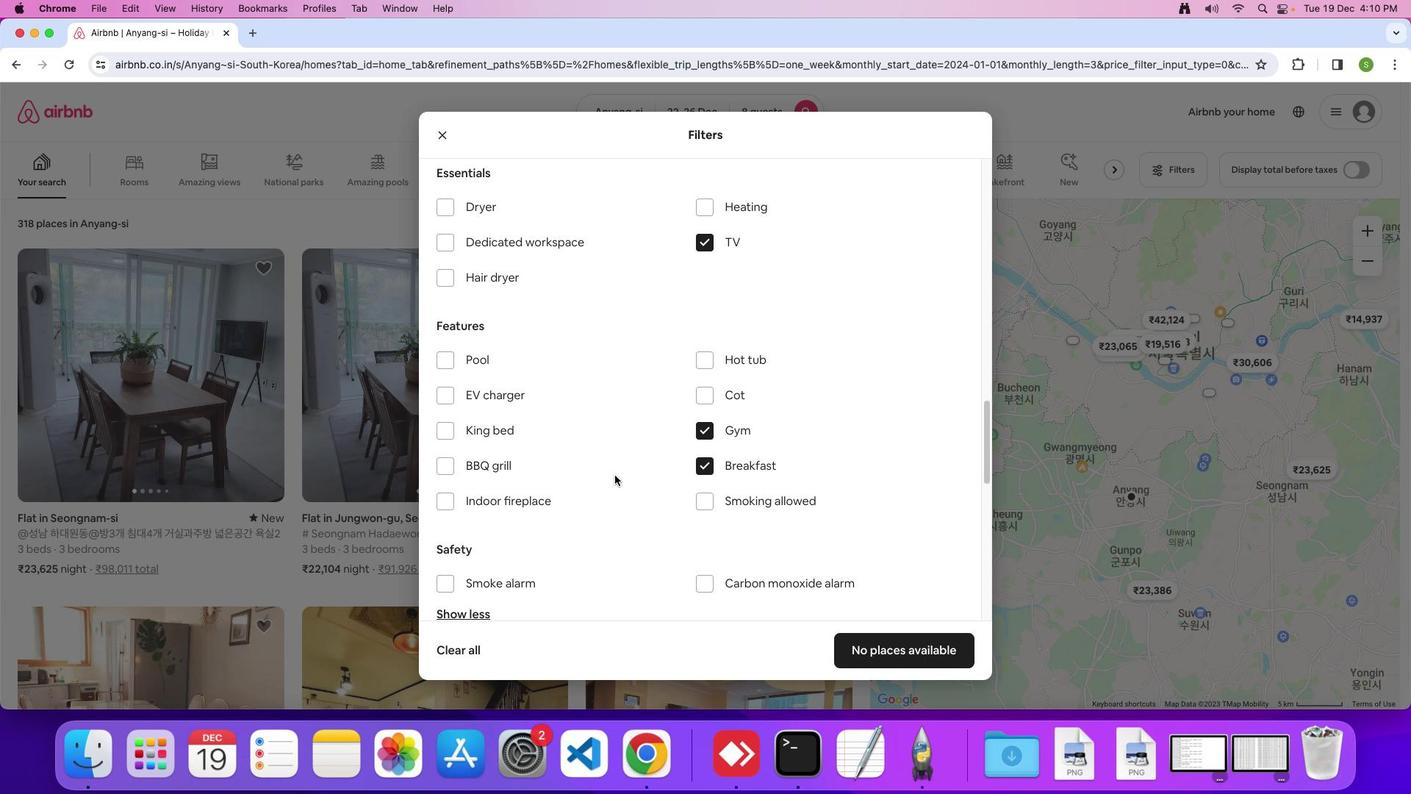 
Action: Mouse scrolled (613, 480) with delta (0, 0)
Screenshot: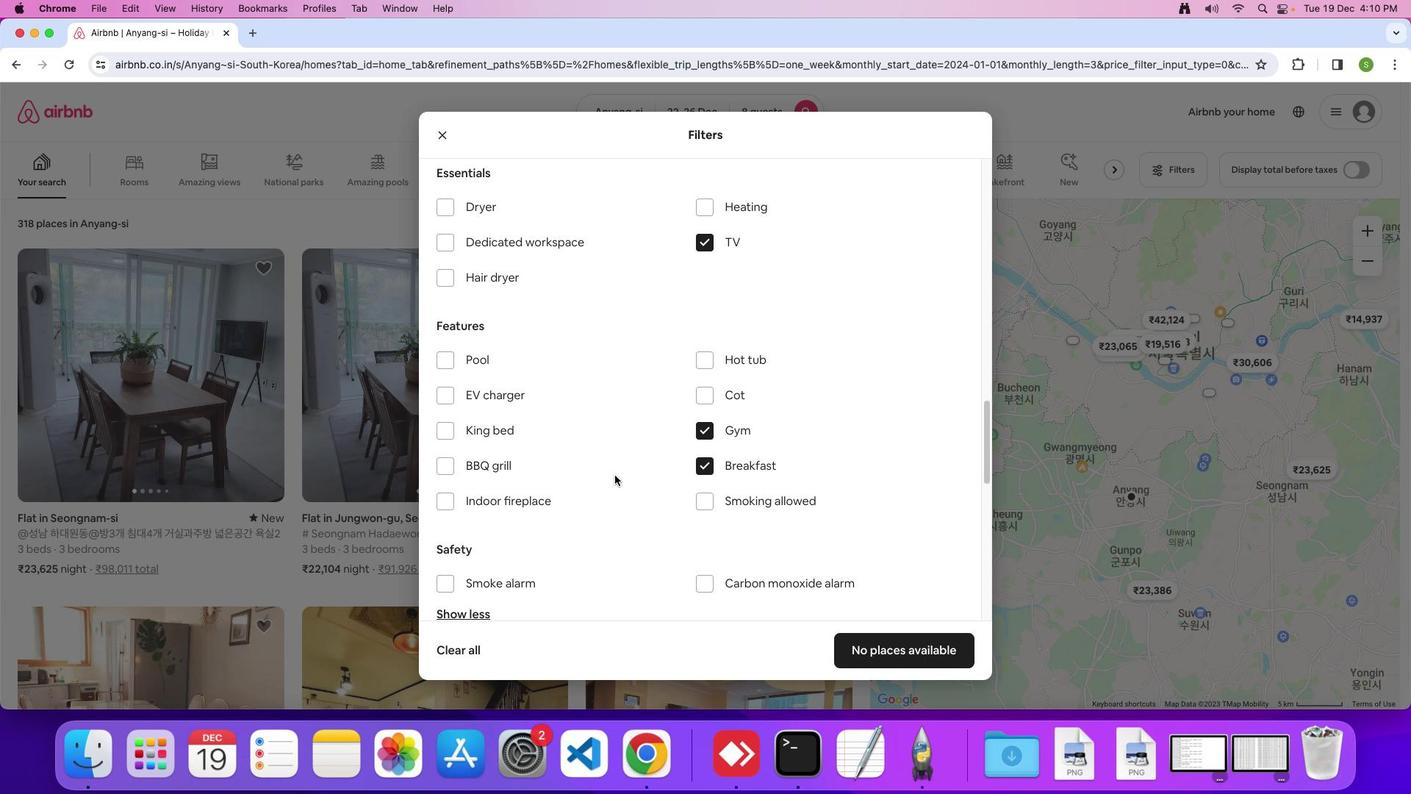 
Action: Mouse moved to (614, 477)
Screenshot: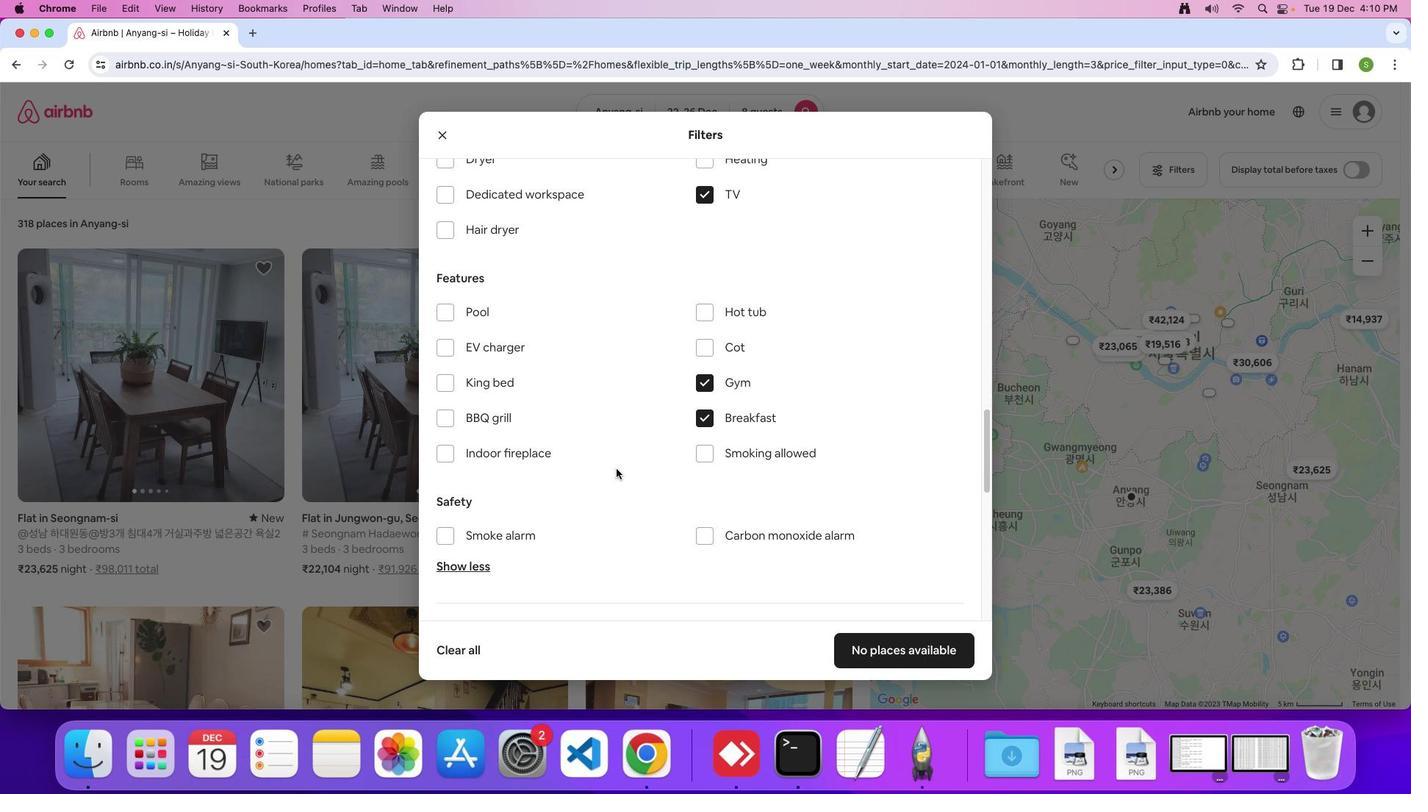 
Action: Mouse scrolled (614, 477) with delta (0, -1)
Screenshot: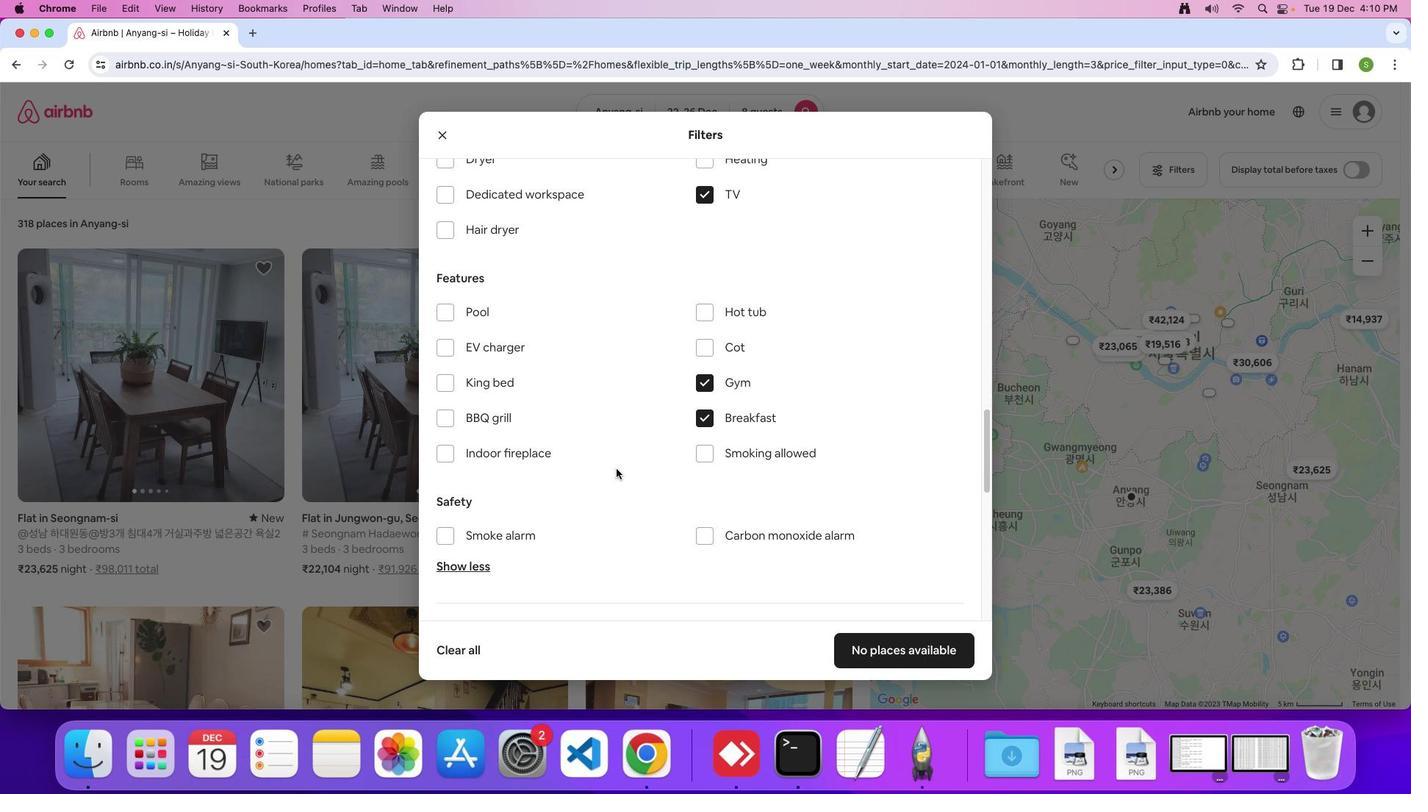 
Action: Mouse moved to (616, 465)
Screenshot: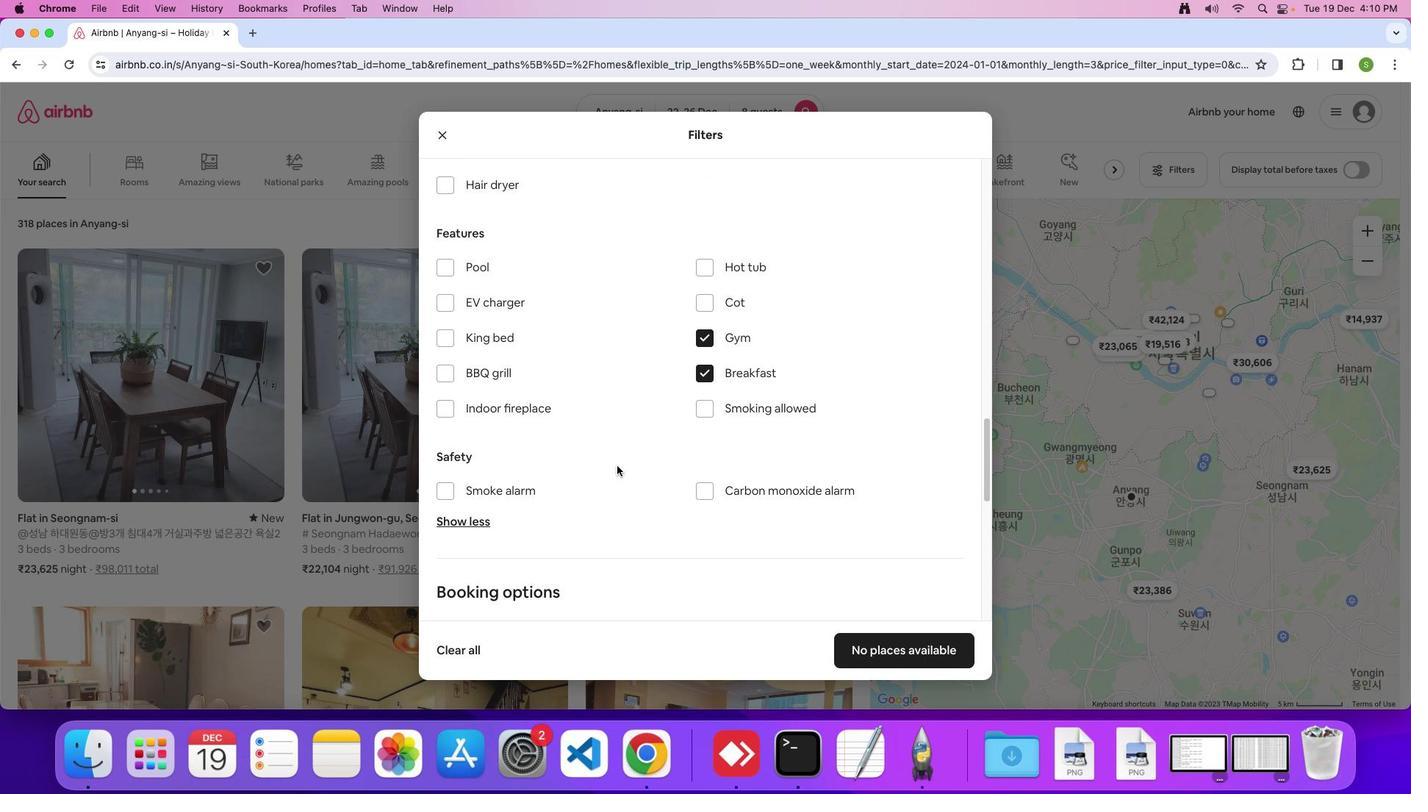 
Action: Mouse scrolled (616, 465) with delta (0, 0)
Screenshot: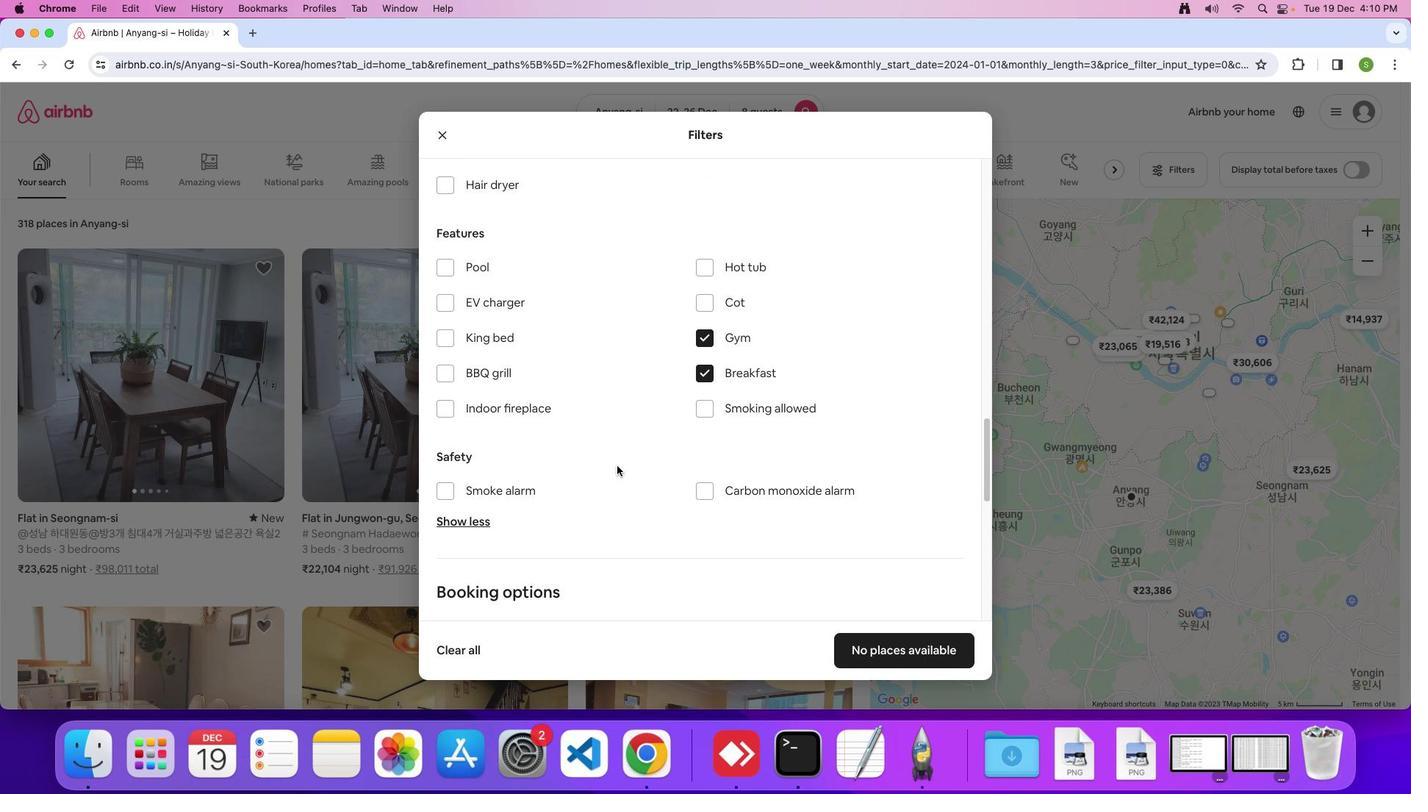 
Action: Mouse scrolled (616, 465) with delta (0, 0)
Screenshot: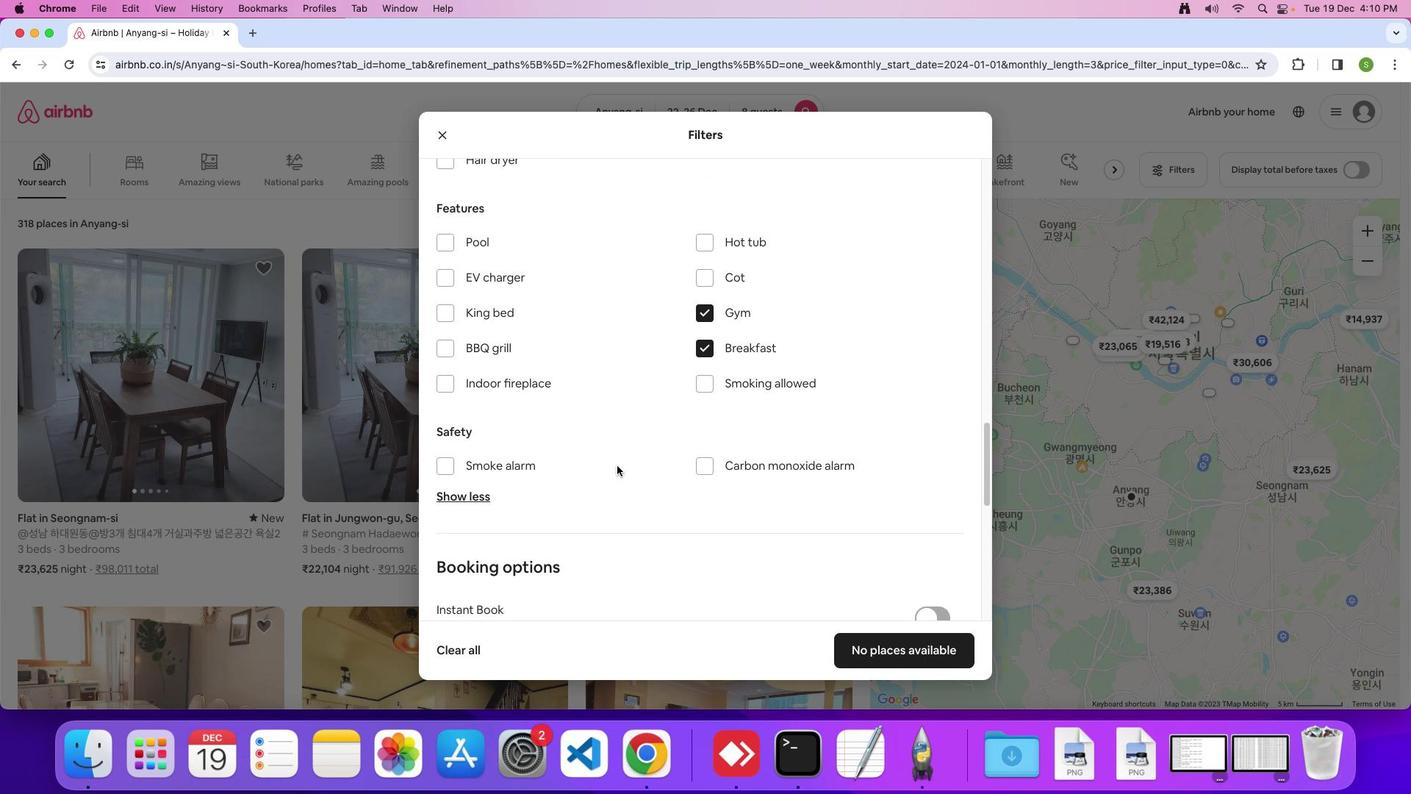 
Action: Mouse scrolled (616, 465) with delta (0, -2)
Screenshot: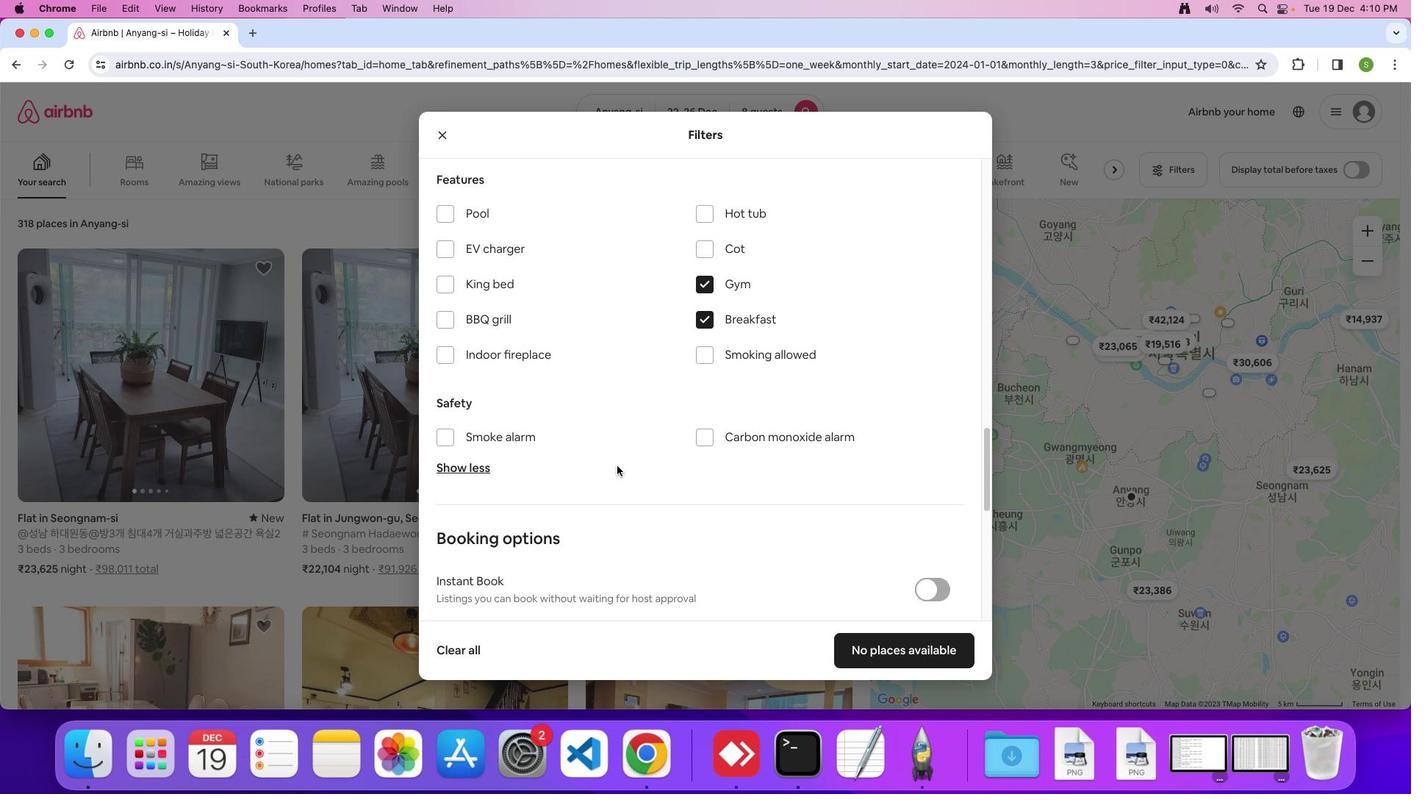 
Action: Mouse moved to (733, 374)
Screenshot: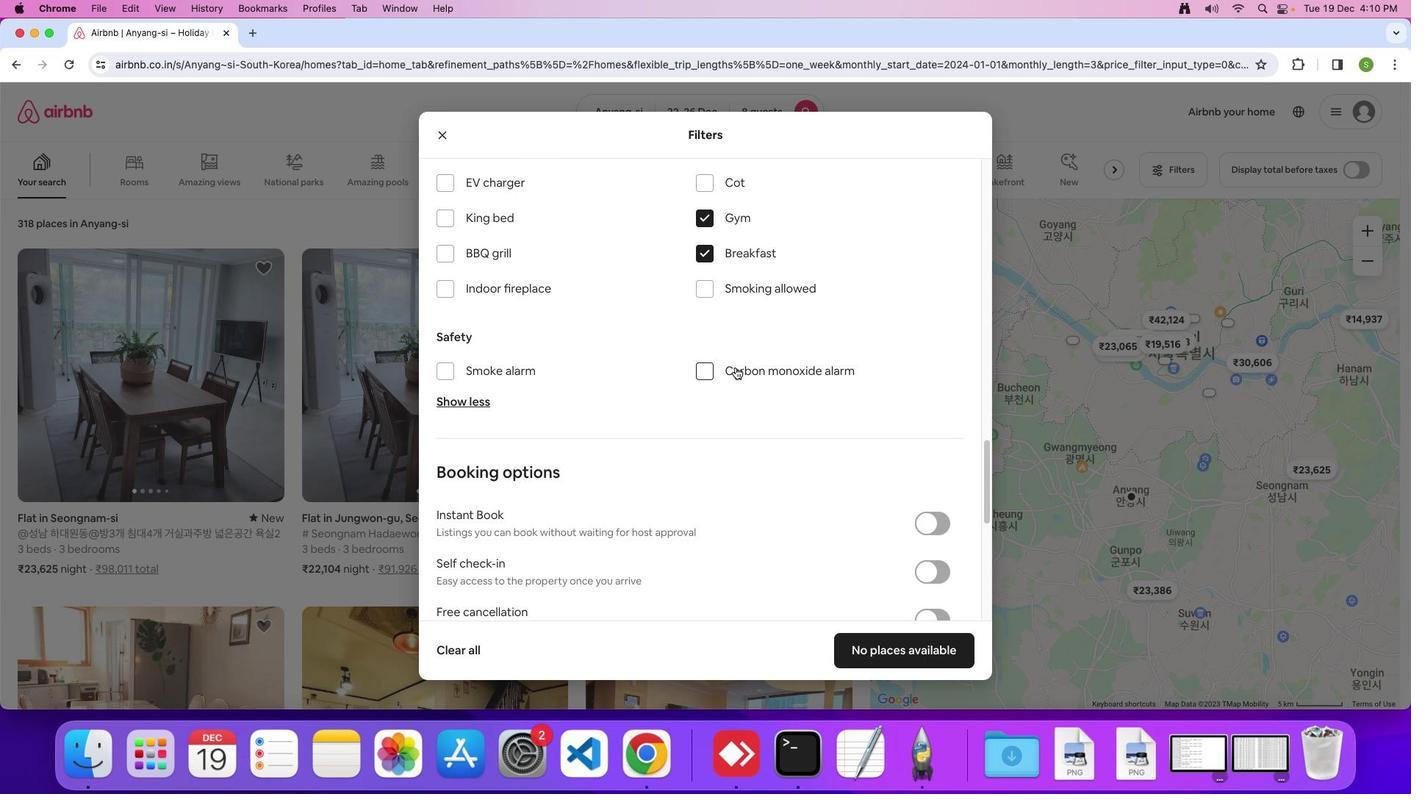 
Action: Mouse scrolled (733, 374) with delta (0, 0)
Screenshot: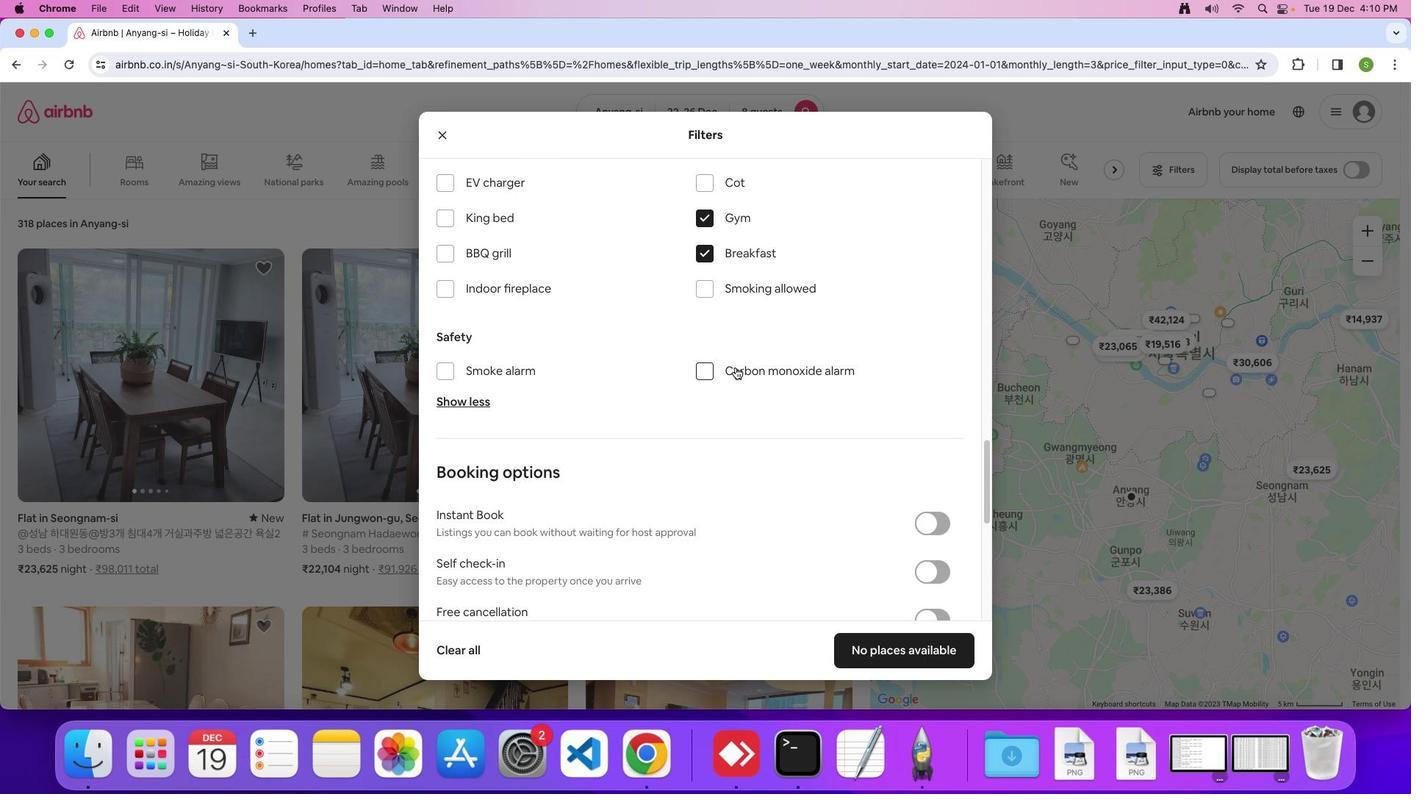 
Action: Mouse moved to (735, 367)
Screenshot: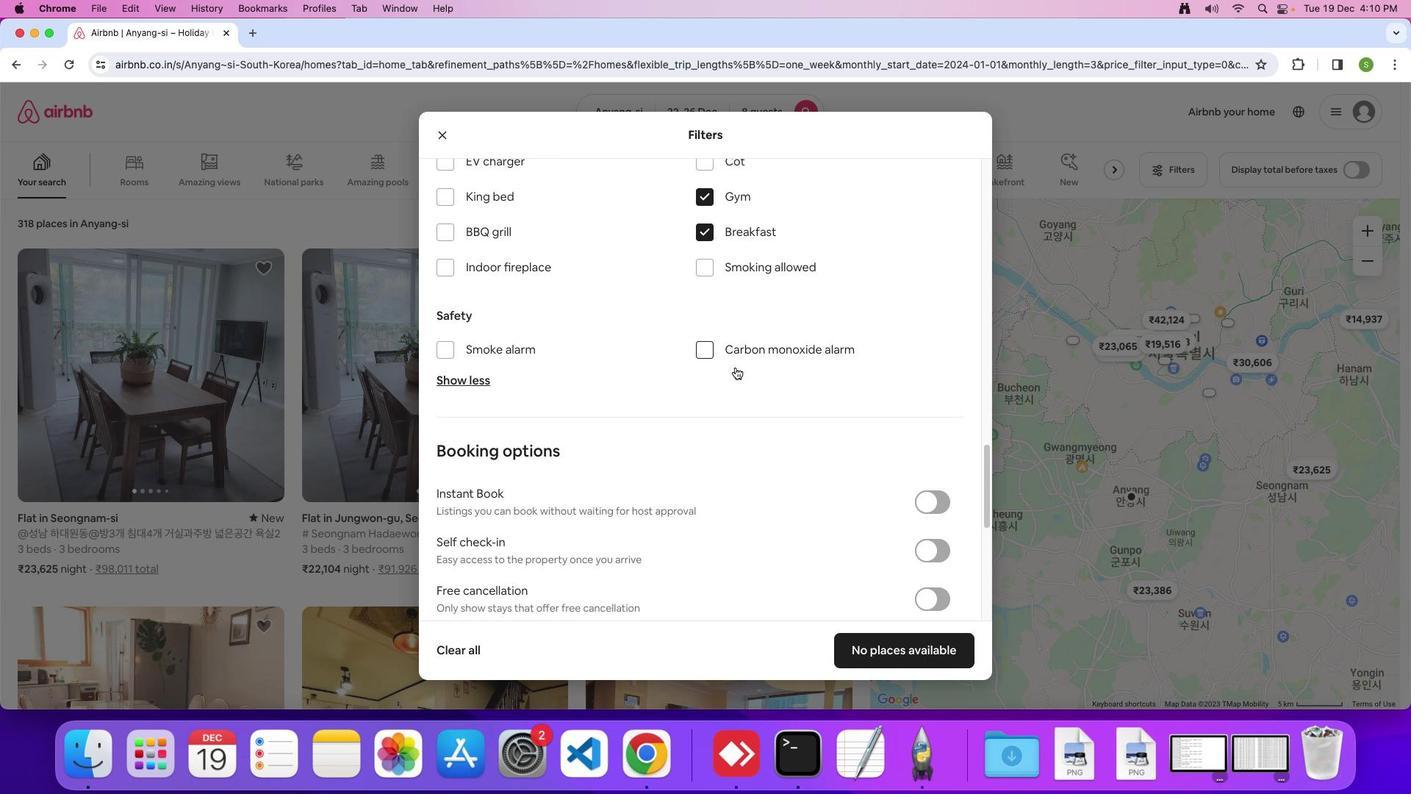 
Action: Mouse scrolled (735, 367) with delta (0, 0)
Screenshot: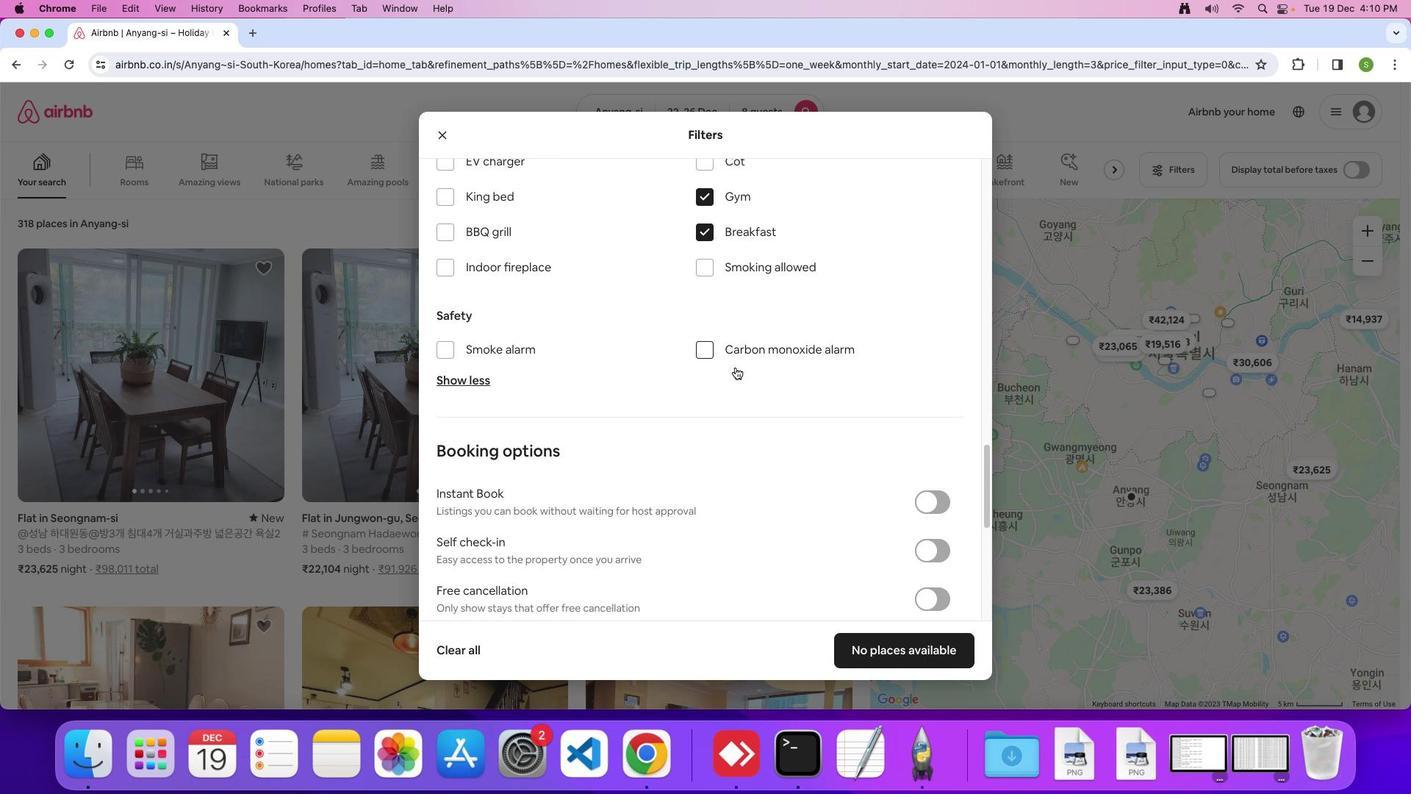 
Action: Mouse scrolled (735, 367) with delta (0, -1)
Screenshot: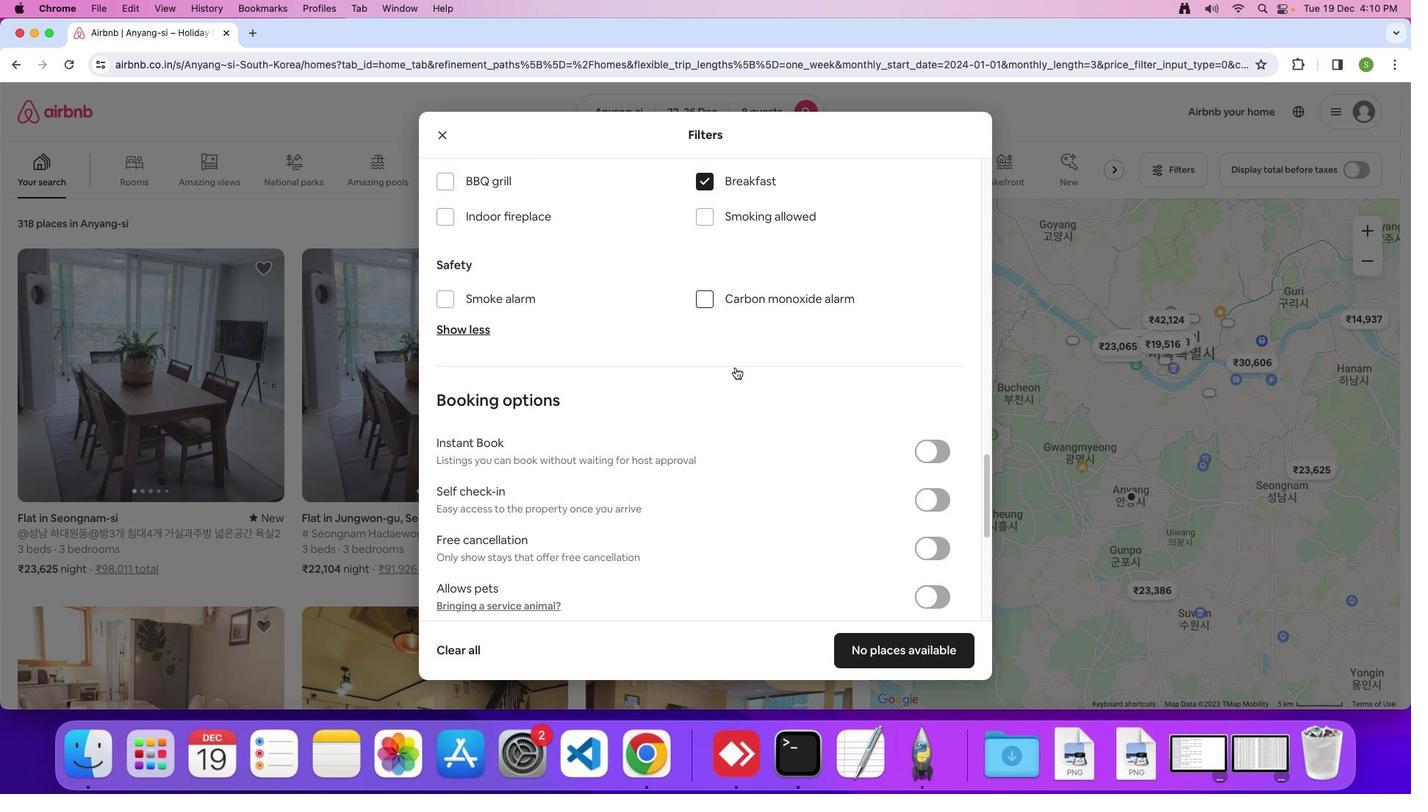 
Action: Mouse scrolled (735, 367) with delta (0, -1)
Screenshot: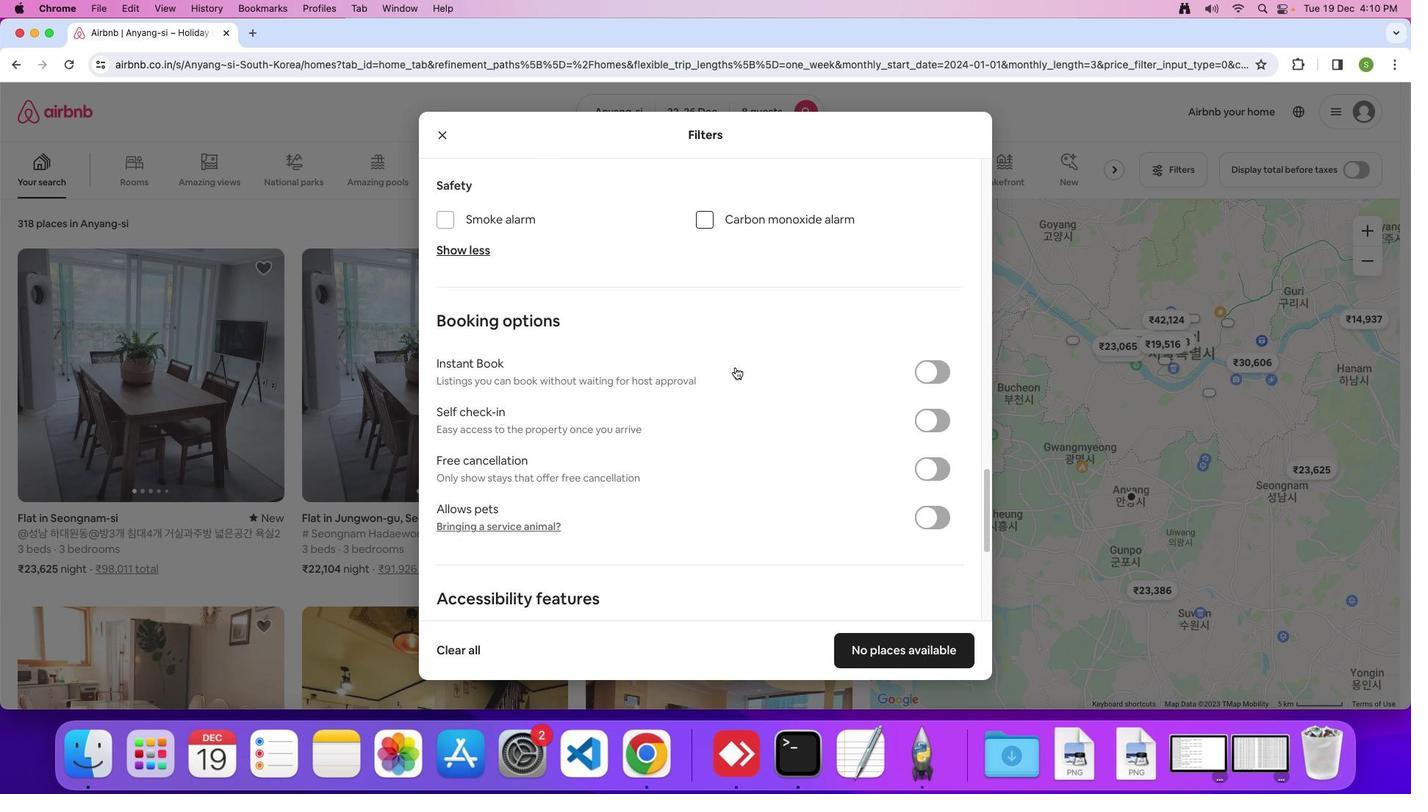 
Action: Mouse scrolled (735, 367) with delta (0, 0)
Screenshot: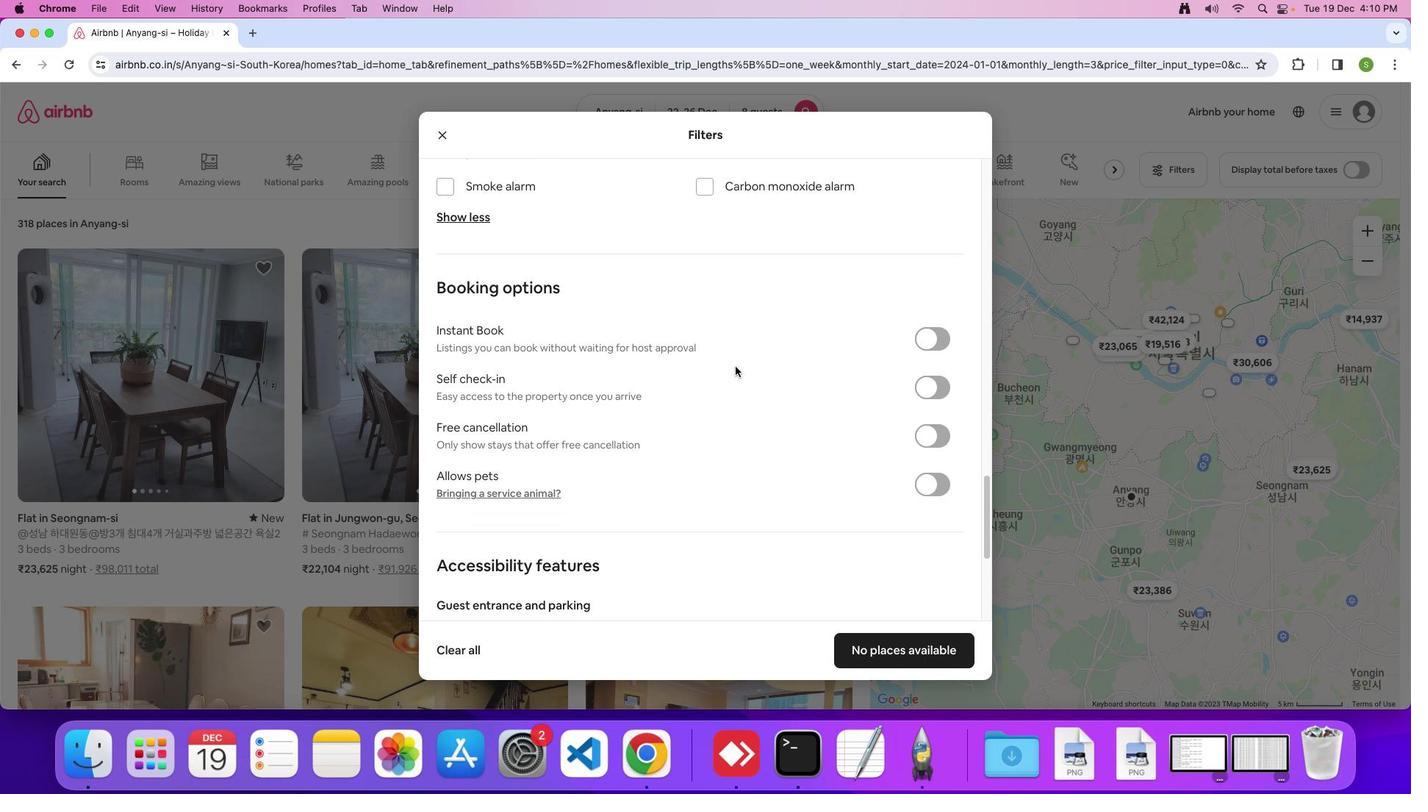 
Action: Mouse scrolled (735, 367) with delta (0, 0)
Screenshot: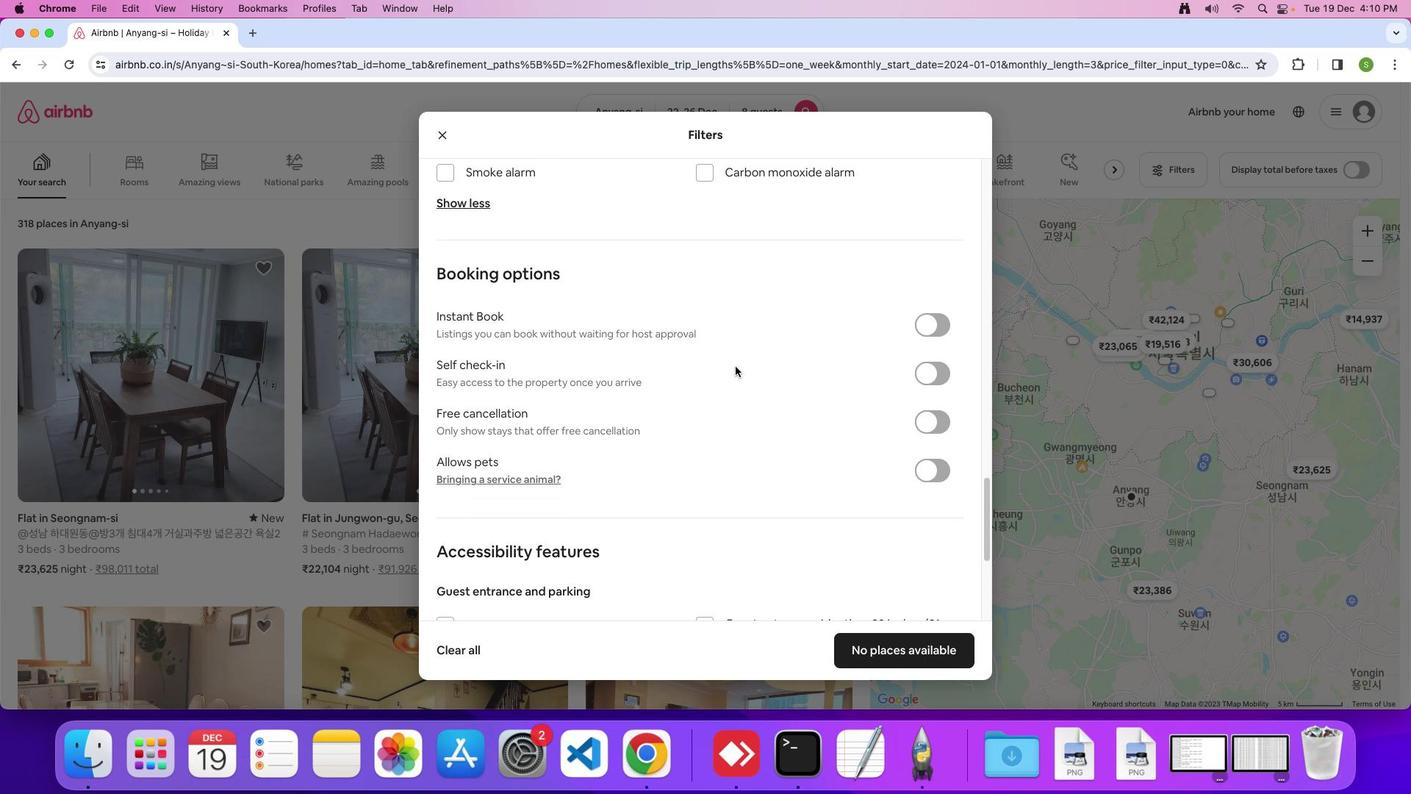 
Action: Mouse moved to (735, 366)
Screenshot: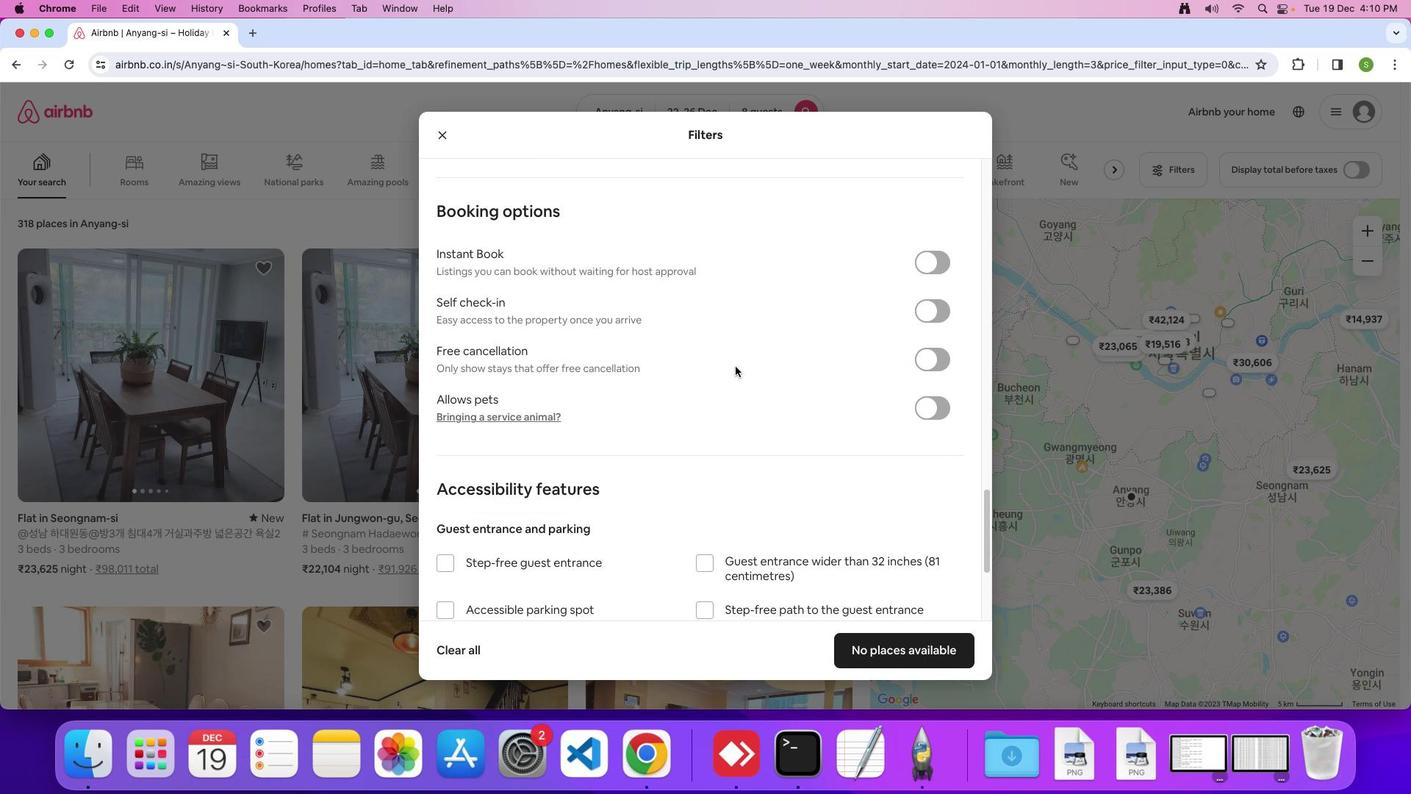 
Action: Mouse scrolled (735, 366) with delta (0, -2)
Screenshot: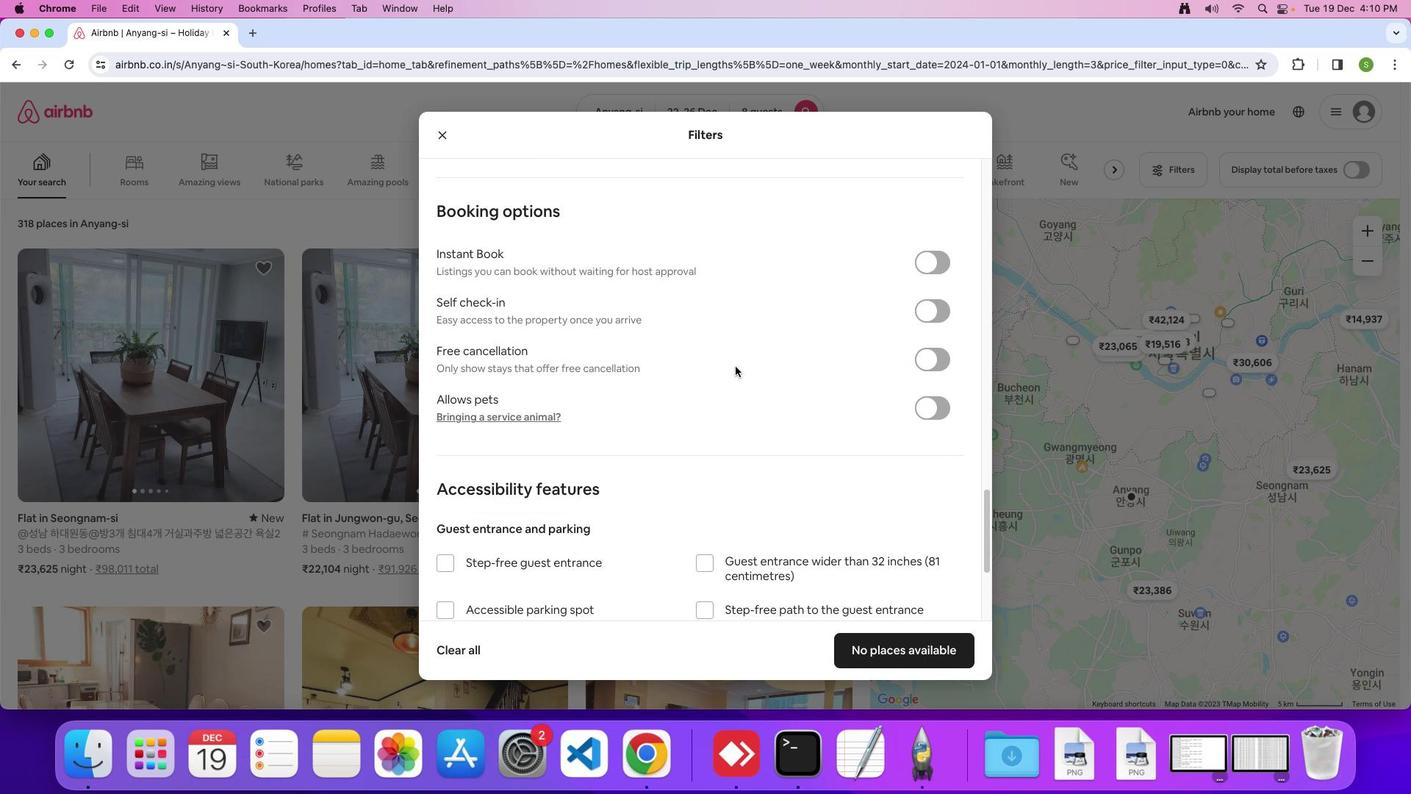 
Action: Mouse scrolled (735, 366) with delta (0, -2)
Screenshot: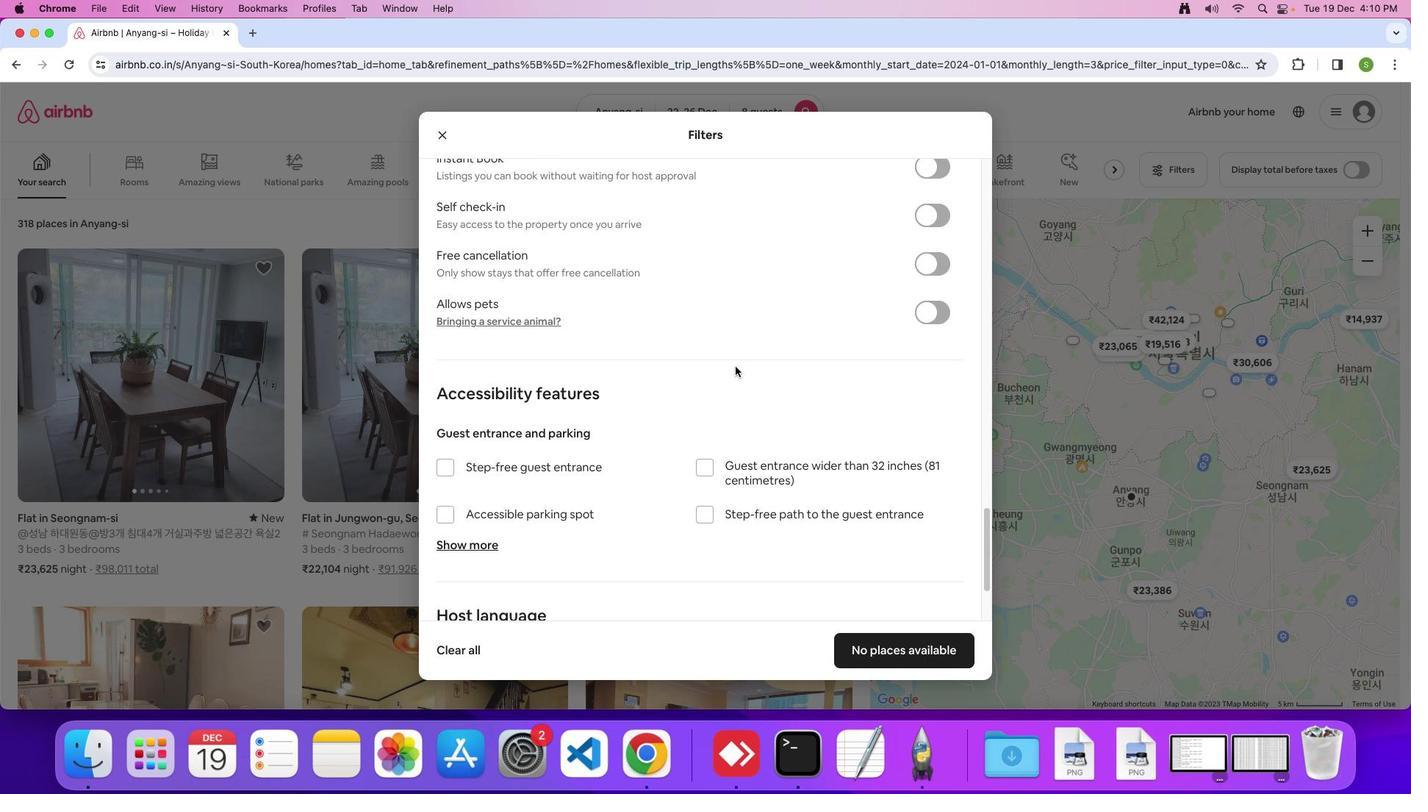 
Action: Mouse scrolled (735, 366) with delta (0, 0)
Screenshot: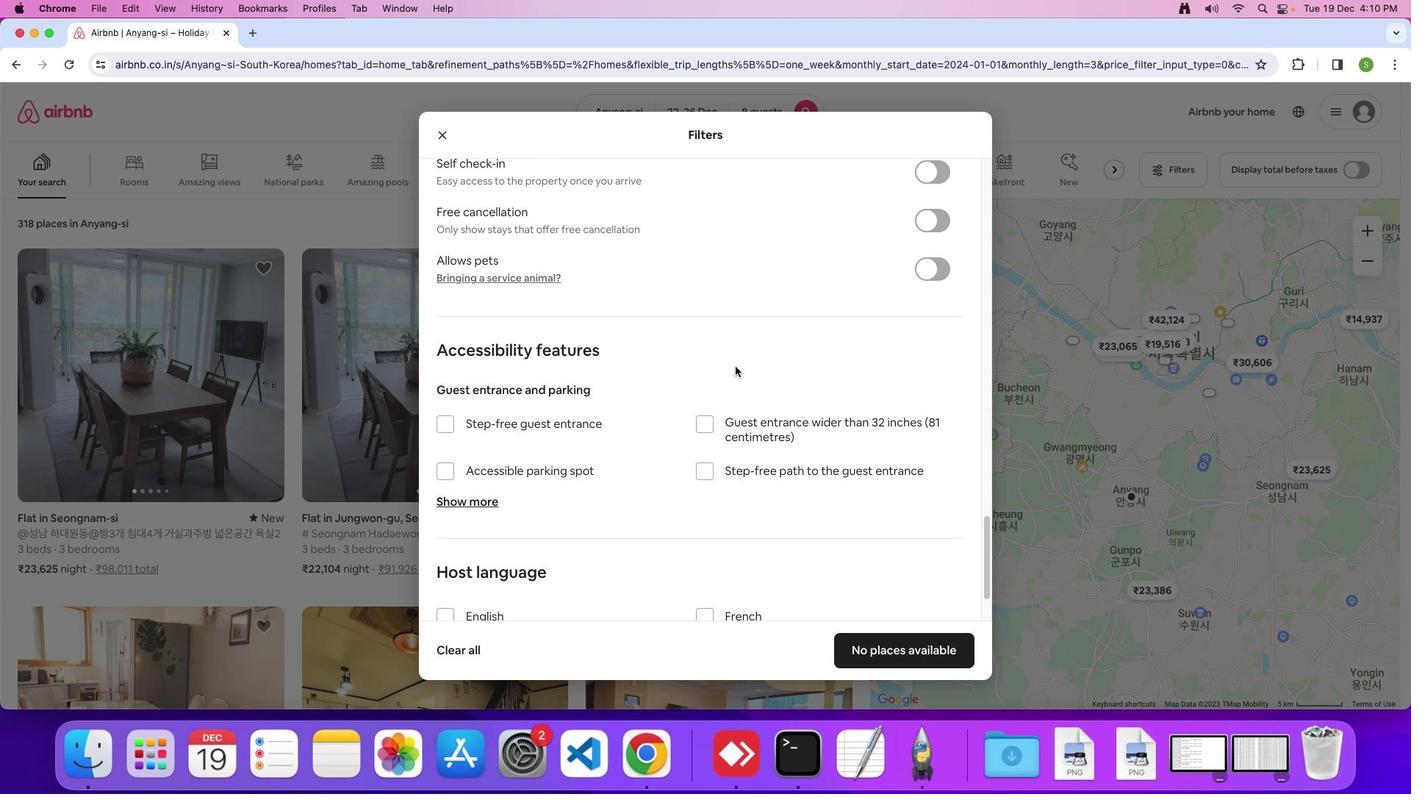 
Action: Mouse scrolled (735, 366) with delta (0, 0)
Screenshot: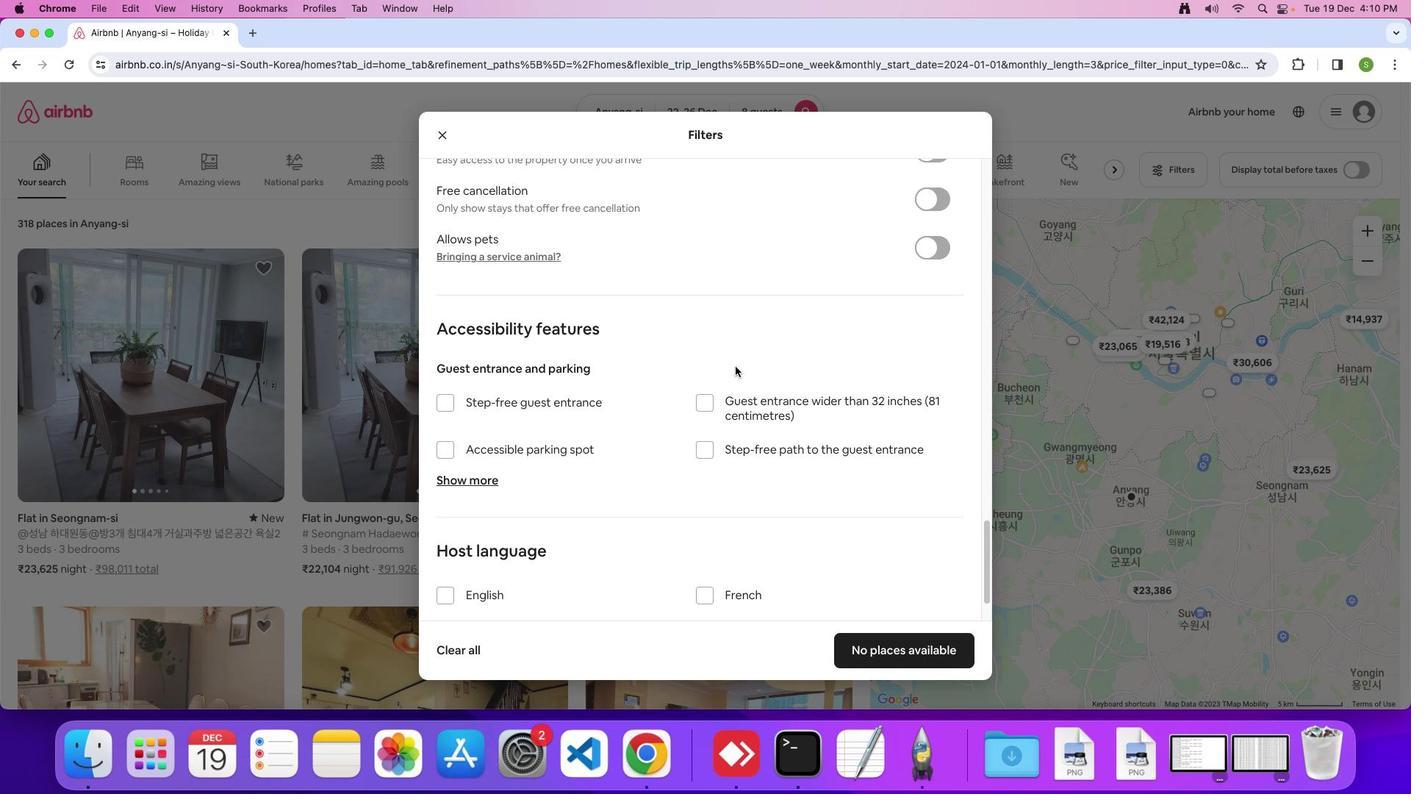 
Action: Mouse scrolled (735, 366) with delta (0, -2)
Screenshot: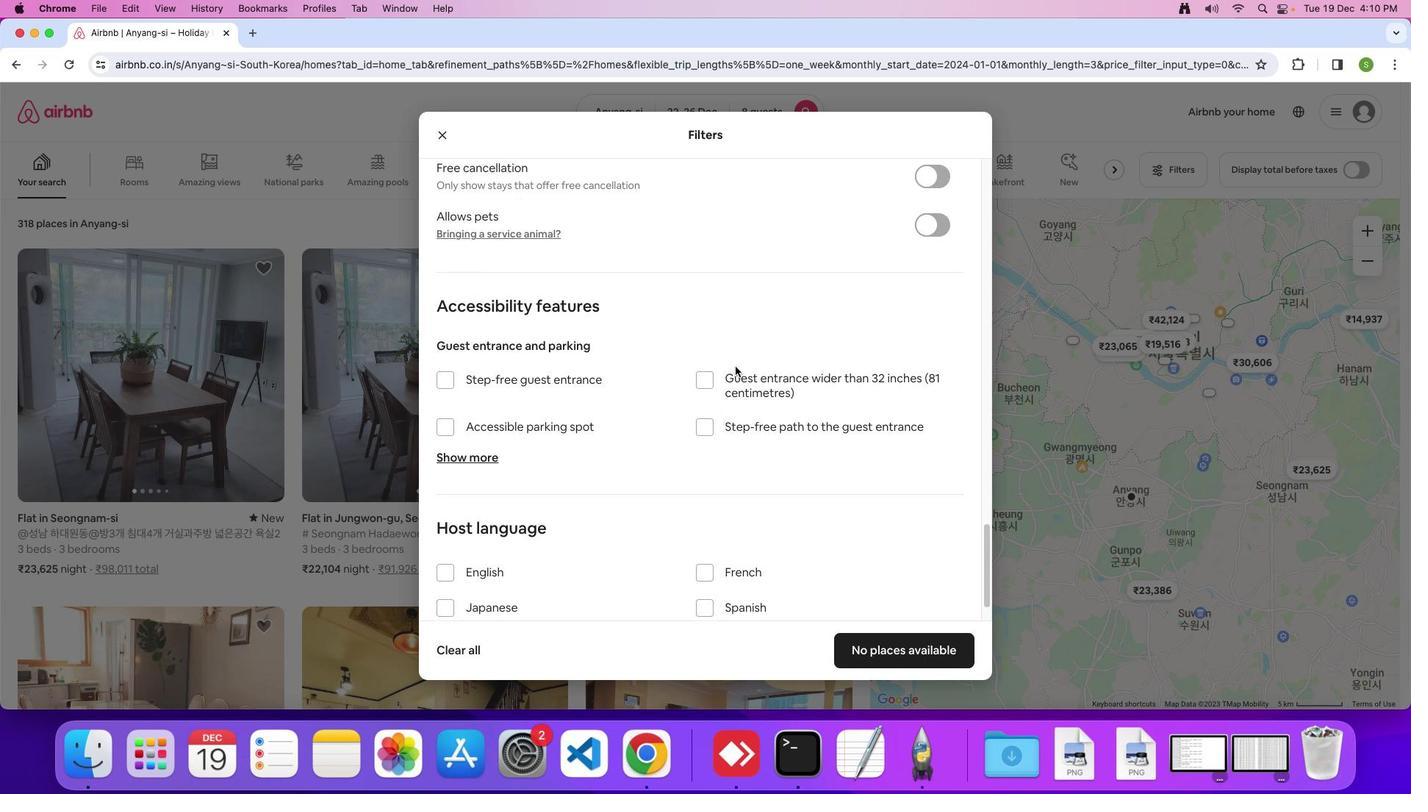
Action: Mouse scrolled (735, 366) with delta (0, 0)
Screenshot: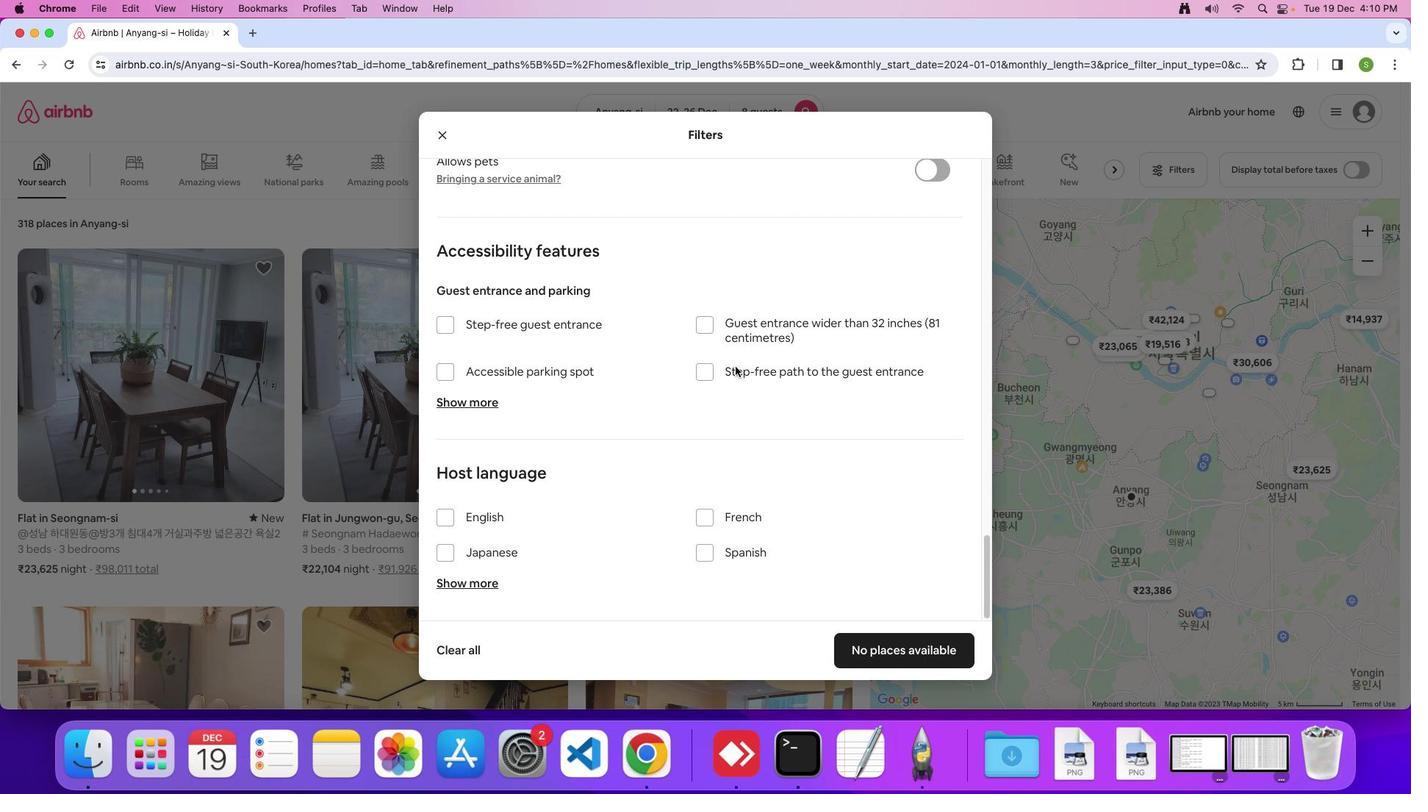 
Action: Mouse scrolled (735, 366) with delta (0, 0)
Screenshot: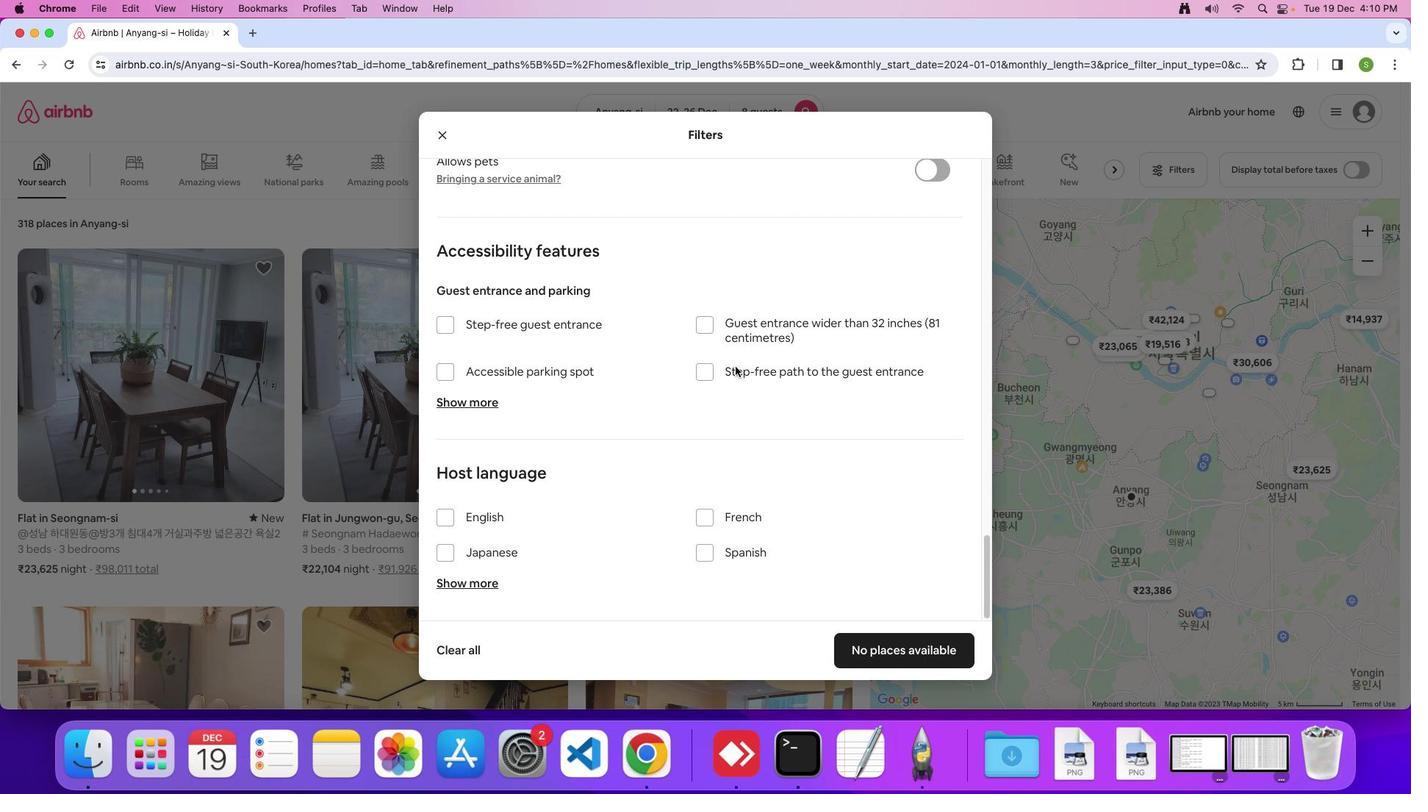 
Action: Mouse scrolled (735, 366) with delta (0, -2)
Screenshot: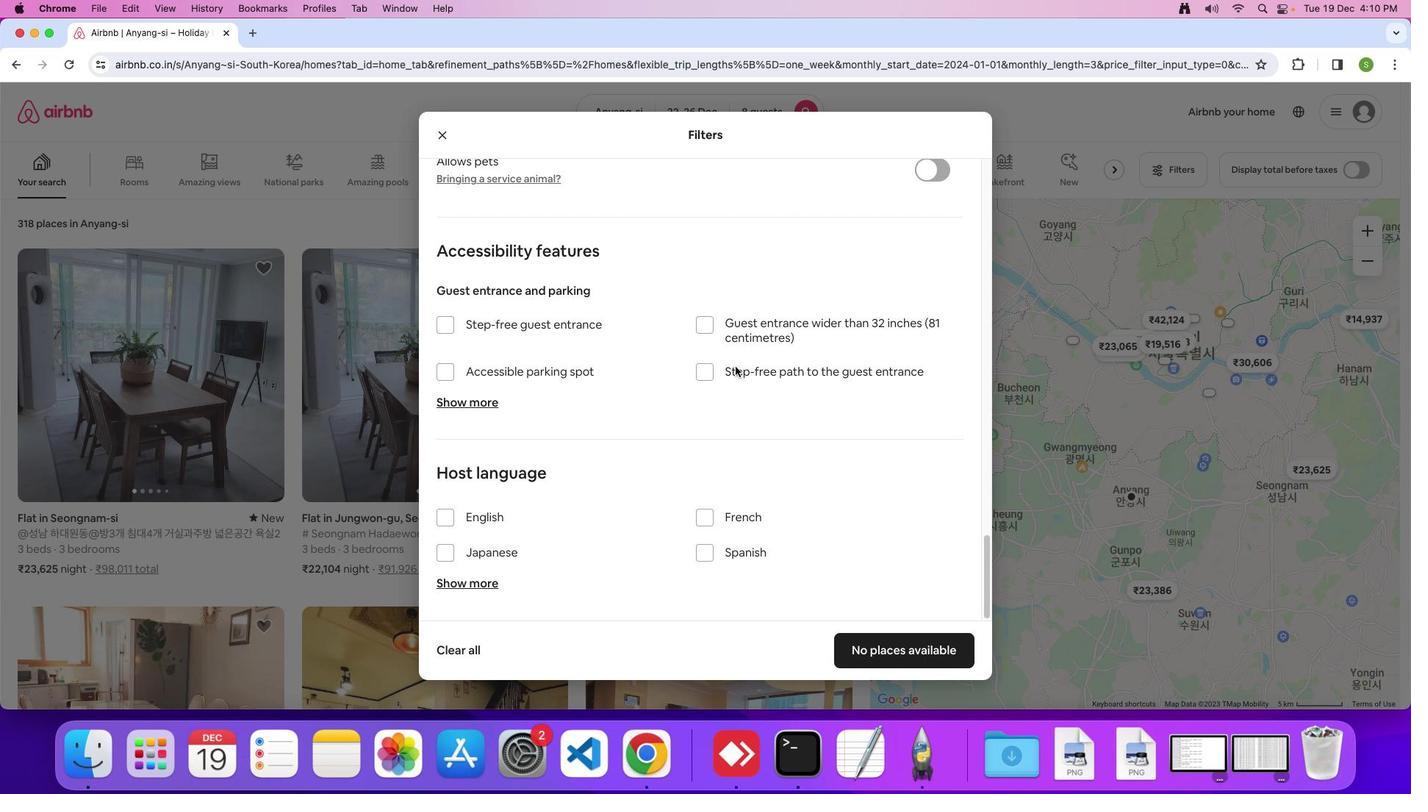 
Action: Mouse moved to (922, 648)
Screenshot: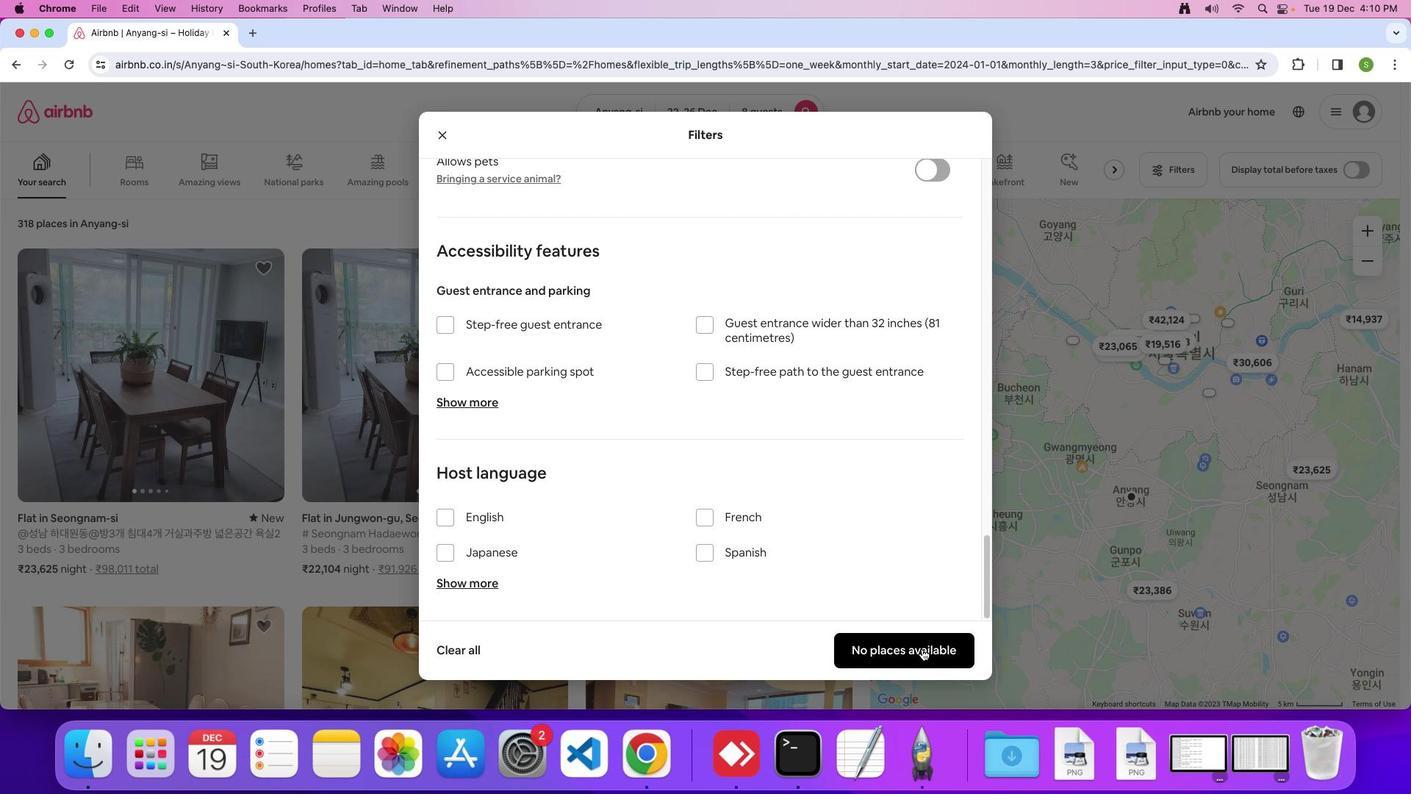 
Action: Mouse pressed left at (922, 648)
Screenshot: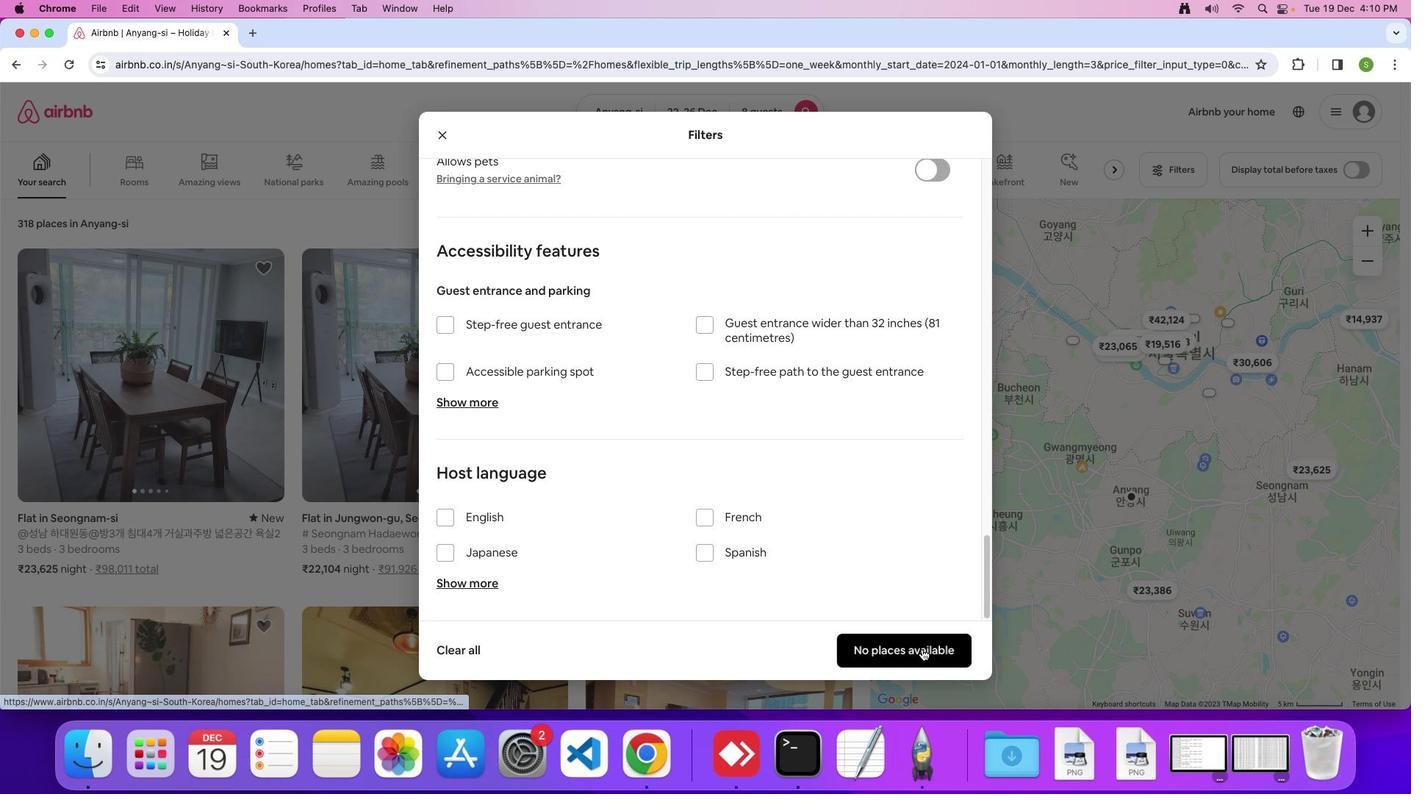 
Action: Mouse moved to (500, 458)
Screenshot: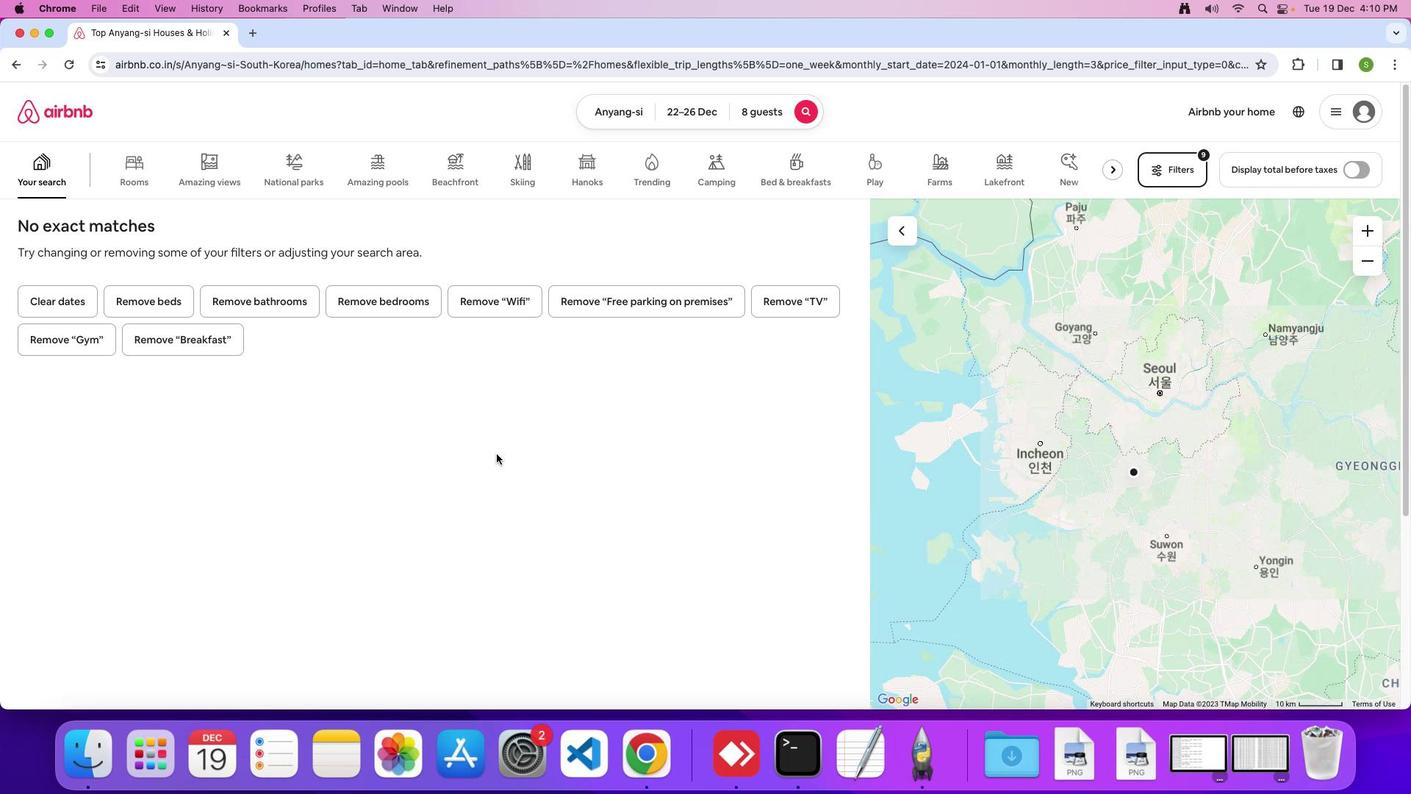 
